 Task: Support: Simple Ticket Triage.
Action: Mouse moved to (259, 58)
Screenshot: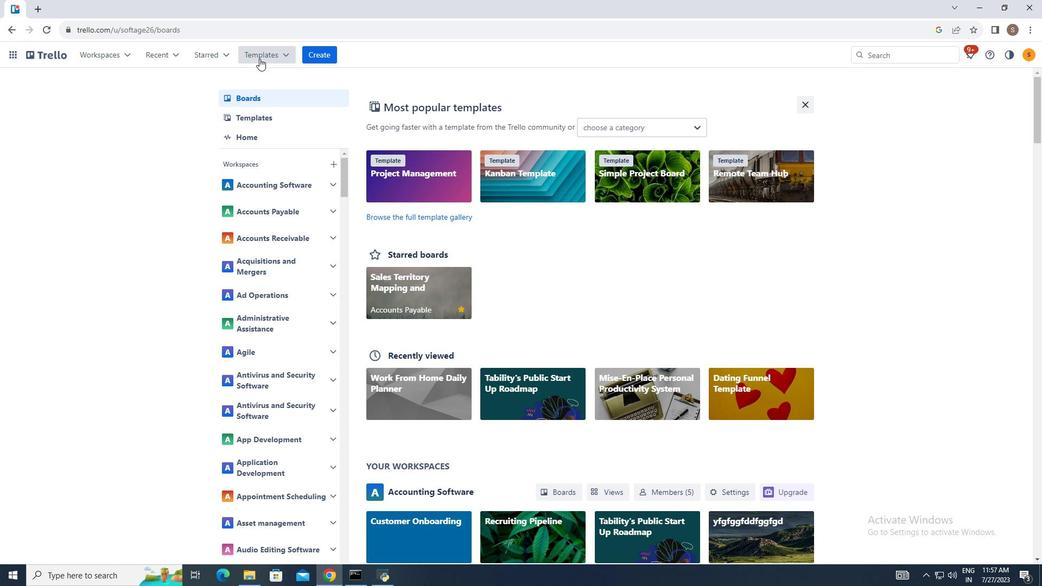 
Action: Mouse pressed left at (259, 58)
Screenshot: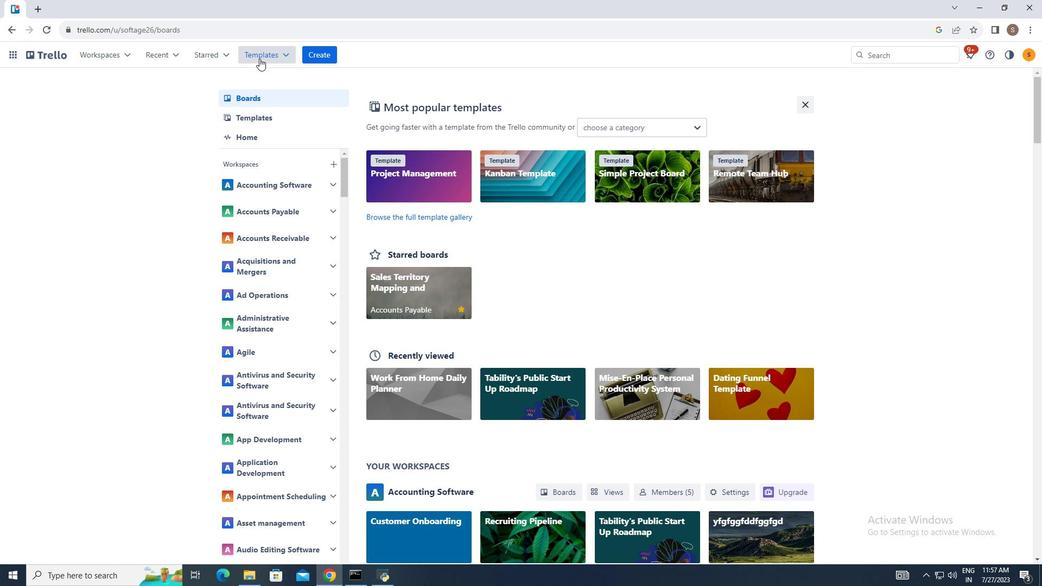 
Action: Mouse moved to (301, 375)
Screenshot: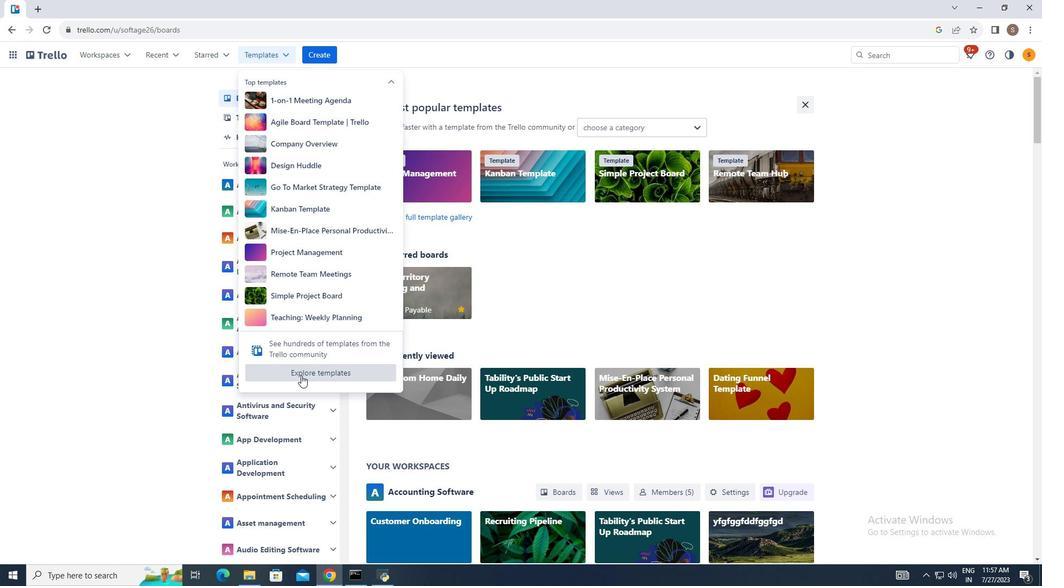 
Action: Mouse pressed left at (301, 375)
Screenshot: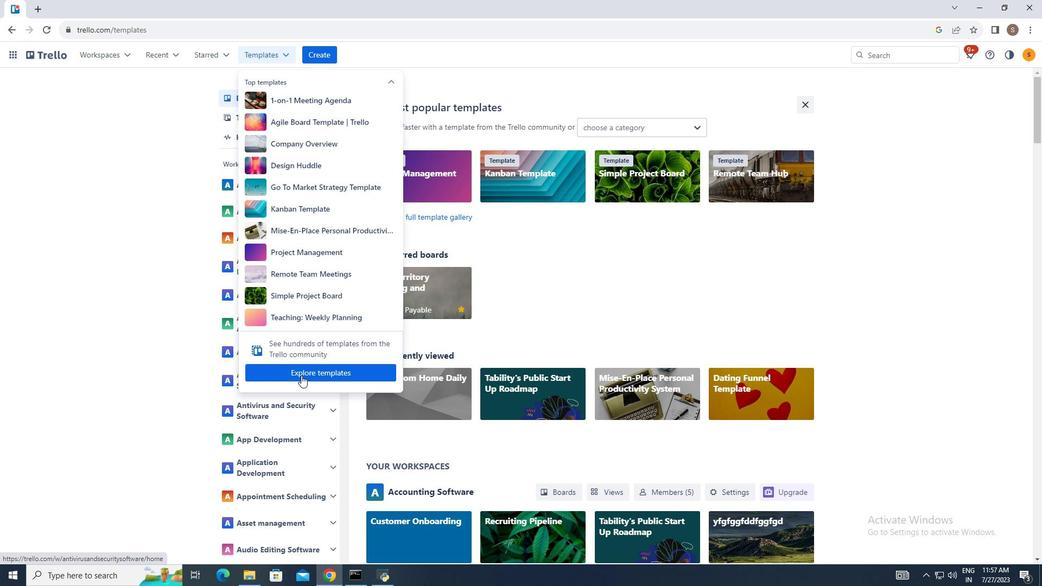 
Action: Mouse moved to (269, 396)
Screenshot: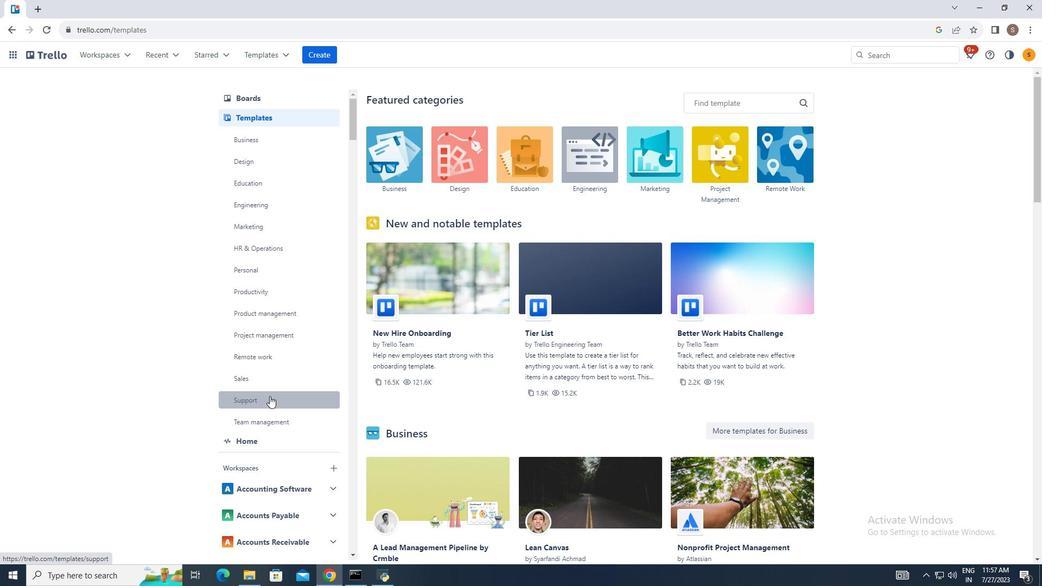 
Action: Mouse pressed left at (269, 396)
Screenshot: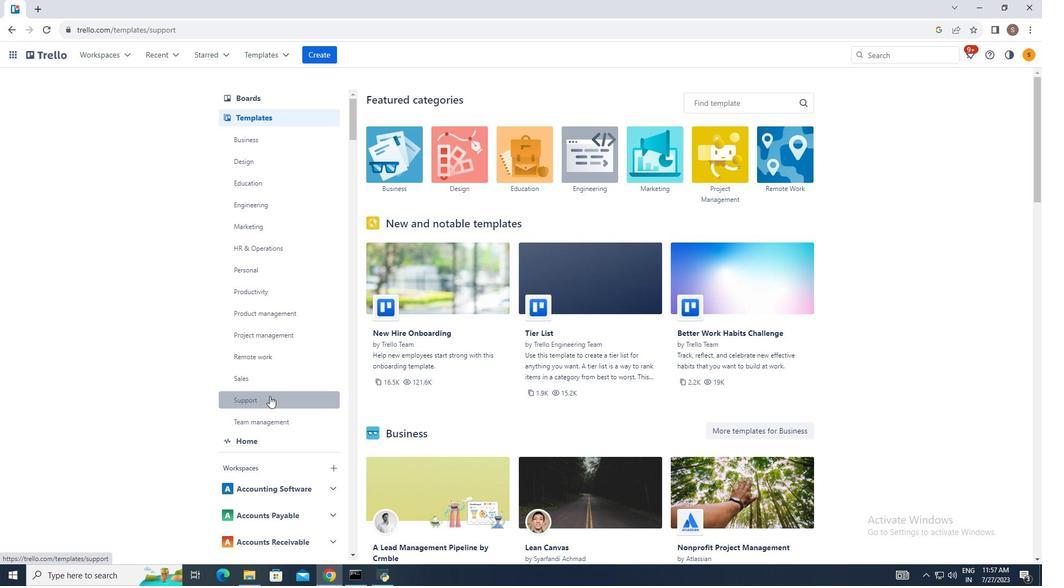 
Action: Mouse moved to (424, 216)
Screenshot: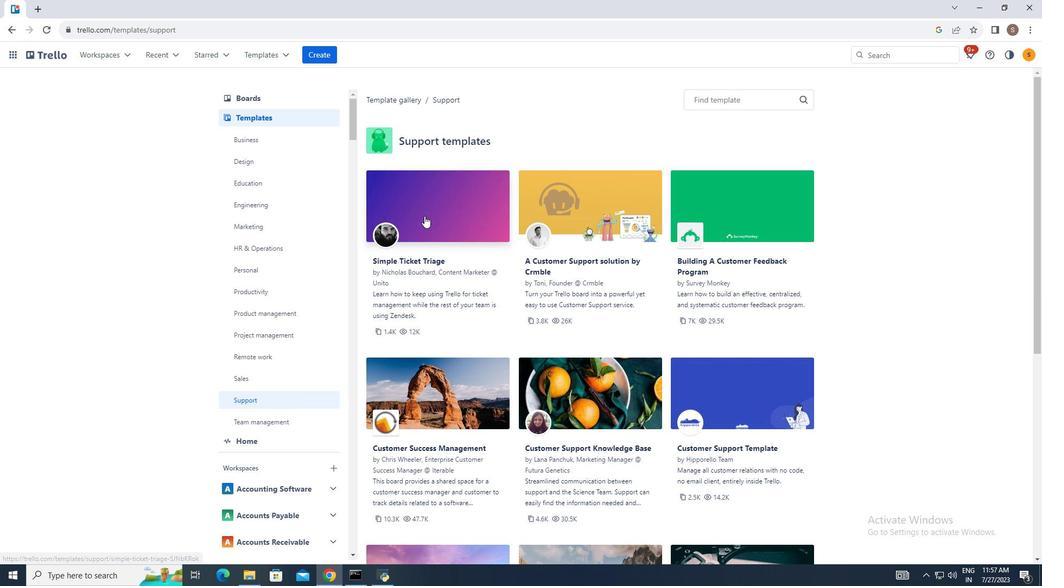 
Action: Mouse pressed left at (424, 216)
Screenshot: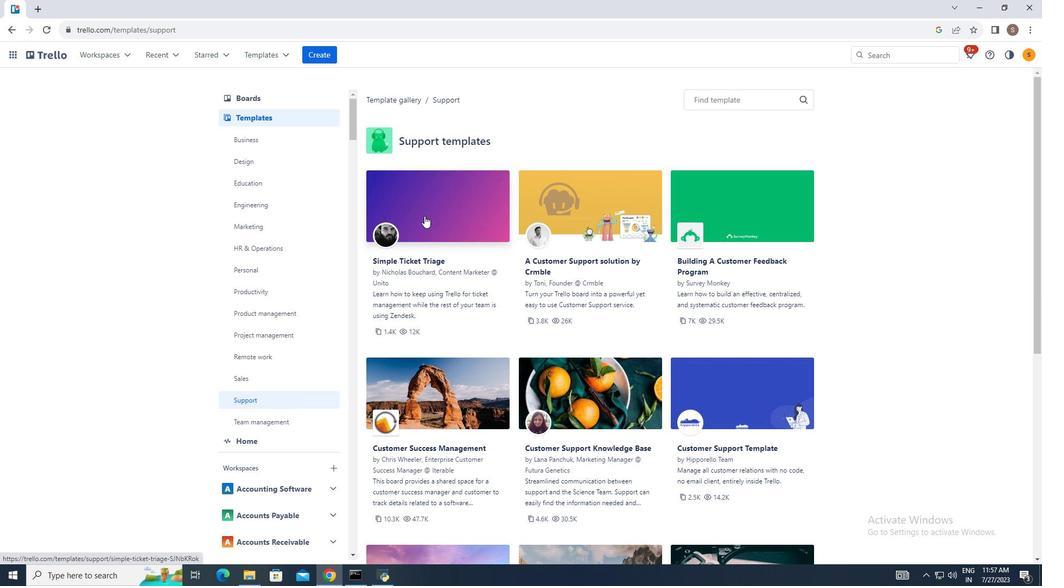 
Action: Mouse moved to (777, 137)
Screenshot: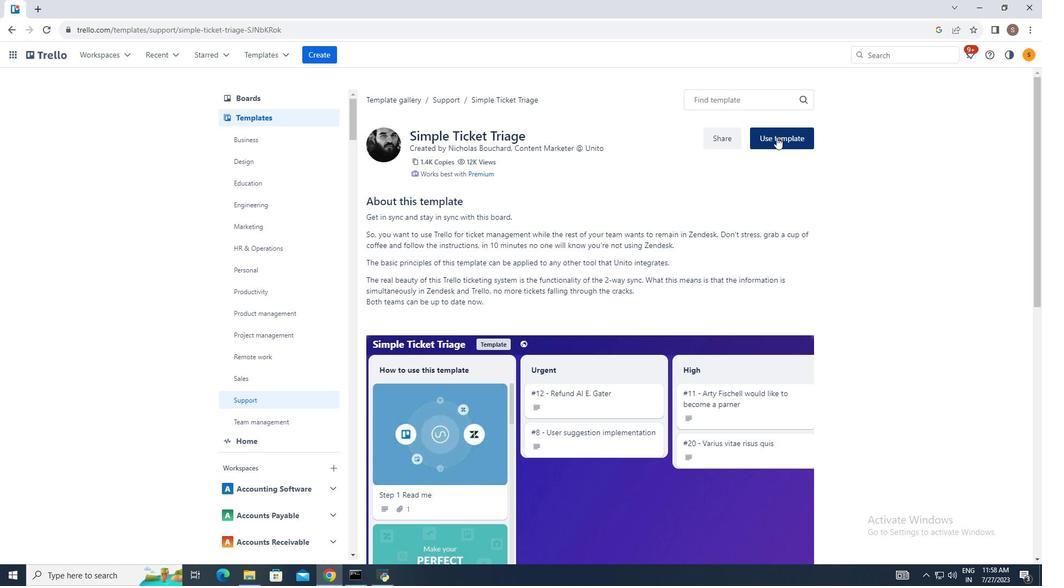 
Action: Mouse pressed left at (777, 137)
Screenshot: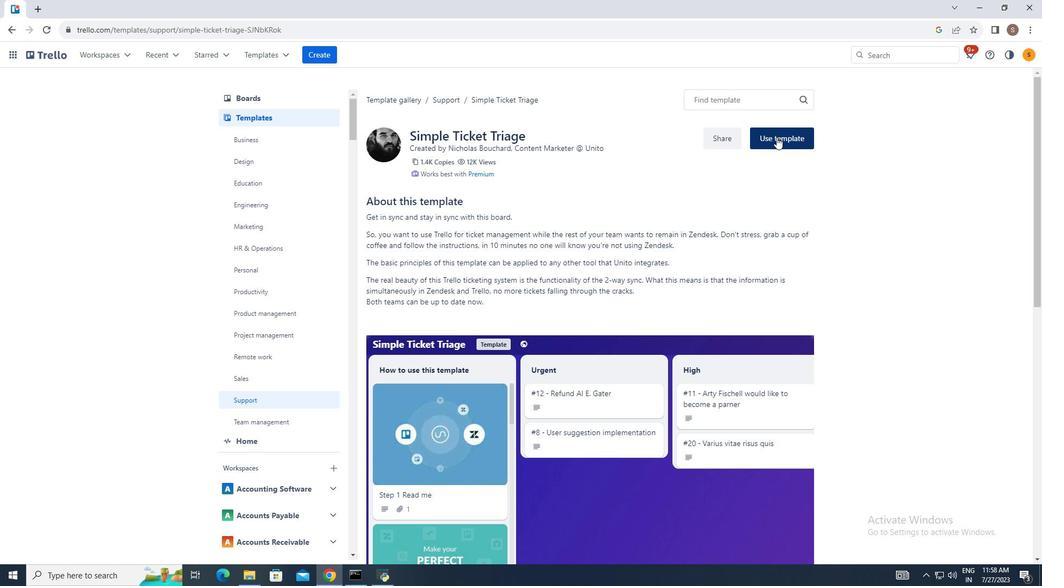 
Action: Mouse moved to (850, 234)
Screenshot: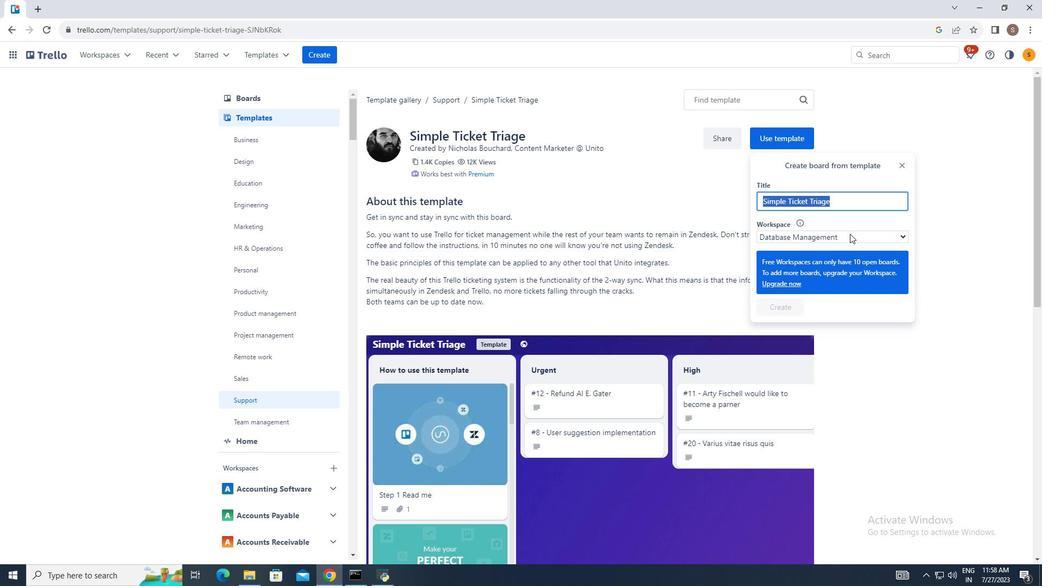 
Action: Mouse pressed left at (850, 234)
Screenshot: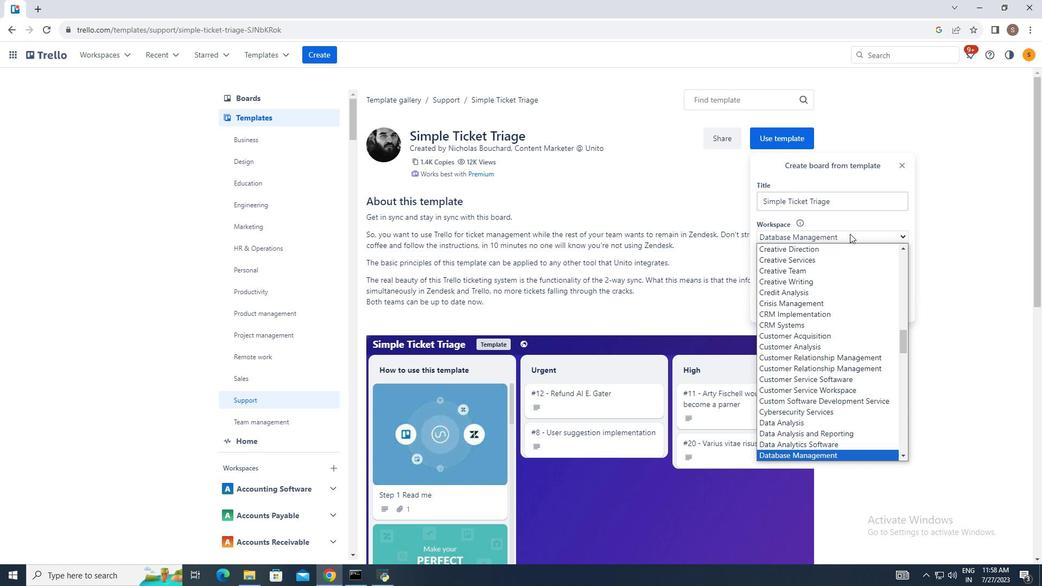 
Action: Mouse moved to (814, 282)
Screenshot: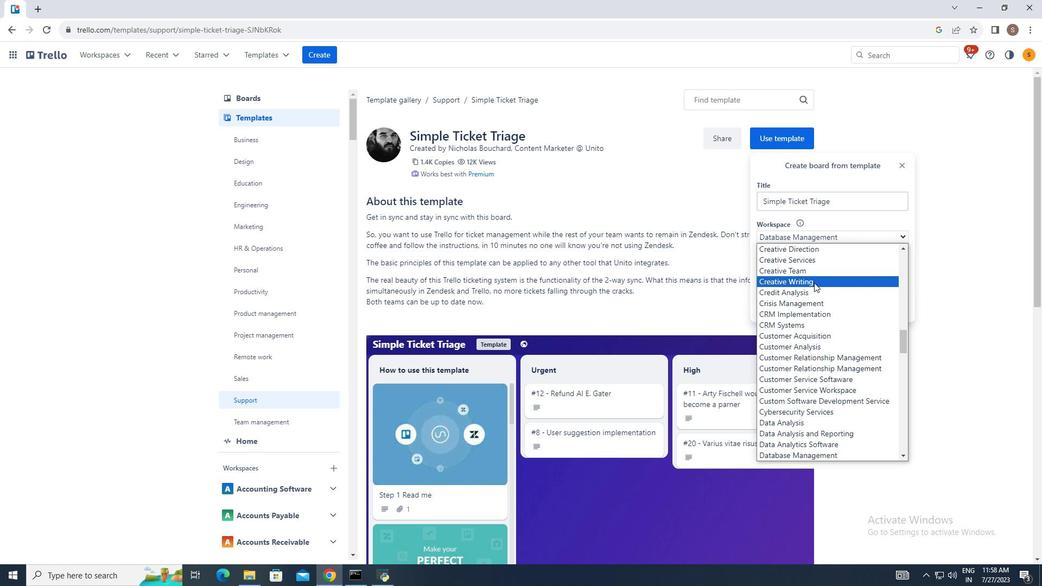 
Action: Mouse pressed left at (814, 282)
Screenshot: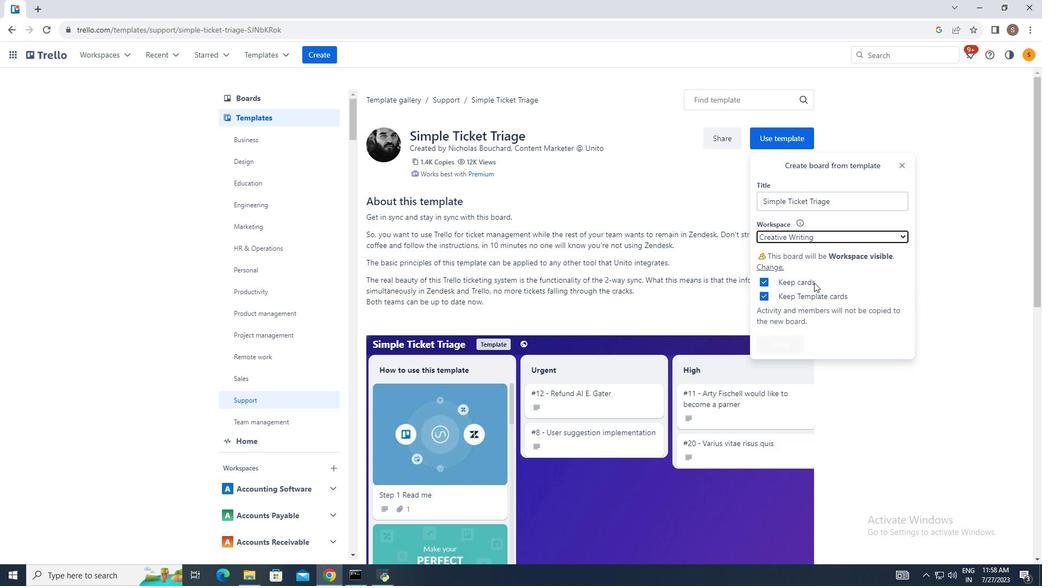 
Action: Mouse moved to (782, 346)
Screenshot: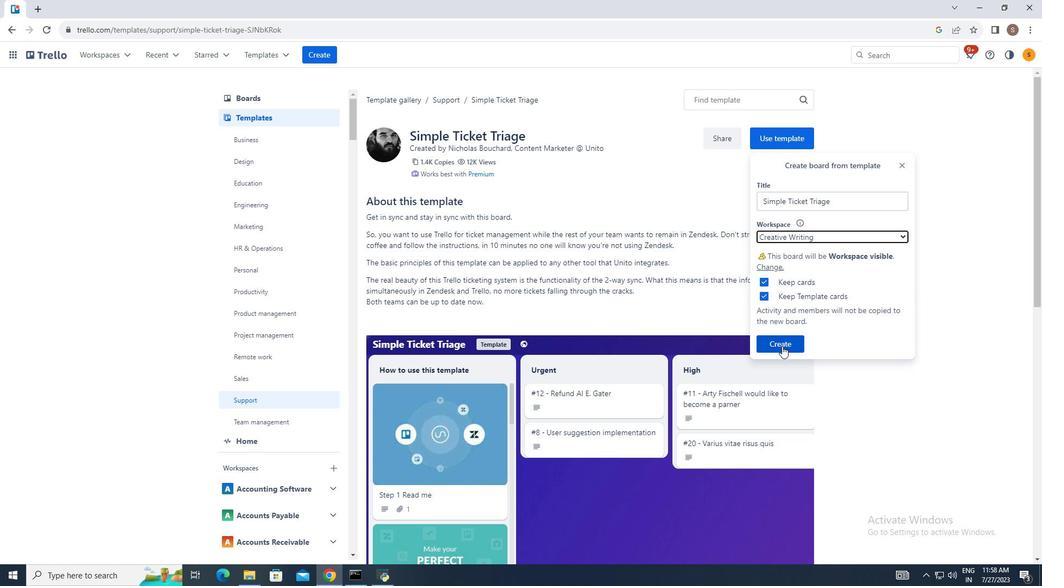 
Action: Mouse pressed left at (782, 346)
Screenshot: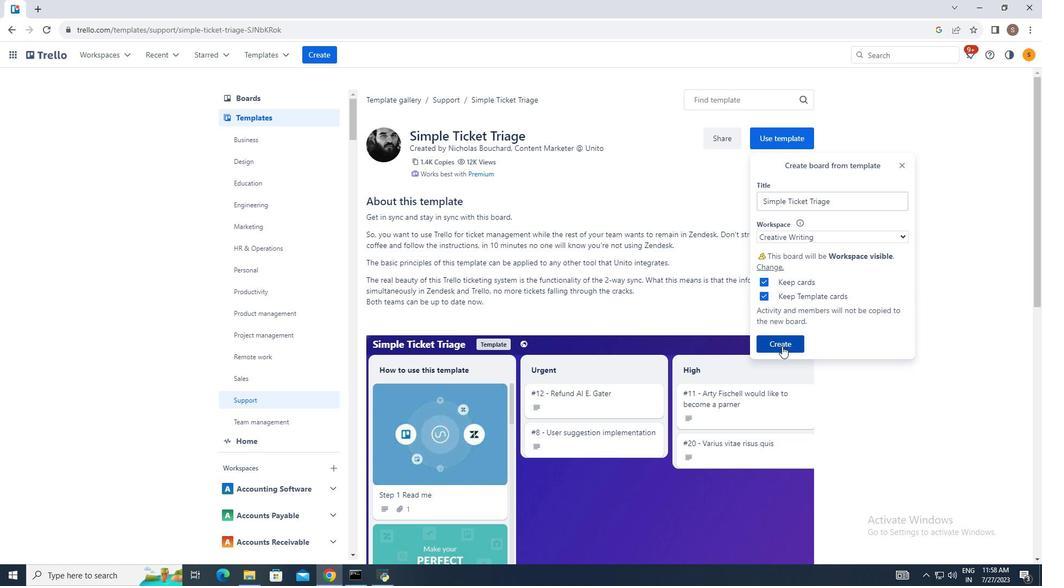 
Action: Mouse moved to (541, 353)
Screenshot: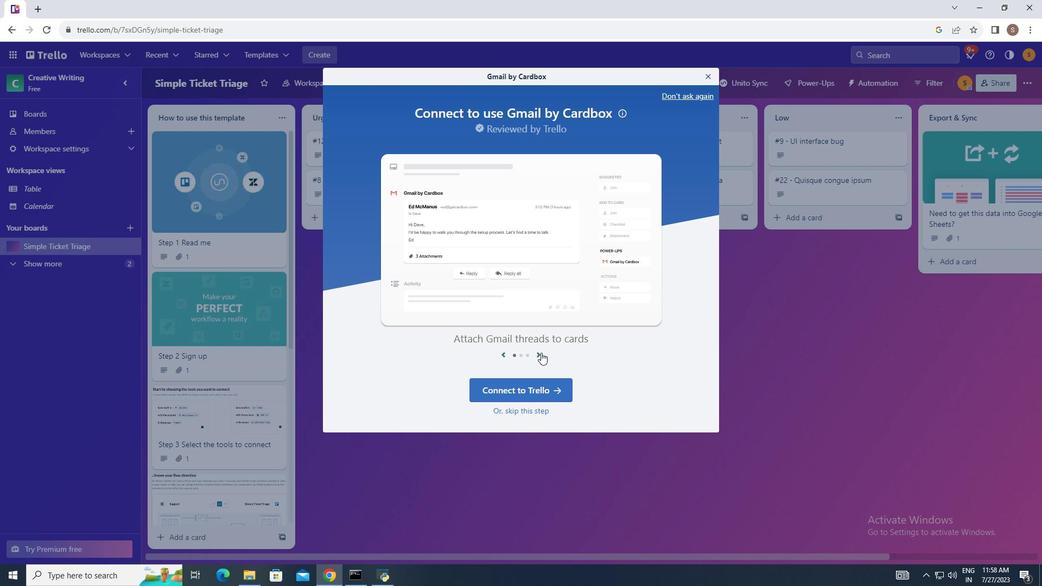 
Action: Mouse pressed left at (541, 353)
Screenshot: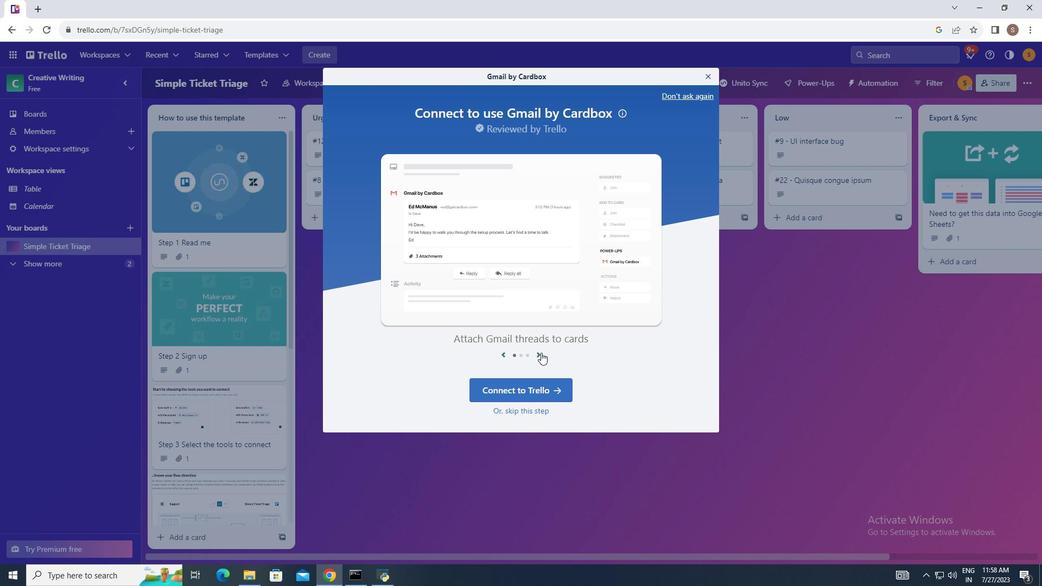 
Action: Mouse pressed left at (541, 353)
Screenshot: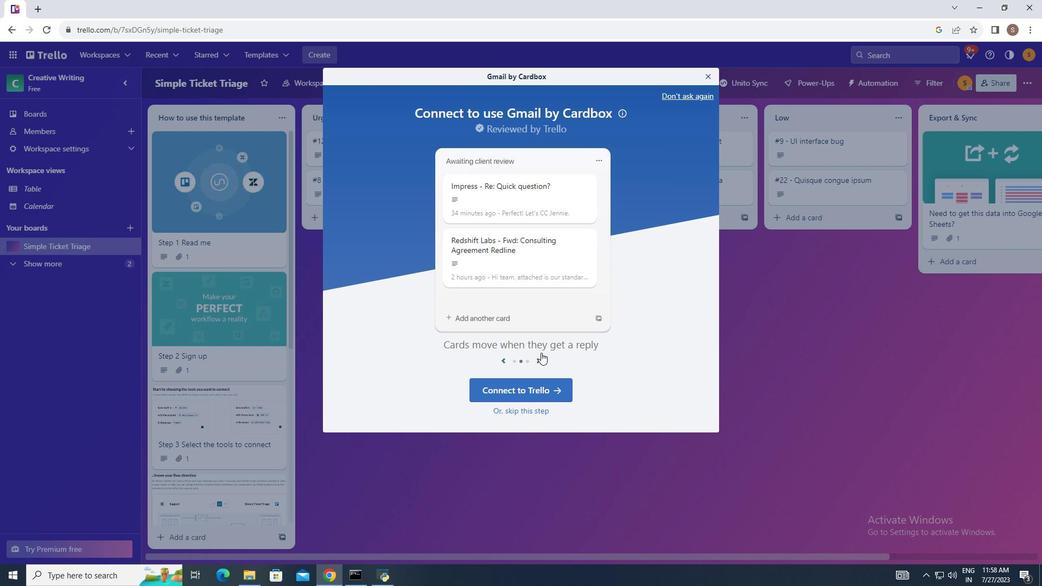 
Action: Mouse pressed left at (541, 353)
Screenshot: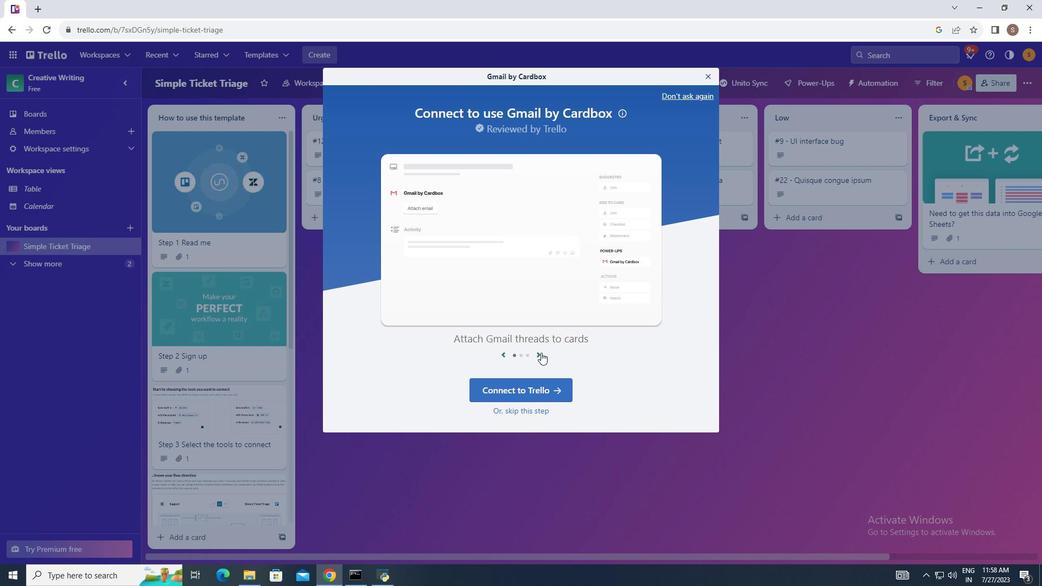 
Action: Mouse pressed left at (541, 353)
Screenshot: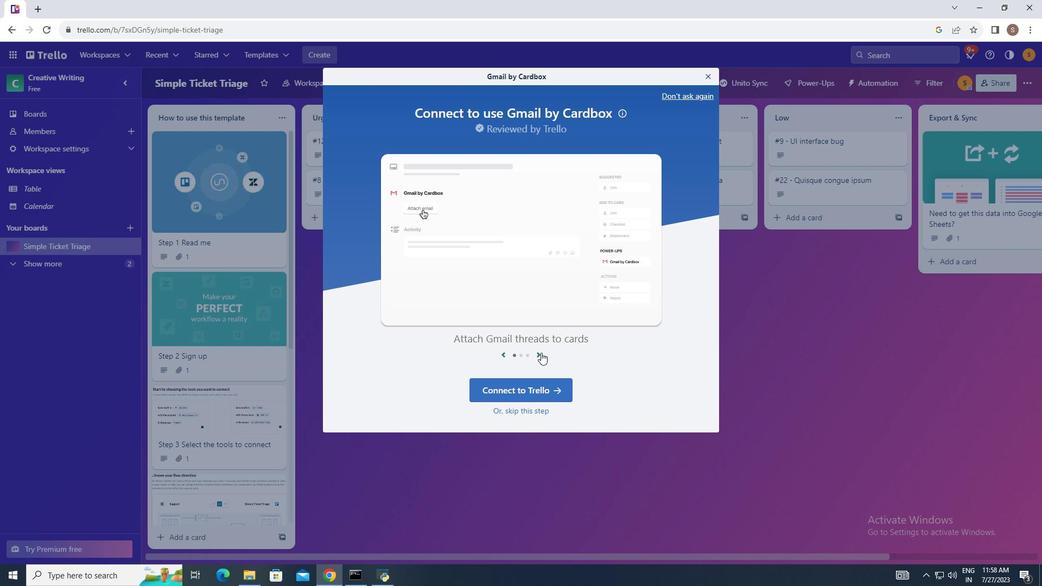
Action: Mouse moved to (707, 72)
Screenshot: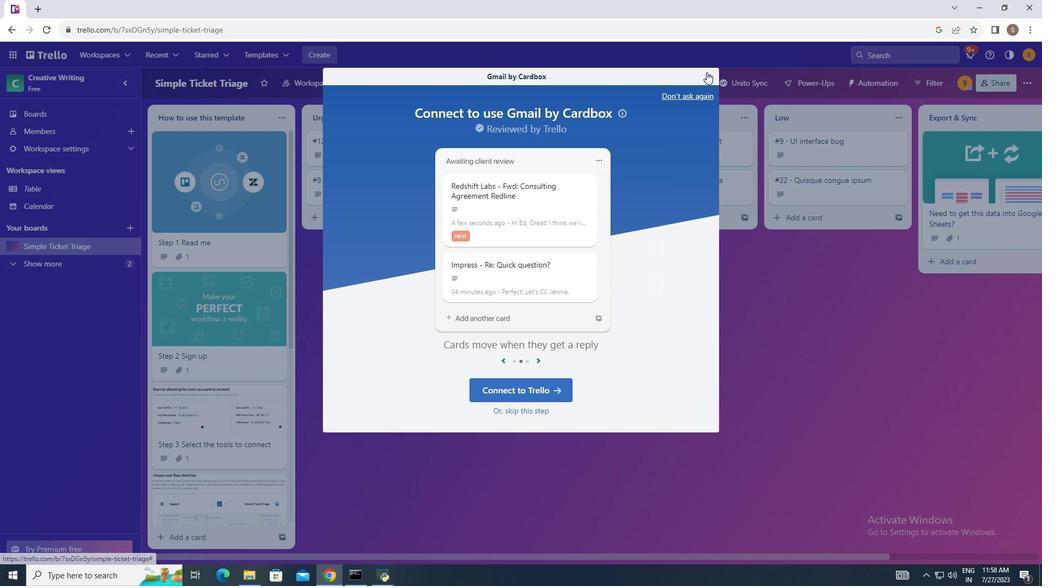 
Action: Mouse pressed left at (707, 72)
Screenshot: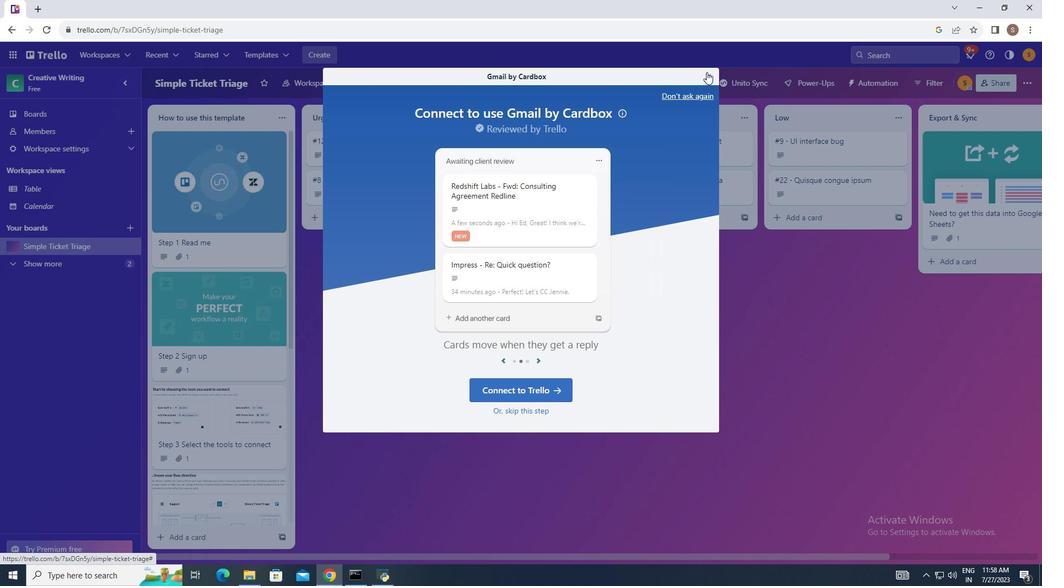 
Action: Mouse moved to (1025, 77)
Screenshot: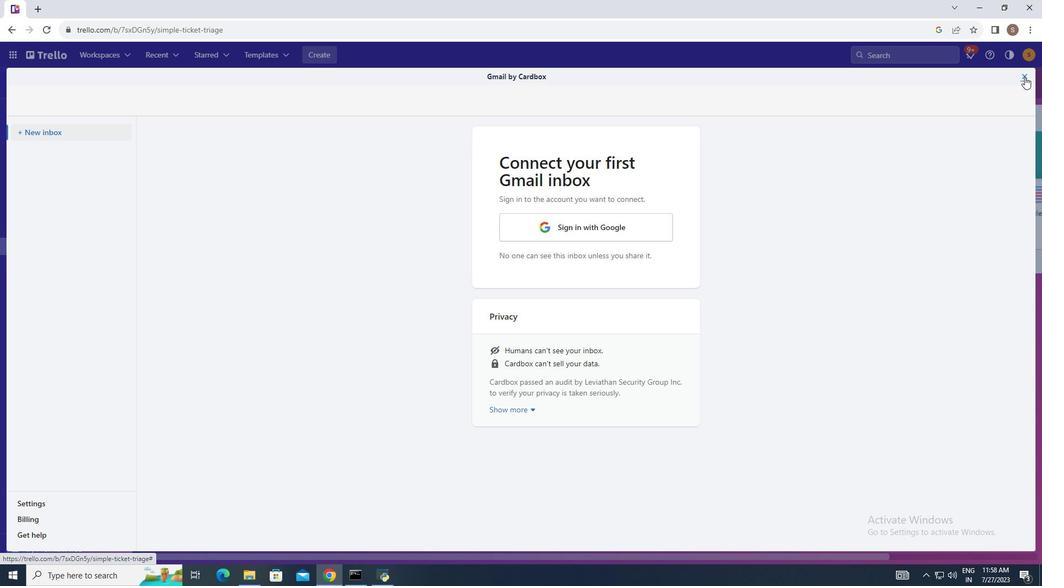 
Action: Mouse pressed left at (1025, 77)
Screenshot: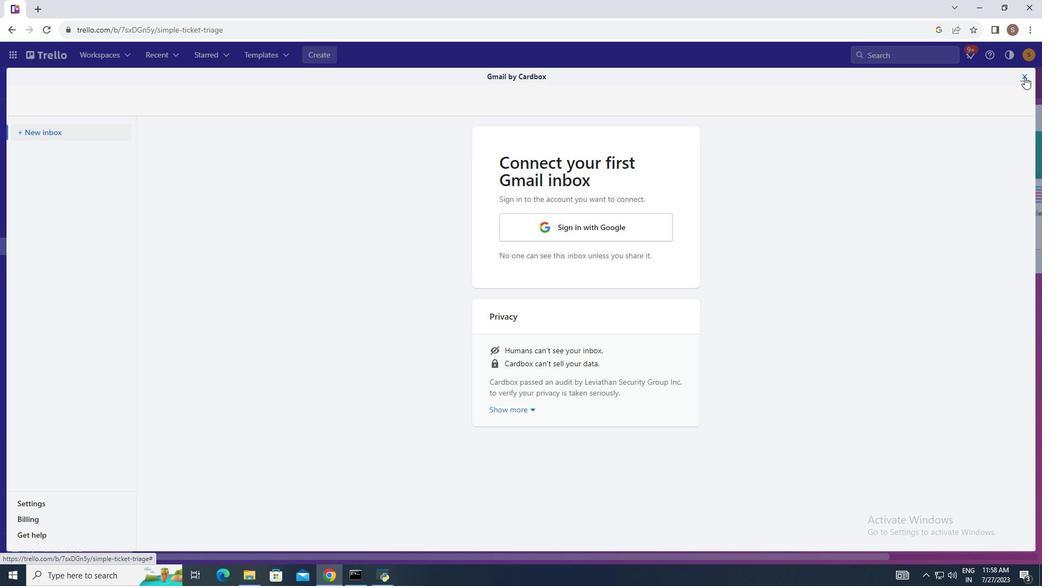 
Action: Mouse moved to (232, 202)
Screenshot: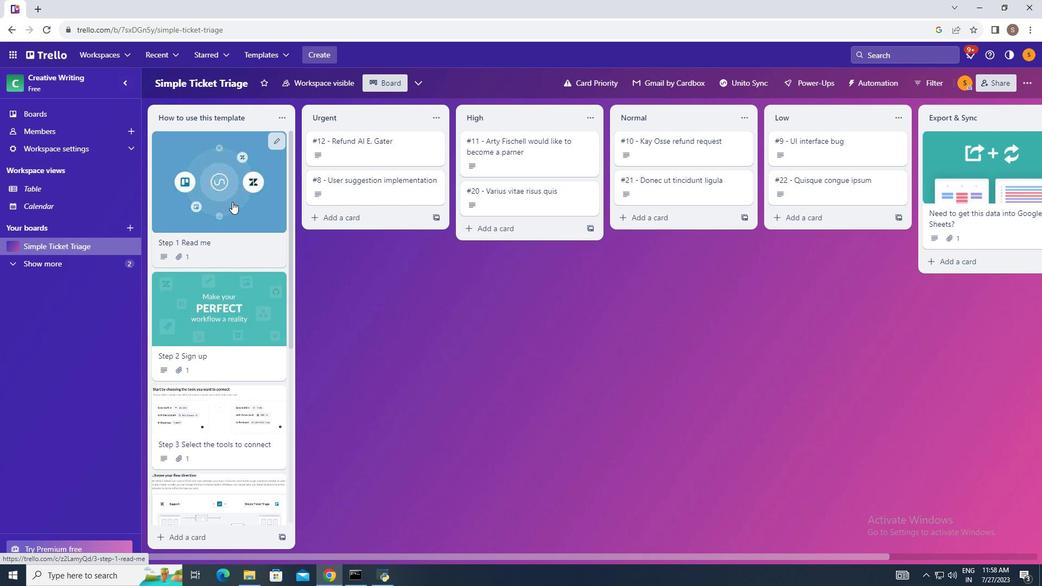 
Action: Mouse pressed left at (232, 202)
Screenshot: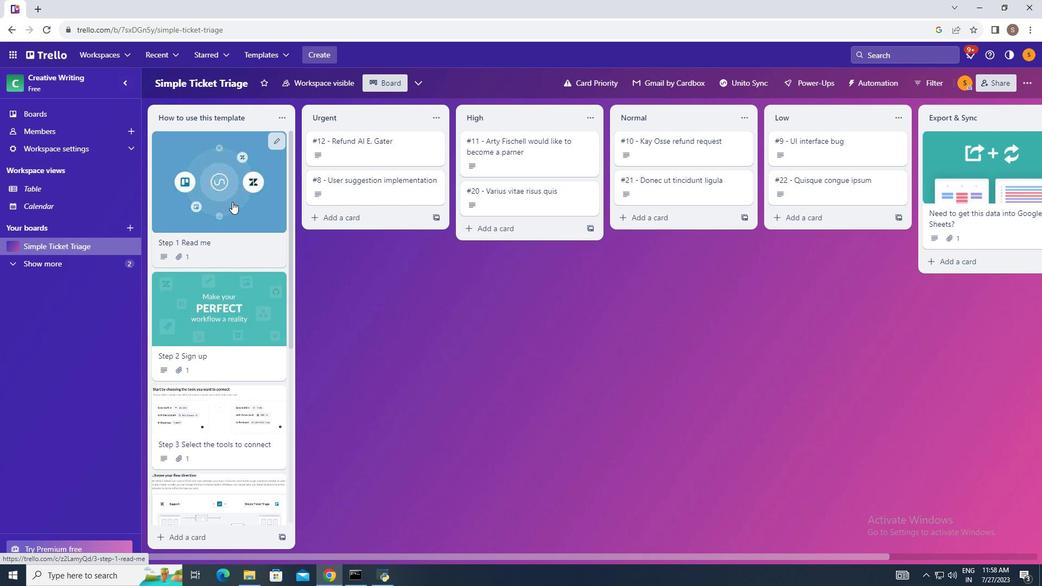
Action: Mouse moved to (424, 259)
Screenshot: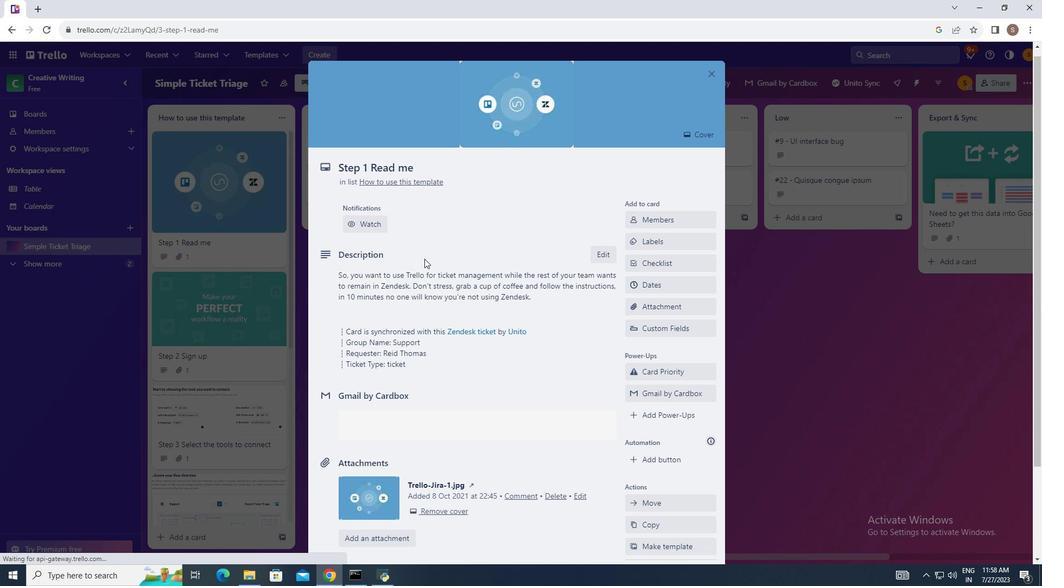 
Action: Mouse scrolled (424, 258) with delta (0, 0)
Screenshot: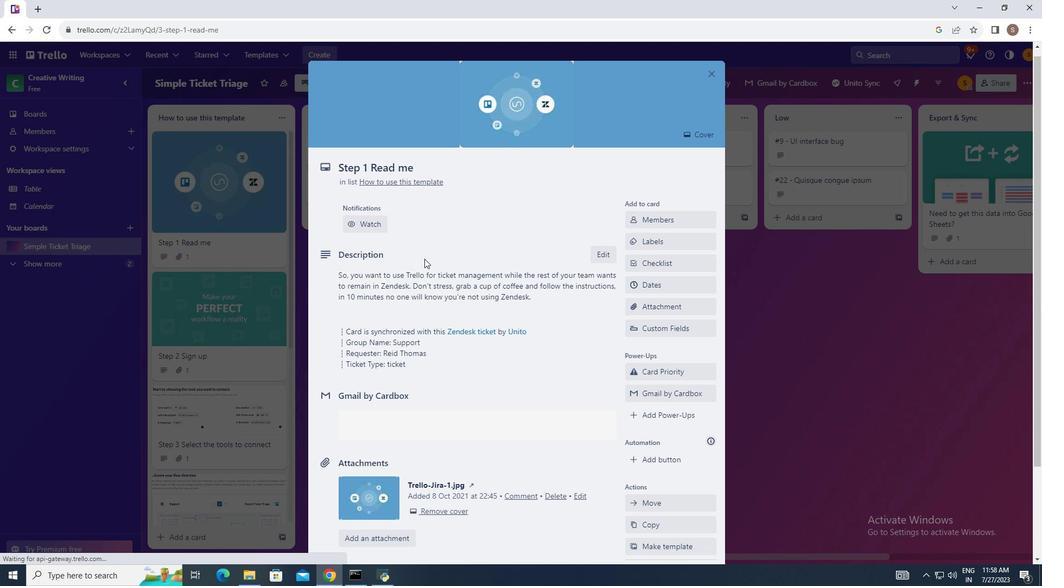 
Action: Mouse moved to (663, 173)
Screenshot: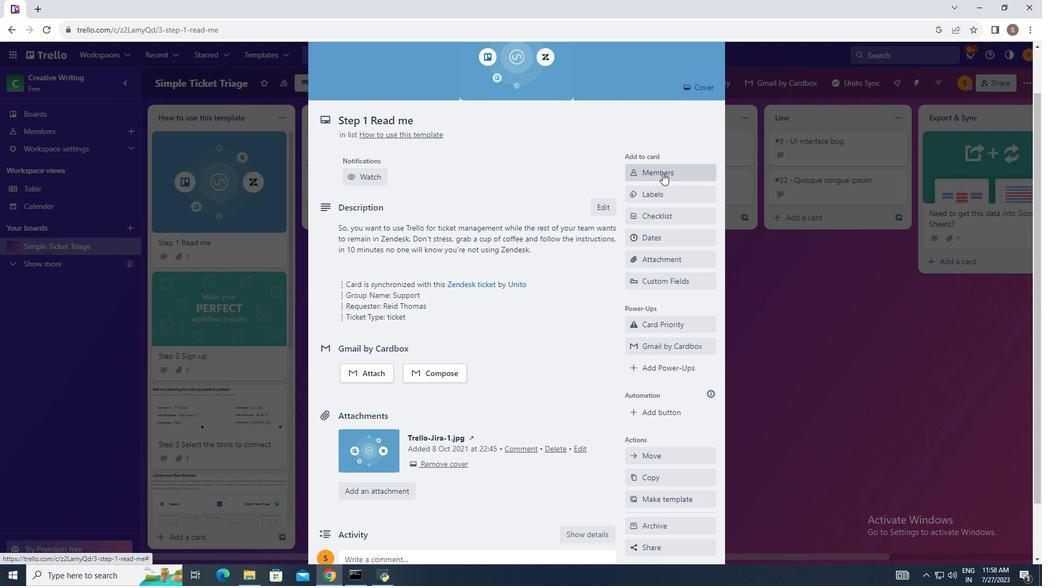 
Action: Mouse pressed left at (663, 173)
Screenshot: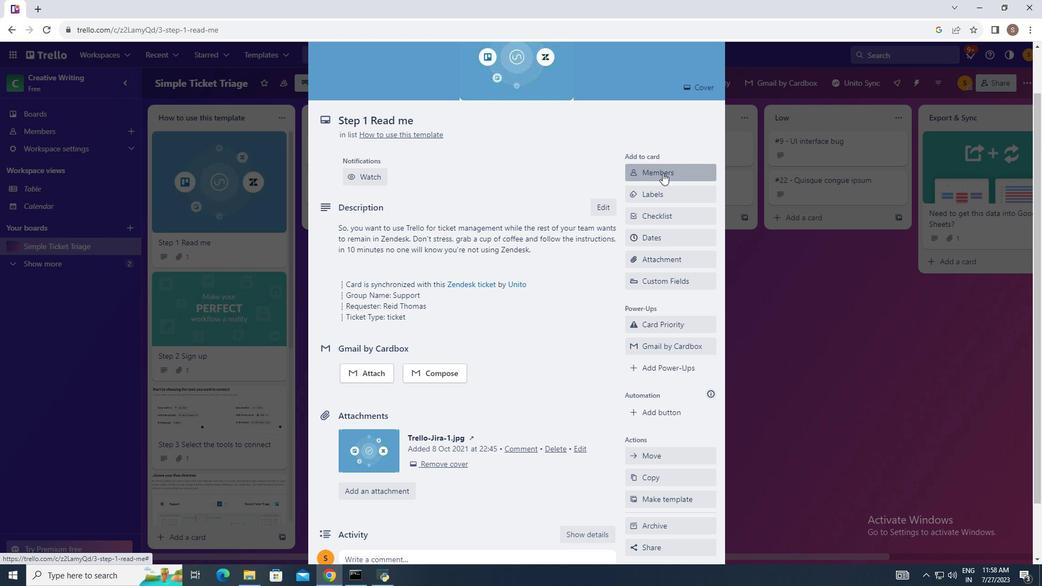 
Action: Mouse moved to (670, 224)
Screenshot: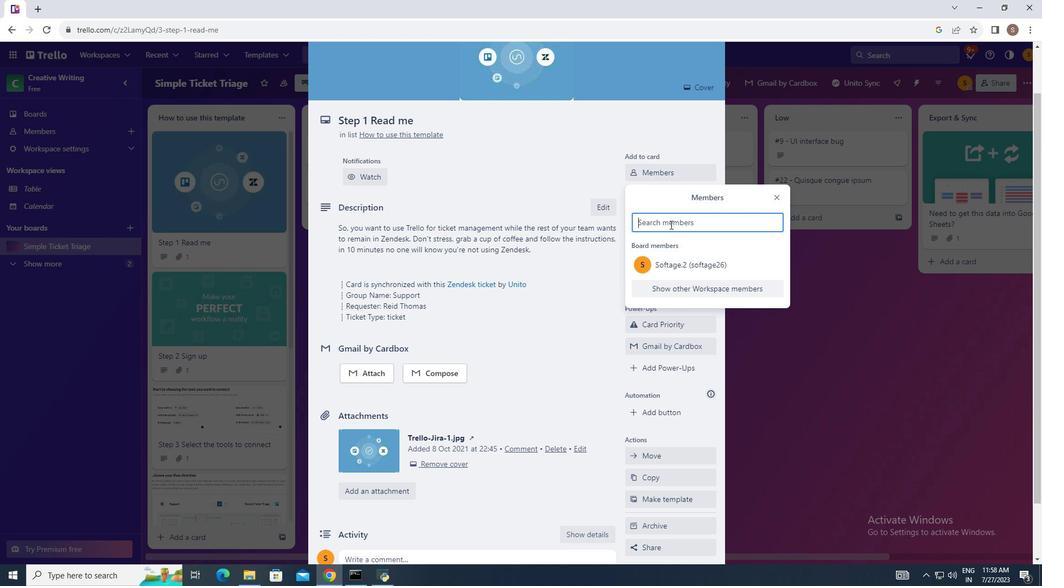 
Action: Mouse pressed left at (670, 224)
Screenshot: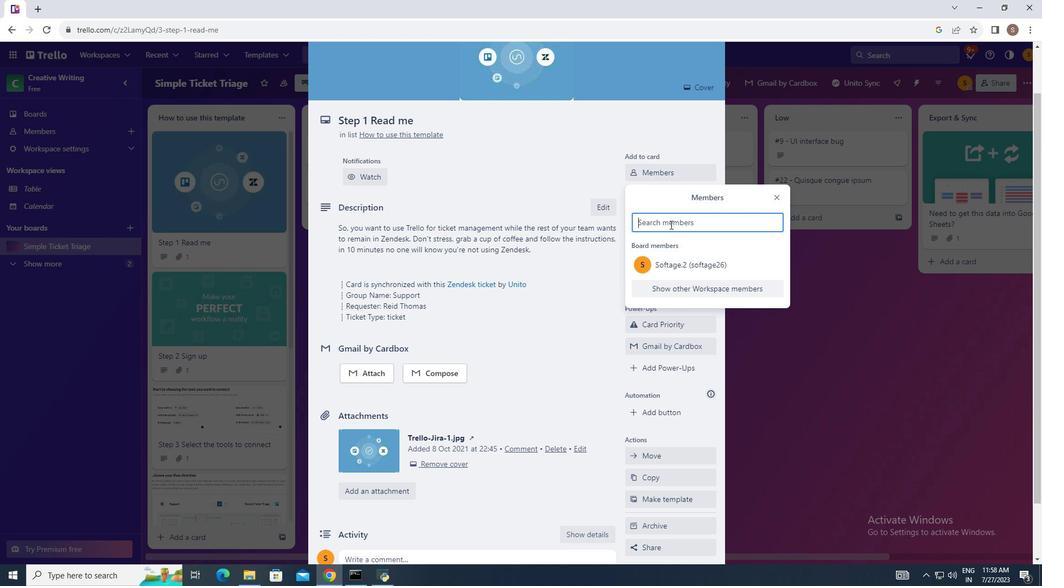 
Action: Key pressed softage.1<Key.shift>@softage.net<Key.enter>o<Key.backspace>softage.2<Key.shift>@softage.net
Screenshot: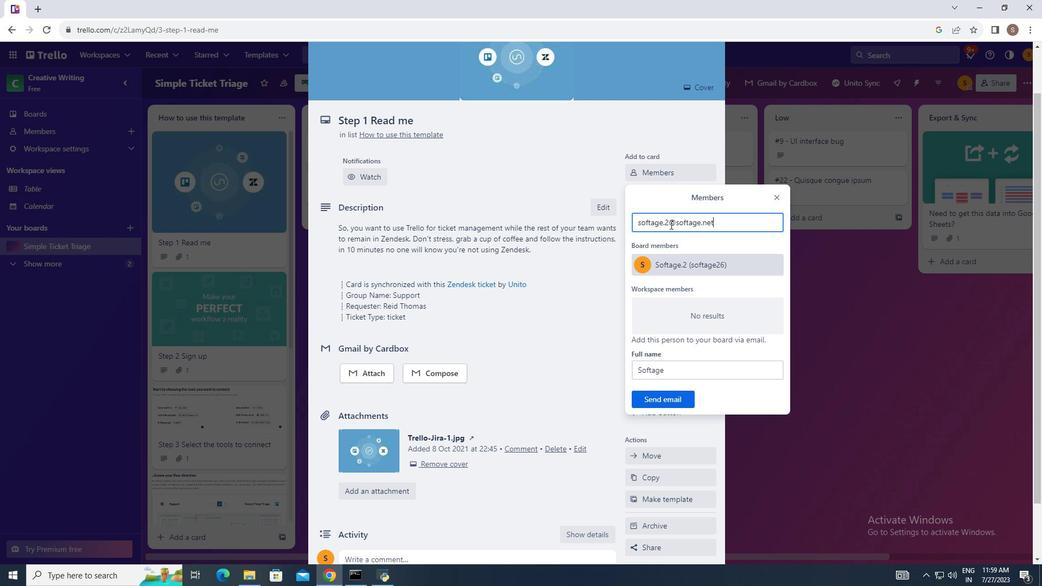 
Action: Mouse moved to (689, 261)
Screenshot: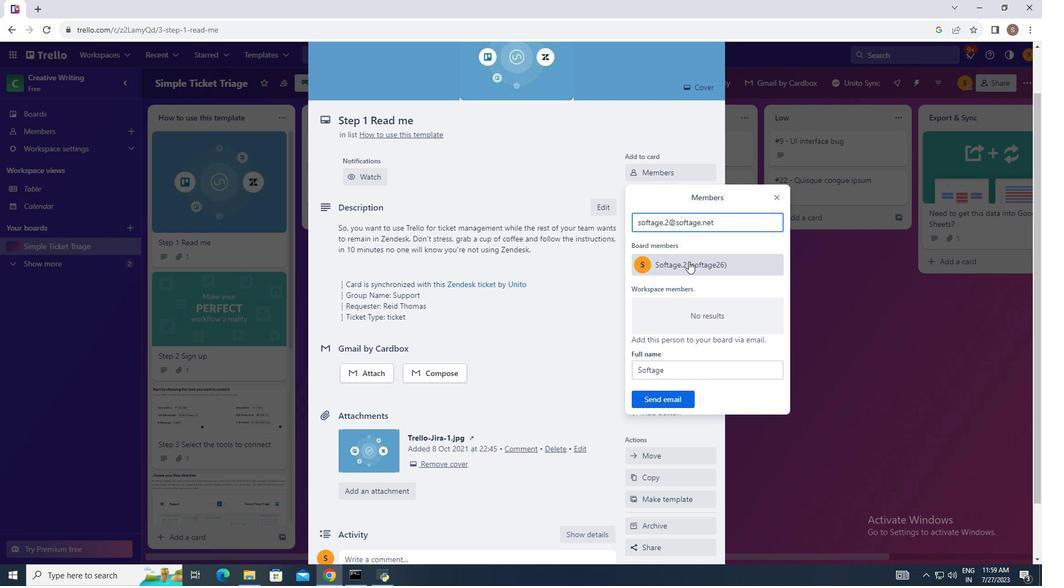 
Action: Mouse pressed left at (689, 261)
Screenshot: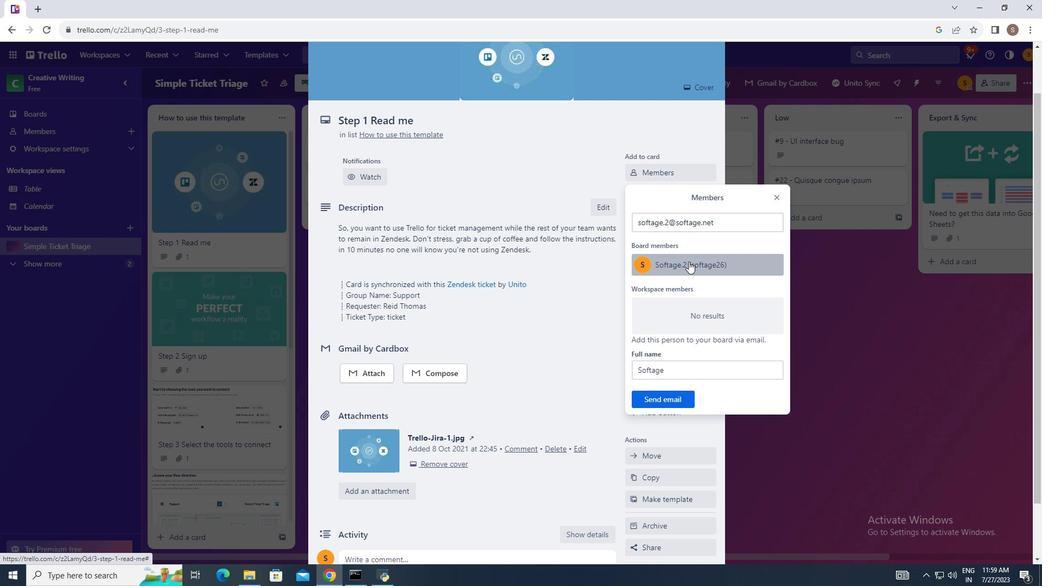 
Action: Mouse moved to (665, 403)
Screenshot: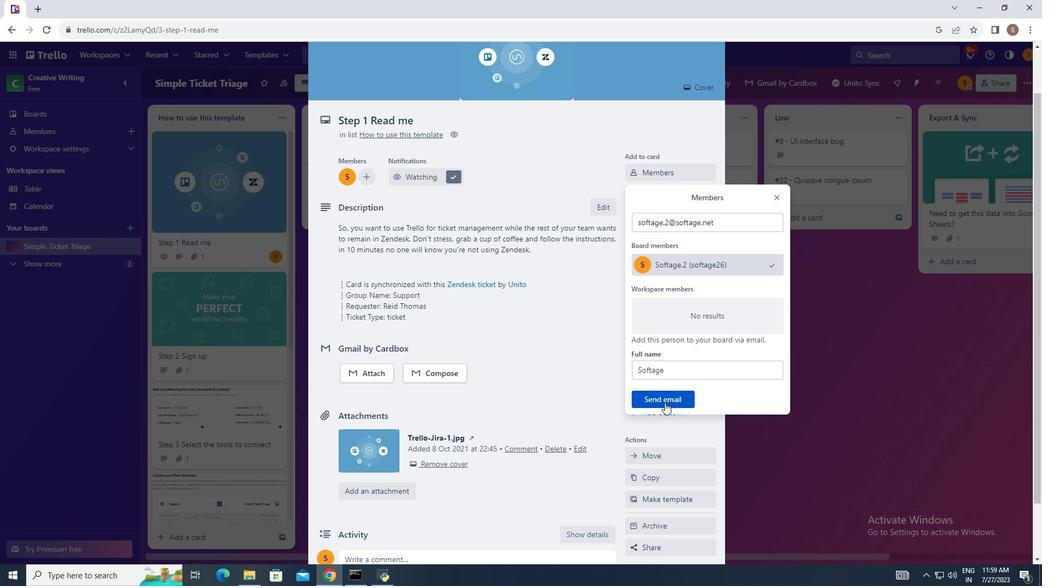 
Action: Mouse pressed left at (665, 403)
Screenshot: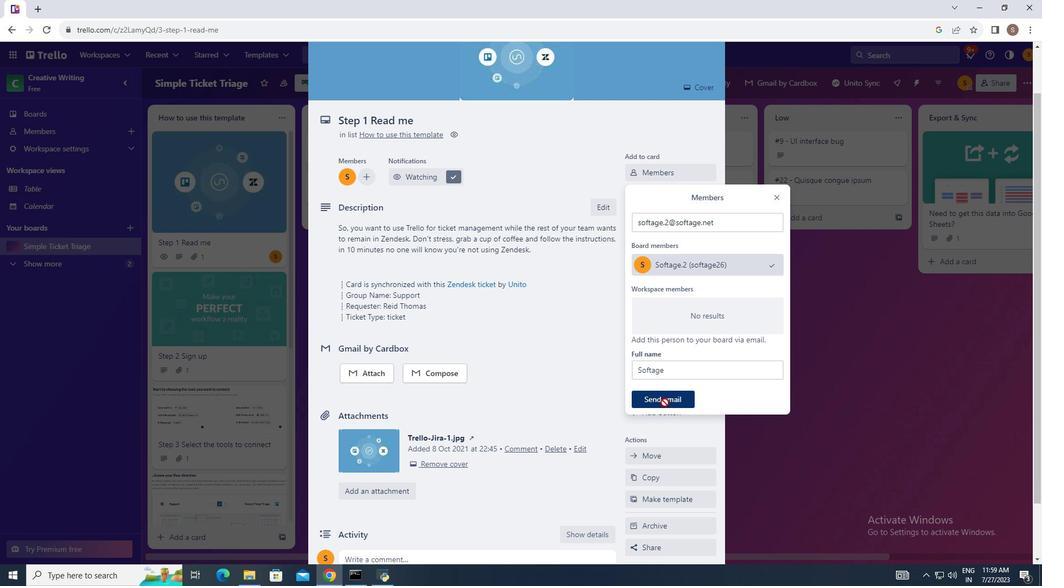 
Action: Mouse moved to (663, 192)
Screenshot: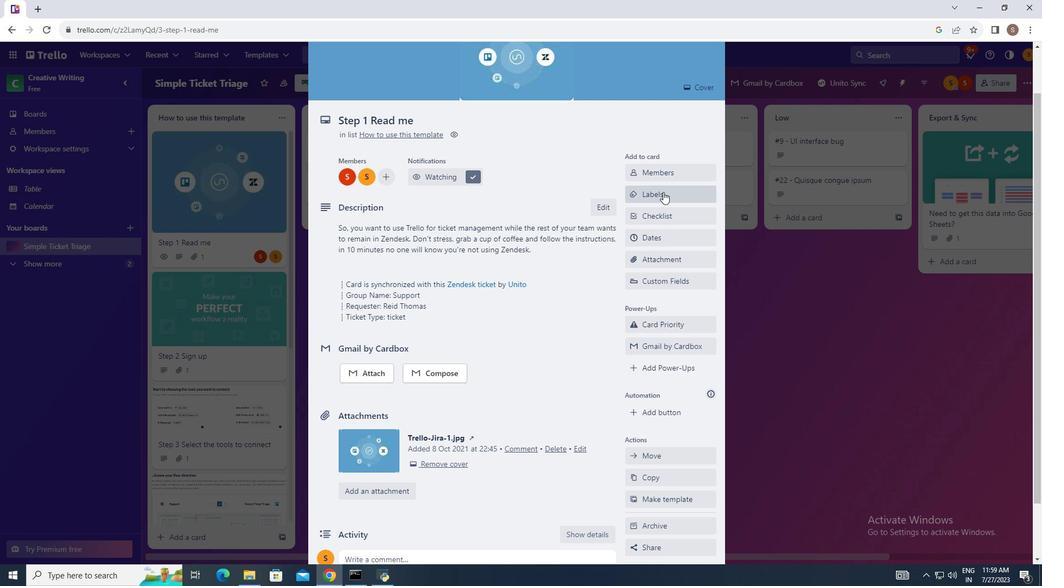 
Action: Mouse pressed left at (663, 192)
Screenshot: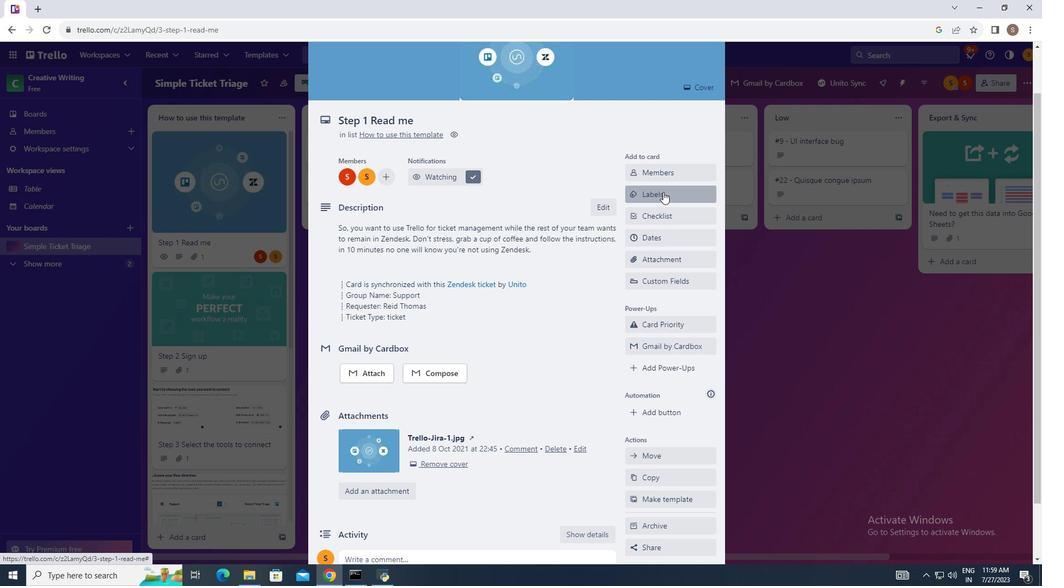 
Action: Mouse moved to (637, 341)
Screenshot: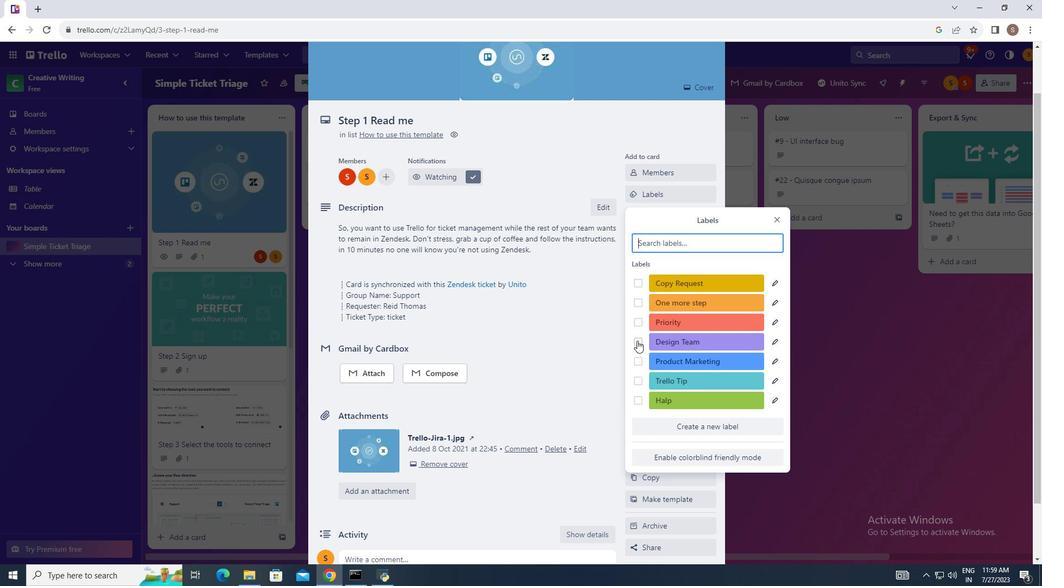 
Action: Mouse pressed left at (637, 341)
Screenshot: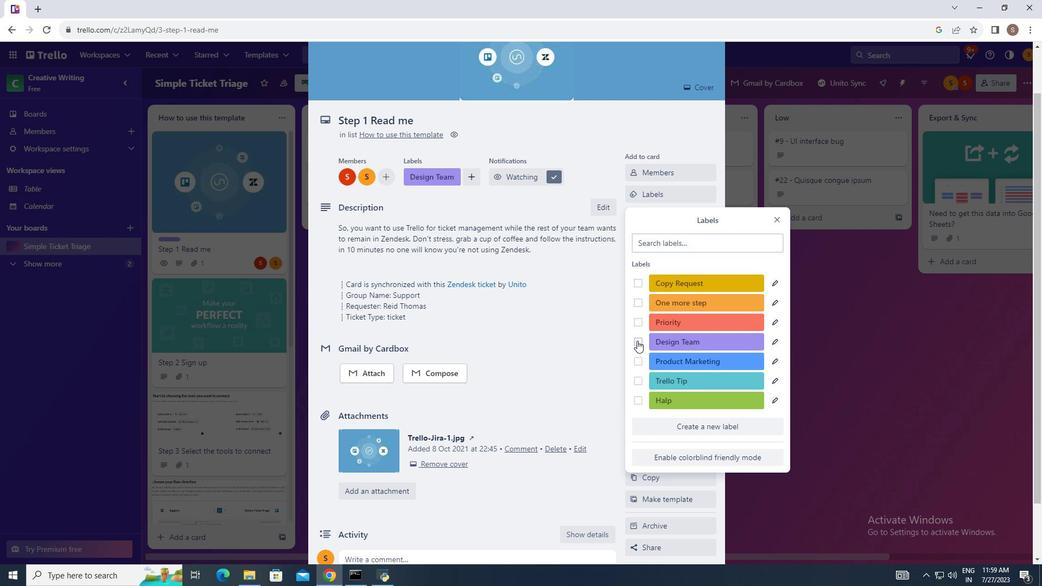 
Action: Mouse moved to (638, 381)
Screenshot: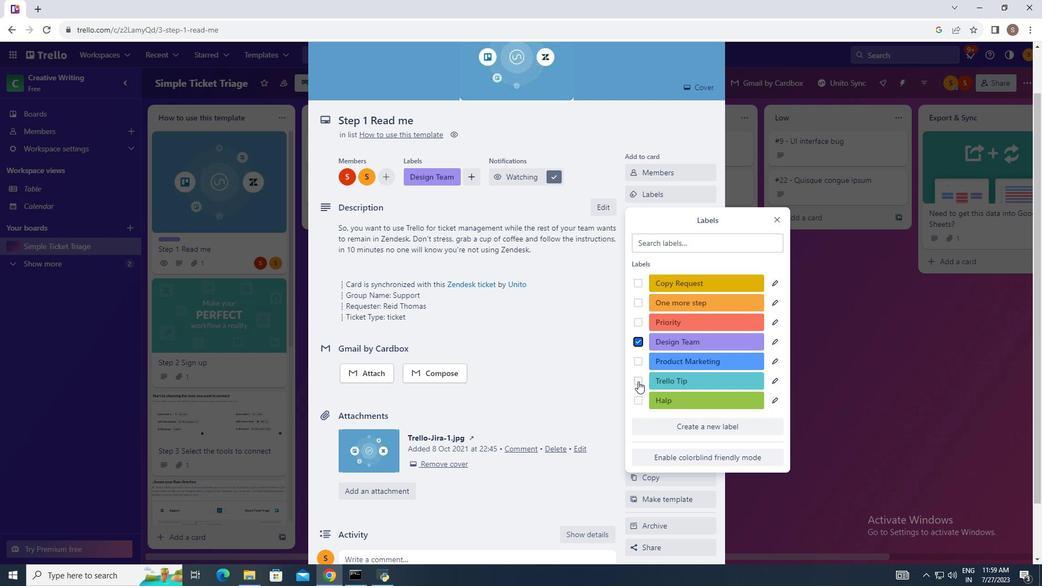 
Action: Mouse pressed left at (638, 381)
Screenshot: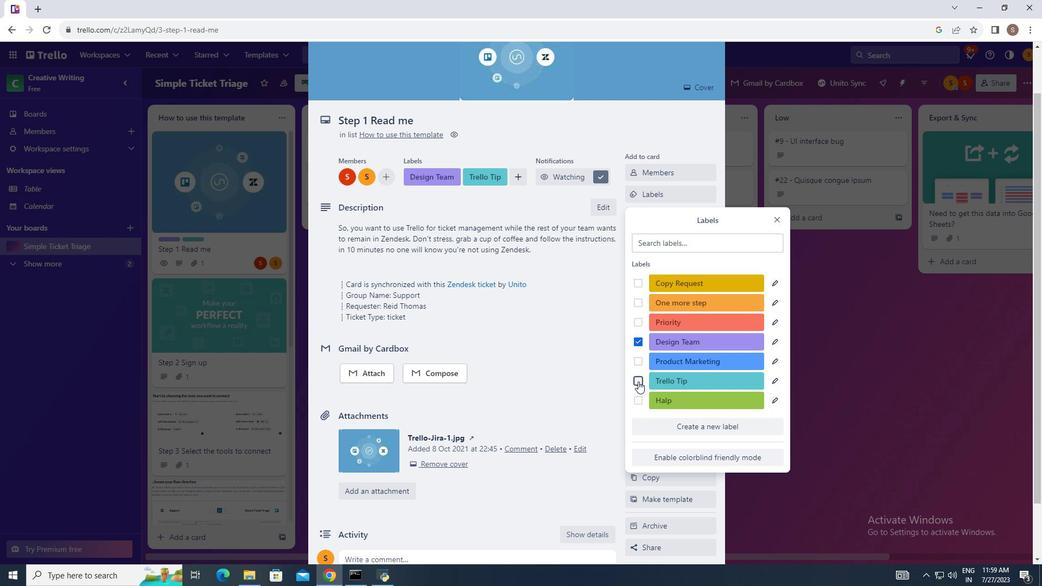 
Action: Mouse moved to (777, 222)
Screenshot: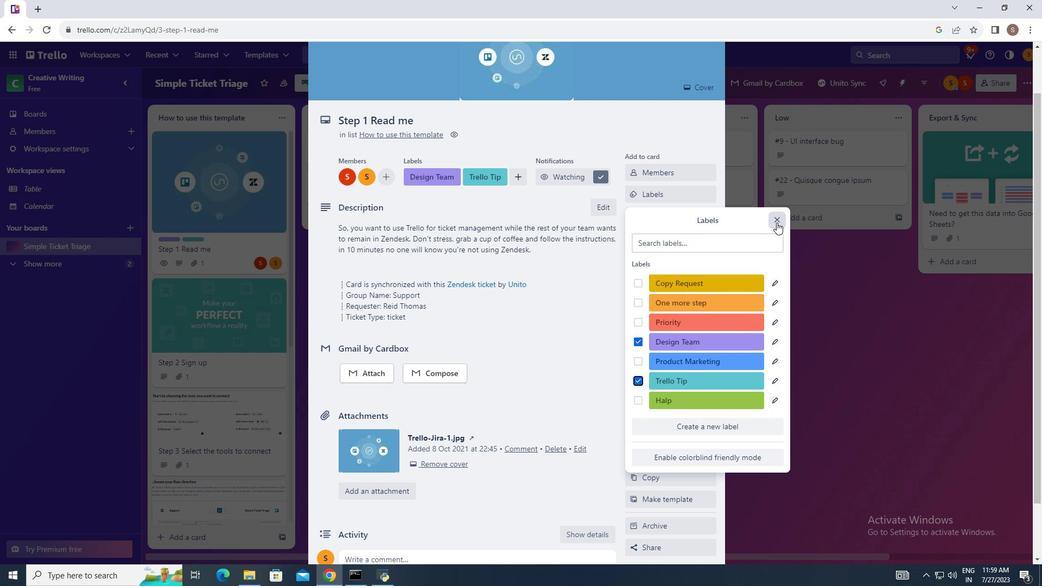 
Action: Mouse pressed left at (777, 222)
Screenshot: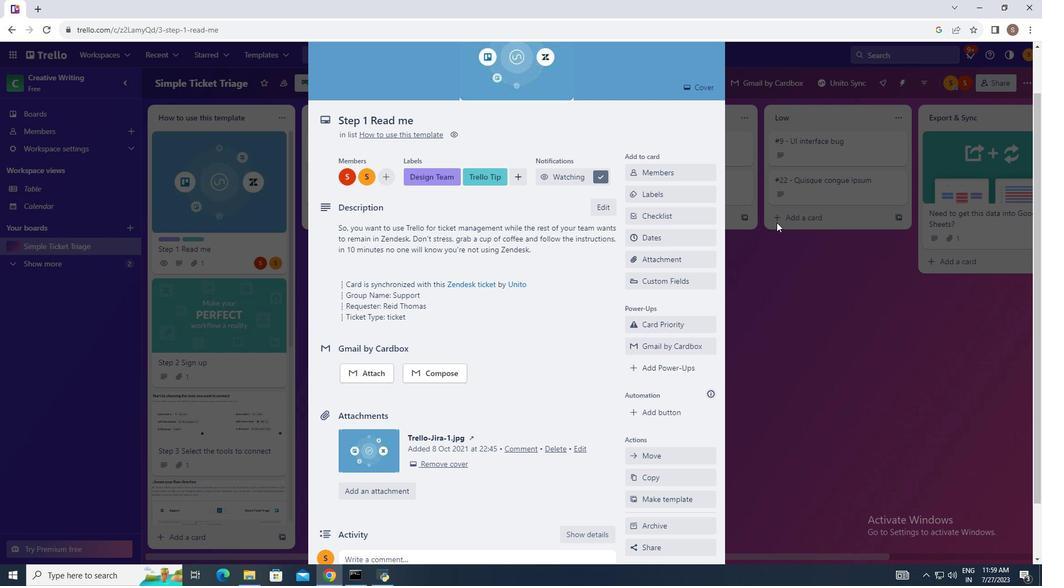 
Action: Mouse moved to (668, 238)
Screenshot: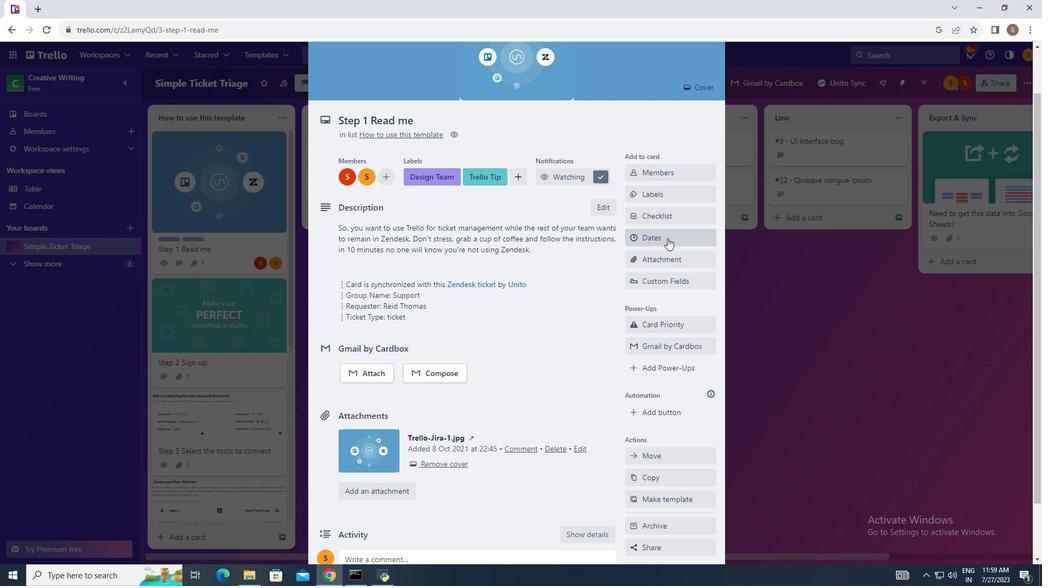
Action: Mouse pressed left at (668, 238)
Screenshot: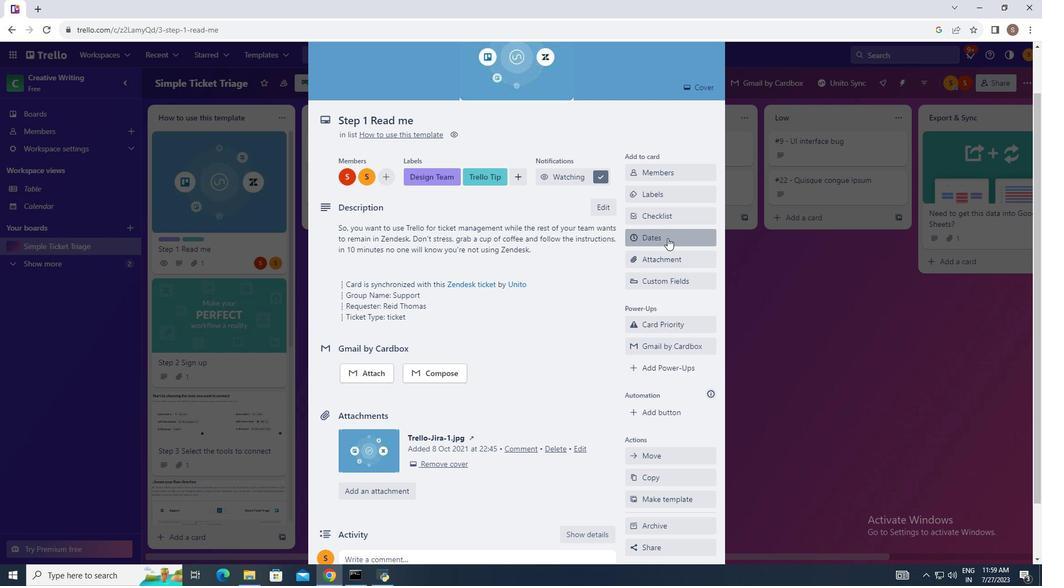 
Action: Mouse moved to (734, 221)
Screenshot: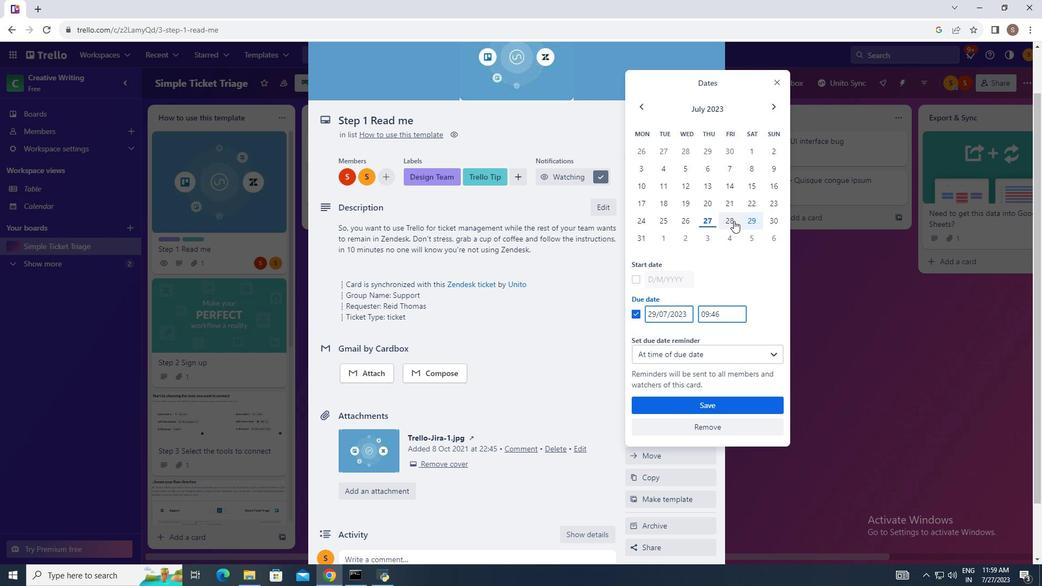 
Action: Mouse pressed left at (734, 221)
Screenshot: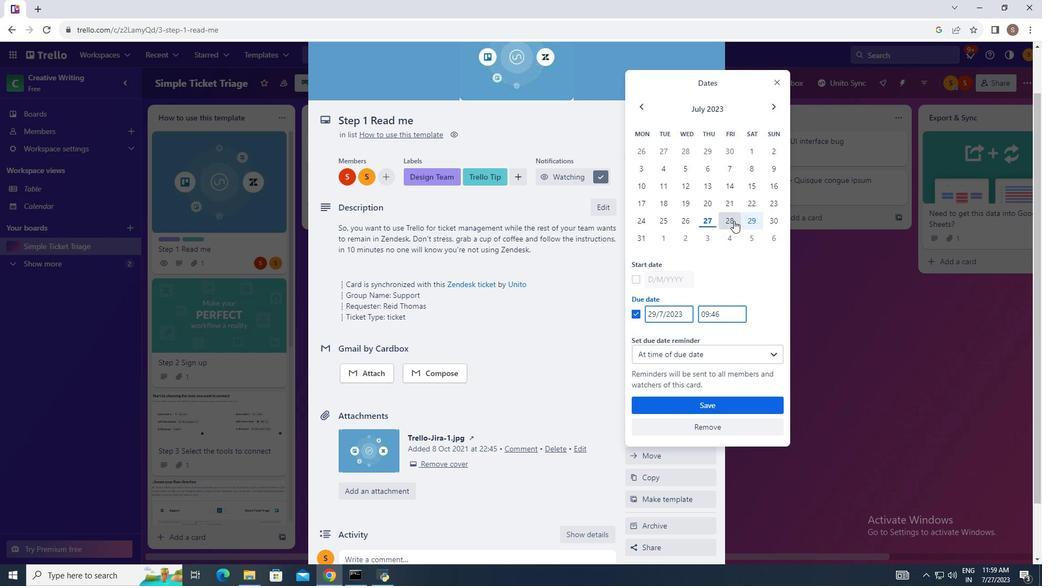 
Action: Mouse moved to (730, 353)
Screenshot: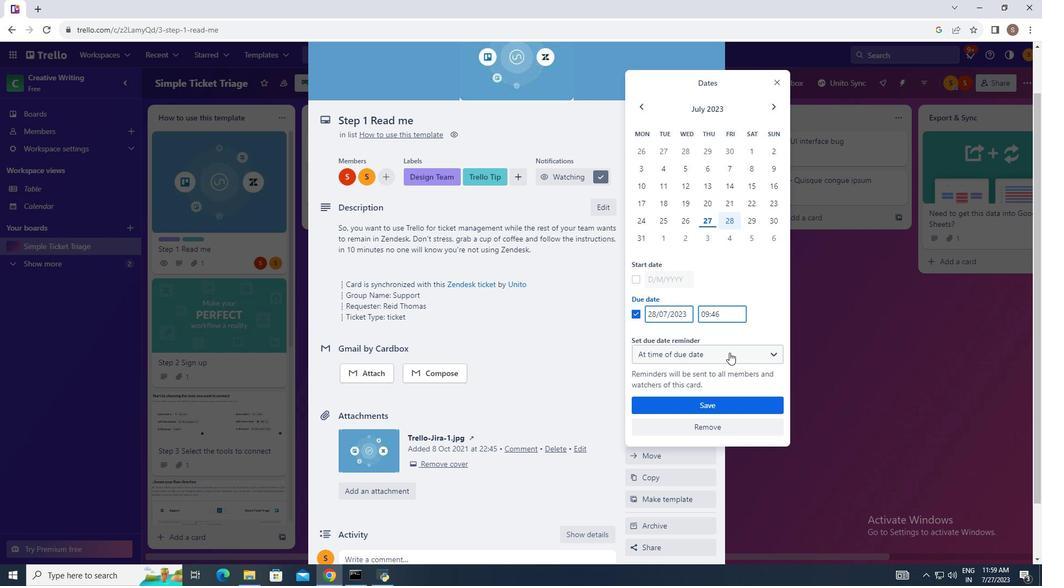 
Action: Mouse pressed left at (730, 353)
Screenshot: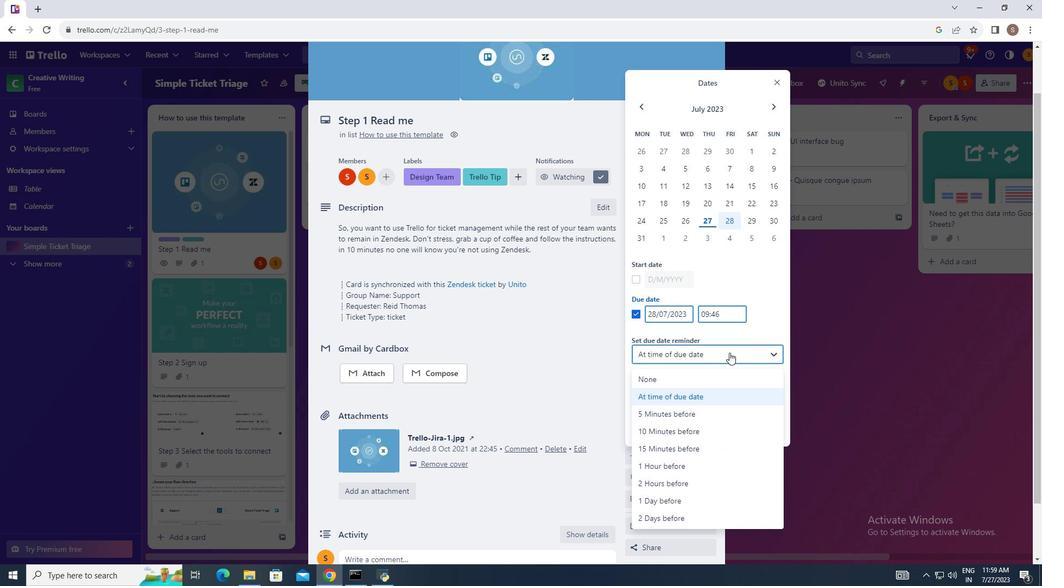 
Action: Mouse moved to (695, 412)
Screenshot: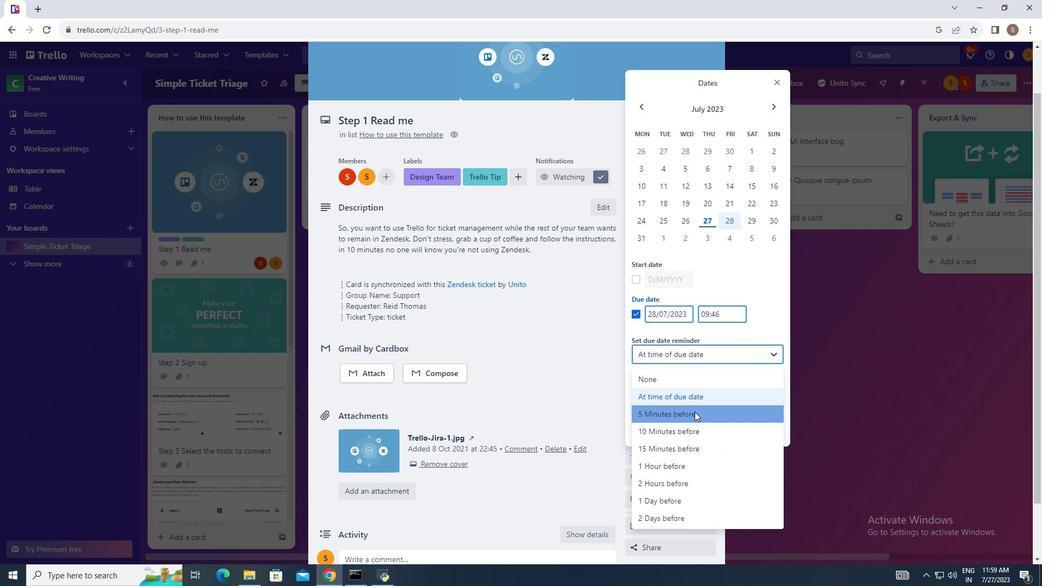 
Action: Mouse pressed left at (695, 412)
Screenshot: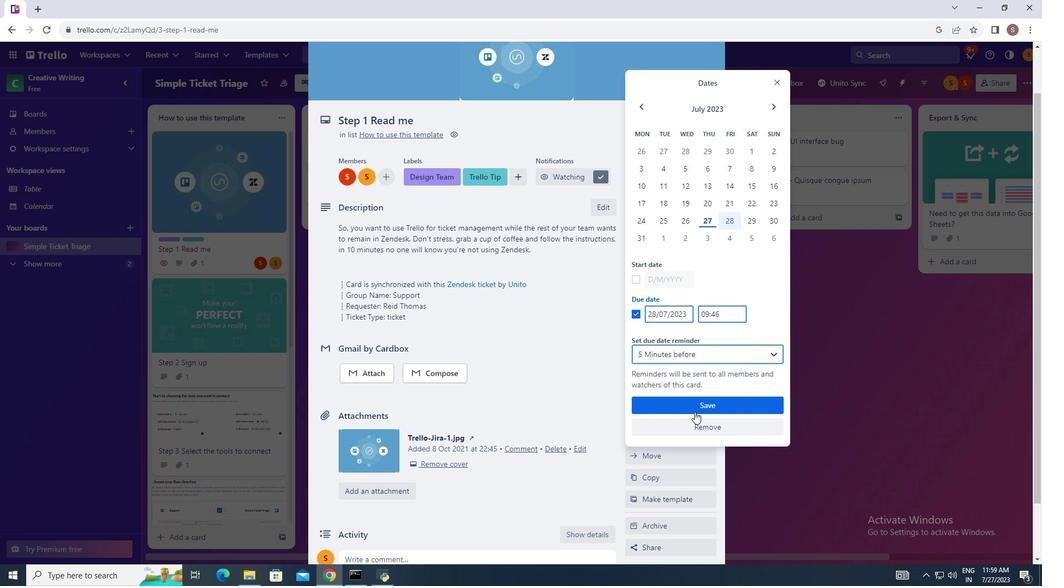
Action: Mouse moved to (706, 400)
Screenshot: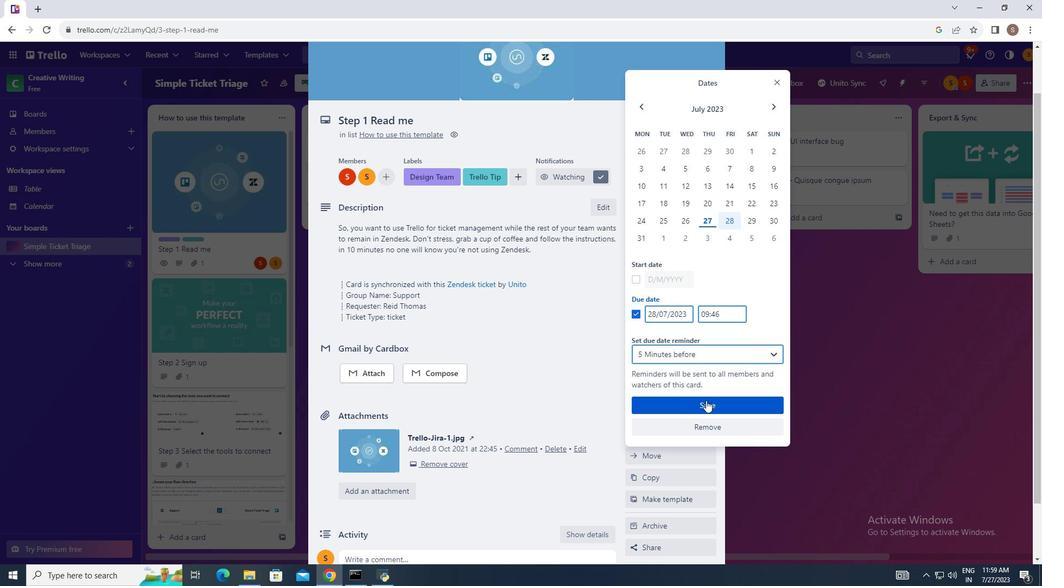 
Action: Mouse pressed left at (706, 400)
Screenshot: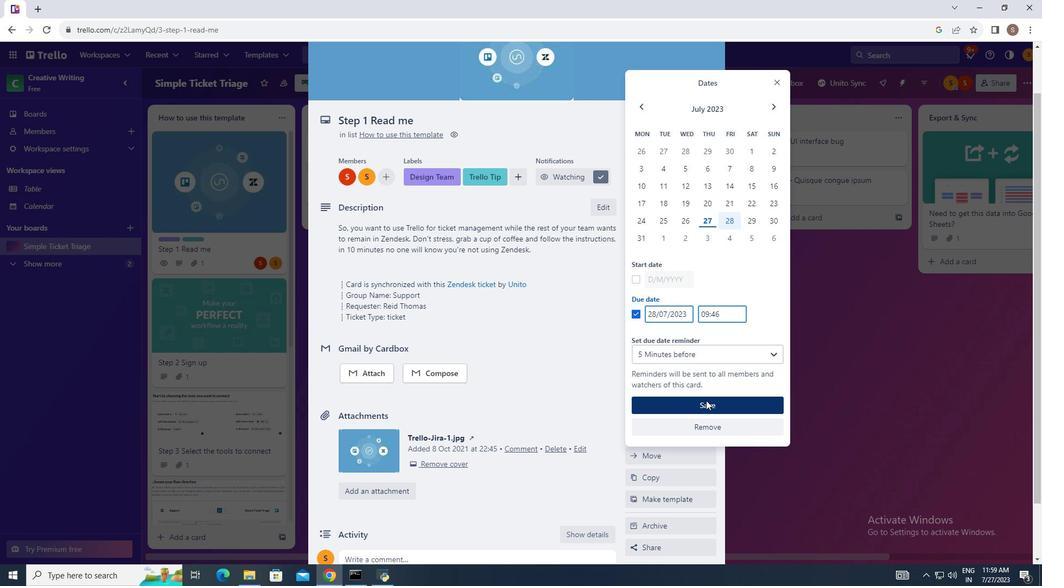 
Action: Mouse moved to (669, 261)
Screenshot: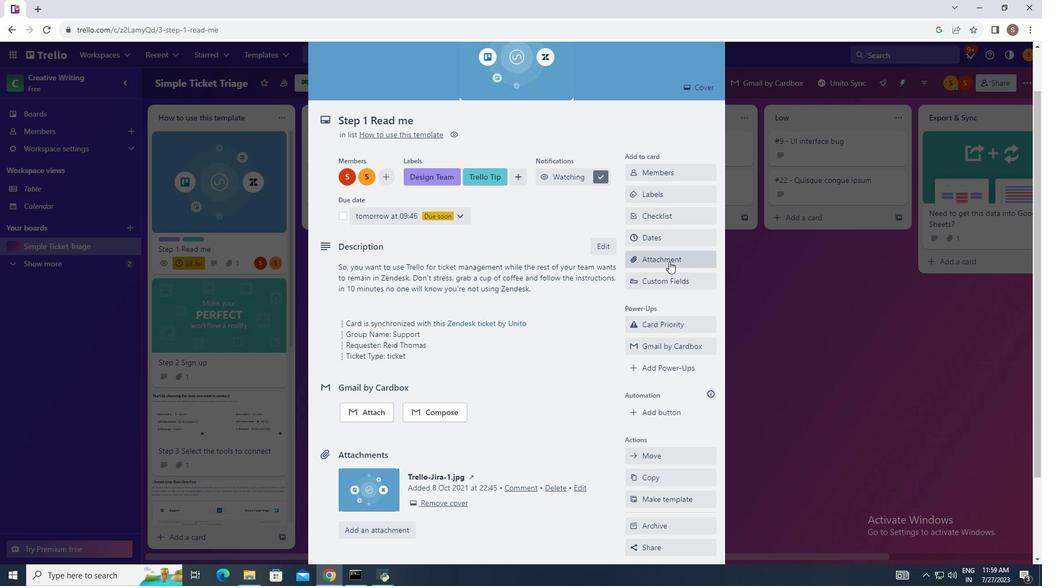 
Action: Mouse pressed left at (669, 261)
Screenshot: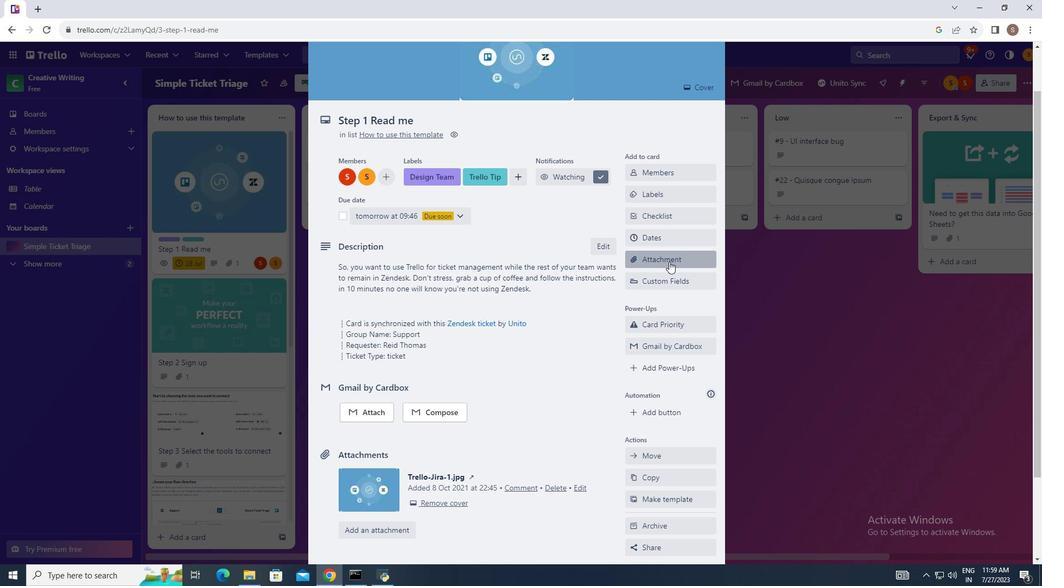 
Action: Mouse moved to (688, 350)
Screenshot: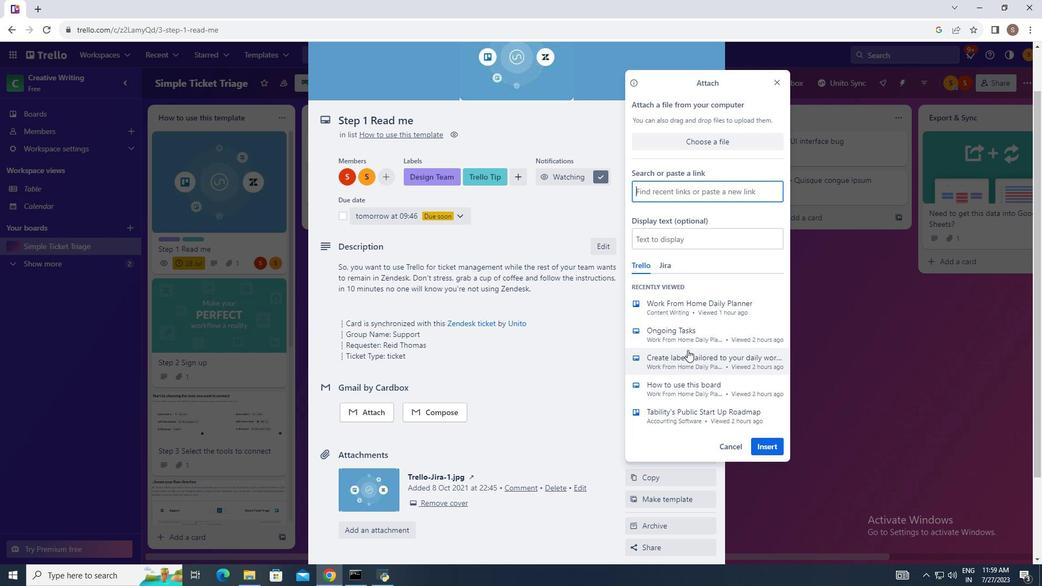
Action: Mouse scrolled (688, 351) with delta (0, 0)
Screenshot: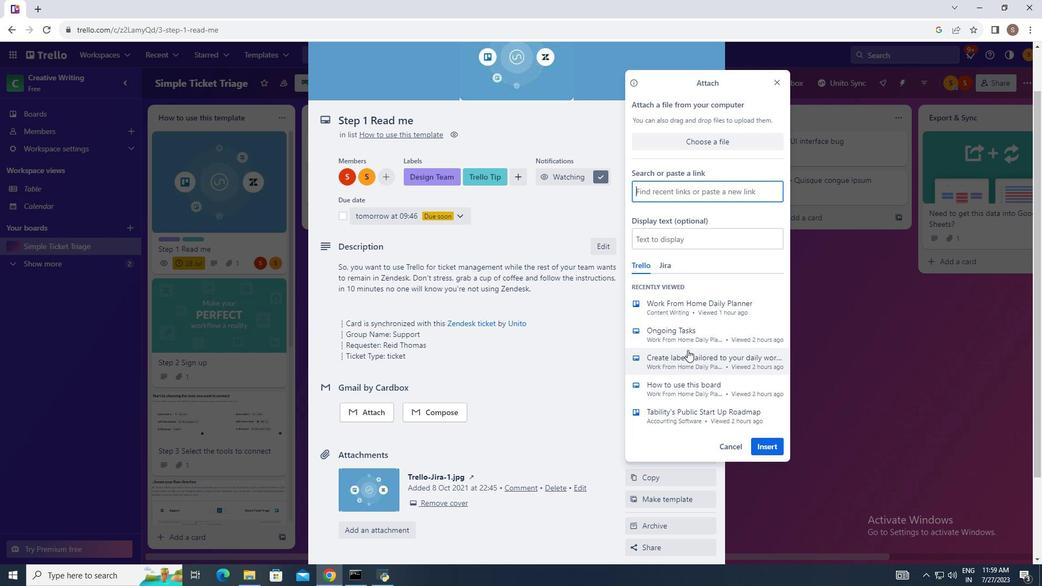 
Action: Mouse moved to (688, 350)
Screenshot: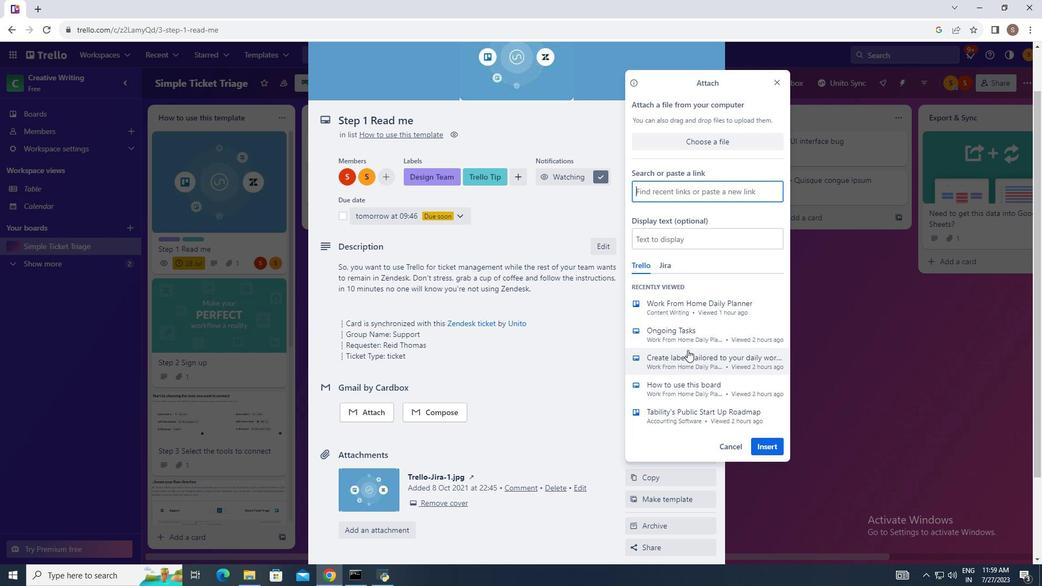 
Action: Mouse scrolled (688, 350) with delta (0, 0)
Screenshot: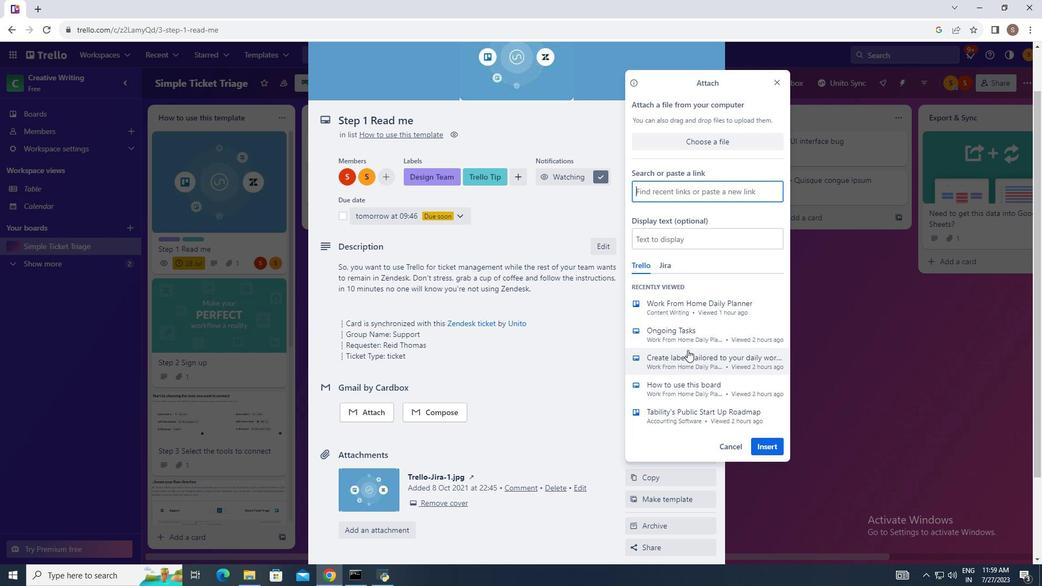 
Action: Mouse moved to (684, 329)
Screenshot: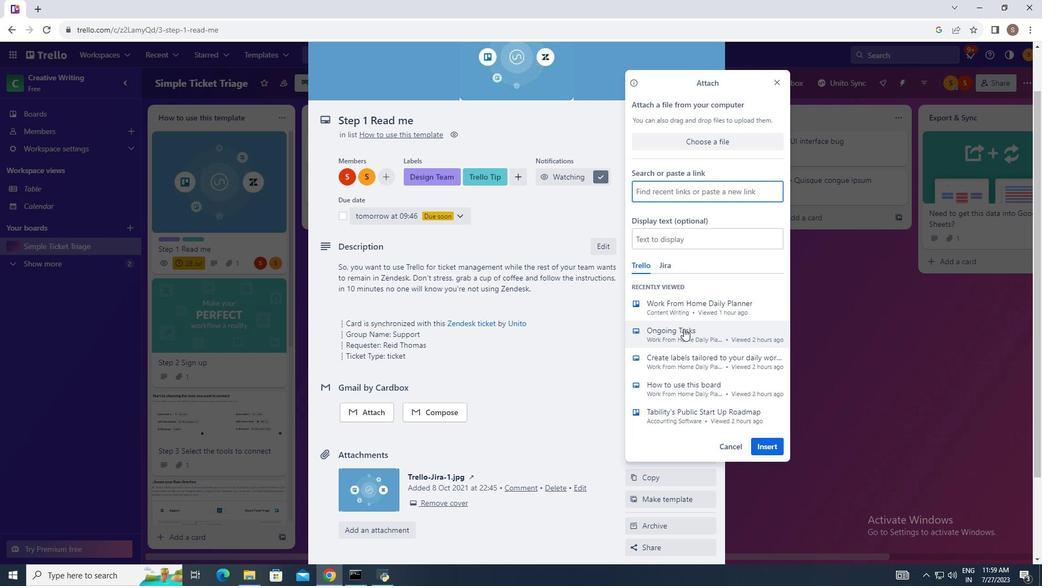 
Action: Mouse pressed left at (684, 329)
Screenshot: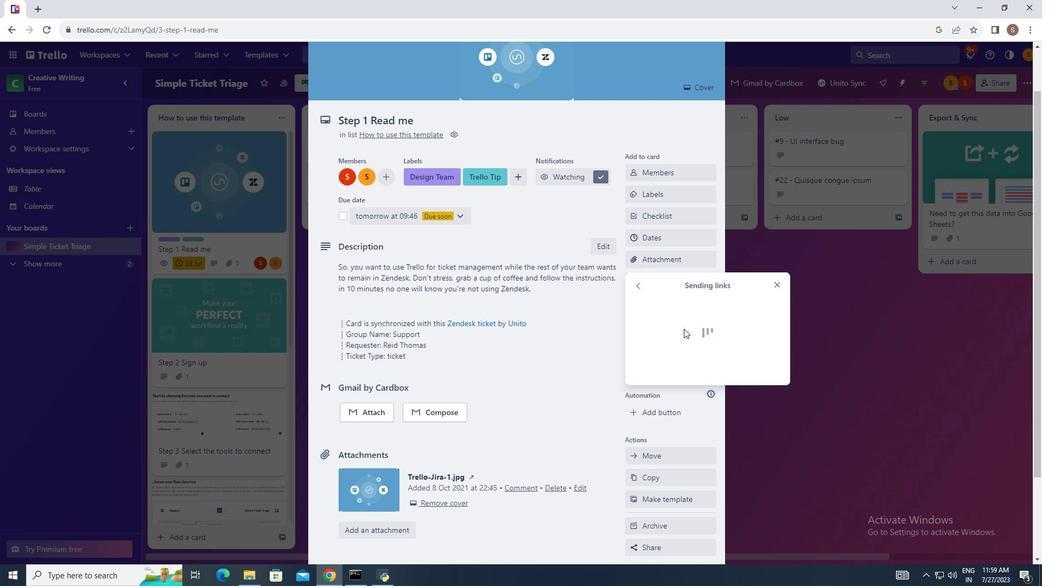 
Action: Mouse moved to (680, 378)
Screenshot: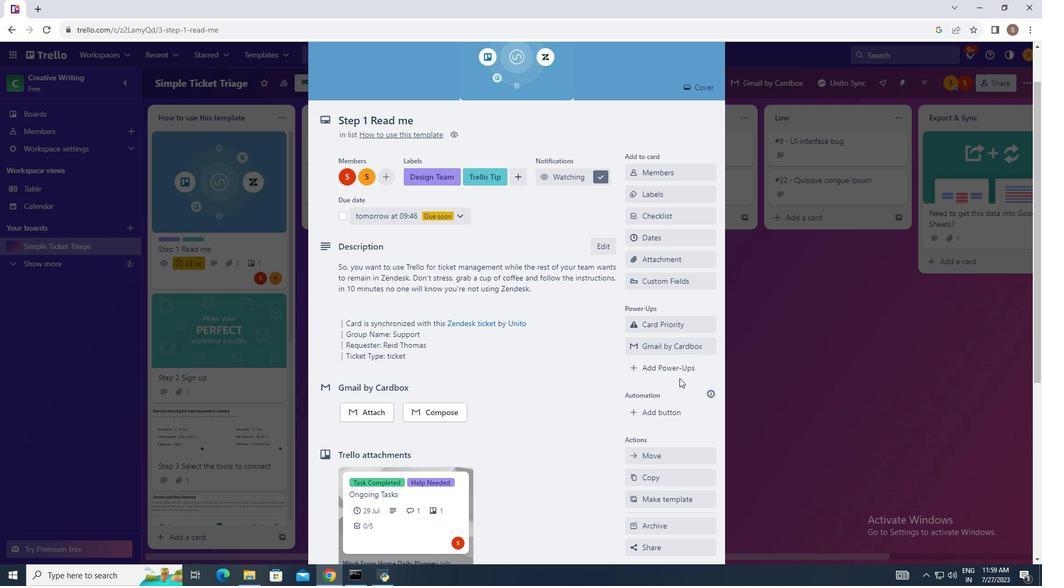 
Action: Mouse scrolled (680, 378) with delta (0, 0)
Screenshot: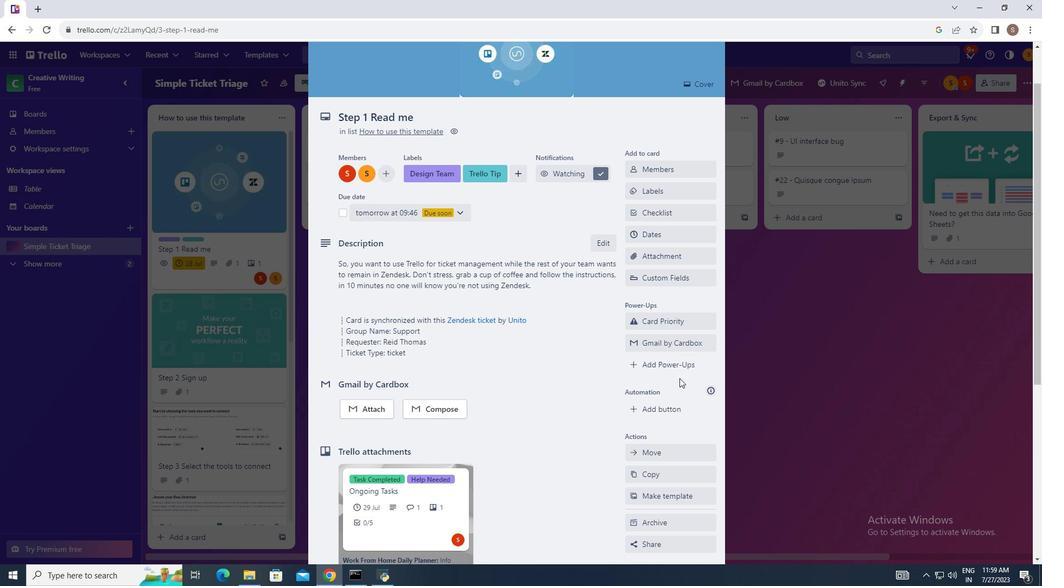 
Action: Mouse scrolled (680, 378) with delta (0, 0)
Screenshot: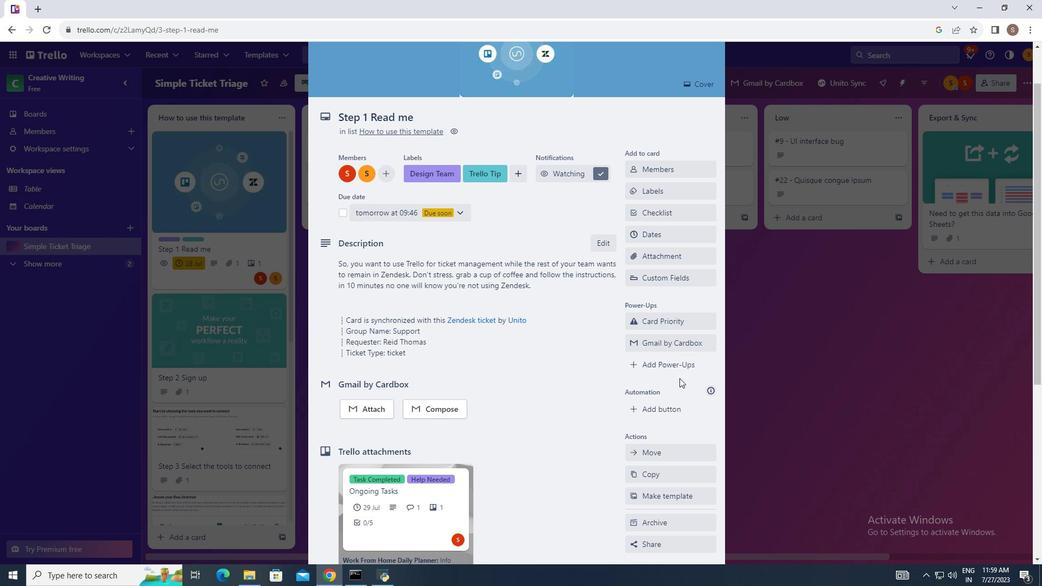 
Action: Mouse moved to (442, 372)
Screenshot: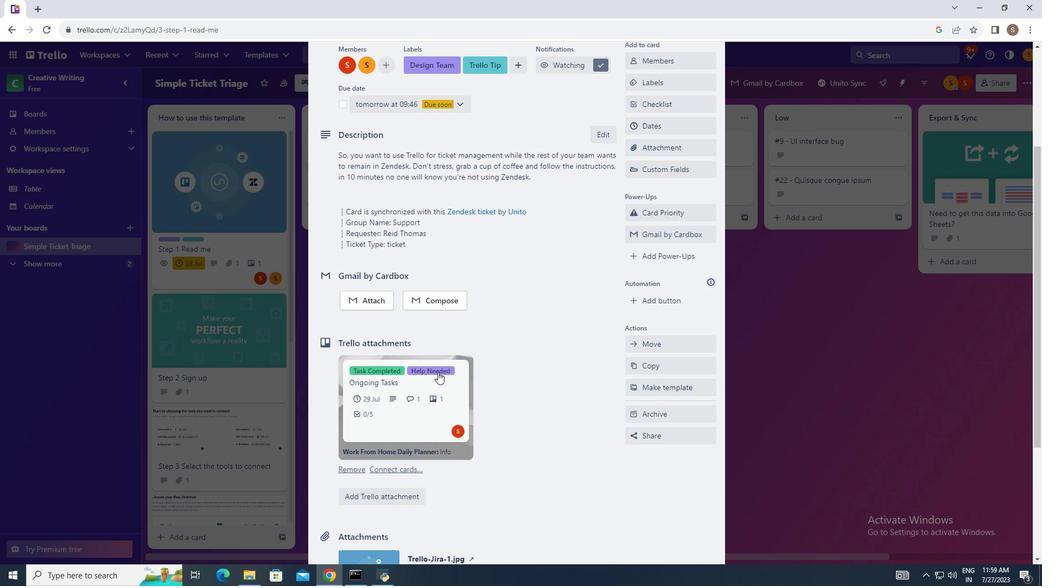
Action: Mouse scrolled (442, 371) with delta (0, 0)
Screenshot: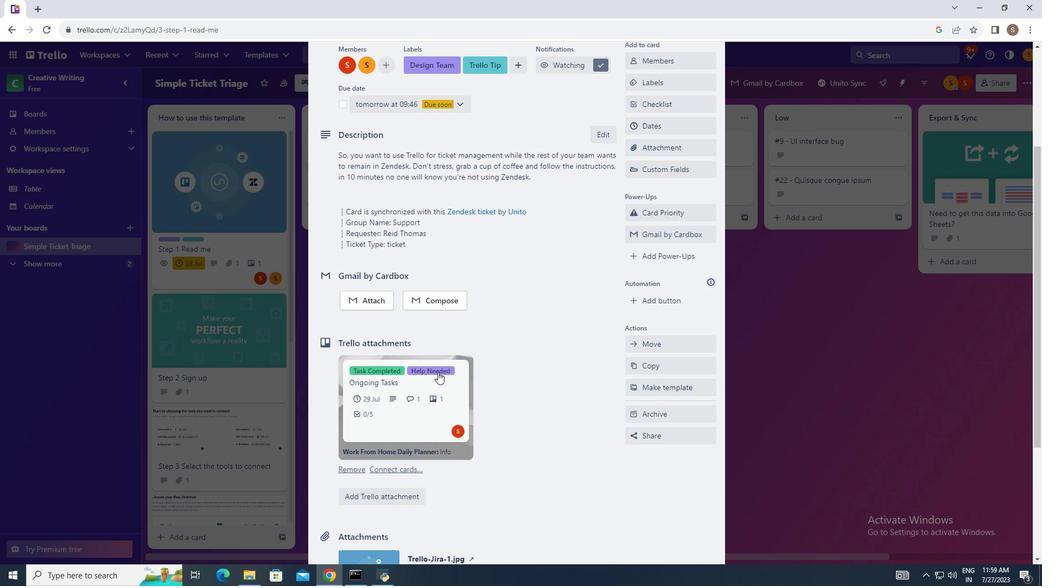 
Action: Mouse moved to (439, 372)
Screenshot: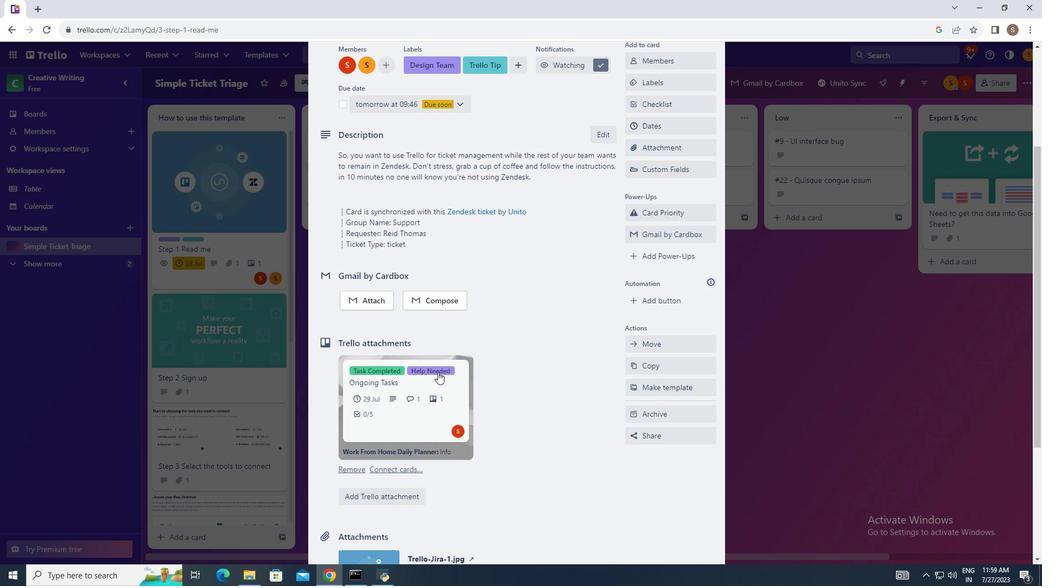 
Action: Mouse scrolled (439, 371) with delta (0, 0)
Screenshot: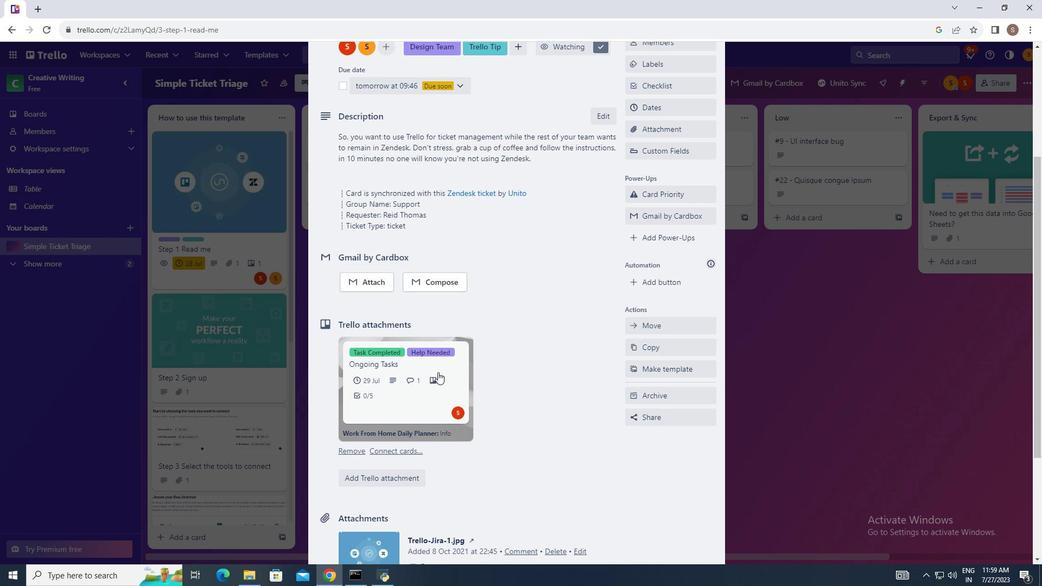 
Action: Mouse moved to (436, 370)
Screenshot: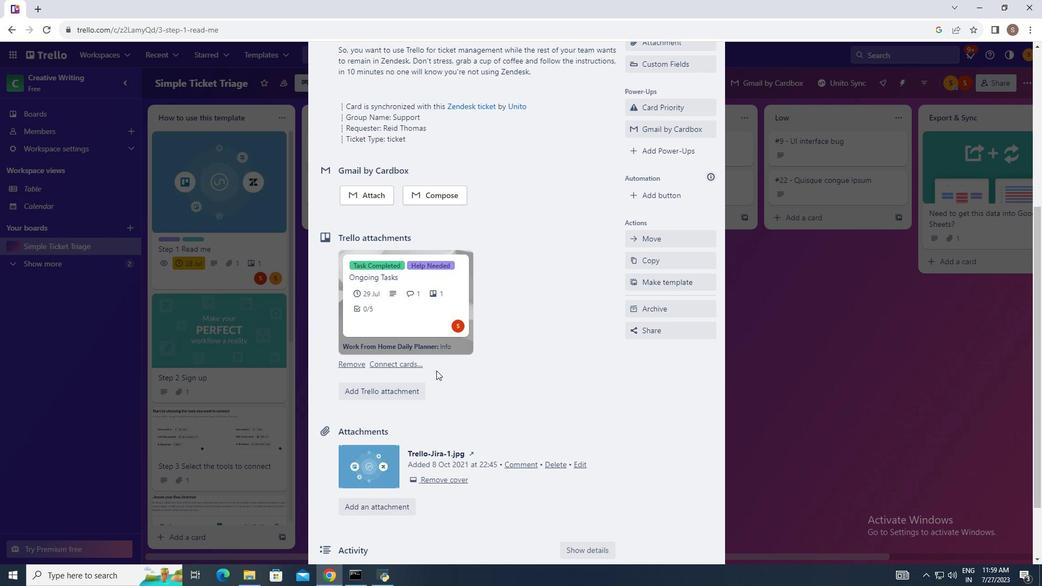 
Action: Mouse scrolled (436, 370) with delta (0, 0)
Screenshot: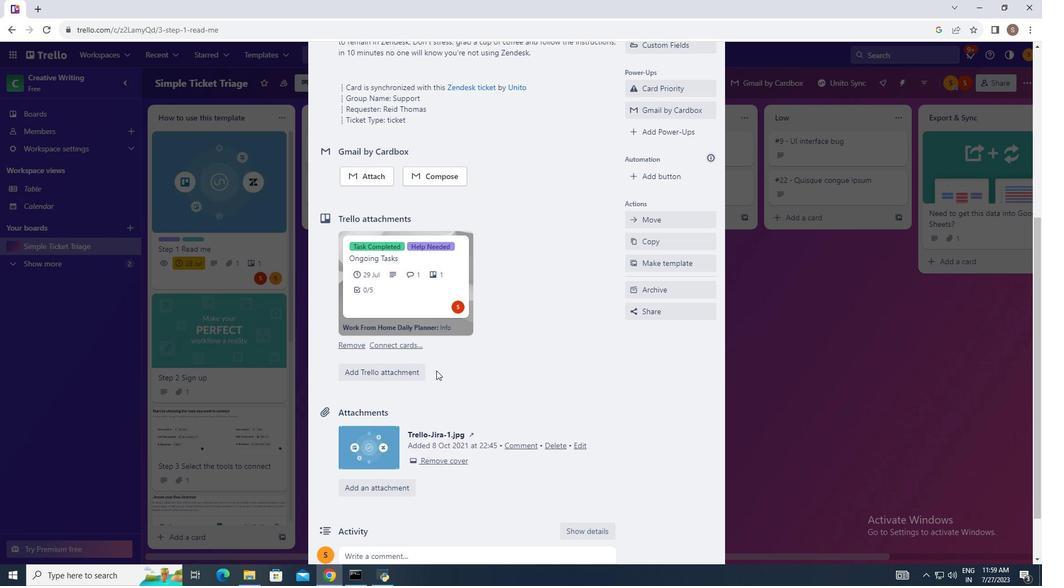 
Action: Mouse scrolled (436, 370) with delta (0, 0)
Screenshot: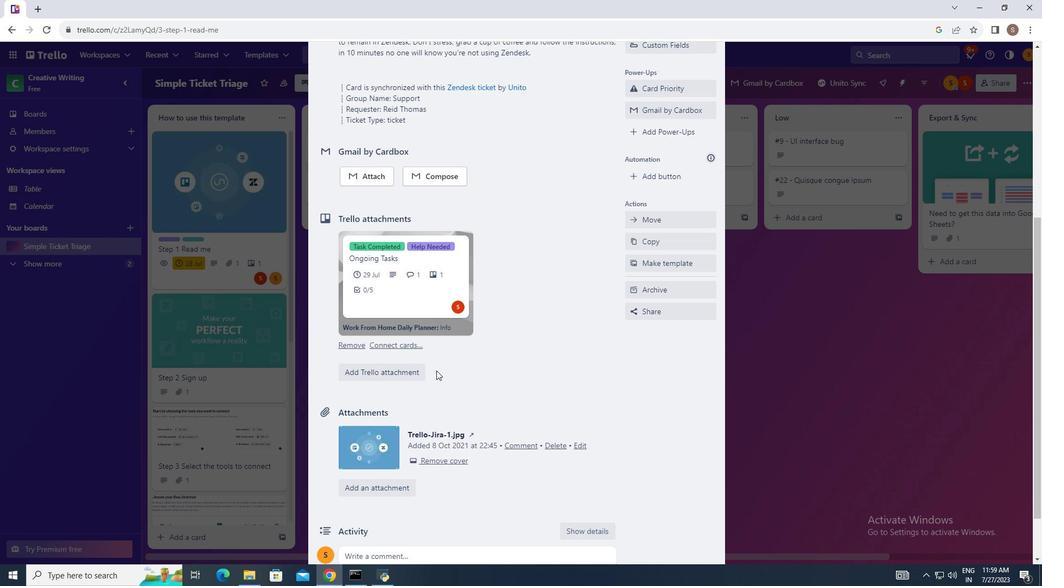 
Action: Mouse scrolled (436, 370) with delta (0, 0)
Screenshot: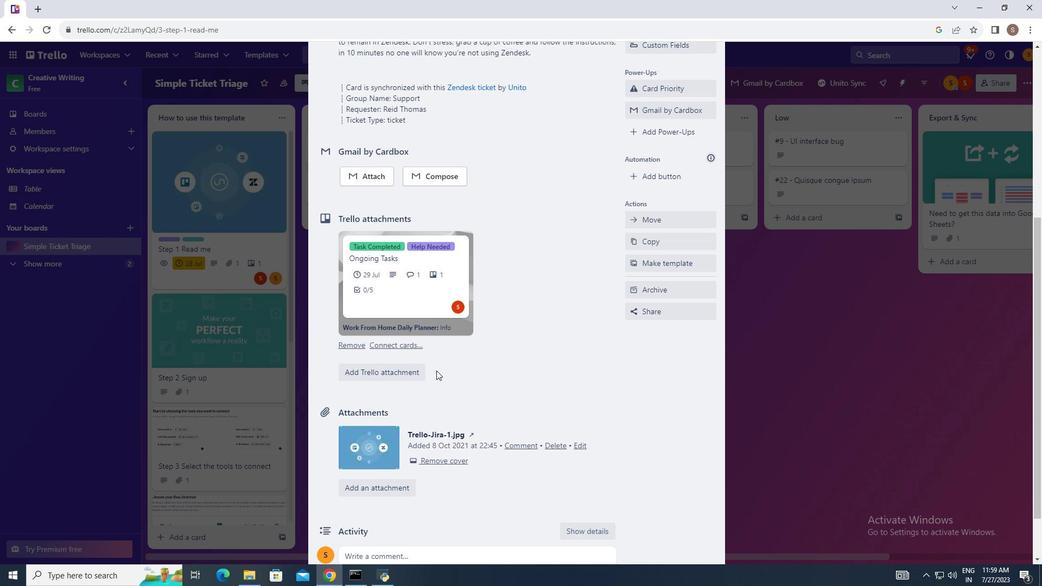 
Action: Mouse scrolled (436, 370) with delta (0, 0)
Screenshot: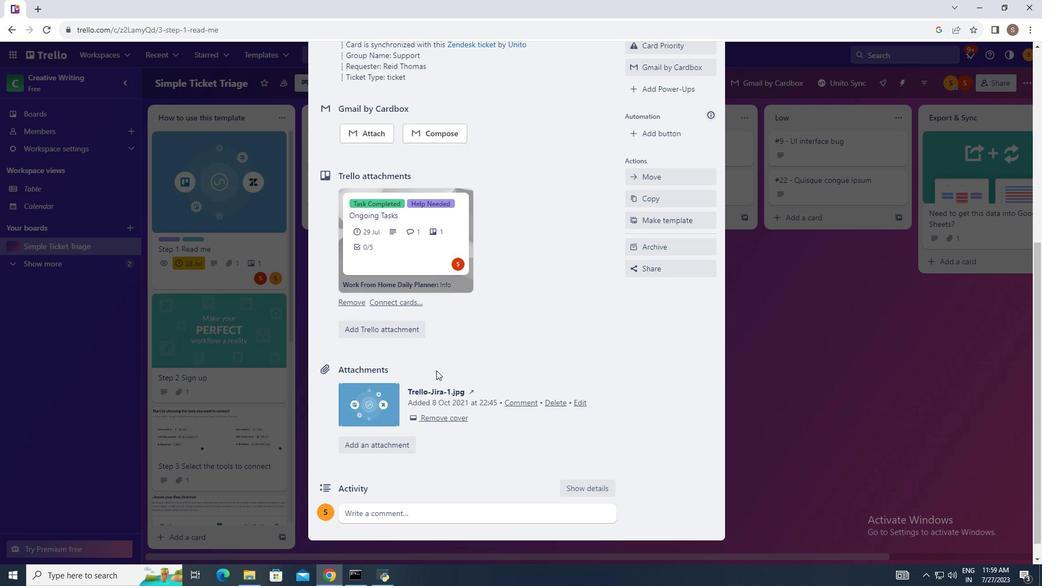 
Action: Mouse scrolled (436, 370) with delta (0, 0)
Screenshot: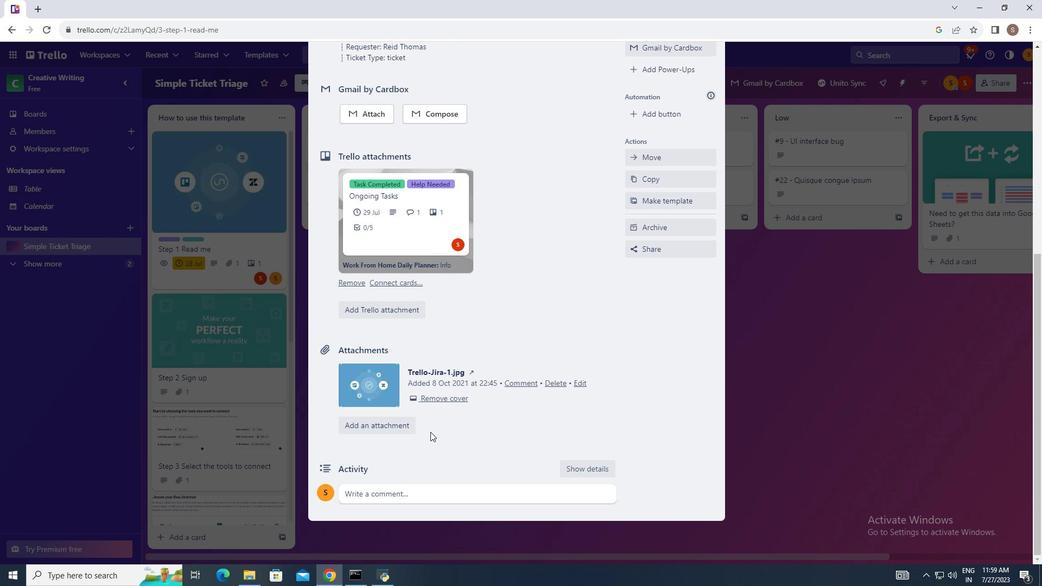 
Action: Mouse moved to (436, 372)
Screenshot: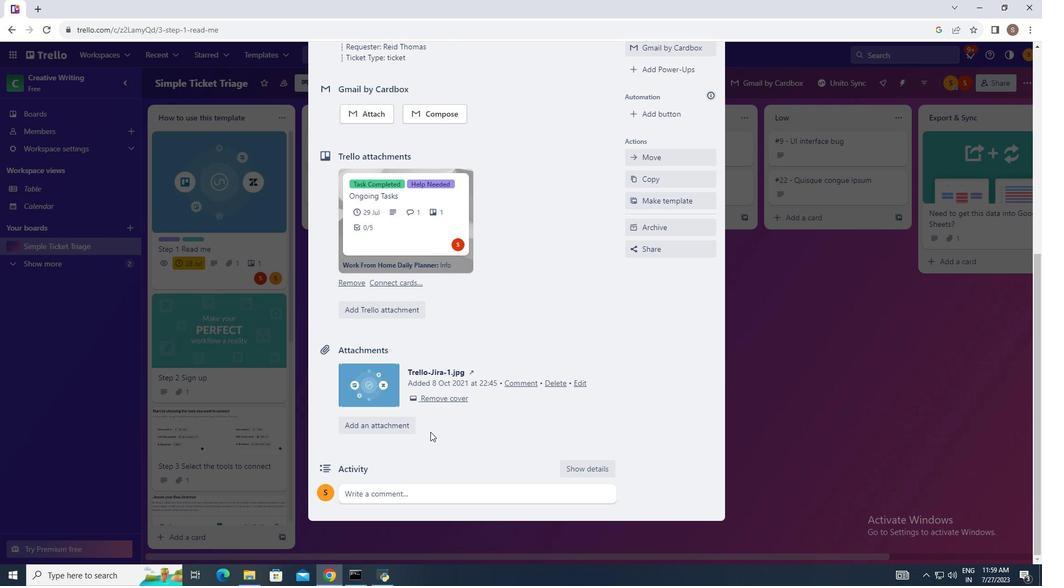 
Action: Mouse scrolled (436, 371) with delta (0, 0)
Screenshot: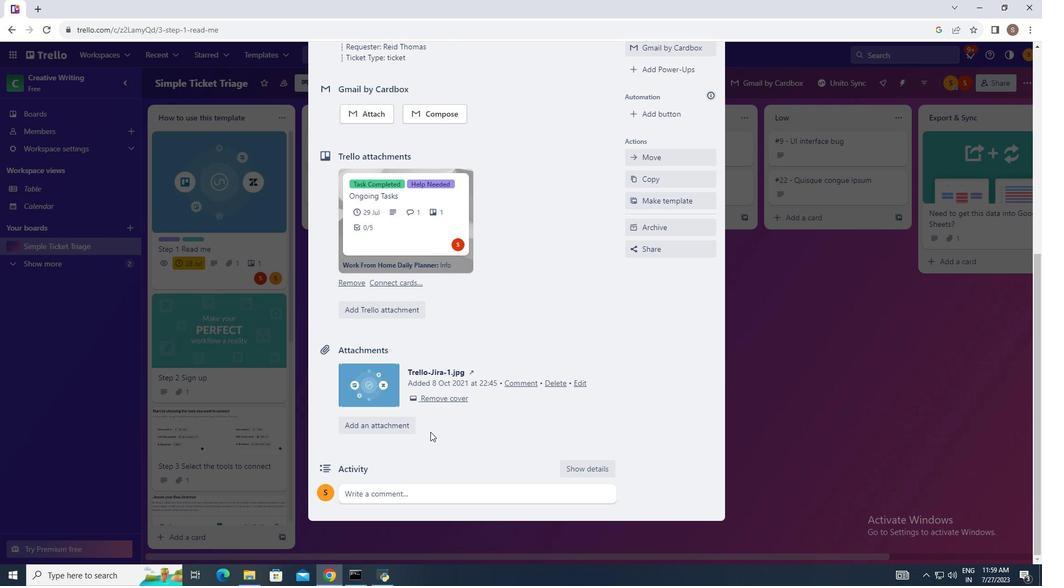
Action: Mouse moved to (437, 397)
Screenshot: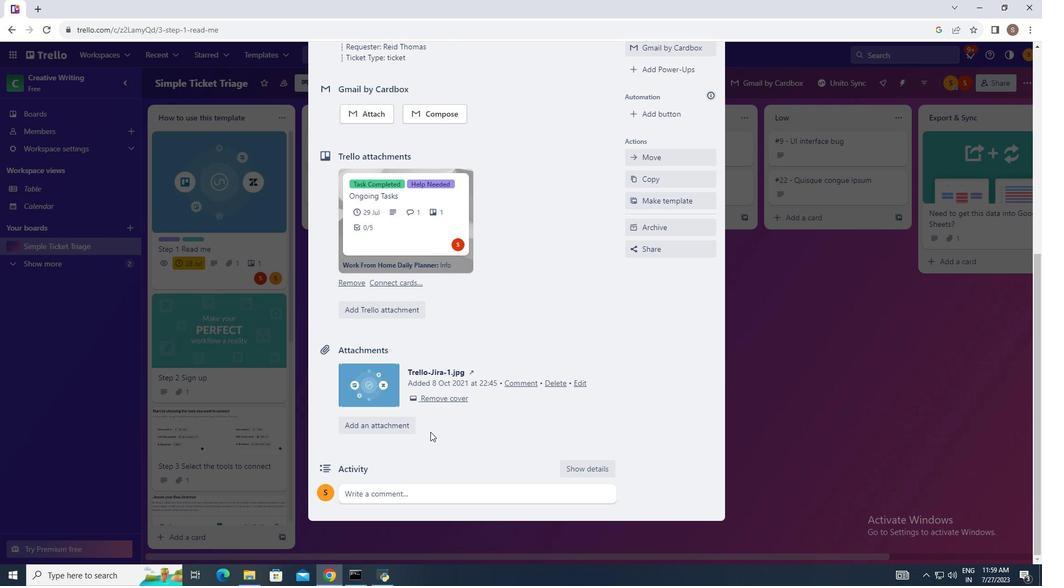 
Action: Mouse scrolled (437, 397) with delta (0, 0)
Screenshot: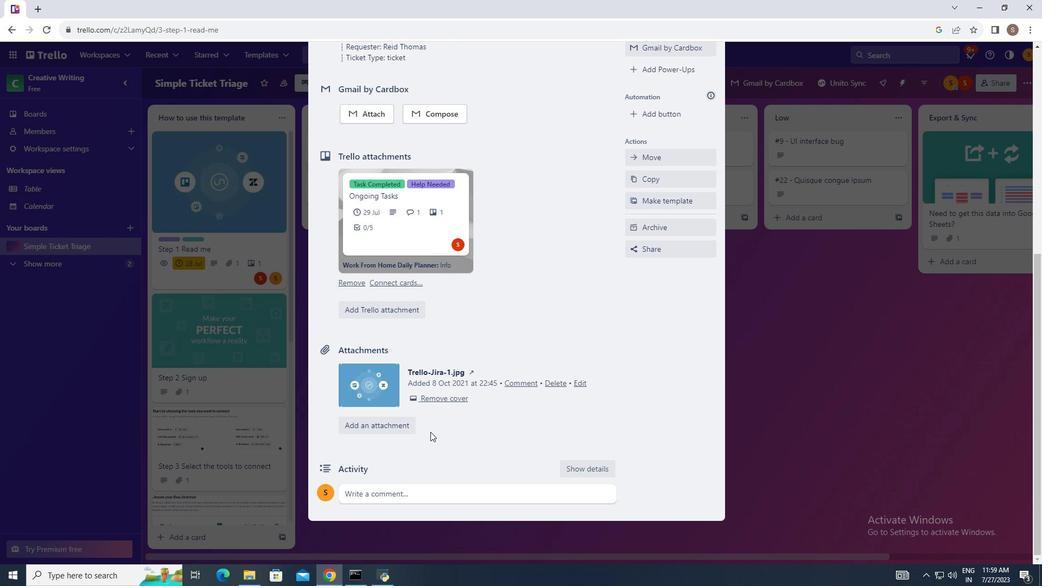 
Action: Mouse moved to (410, 494)
Screenshot: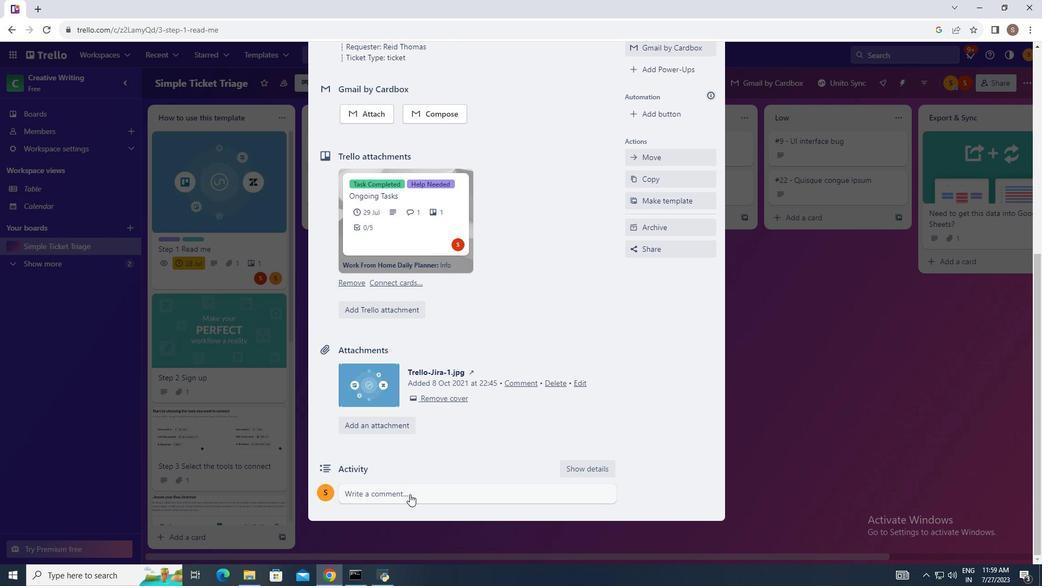 
Action: Mouse pressed left at (410, 494)
Screenshot: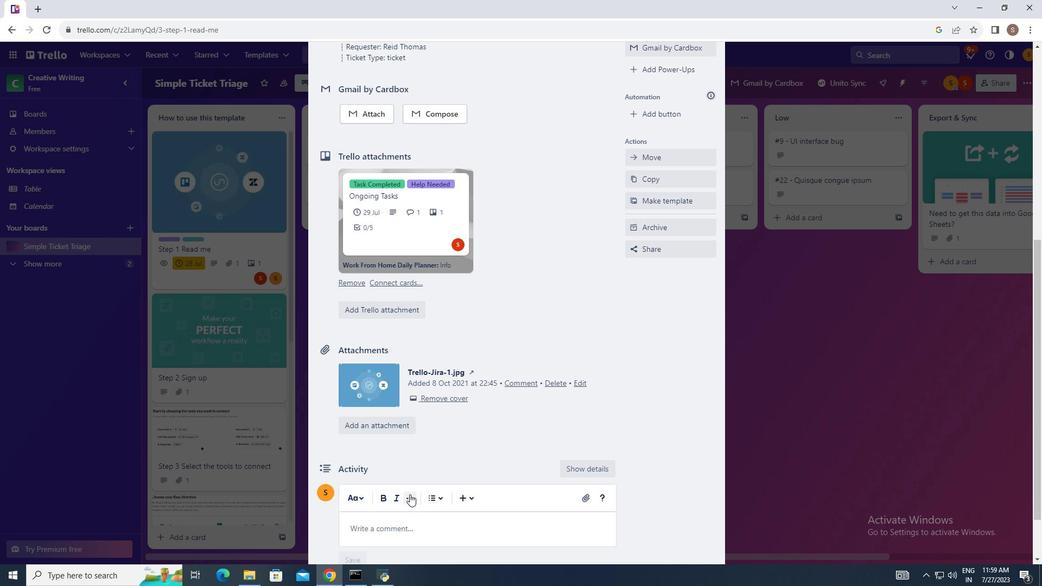 
Action: Mouse moved to (419, 493)
Screenshot: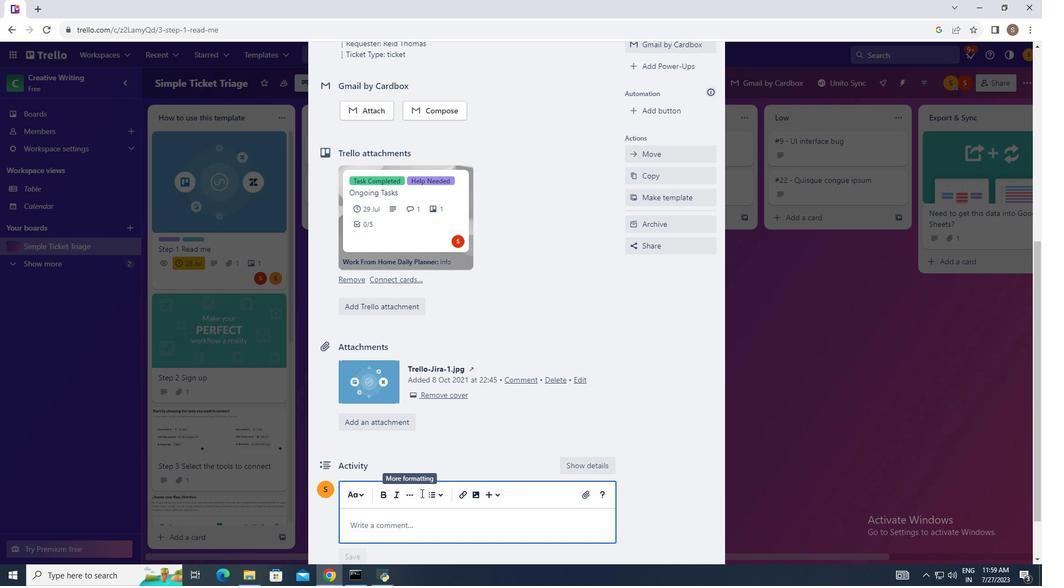 
Action: Mouse scrolled (419, 493) with delta (0, 0)
Screenshot: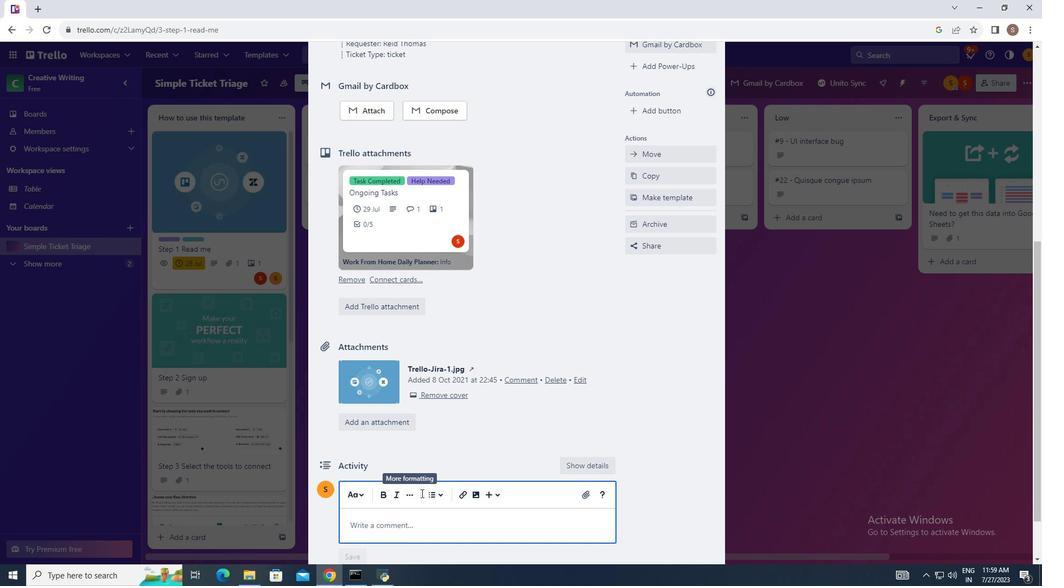 
Action: Mouse scrolled (419, 493) with delta (0, 0)
Screenshot: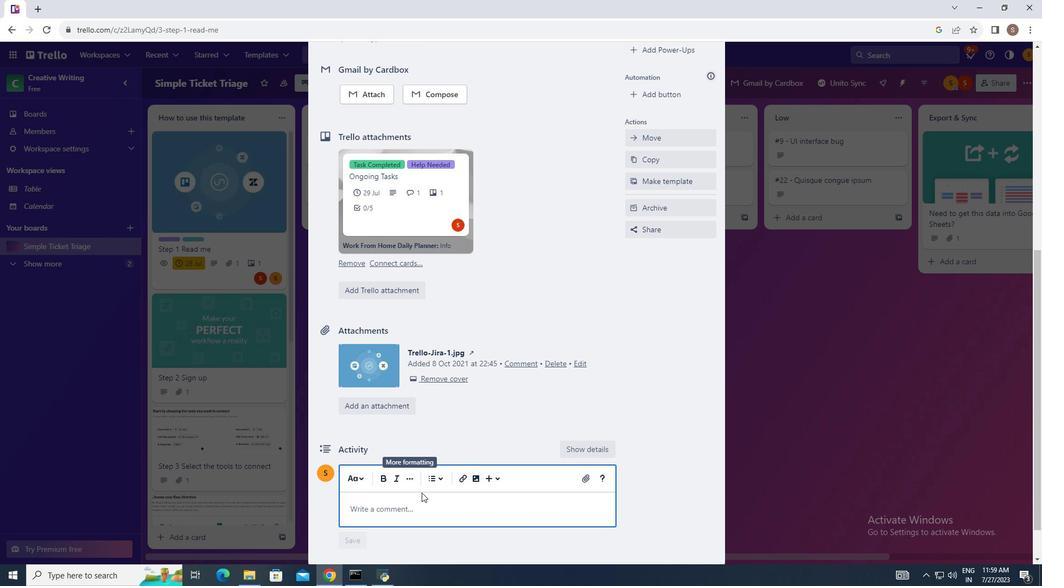 
Action: Mouse moved to (420, 493)
Screenshot: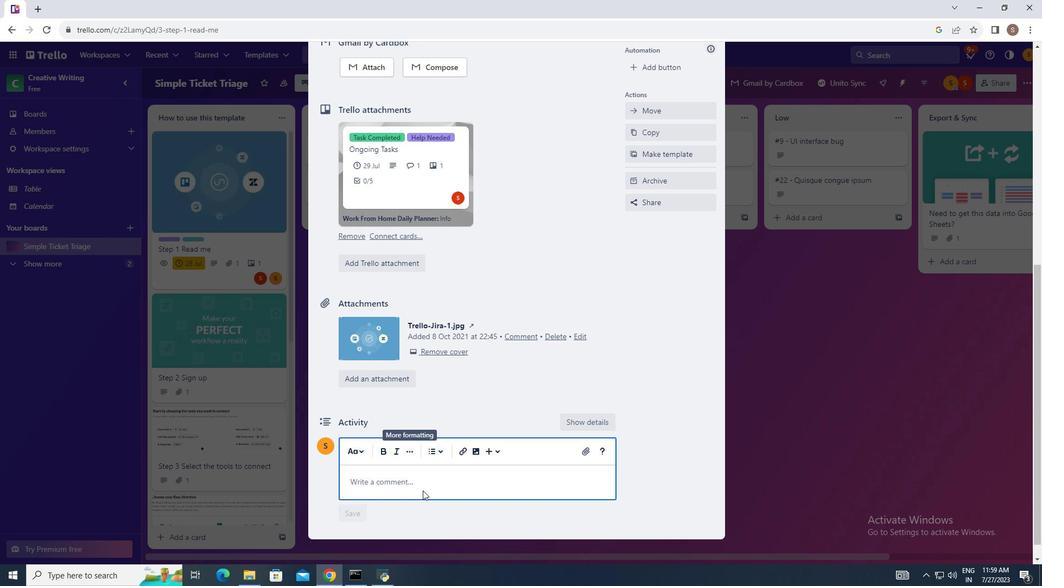 
Action: Mouse scrolled (420, 493) with delta (0, 0)
Screenshot: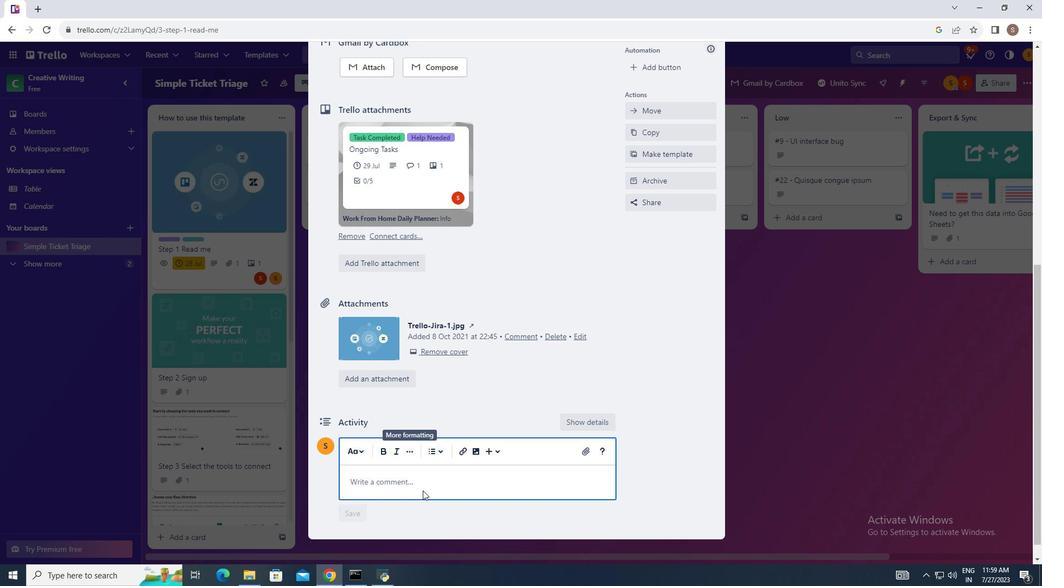 
Action: Mouse moved to (422, 493)
Screenshot: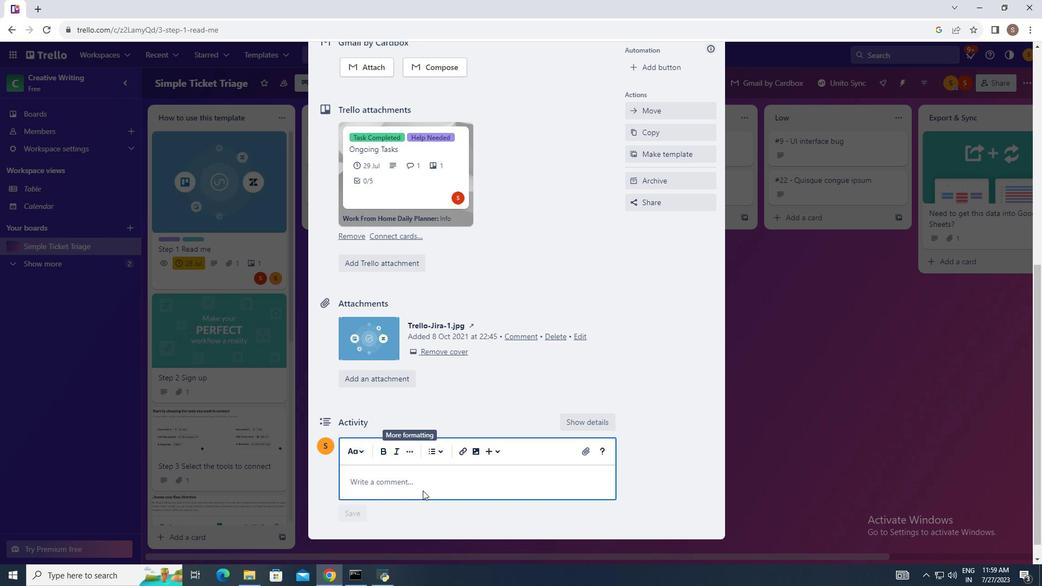 
Action: Mouse scrolled (422, 492) with delta (0, 0)
Screenshot: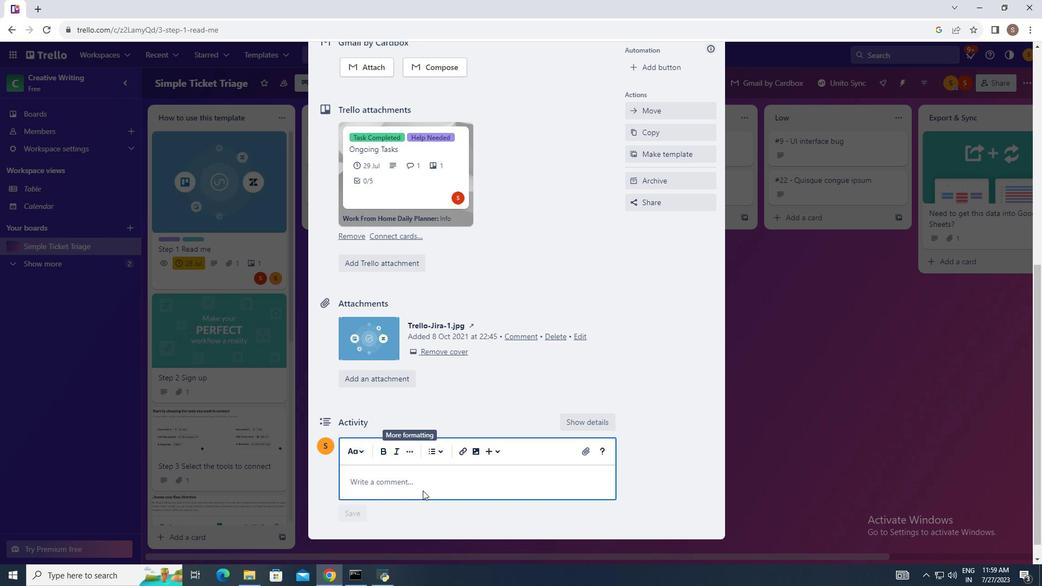 
Action: Mouse moved to (380, 456)
Screenshot: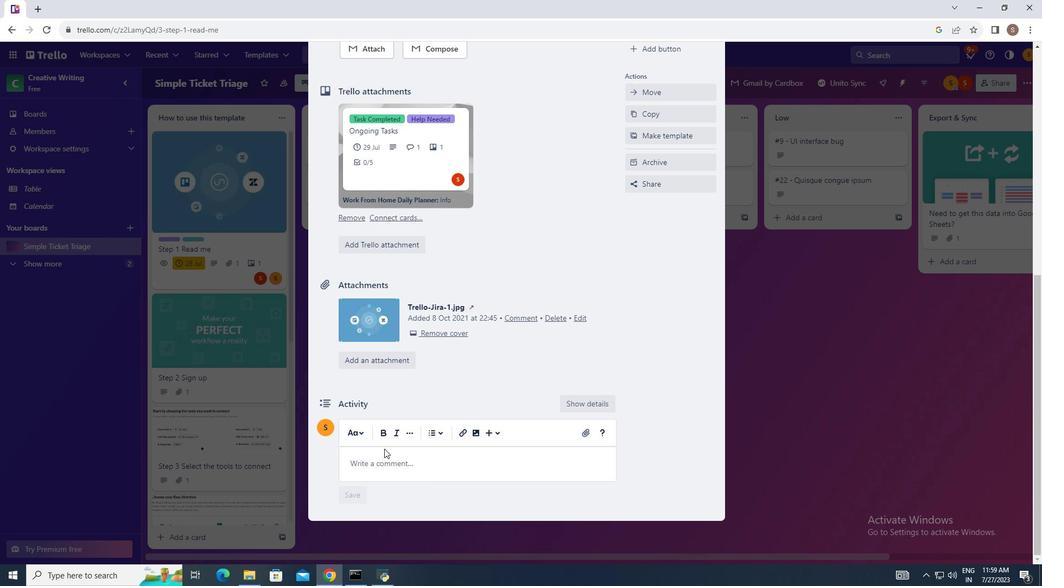 
Action: Mouse pressed left at (380, 456)
Screenshot: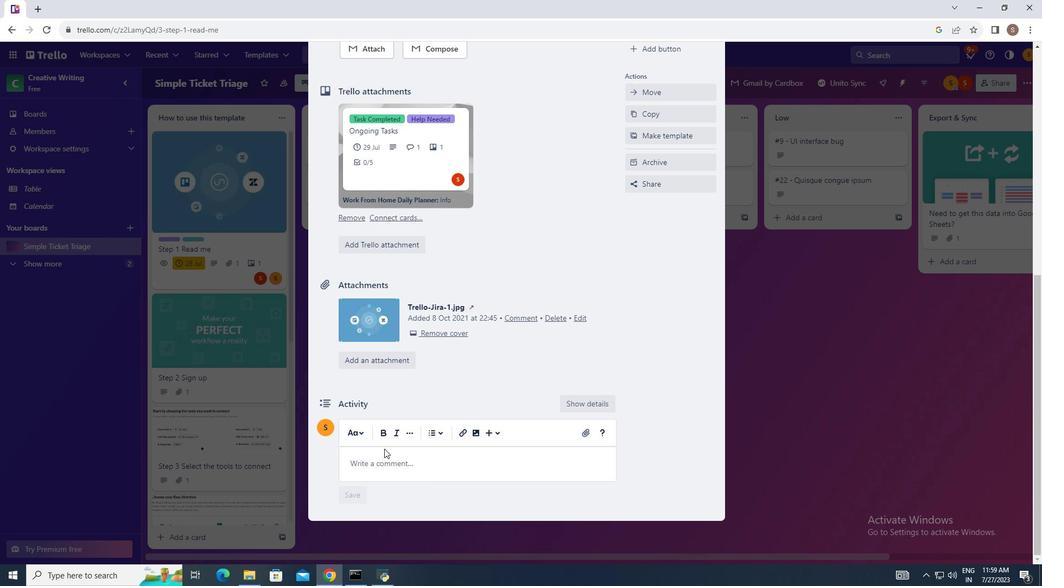 
Action: Mouse moved to (369, 461)
Screenshot: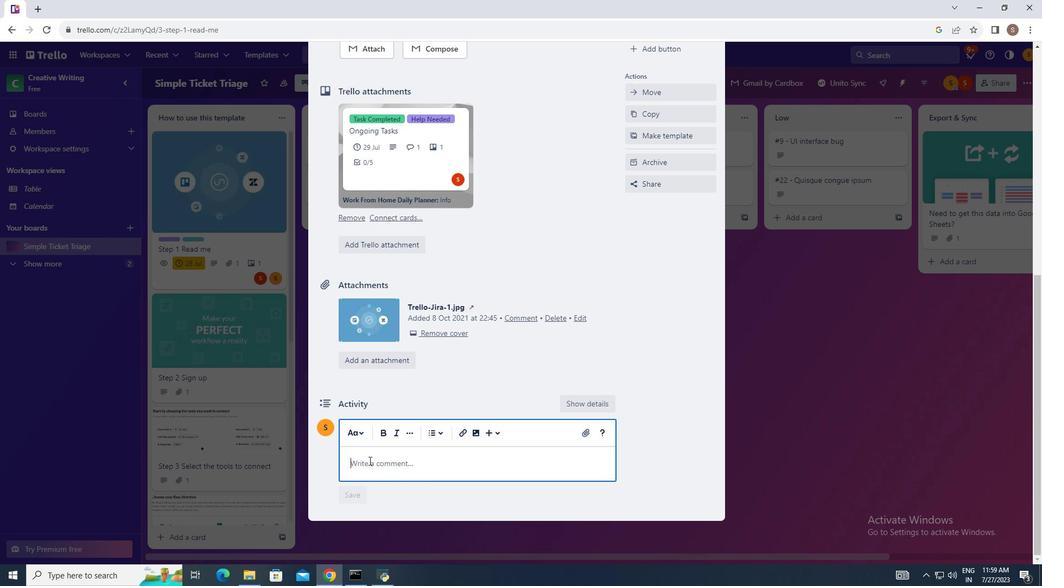 
Action: Mouse pressed left at (369, 461)
Screenshot: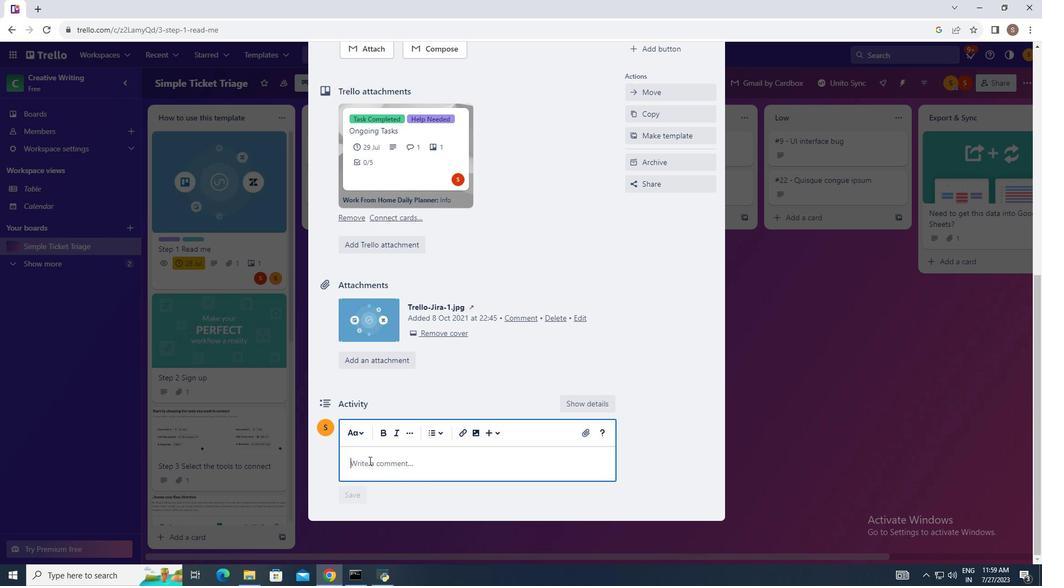 
Action: Mouse moved to (499, 394)
Screenshot: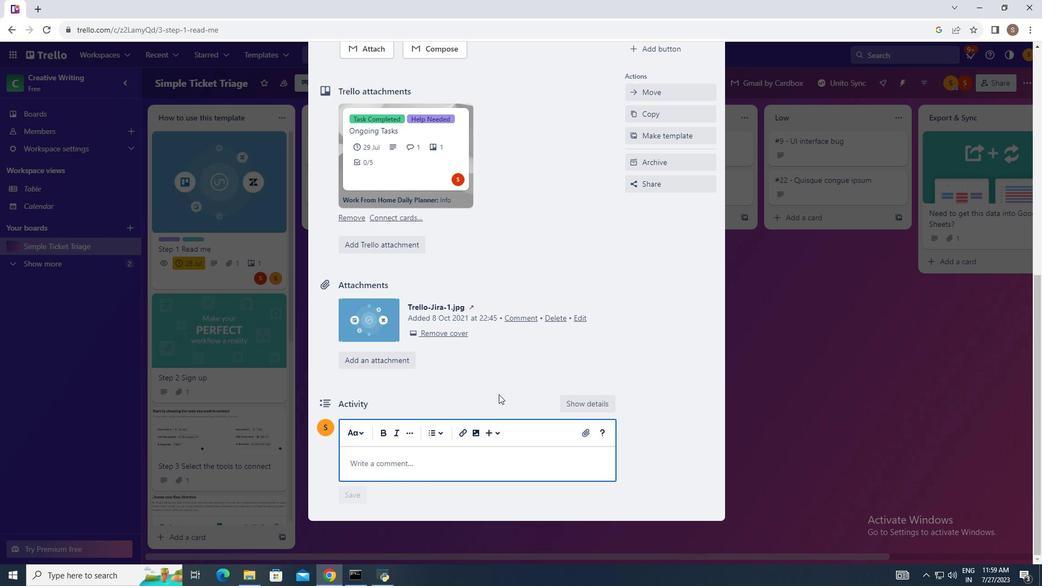 
Action: Key pressed s<Key.backspace><Key.backspace><Key.shift_r>Simple<Key.space><Key.space><Key.backspace><Key.shift_r>Ticket<Key.space><Key.shift_r>Triage<Key.space>is<Key.space>an<Key.space>efficient<Key.space>and<Key.space>streamlined<Key.space>approach<Key.space>to<Key.space>managing<Key.space>incoming<Key.space>tickets<Key.space>or<Key.space>support<Key.space>requests<Key.space>in<Key.space>a<Key.space>systematic<Key.space>manner.<Key.space><Key.shift_r>This<Key.space><Key.backspace><Key.backspace>s<Key.space>process<Key.space>involves<Key.space>quickly<Key.space>assessing,<Key.space>categorizing,<Key.space>and<Key.space>prioritizing<Key.space>each<Key.space>ticket<Key.space>to<Key.space>ensure<Key.space>a<Key.space>timely<Key.space>and<Key.space>appropriate<Key.space>response.<Key.space><Key.shift_r>By<Key.space>employing<Key.space><Key.shift_r>Simple<Key.space><Key.shift_r>Ticket<Key.space><Key.shift_r>Triage,<Key.space>organizations<Key.space>can<Key.space>improve<Key.space>their<Key.space>customer<Key.space>support<Key.space>efficiency<Key.space>and<Key.space>enhance<Key.space>overall<Key.space>service<Key.space>quality.
Screenshot: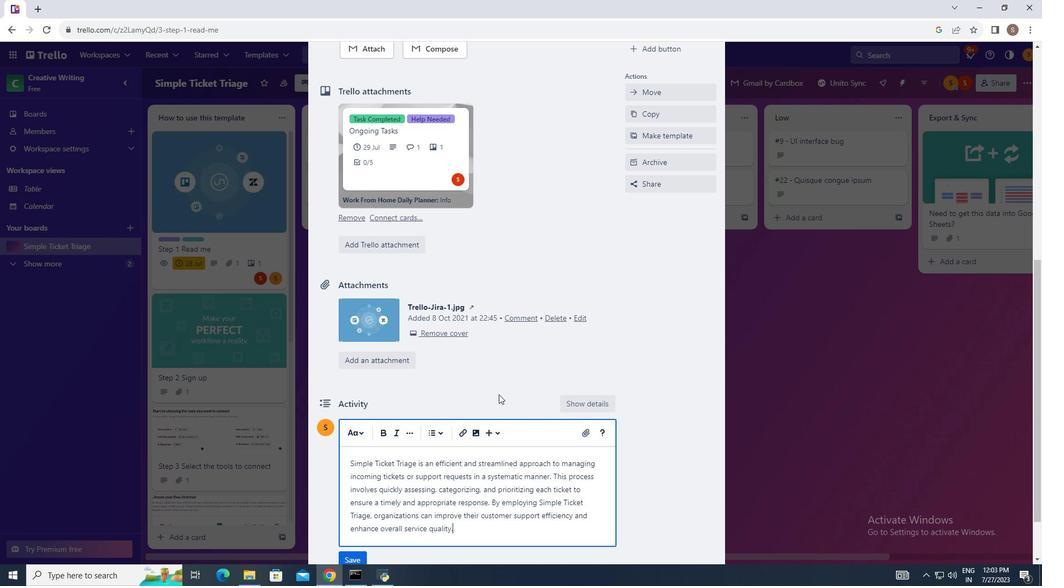 
Action: Mouse moved to (475, 464)
Screenshot: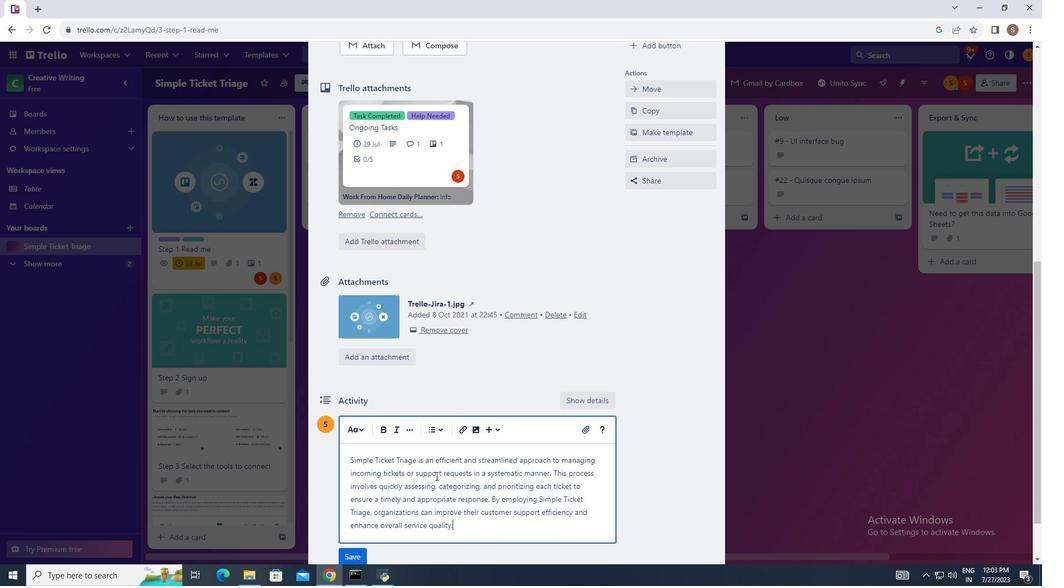 
Action: Mouse scrolled (475, 464) with delta (0, 0)
Screenshot: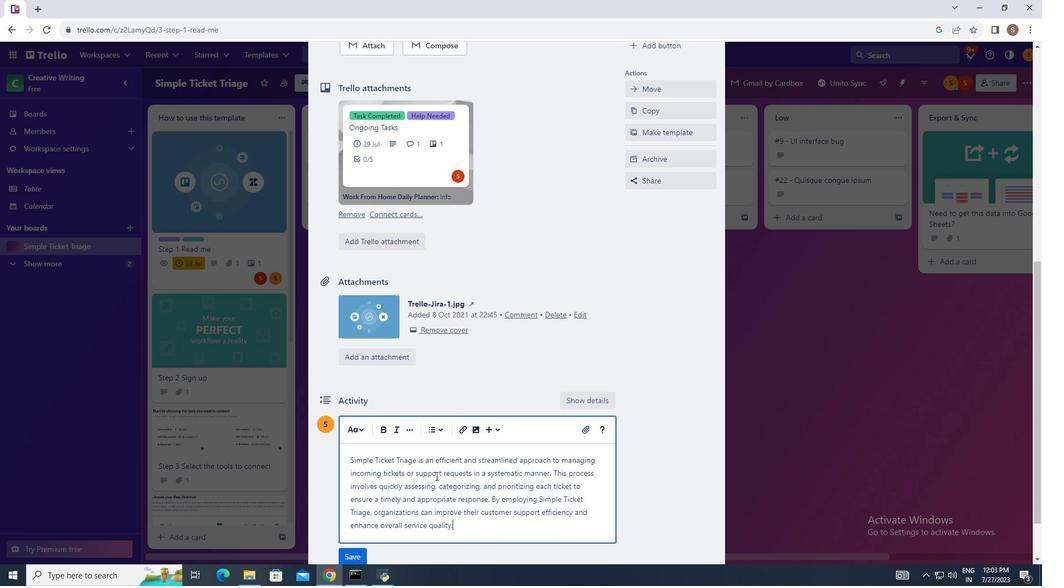 
Action: Mouse moved to (436, 476)
Screenshot: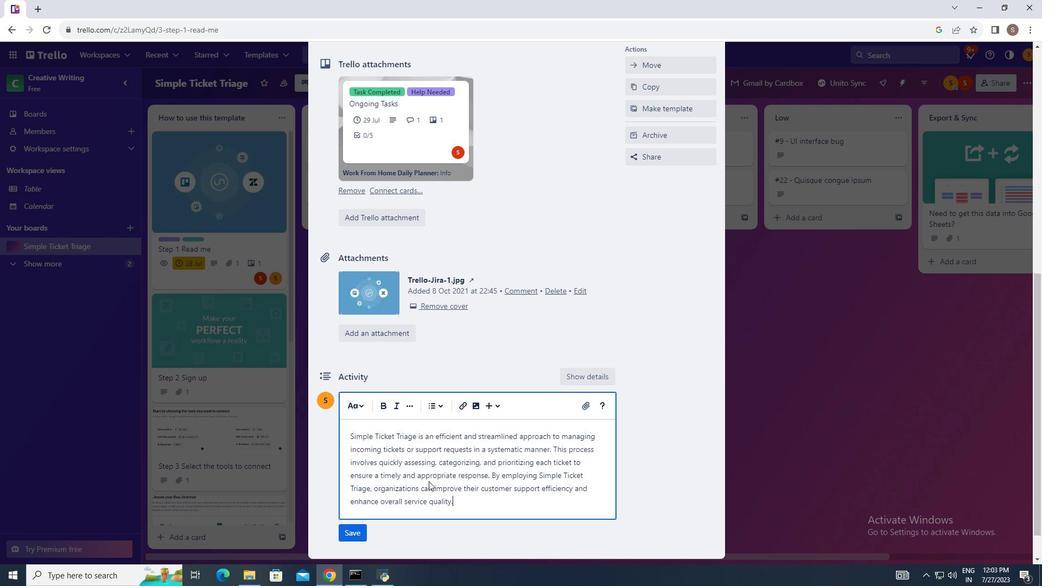 
Action: Mouse scrolled (437, 475) with delta (0, 0)
Screenshot: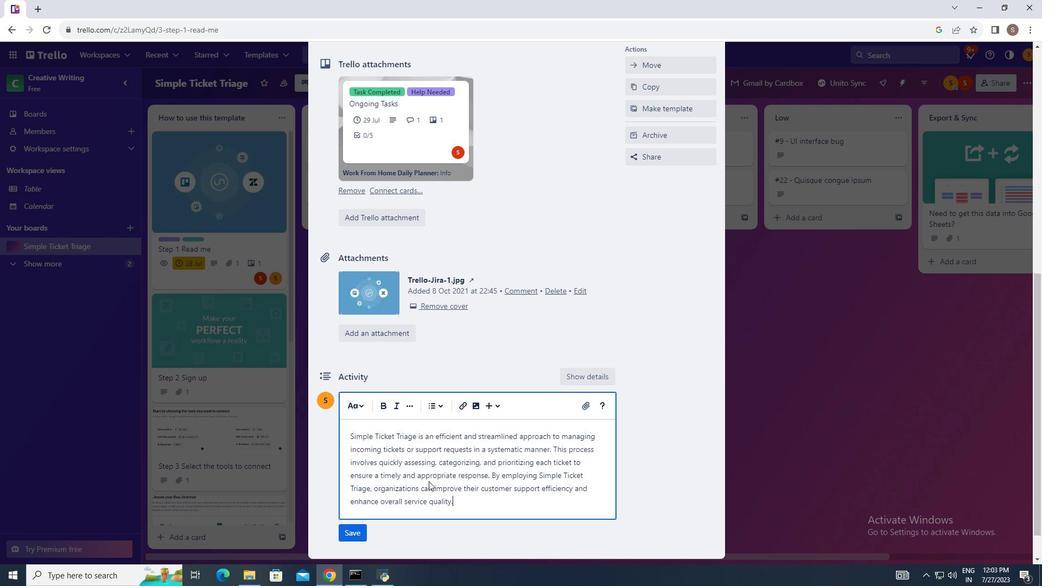 
Action: Mouse moved to (350, 494)
Screenshot: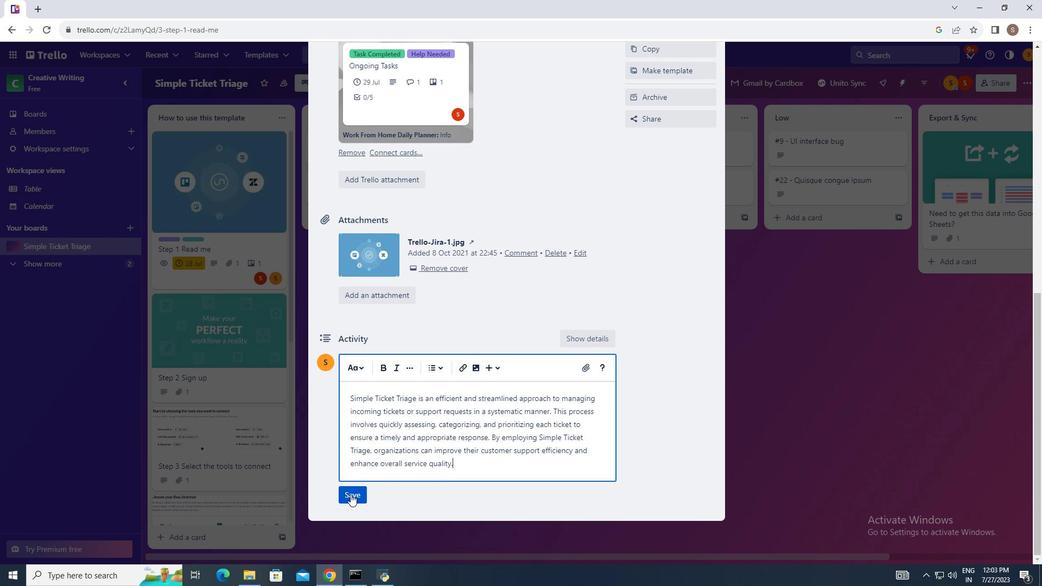 
Action: Mouse pressed left at (350, 494)
Screenshot: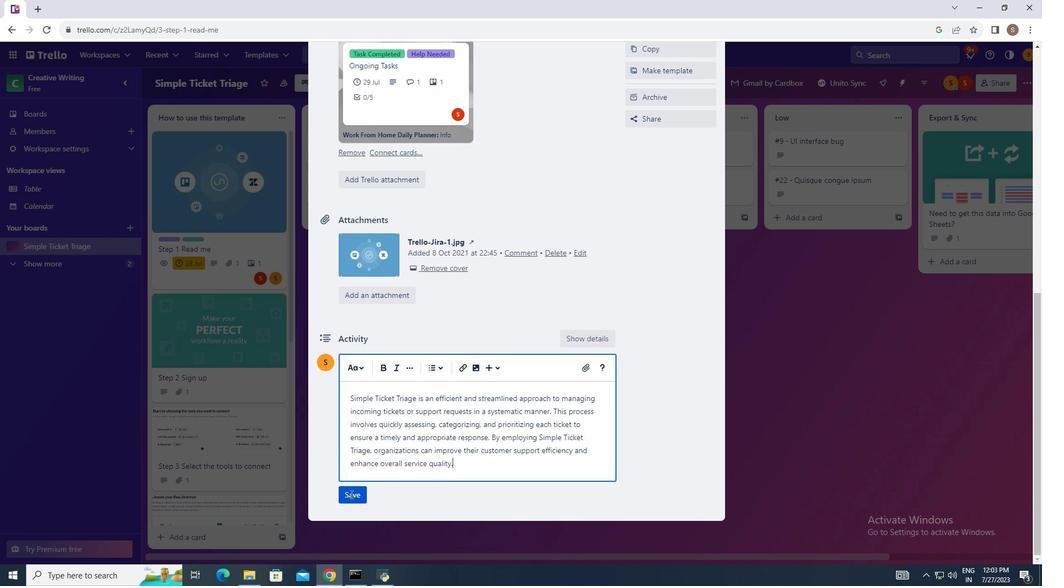 
Action: Mouse moved to (525, 338)
Screenshot: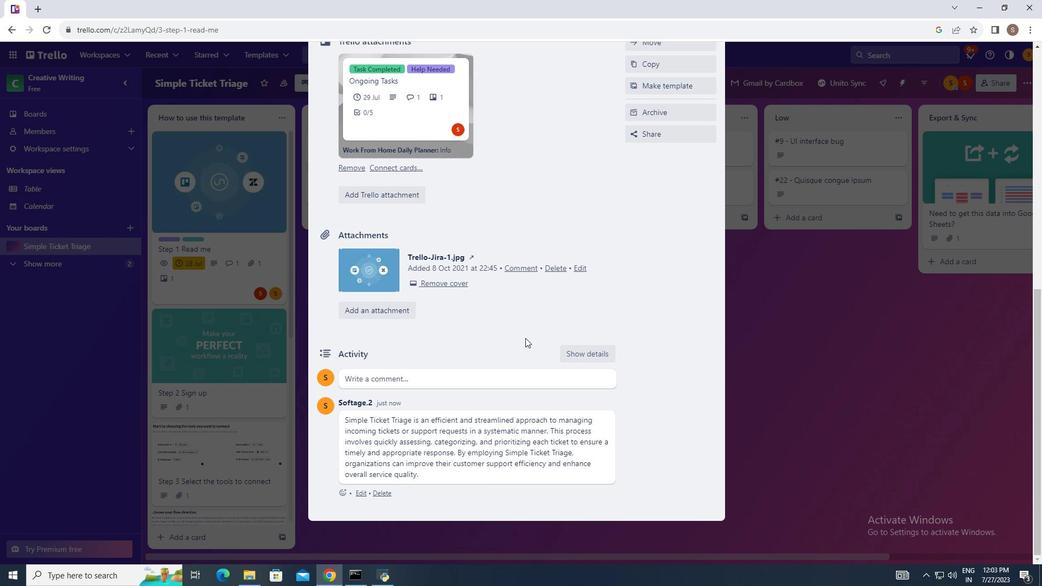 
Action: Mouse scrolled (525, 338) with delta (0, 0)
Screenshot: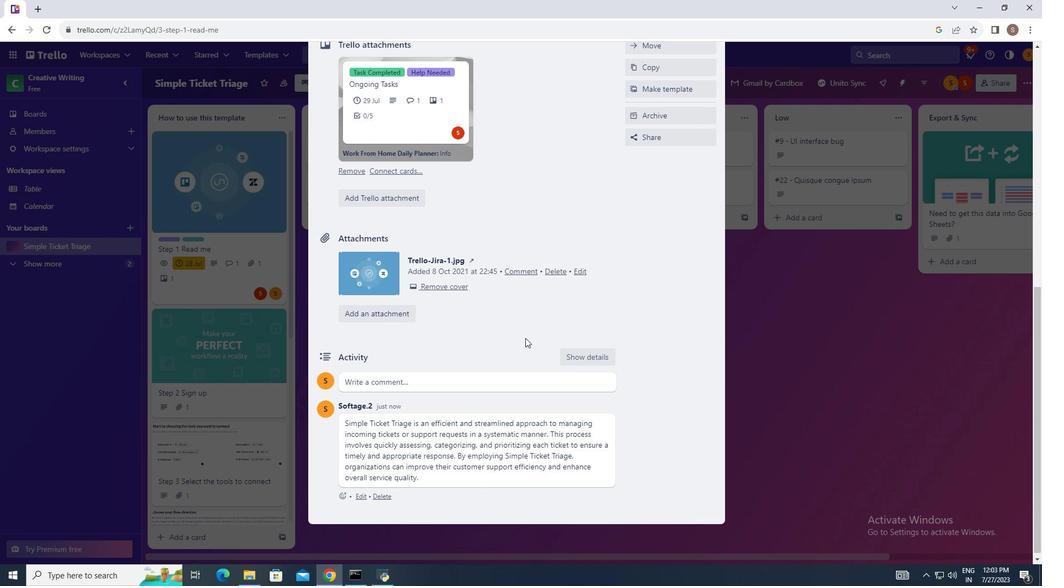 
Action: Mouse scrolled (525, 338) with delta (0, 0)
Screenshot: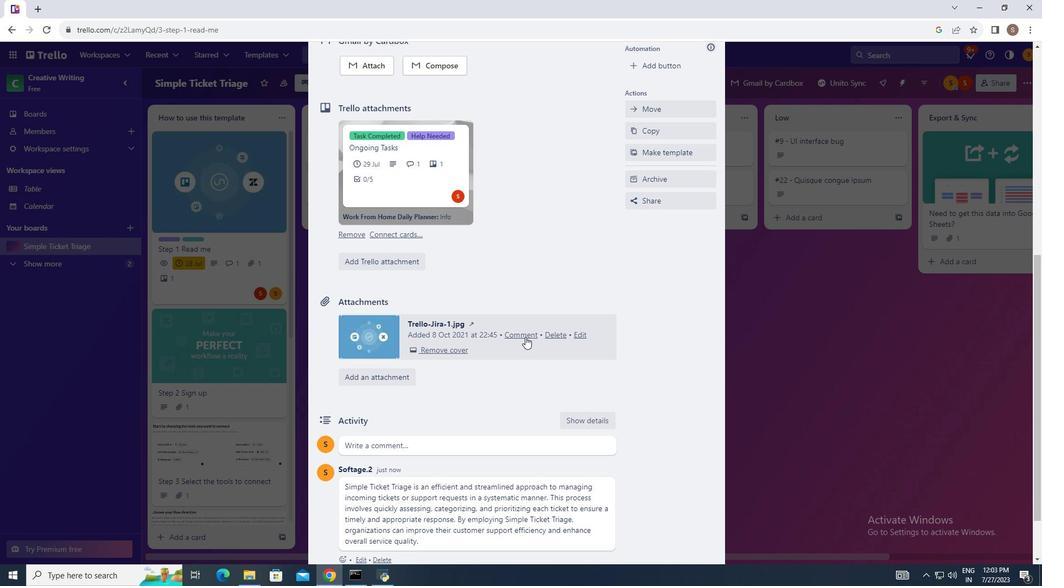 
Action: Mouse moved to (525, 337)
Screenshot: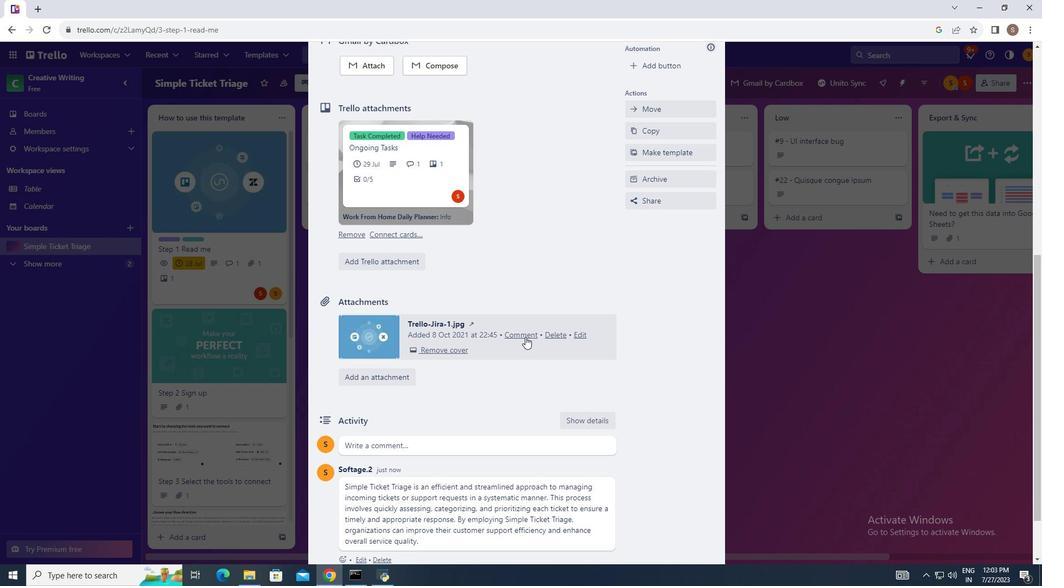 
Action: Mouse scrolled (525, 337) with delta (0, 0)
Screenshot: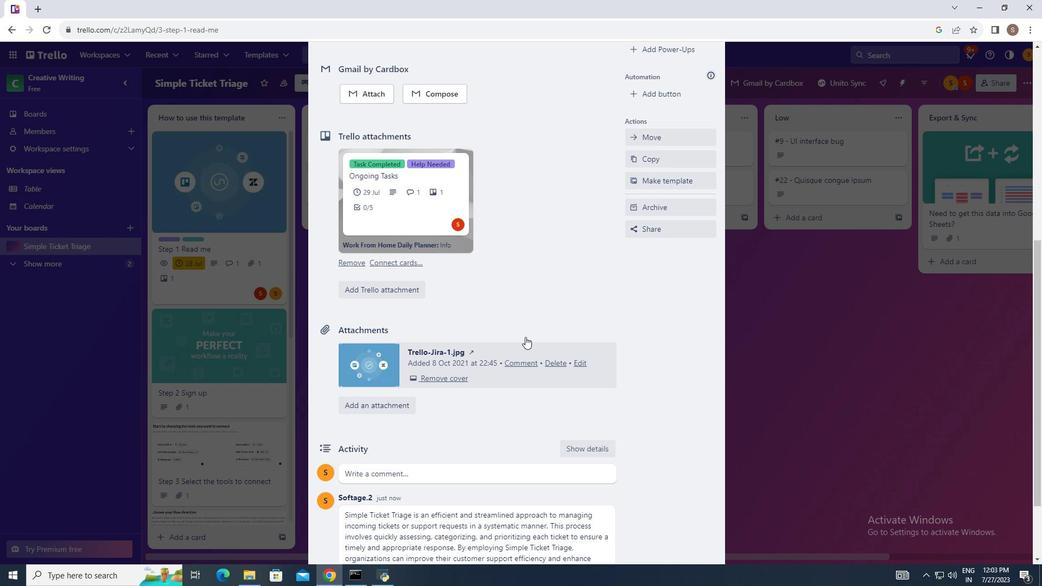 
Action: Mouse scrolled (525, 336) with delta (0, 0)
Screenshot: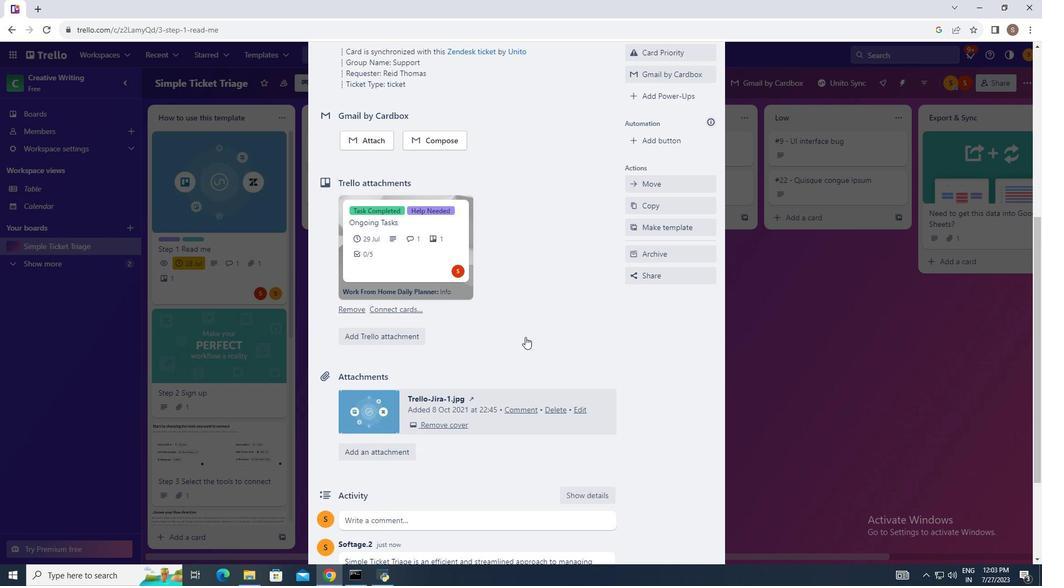 
Action: Mouse moved to (526, 336)
Screenshot: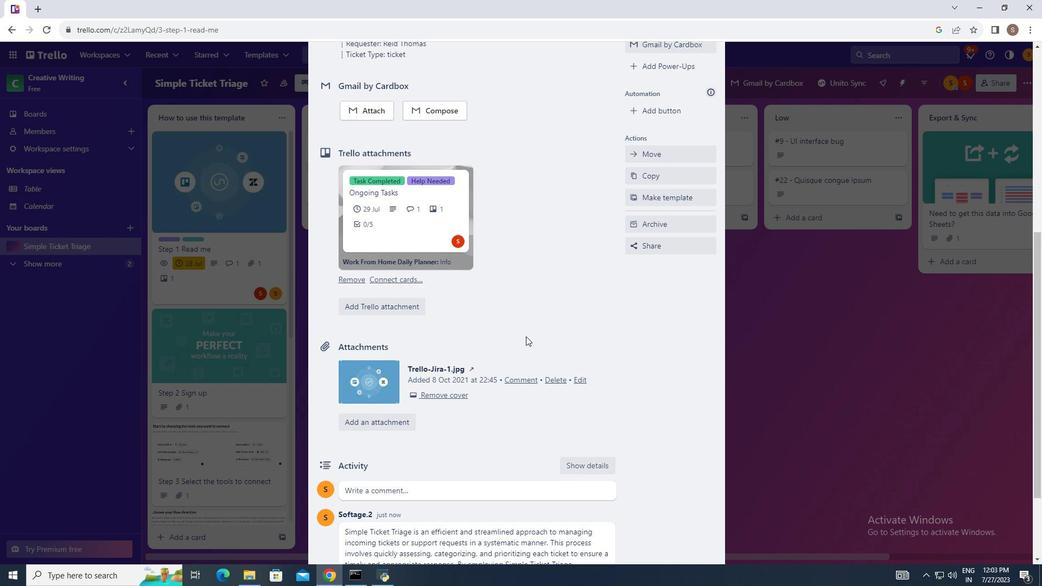 
Action: Mouse scrolled (526, 337) with delta (0, 0)
Screenshot: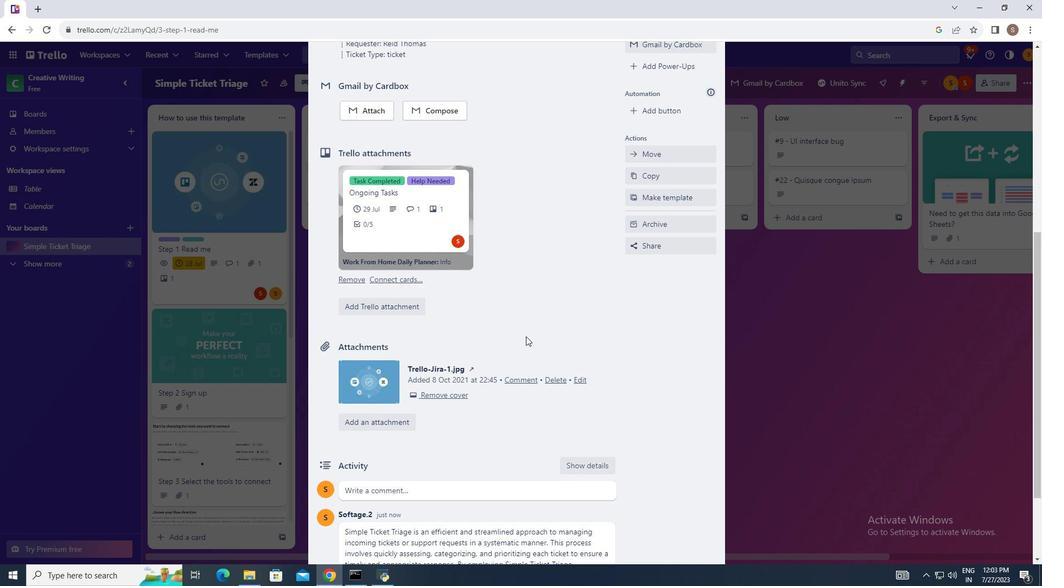 
Action: Mouse scrolled (526, 337) with delta (0, 0)
Screenshot: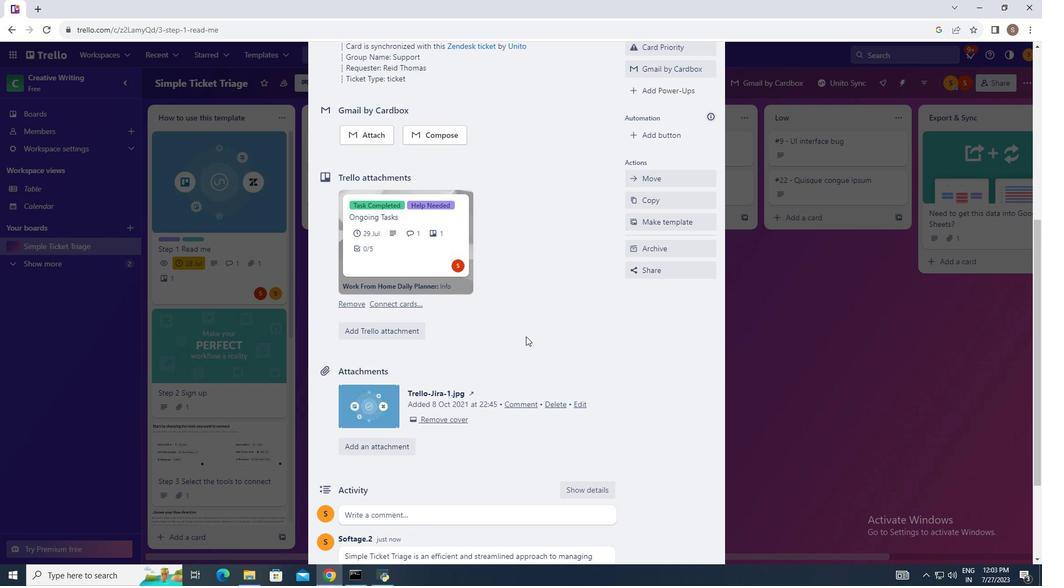 
Action: Mouse scrolled (526, 337) with delta (0, 0)
Screenshot: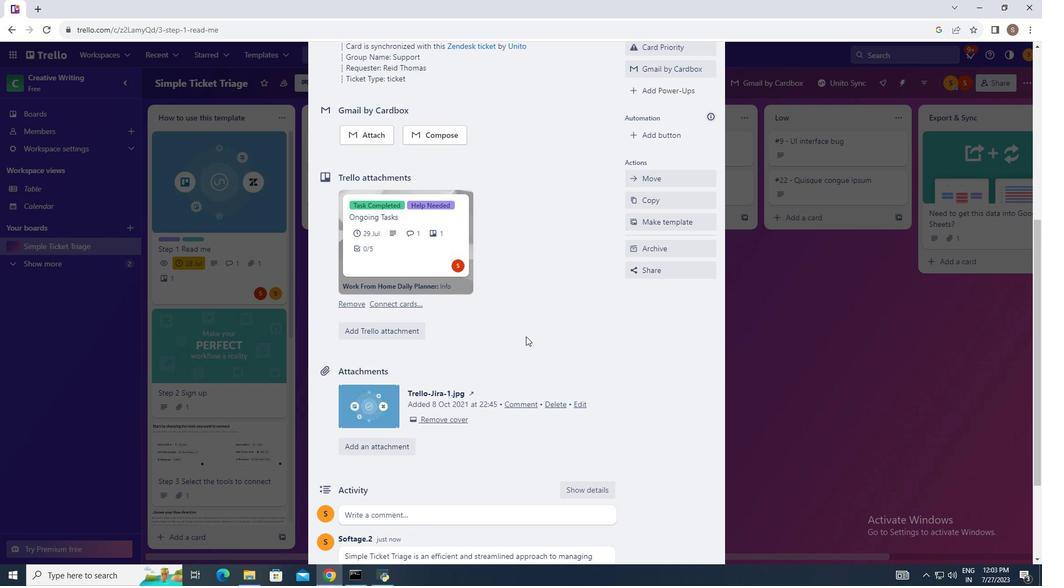 
Action: Mouse scrolled (526, 337) with delta (0, 0)
Screenshot: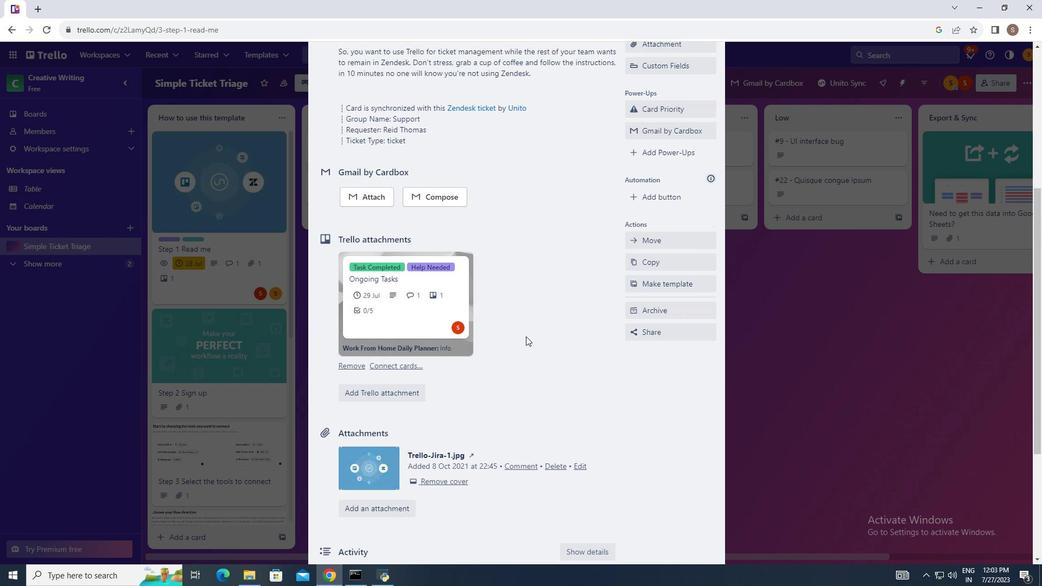 
Action: Mouse scrolled (526, 337) with delta (0, 0)
Screenshot: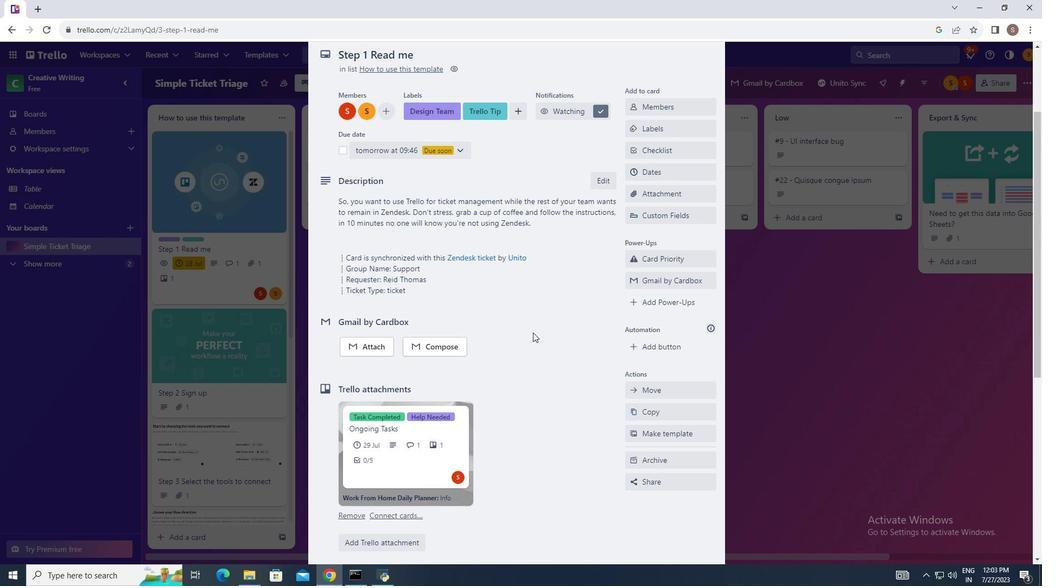 
Action: Mouse moved to (533, 331)
Screenshot: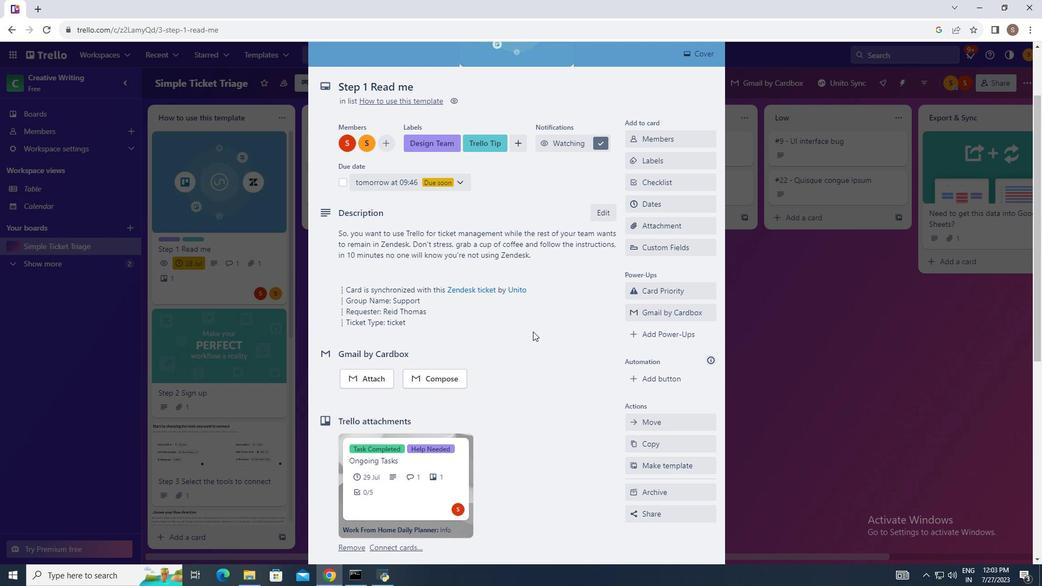 
Action: Mouse scrolled (533, 332) with delta (0, 0)
Screenshot: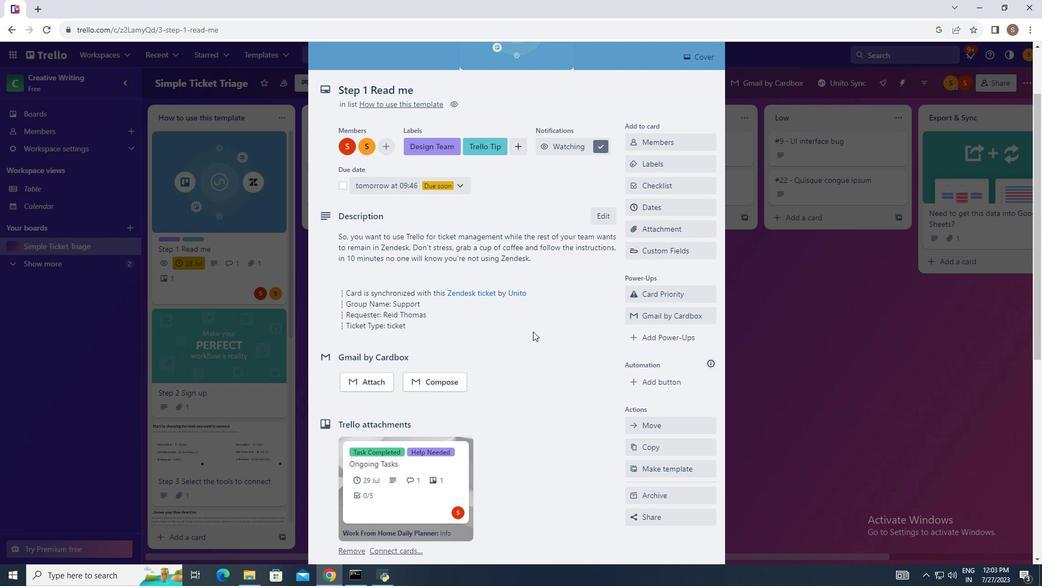 
Action: Mouse scrolled (533, 332) with delta (0, 0)
Screenshot: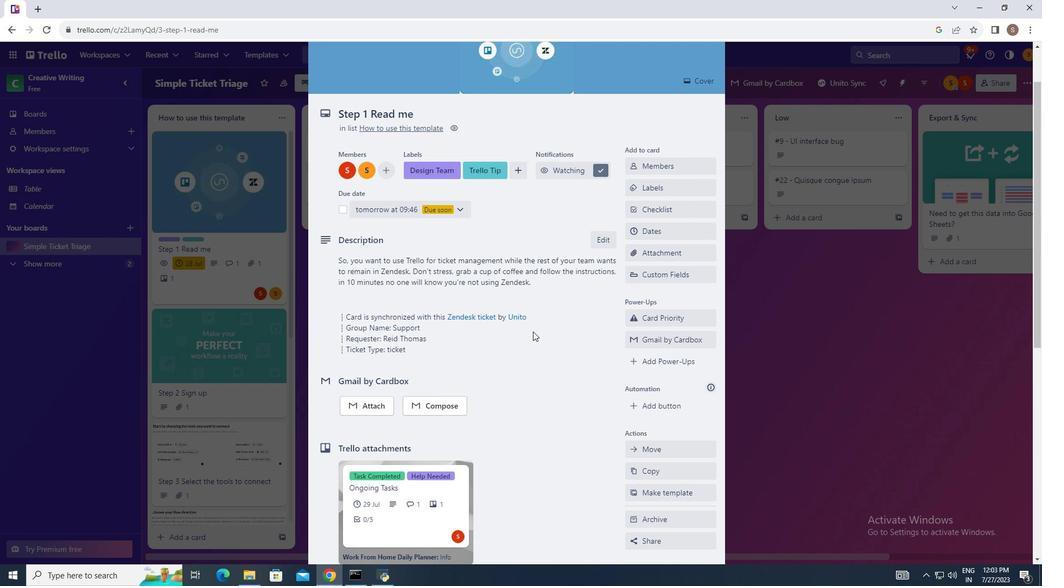 
Action: Mouse scrolled (533, 331) with delta (0, 0)
Screenshot: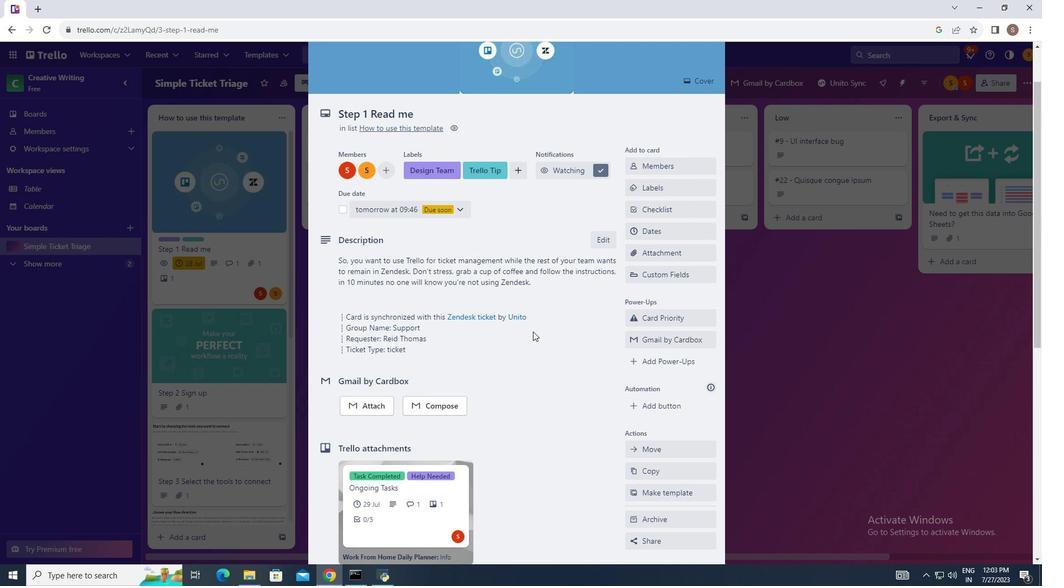 
Action: Mouse scrolled (533, 332) with delta (0, 0)
Screenshot: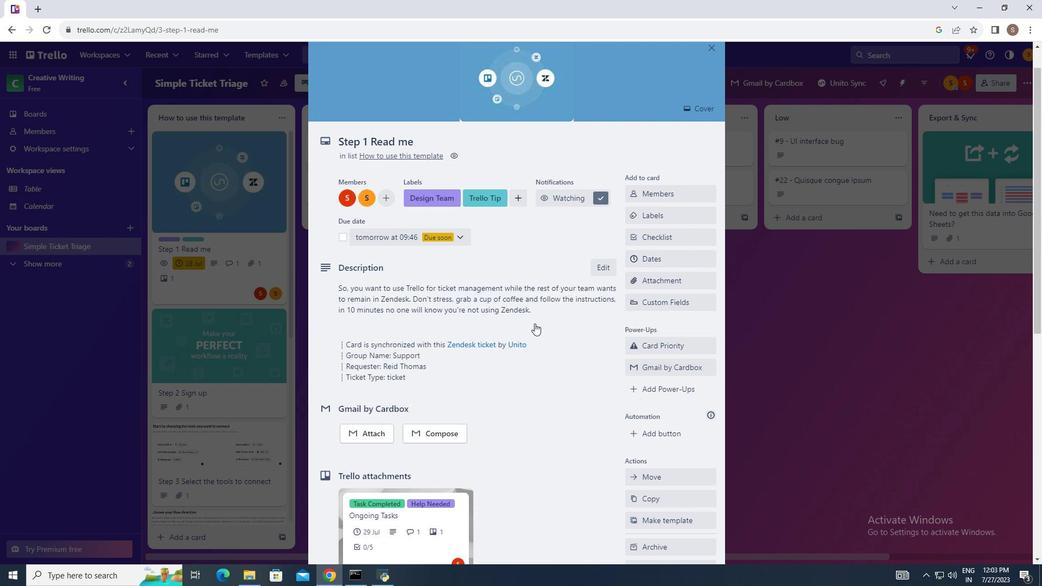 
Action: Mouse moved to (548, 324)
Screenshot: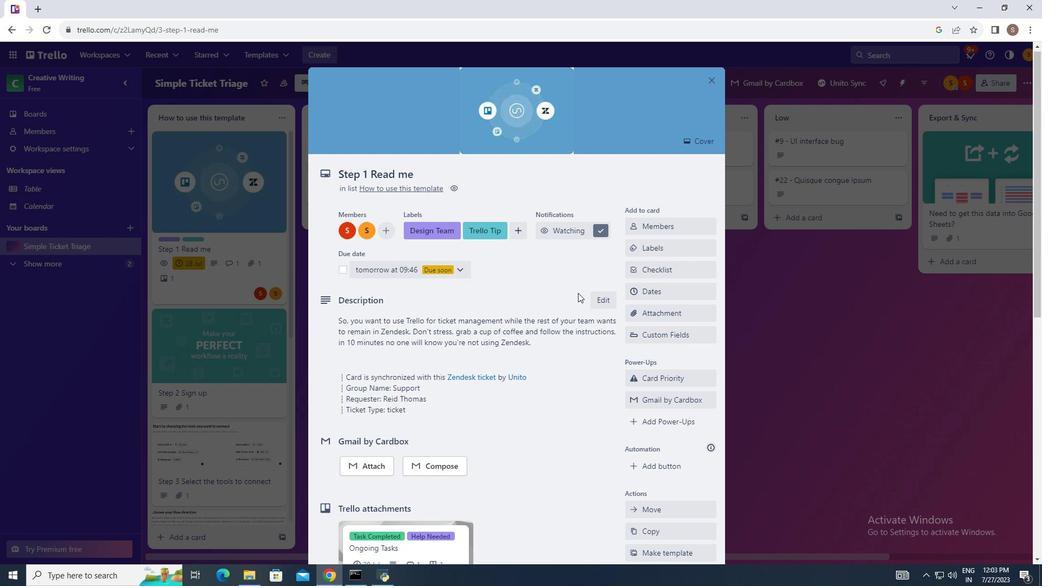 
Action: Mouse scrolled (548, 325) with delta (0, 0)
Screenshot: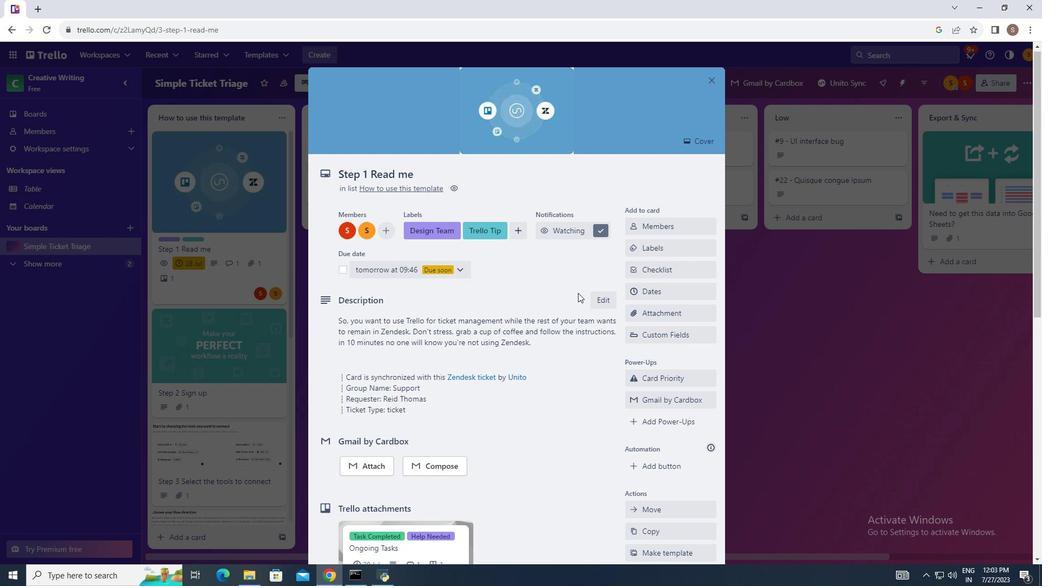
Action: Mouse moved to (554, 319)
Screenshot: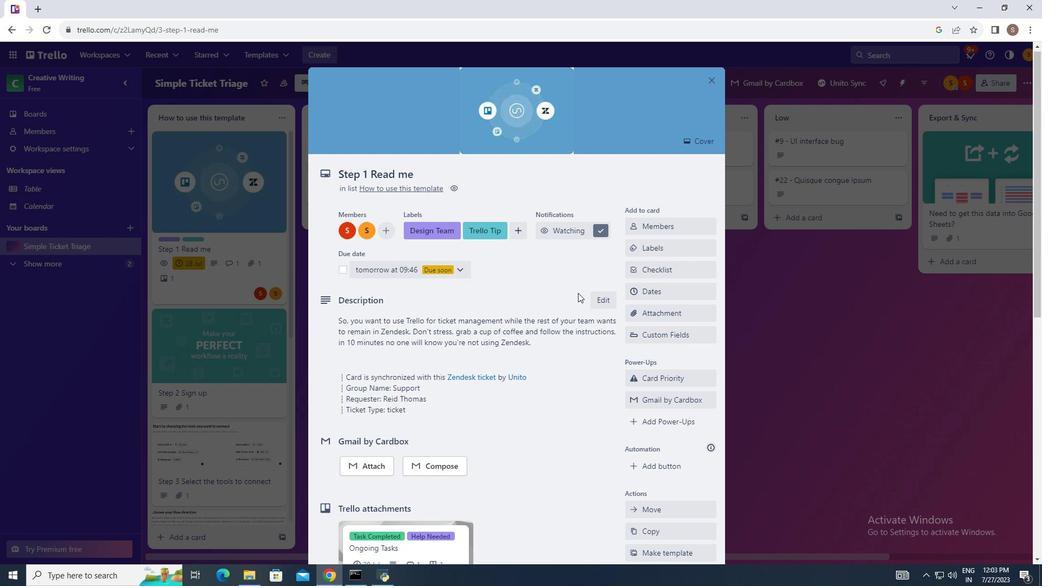 
Action: Mouse scrolled (554, 320) with delta (0, 0)
Screenshot: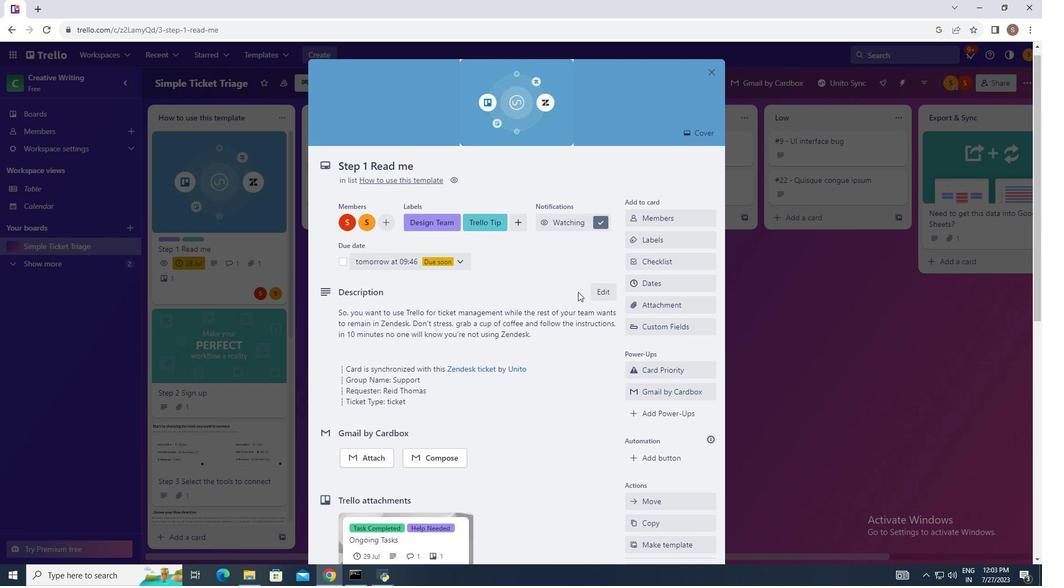 
Action: Mouse moved to (561, 313)
Screenshot: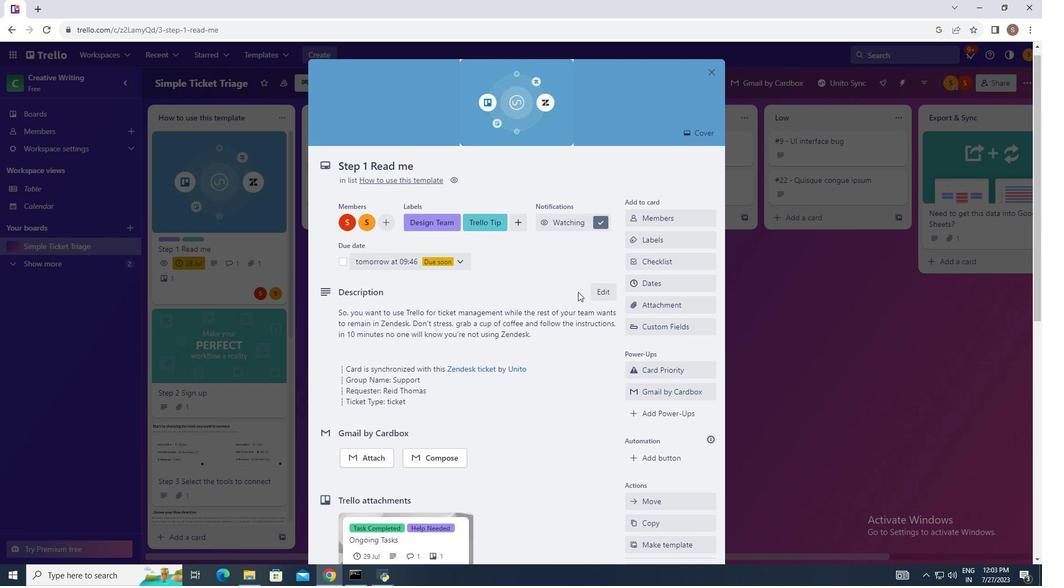 
Action: Mouse scrolled (561, 313) with delta (0, 0)
Screenshot: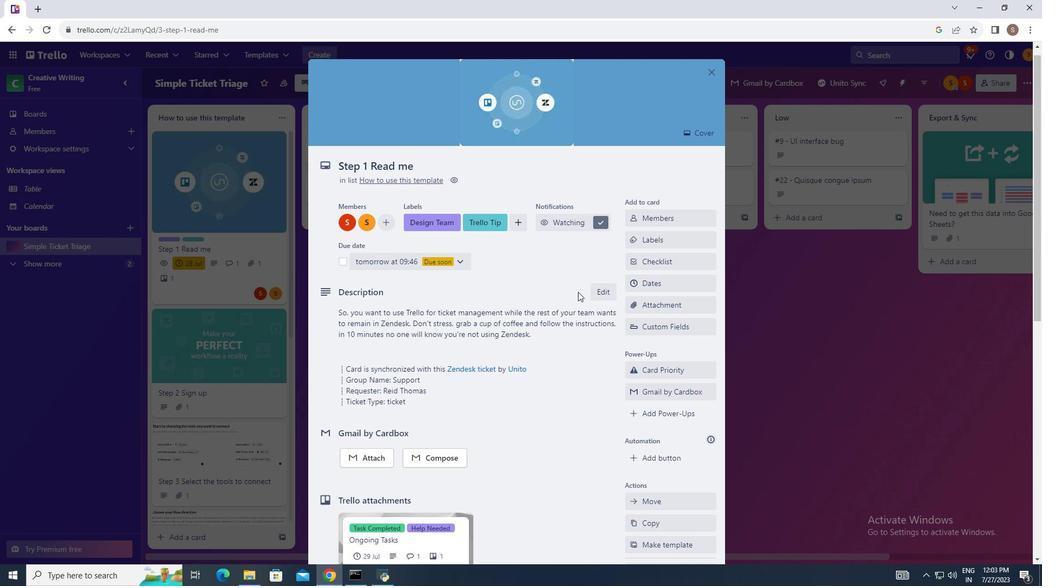 
Action: Mouse moved to (567, 306)
Screenshot: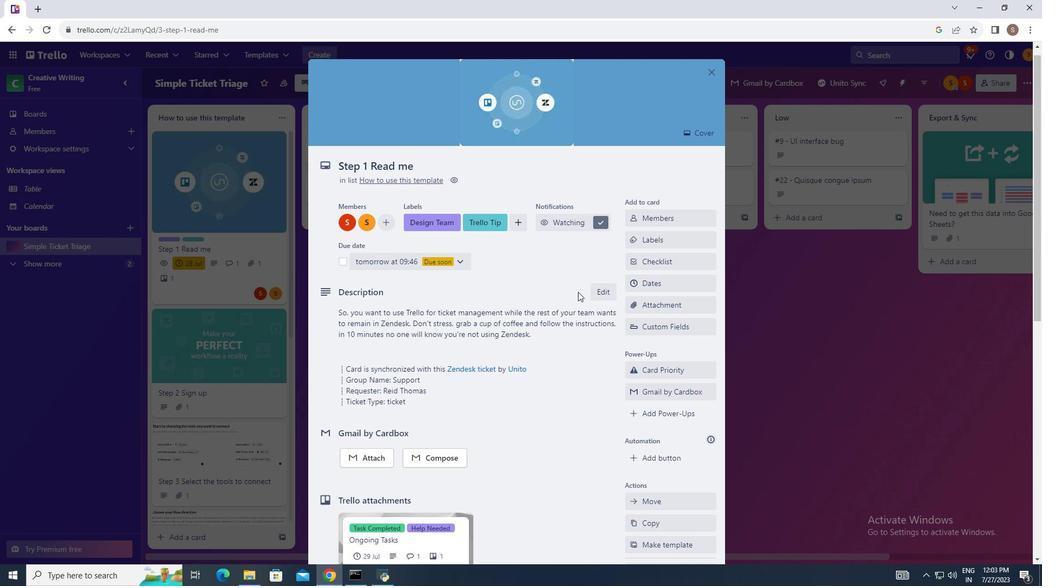 
Action: Mouse scrolled (567, 307) with delta (0, 0)
Screenshot: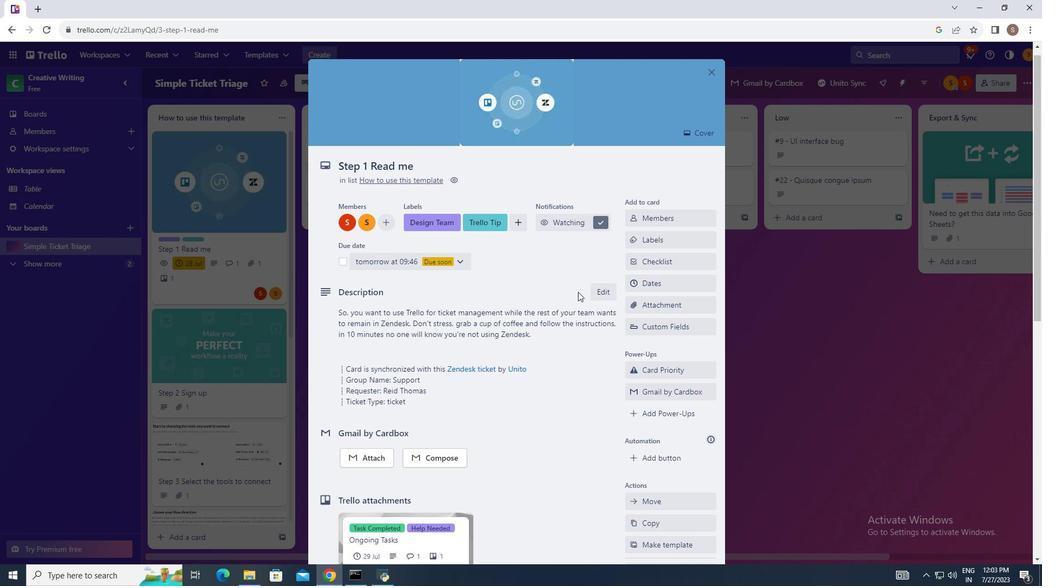 
Action: Mouse moved to (700, 143)
Screenshot: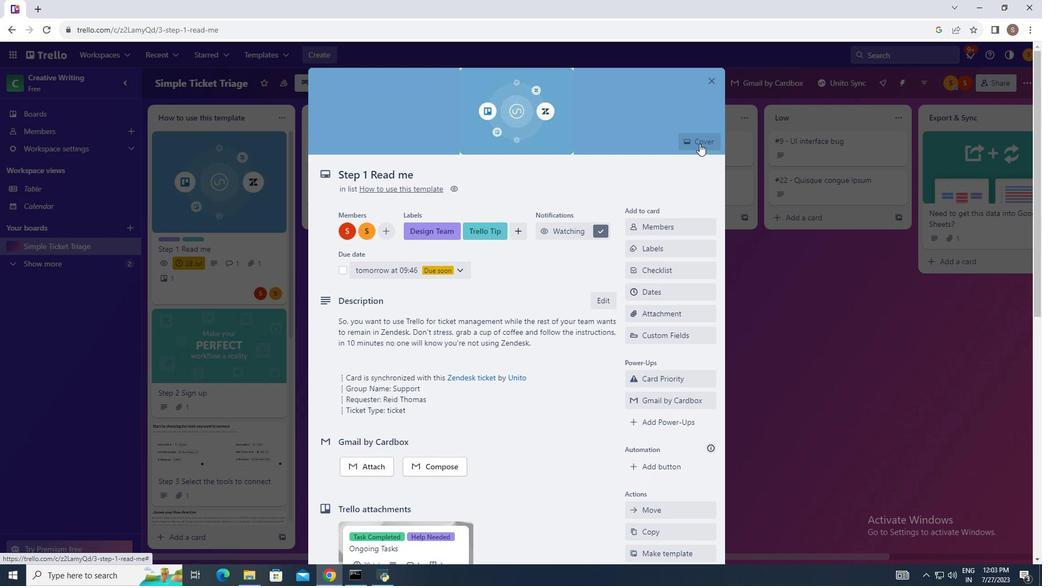 
Action: Mouse pressed left at (700, 143)
Screenshot: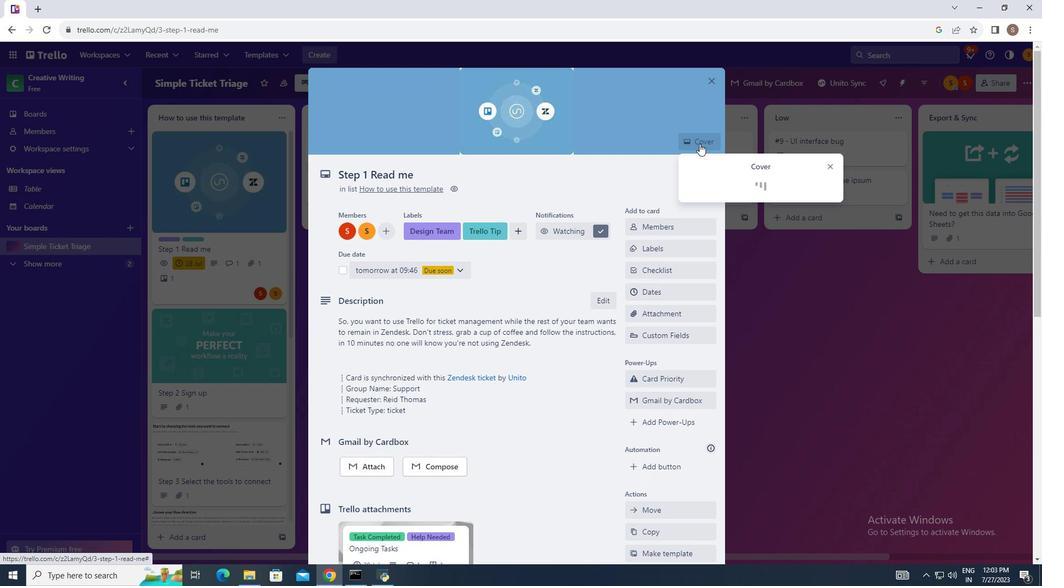 
Action: Mouse moved to (702, 464)
Screenshot: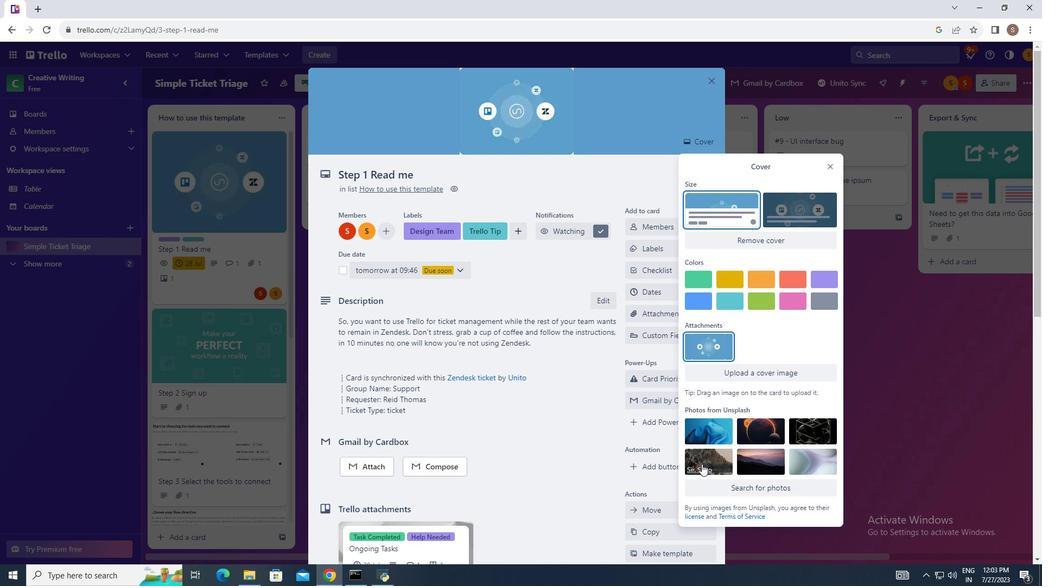 
Action: Mouse pressed left at (702, 464)
Screenshot: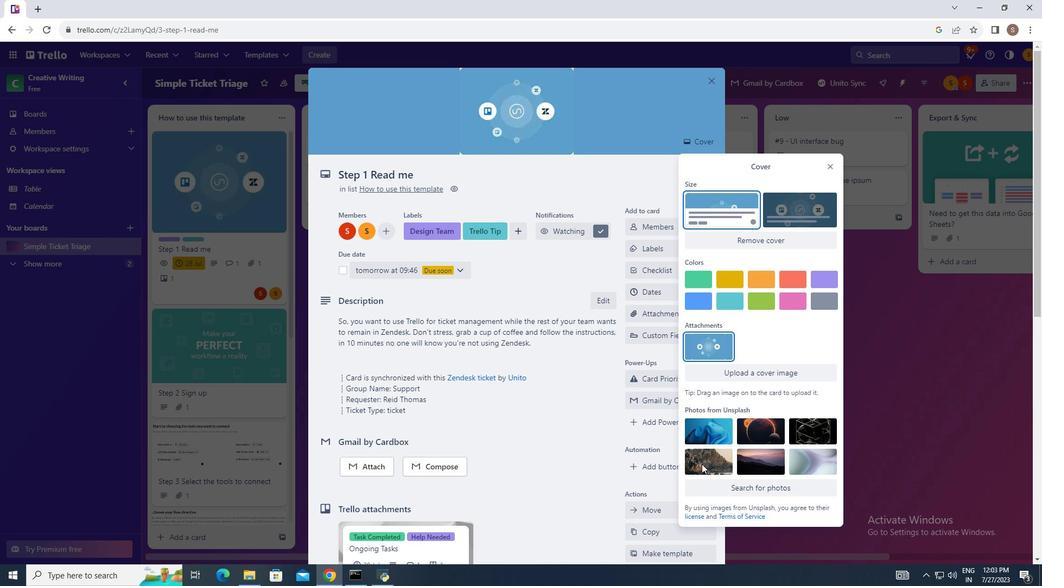 
Action: Mouse moved to (144, 9)
Screenshot: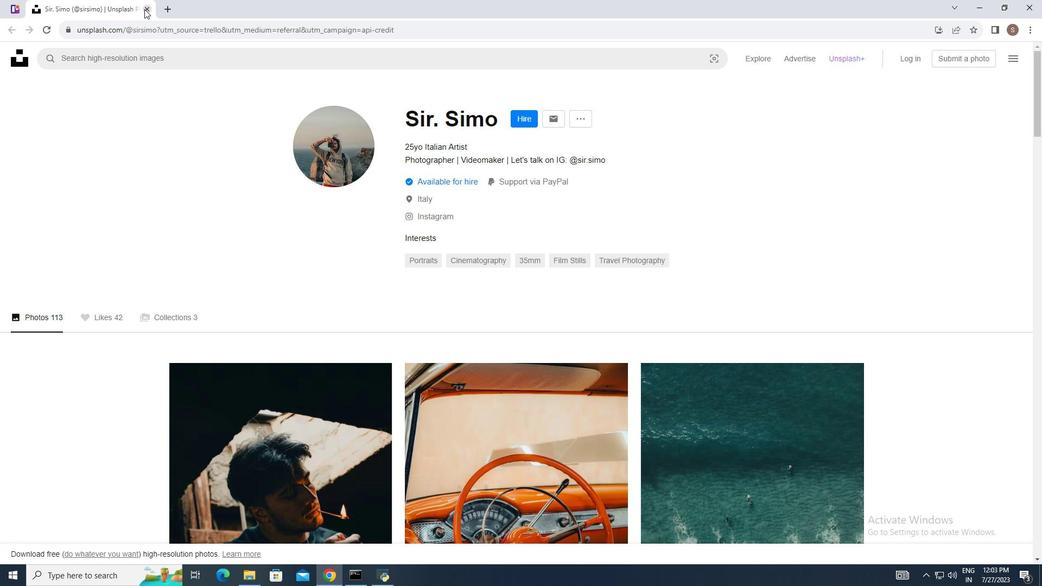 
Action: Mouse pressed left at (144, 9)
Screenshot: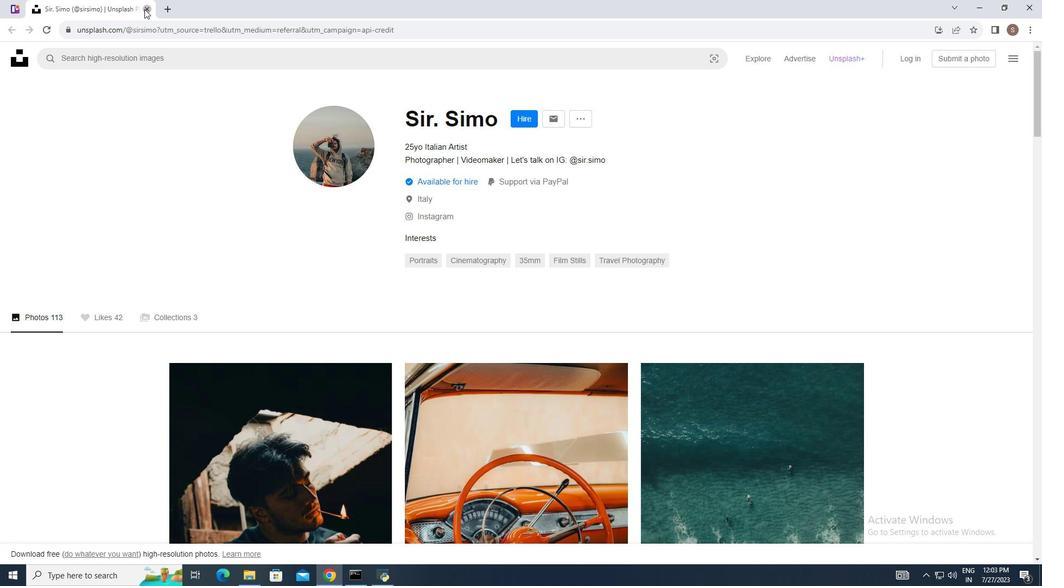 
Action: Mouse moved to (712, 452)
Screenshot: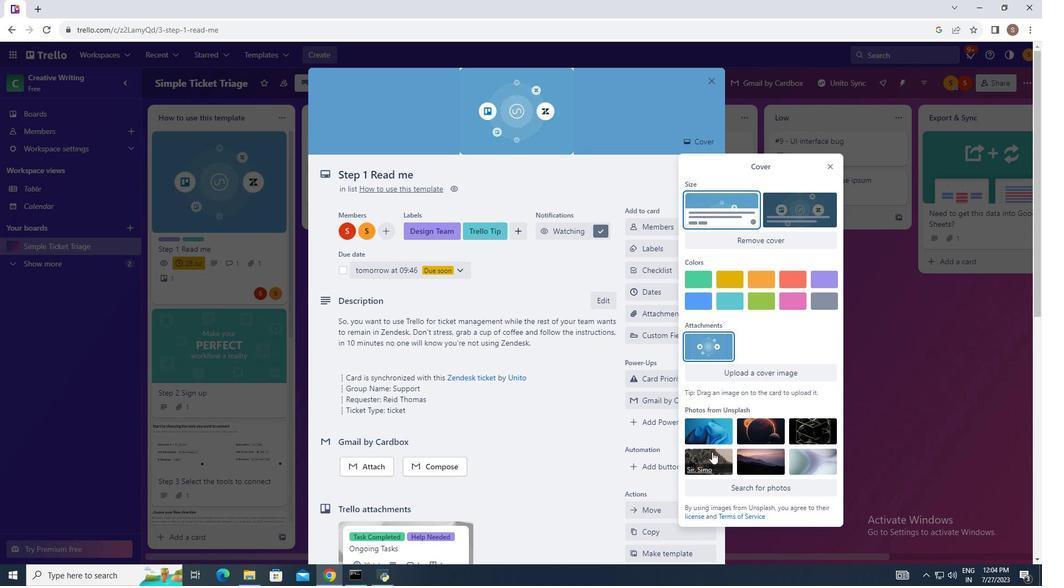 
Action: Mouse pressed left at (712, 452)
Screenshot: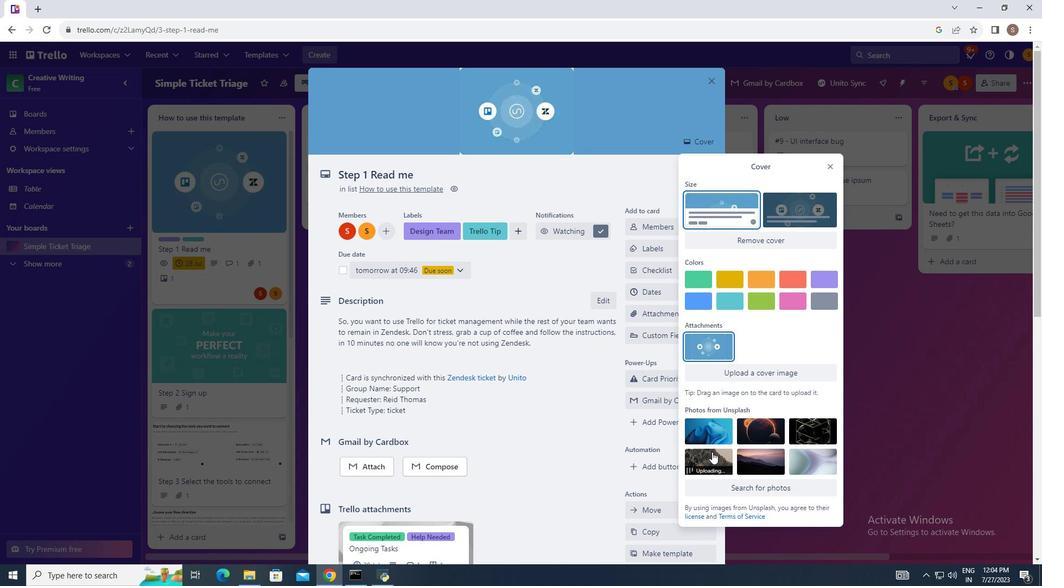 
Action: Mouse moved to (829, 165)
Screenshot: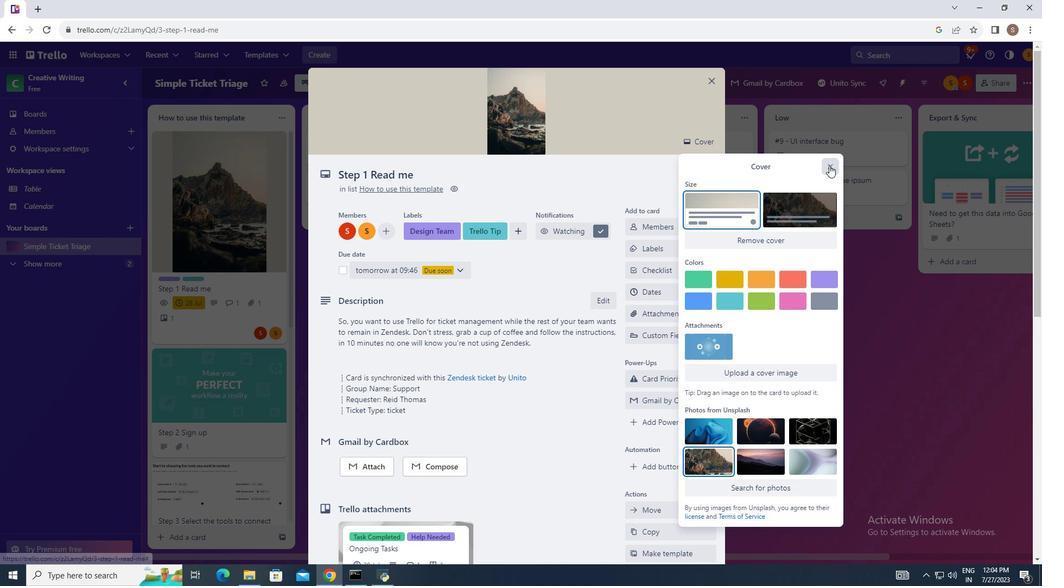 
Action: Mouse pressed left at (829, 165)
Screenshot: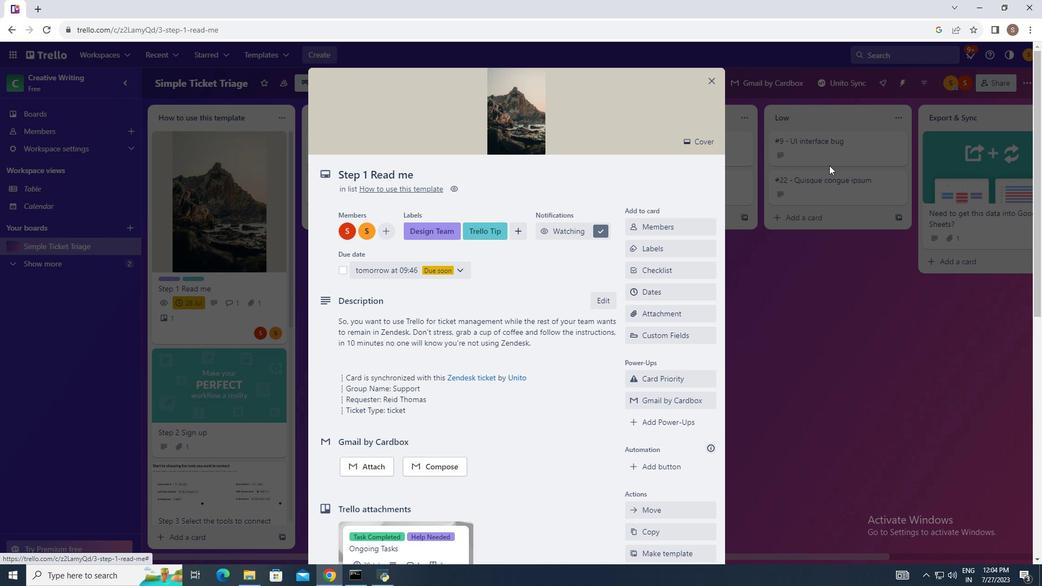
Action: Mouse moved to (715, 85)
Screenshot: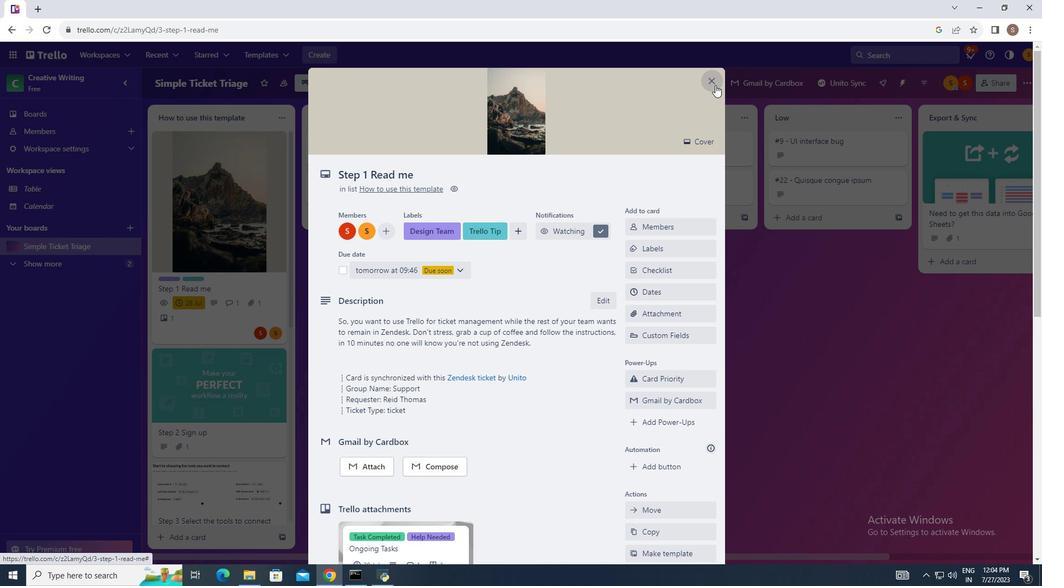 
Action: Mouse pressed left at (715, 85)
Screenshot: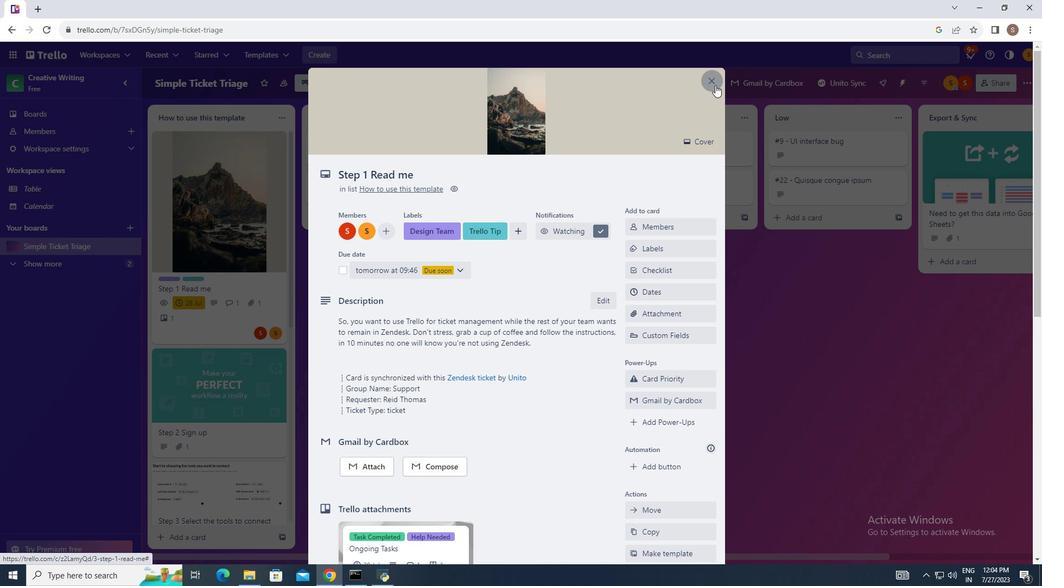 
Action: Mouse moved to (191, 319)
Screenshot: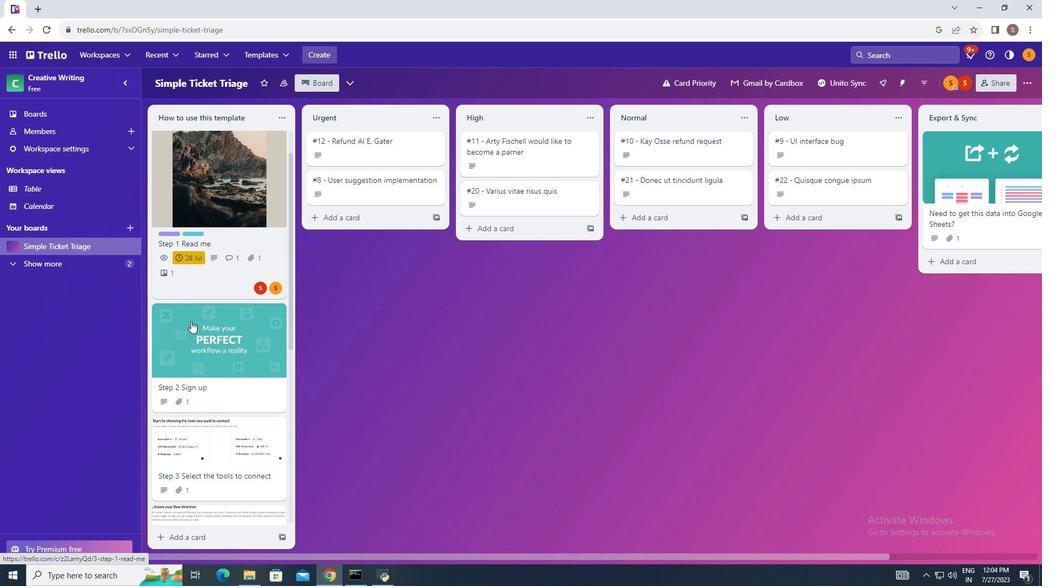 
Action: Mouse scrolled (191, 319) with delta (0, 0)
Screenshot: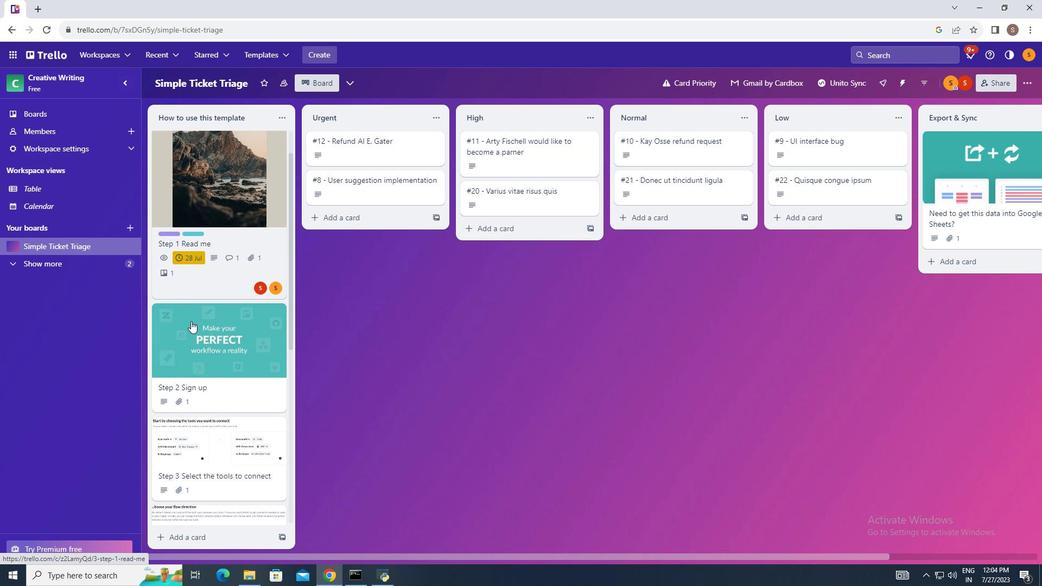 
Action: Mouse moved to (191, 321)
Screenshot: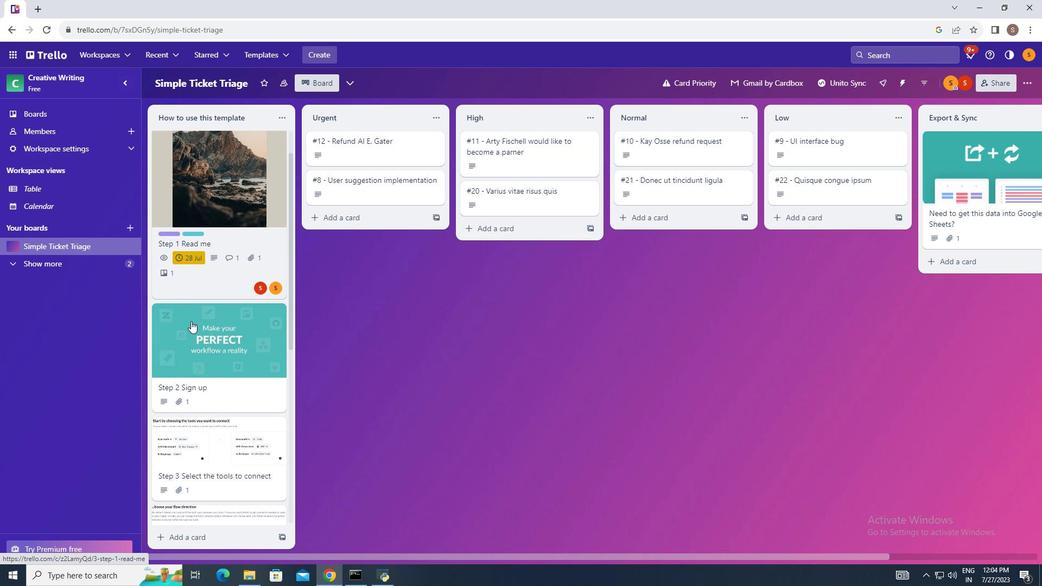 
Action: Mouse scrolled (191, 321) with delta (0, 0)
Screenshot: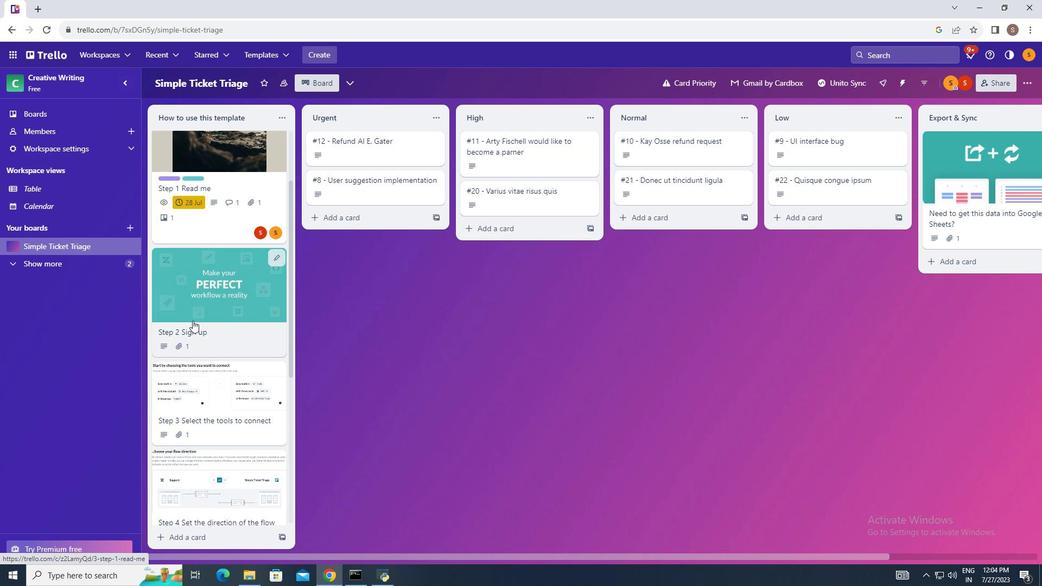 
Action: Mouse moved to (217, 297)
Screenshot: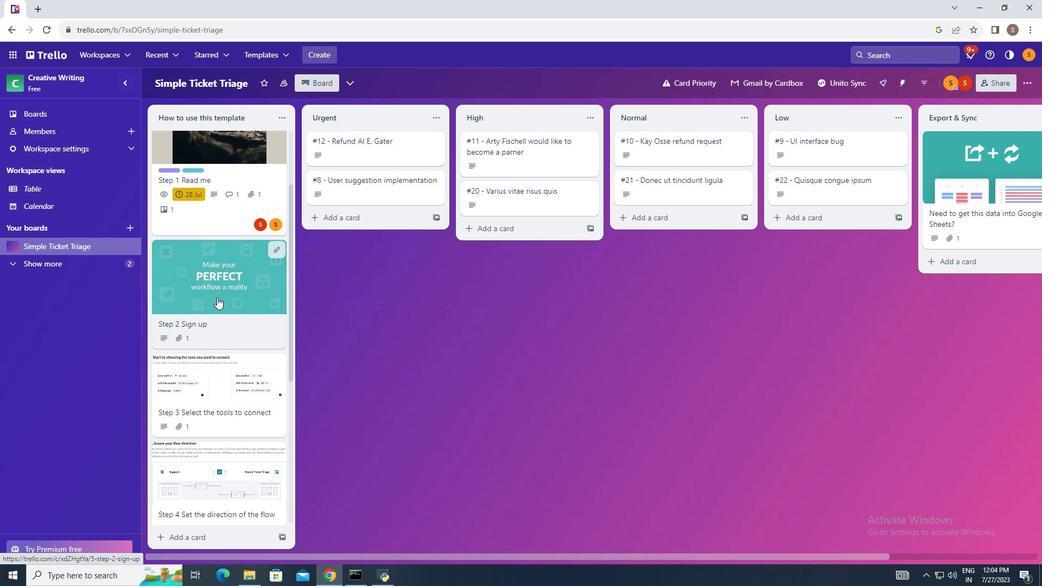 
Action: Mouse pressed left at (217, 297)
Screenshot: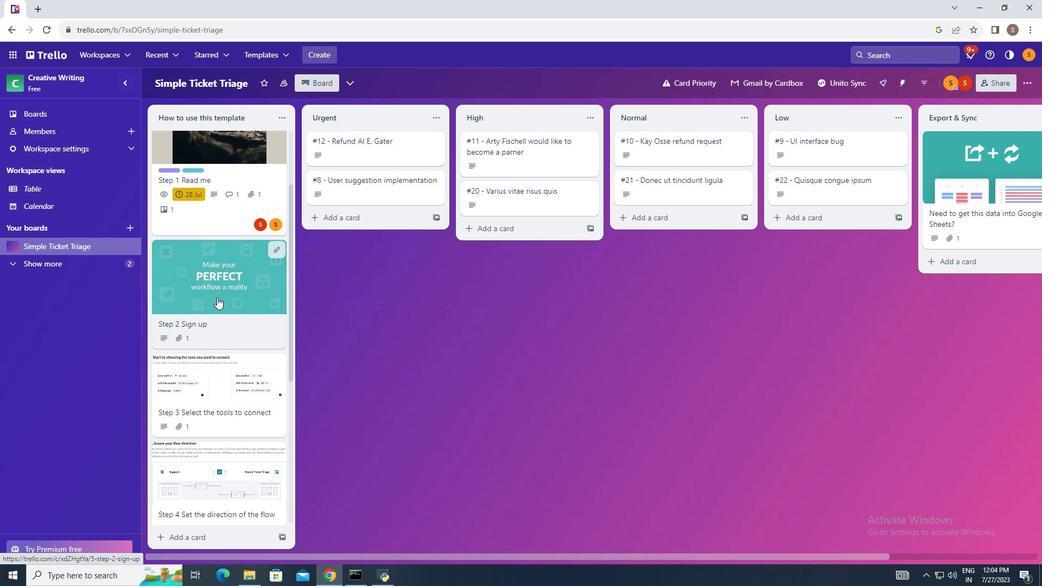 
Action: Mouse moved to (496, 303)
Screenshot: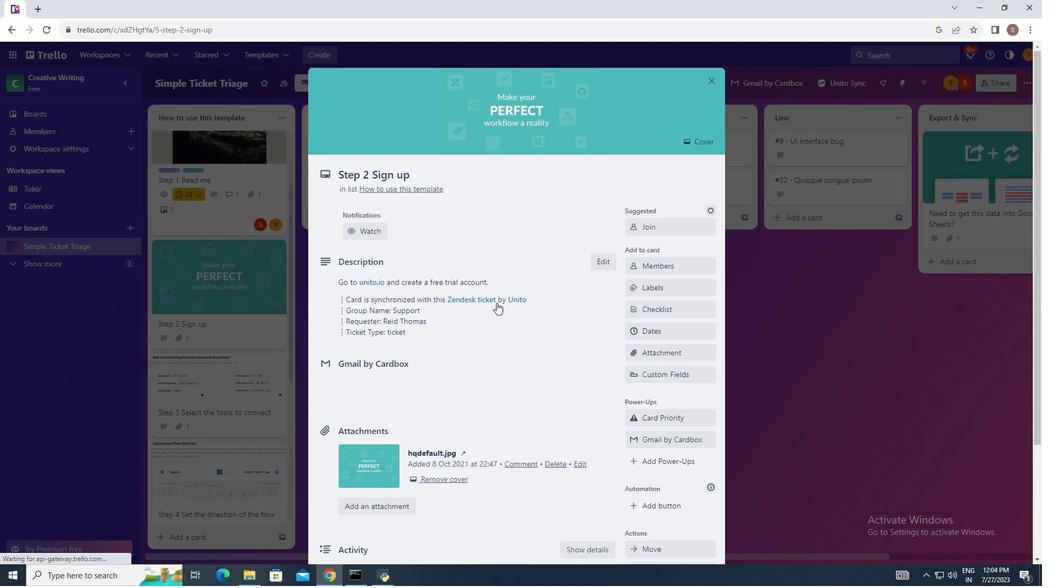 
Action: Mouse scrolled (496, 302) with delta (0, 0)
Screenshot: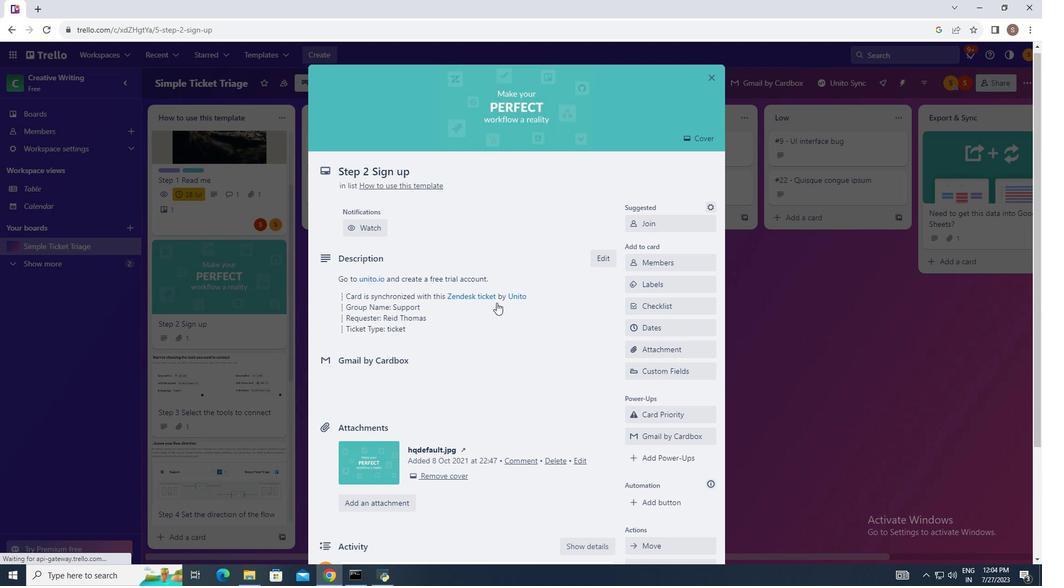
Action: Mouse moved to (670, 212)
Screenshot: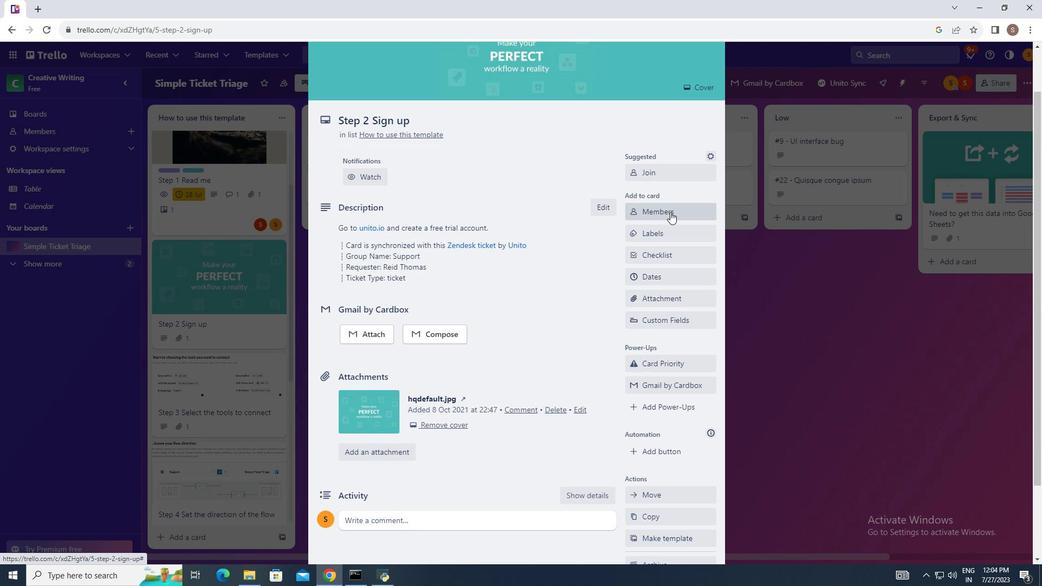 
Action: Mouse pressed left at (670, 212)
Screenshot: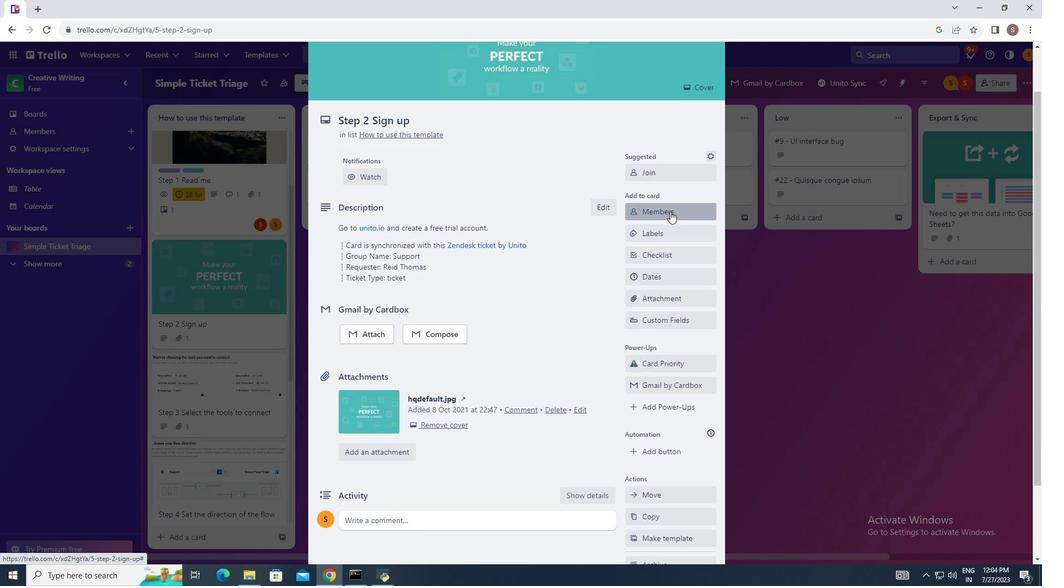 
Action: Mouse moved to (671, 259)
Screenshot: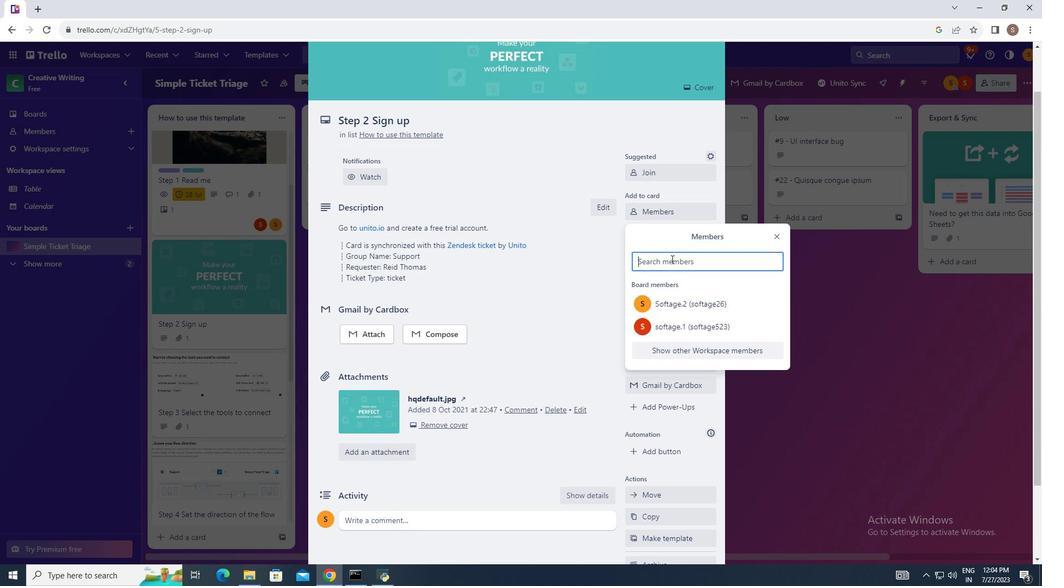 
Action: Mouse pressed left at (671, 259)
Screenshot: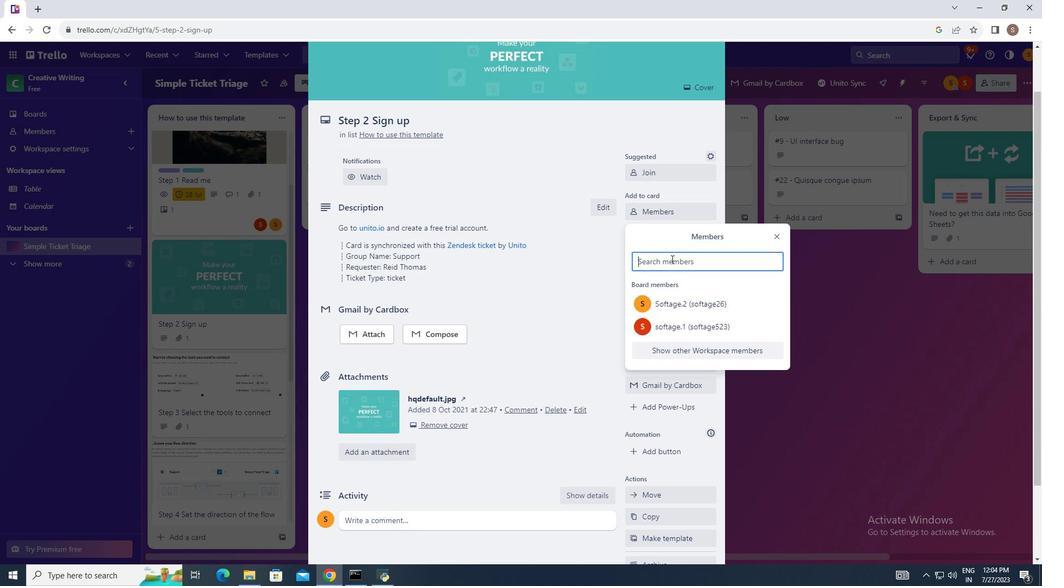 
Action: Mouse moved to (577, 279)
Screenshot: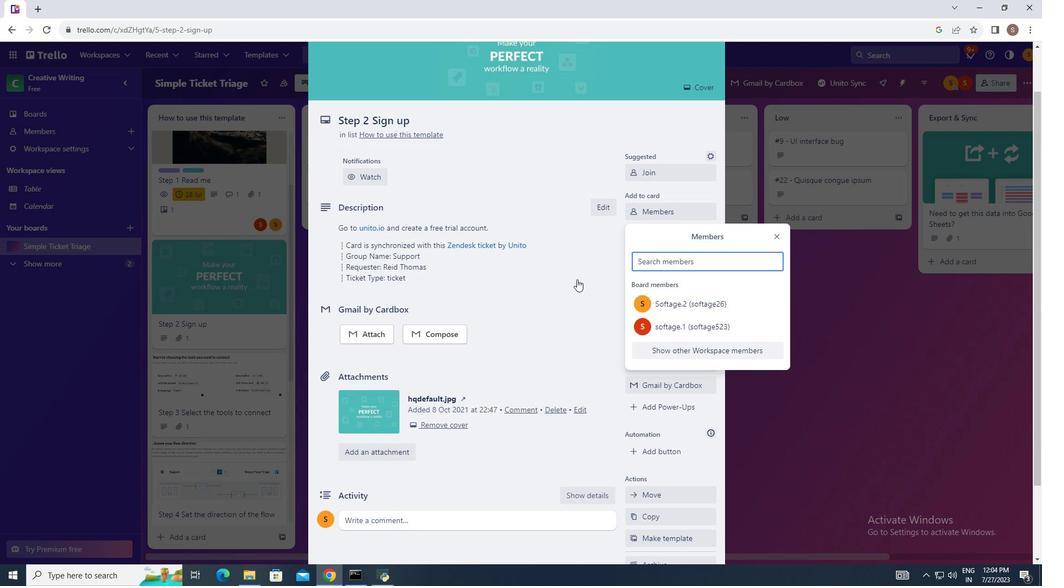 
Action: Key pressed softge.n<Key.backspace>1<Key.shift>@softage.net<Key.enter>softage.2<Key.shift>@softage.net
Screenshot: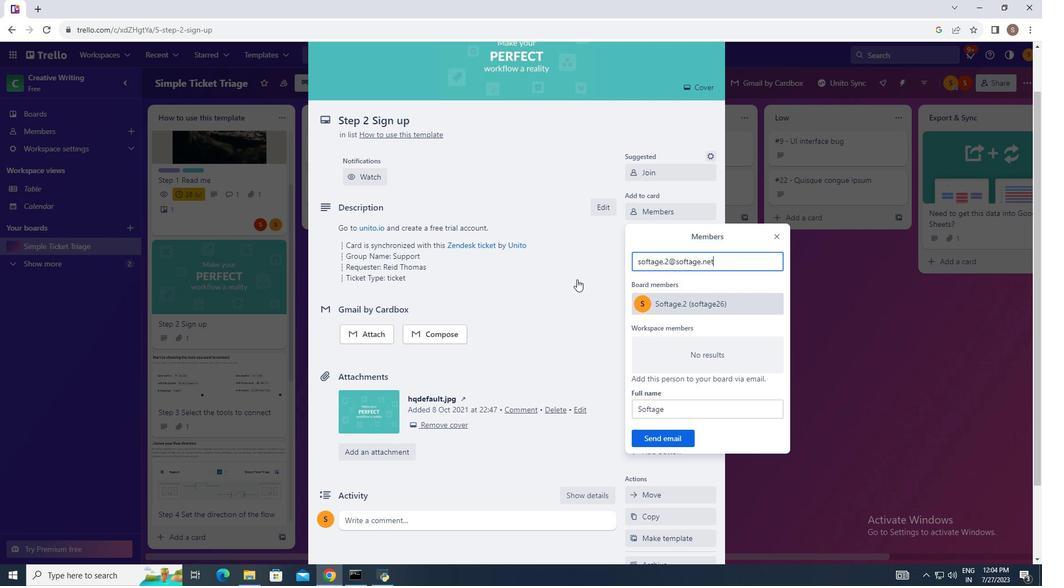 
Action: Mouse moved to (661, 436)
Screenshot: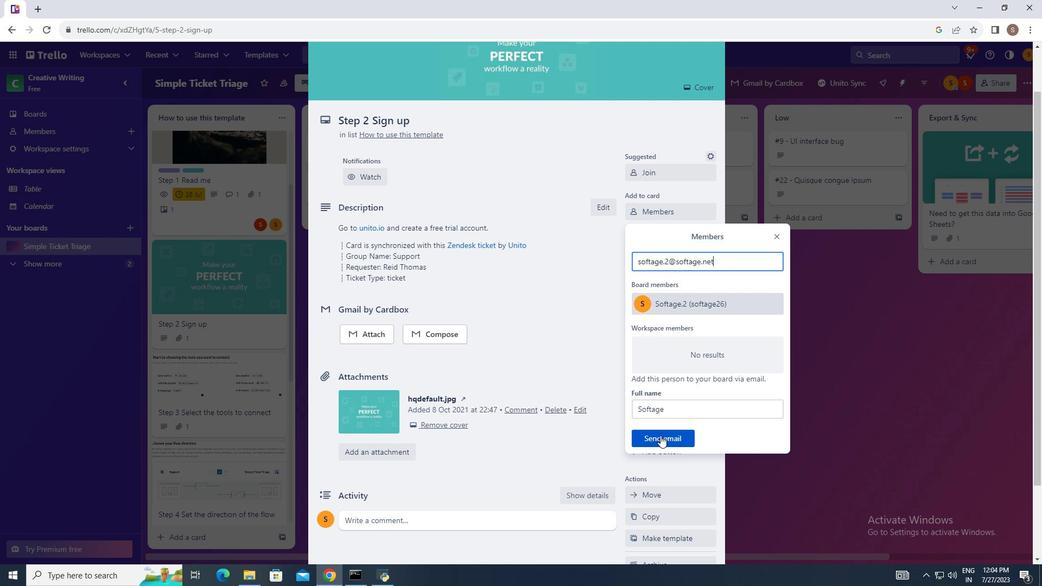 
Action: Mouse pressed left at (661, 436)
Screenshot: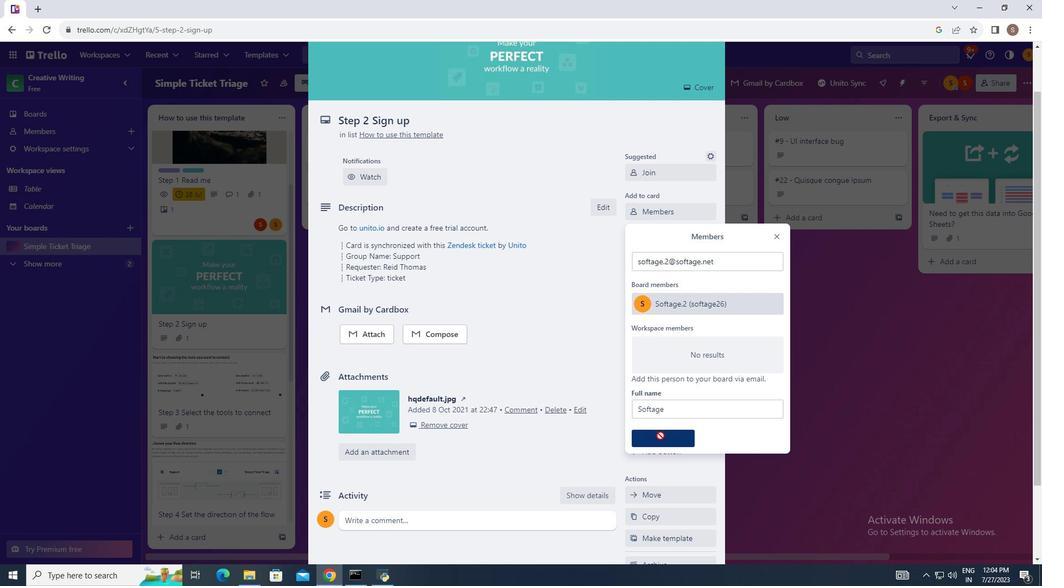 
Action: Mouse moved to (657, 292)
Screenshot: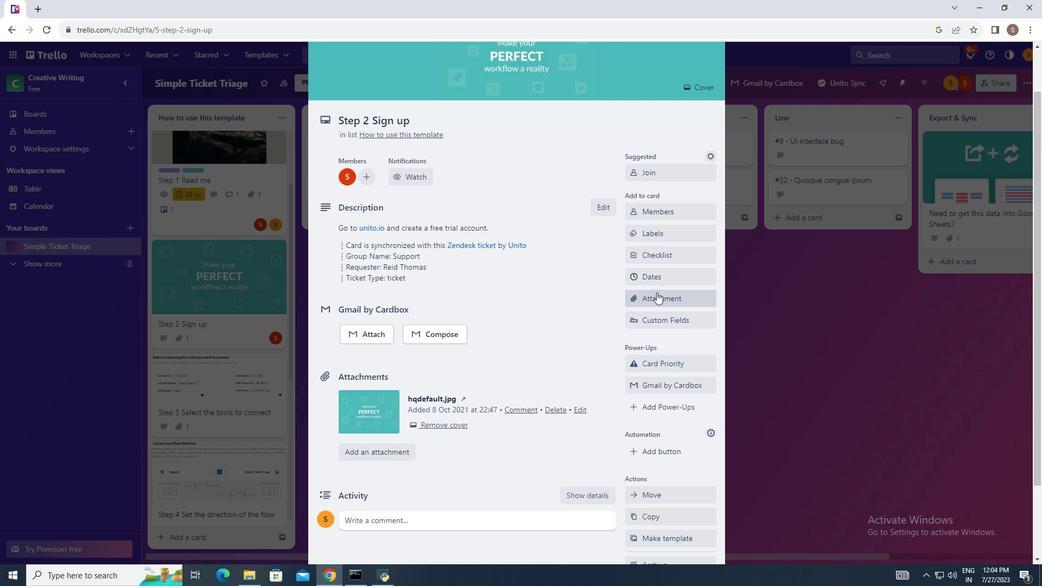 
Action: Mouse pressed left at (657, 292)
Screenshot: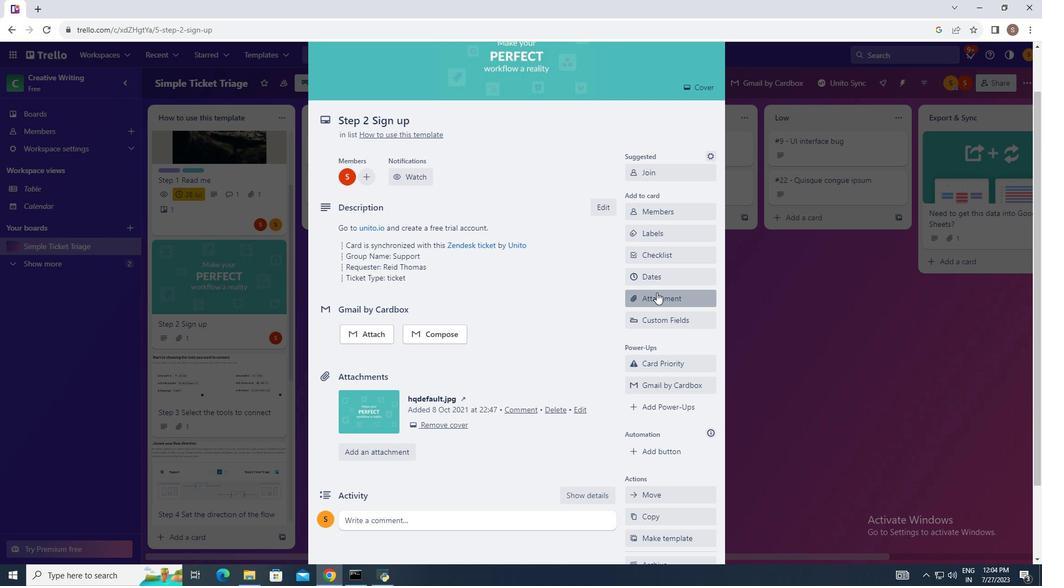 
Action: Mouse moved to (676, 342)
Screenshot: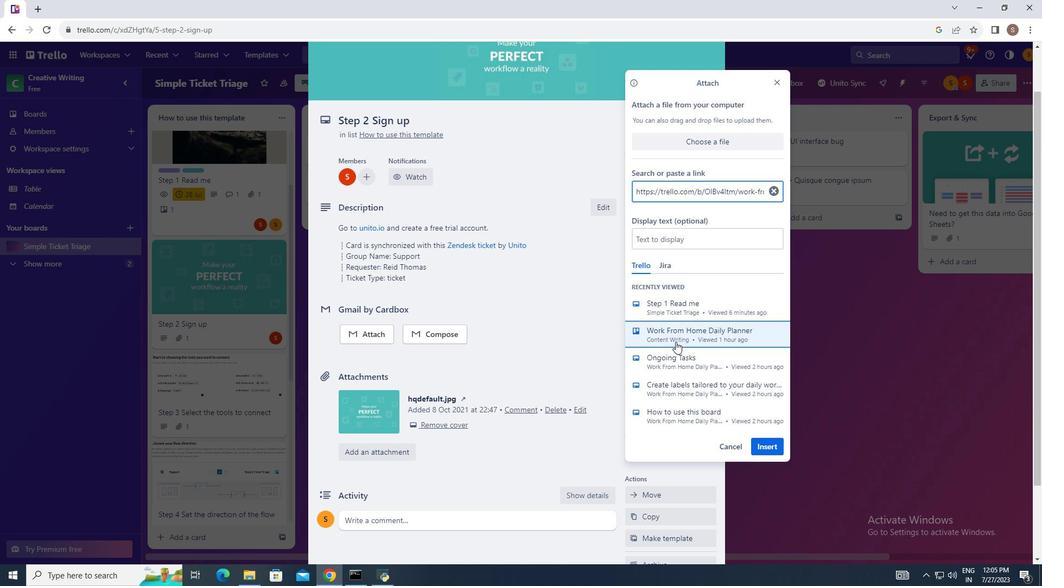 
Action: Mouse pressed left at (676, 342)
Screenshot: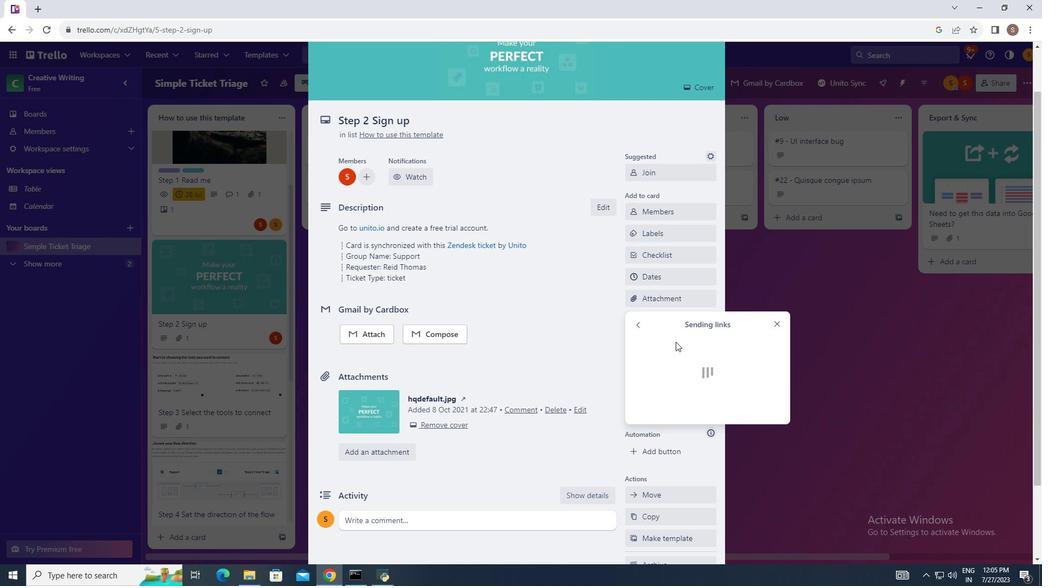 
Action: Mouse moved to (658, 278)
Screenshot: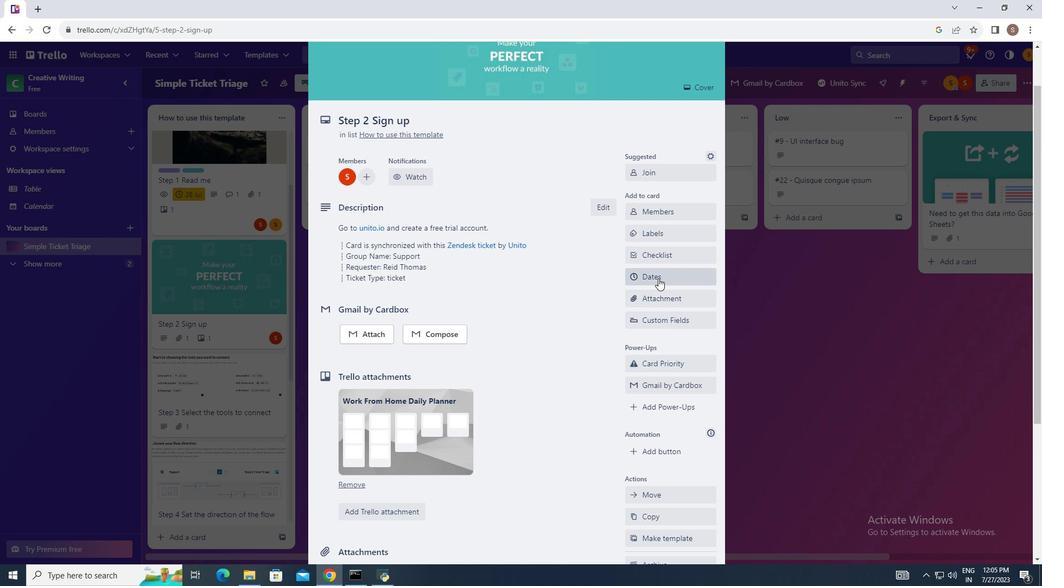 
Action: Mouse pressed left at (658, 278)
Screenshot: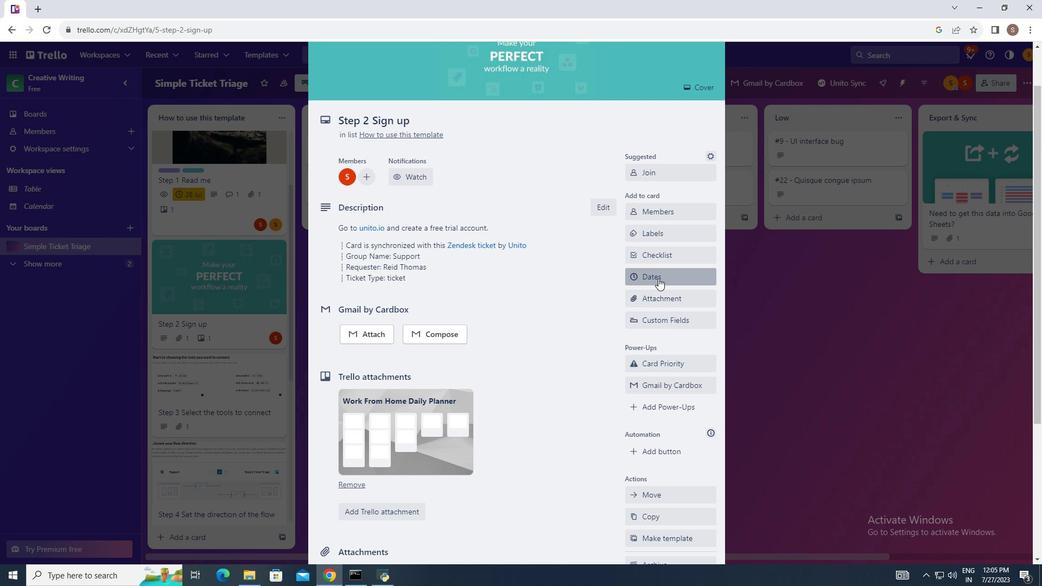 
Action: Mouse moved to (667, 221)
Screenshot: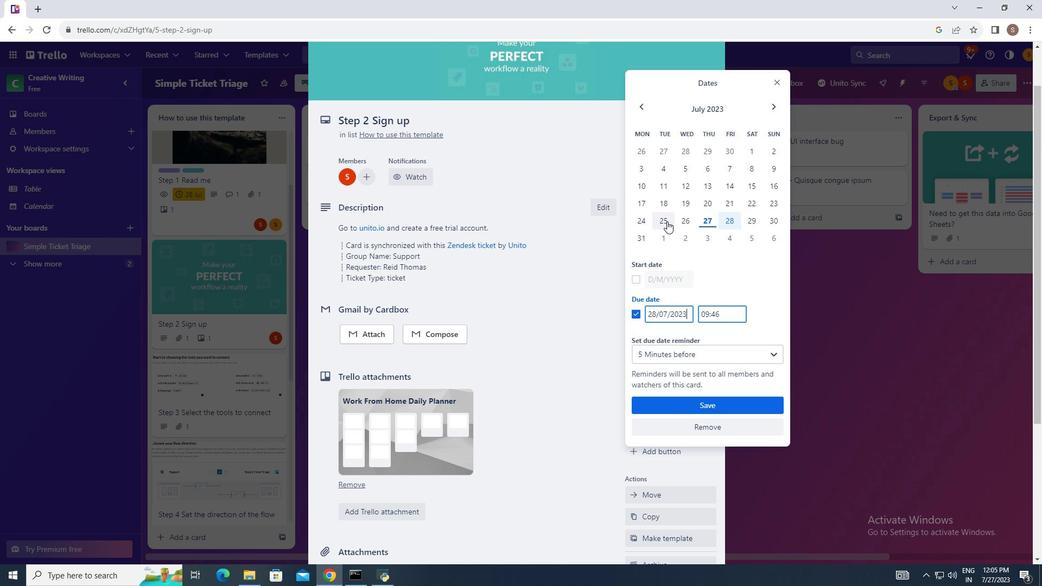 
Action: Mouse pressed left at (667, 221)
Screenshot: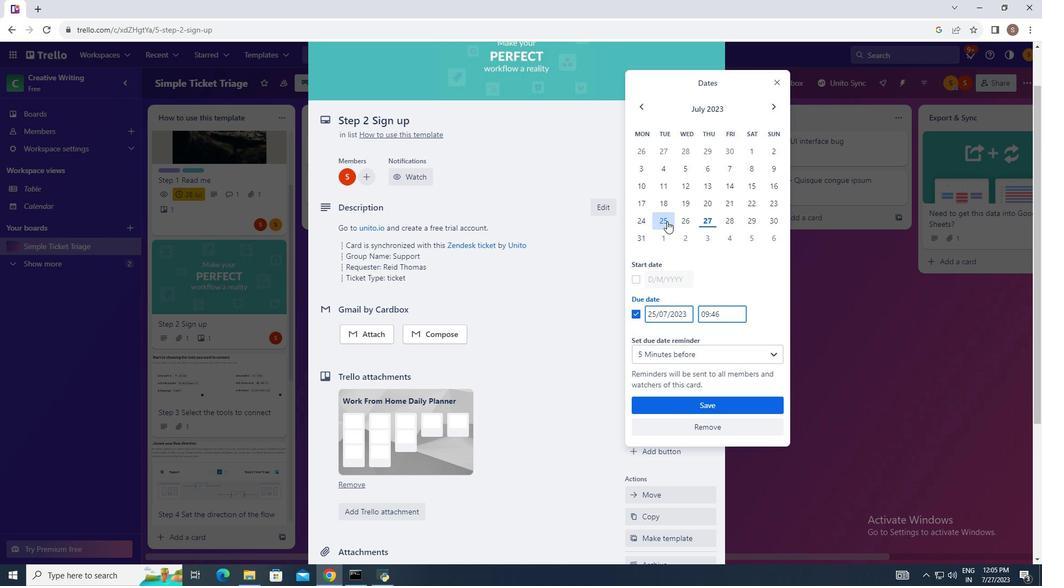 
Action: Mouse moved to (703, 402)
Screenshot: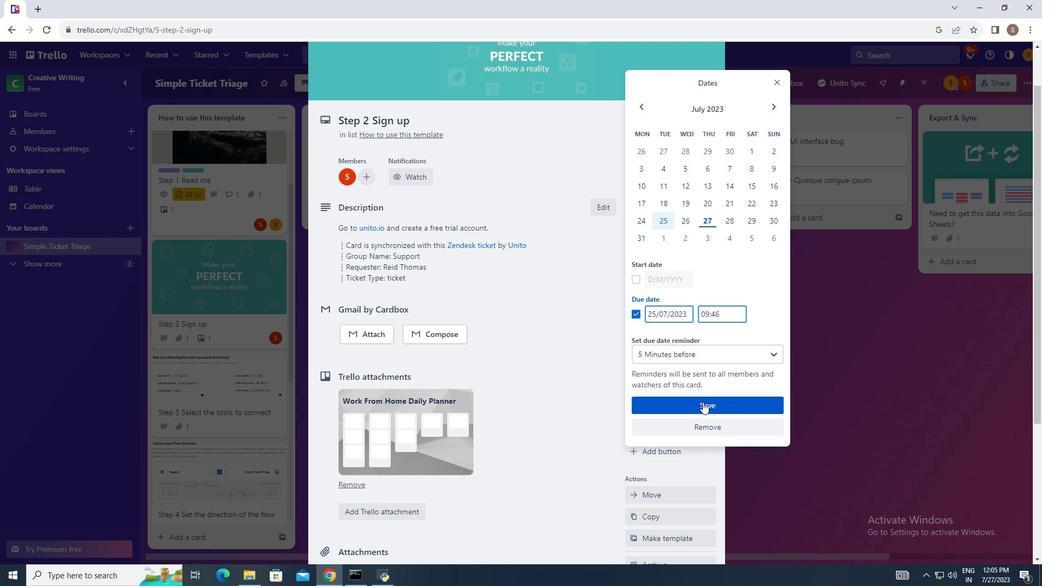 
Action: Mouse pressed left at (703, 402)
Screenshot: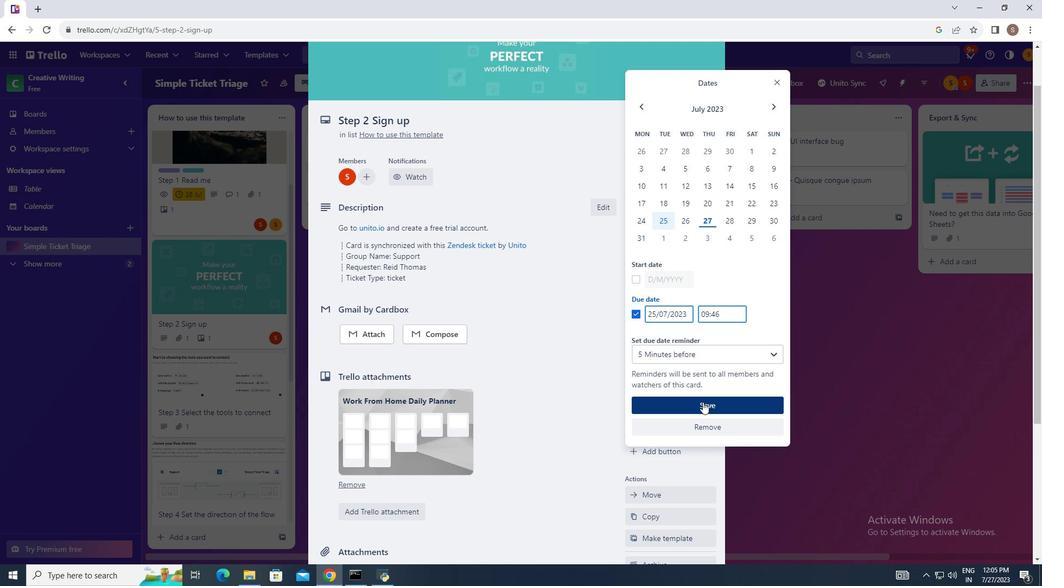 
Action: Mouse moved to (660, 337)
Screenshot: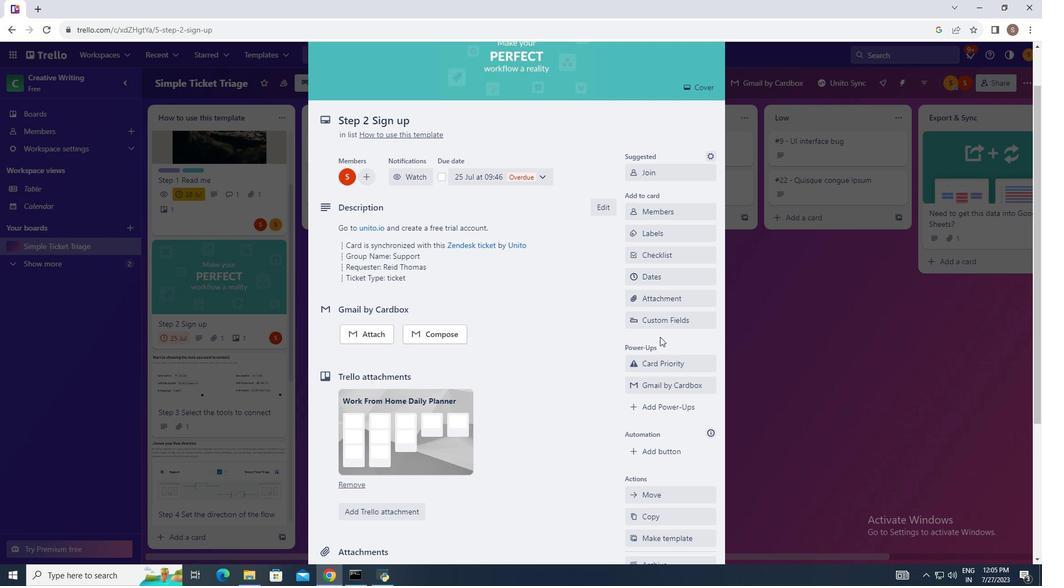 
Action: Mouse scrolled (660, 336) with delta (0, 0)
Screenshot: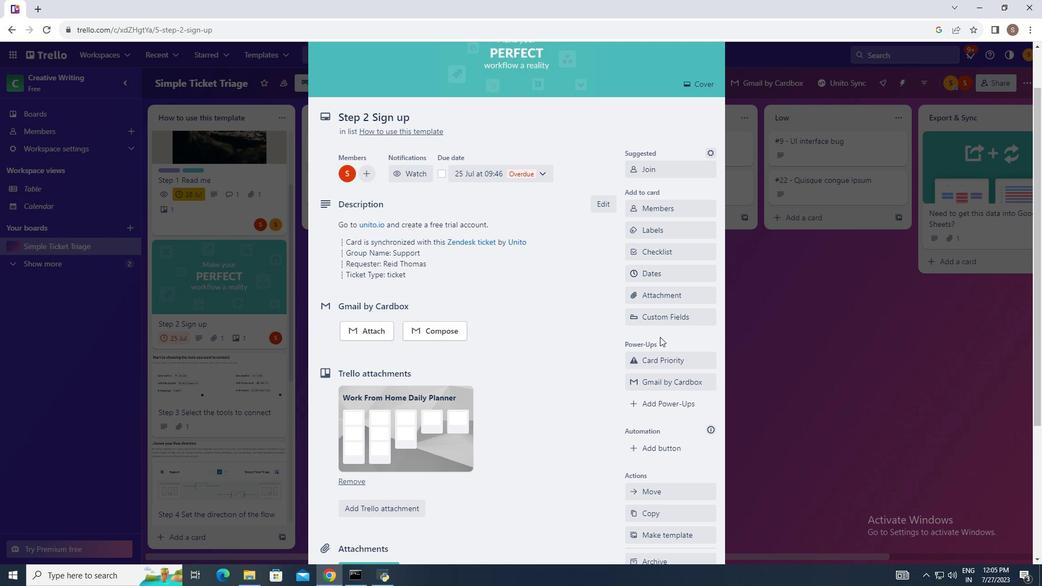 
Action: Mouse moved to (486, 336)
Screenshot: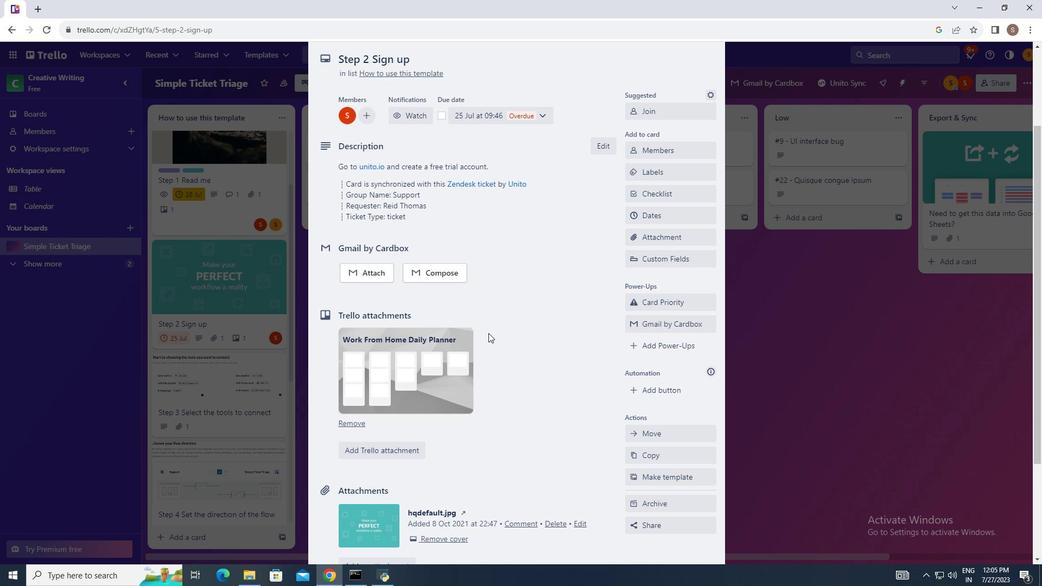 
Action: Mouse scrolled (486, 336) with delta (0, 0)
Screenshot: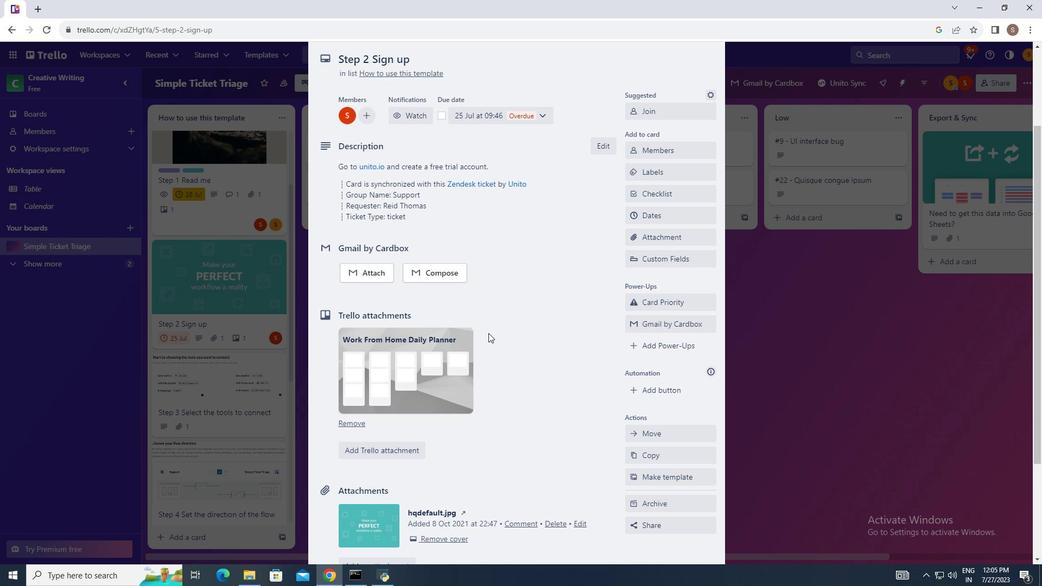 
Action: Mouse moved to (487, 336)
Screenshot: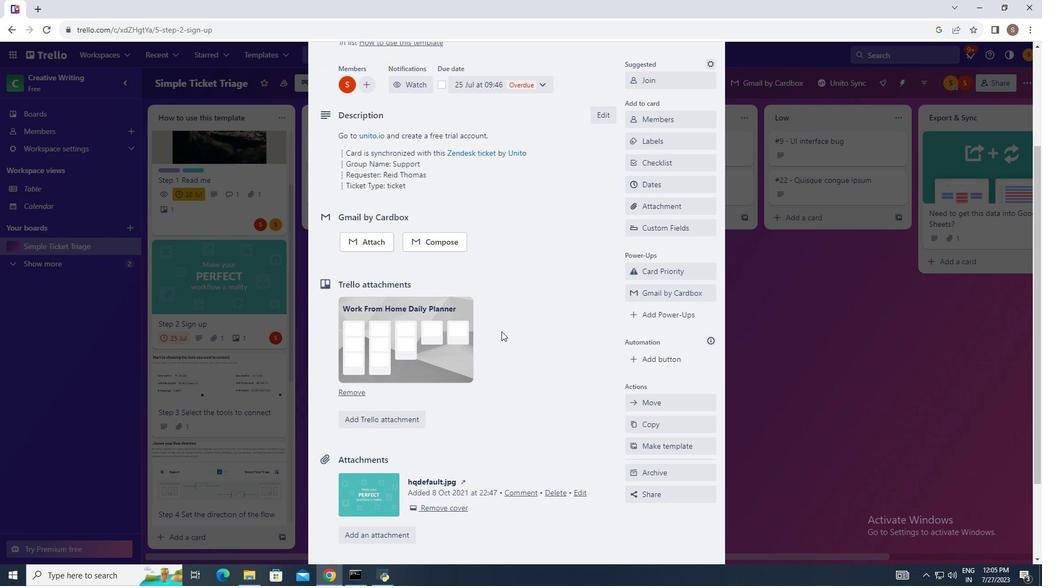 
Action: Mouse scrolled (487, 335) with delta (0, 0)
Screenshot: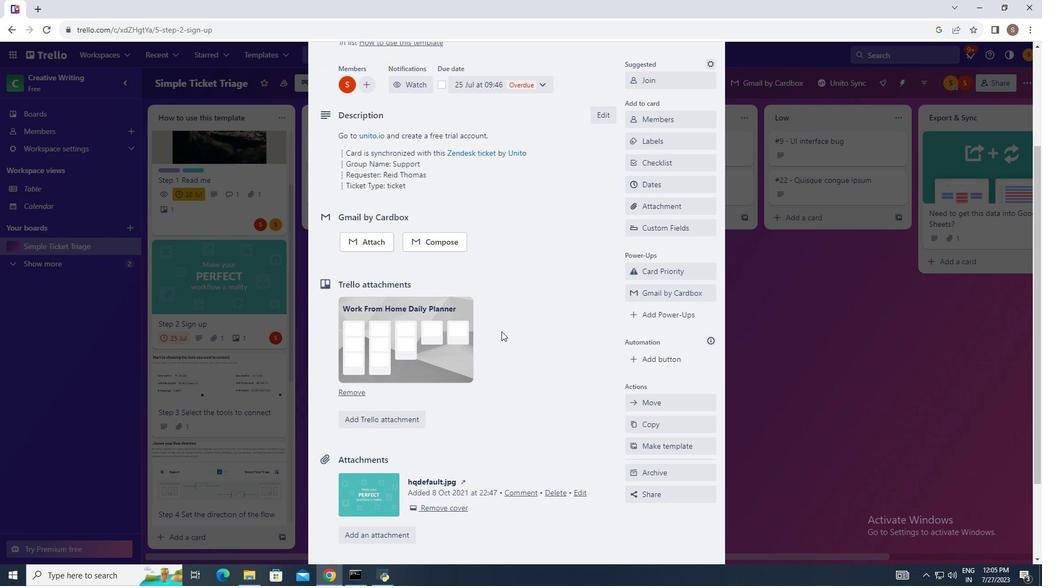 
Action: Mouse moved to (487, 334)
Screenshot: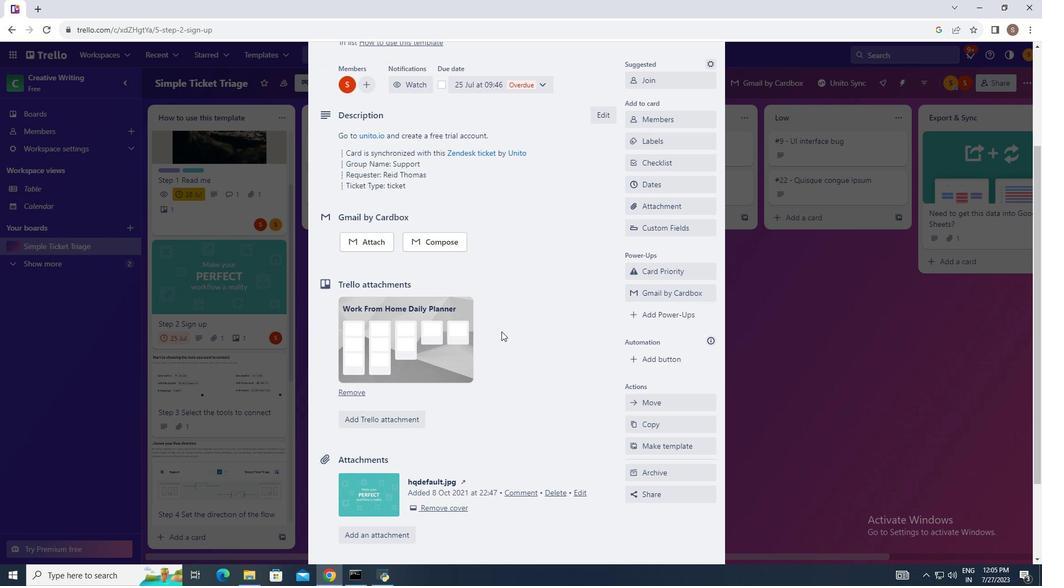 
Action: Mouse scrolled (487, 334) with delta (0, 0)
Screenshot: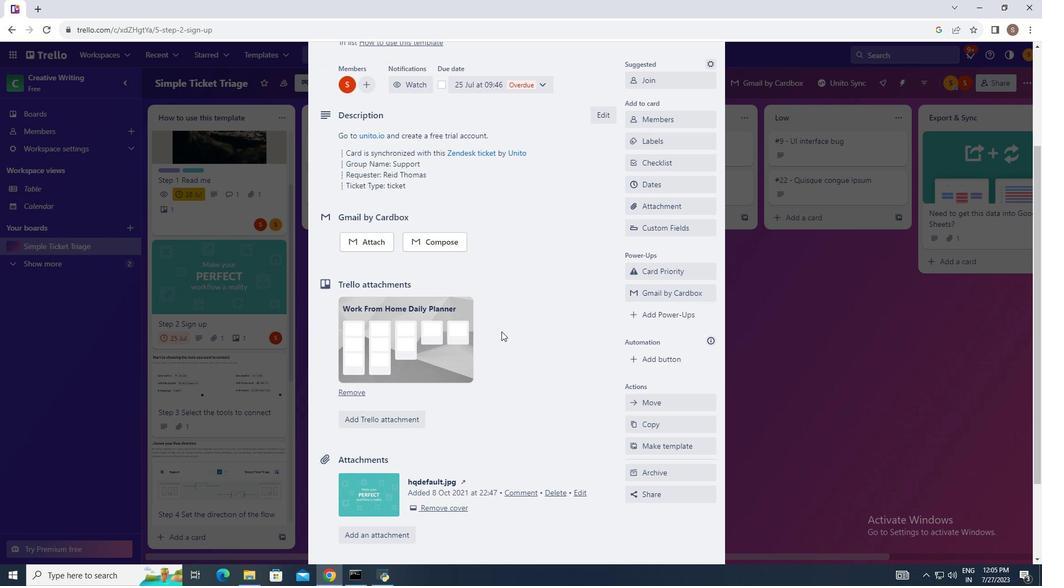 
Action: Mouse moved to (510, 332)
Screenshot: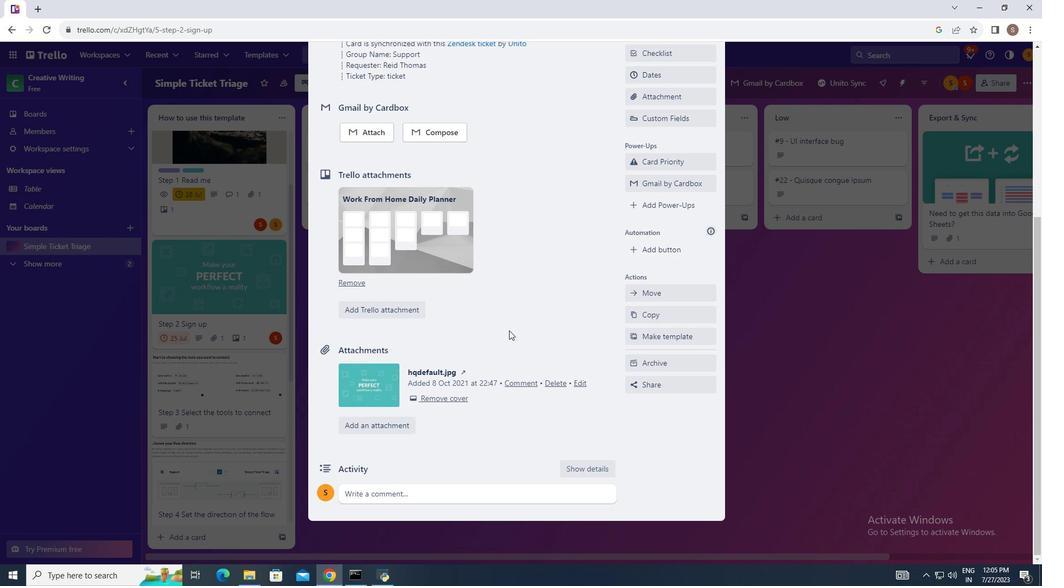 
Action: Mouse scrolled (510, 329) with delta (0, 0)
Screenshot: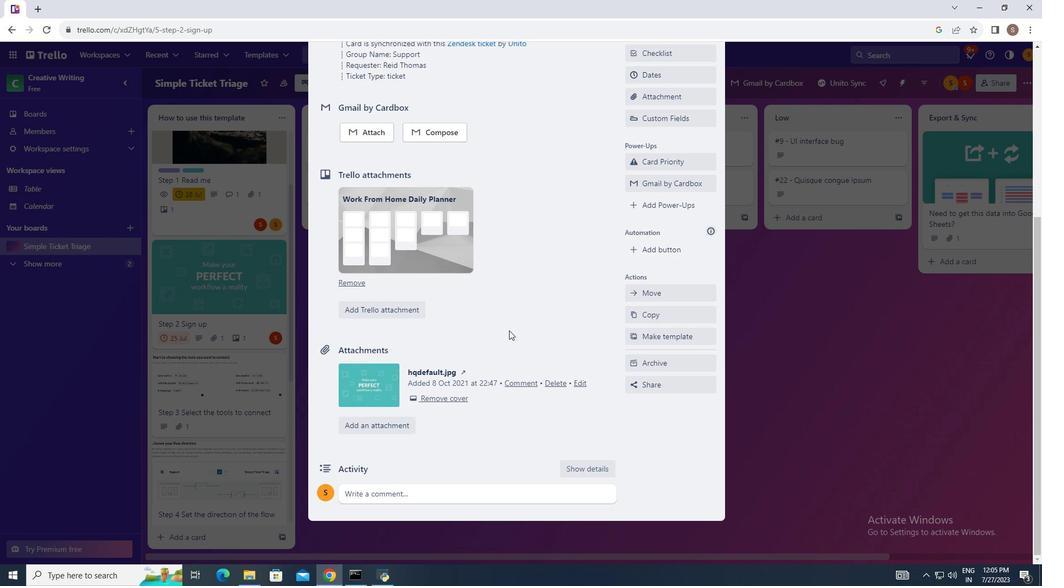 
Action: Mouse scrolled (510, 332) with delta (0, 0)
Screenshot: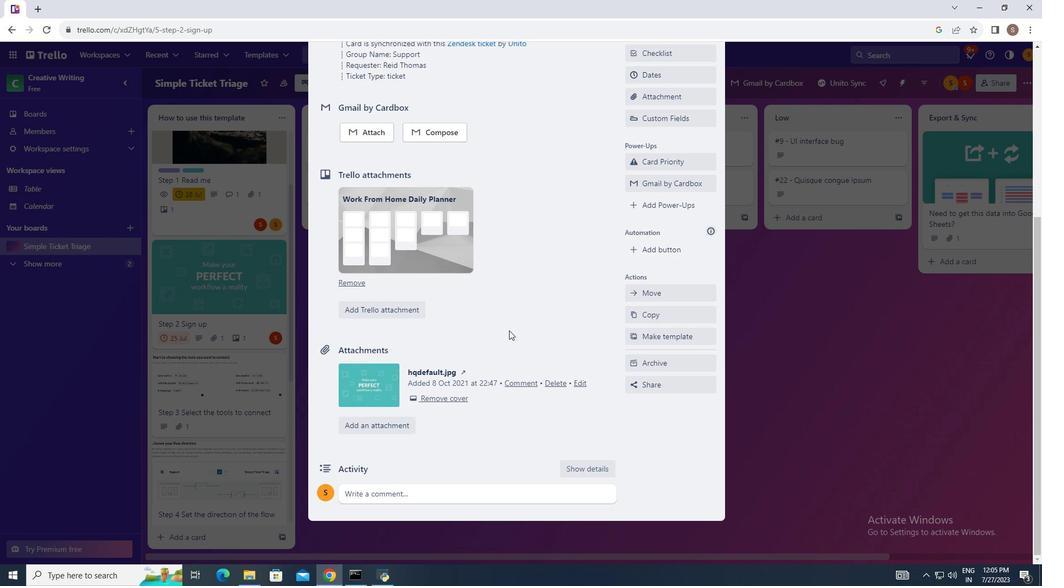 
Action: Mouse moved to (510, 333)
Screenshot: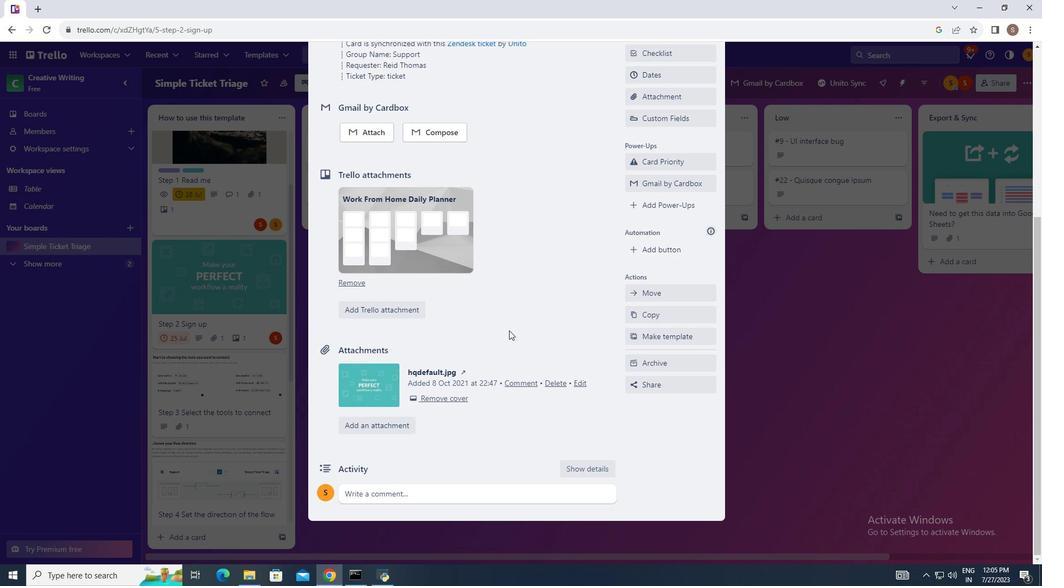 
Action: Mouse scrolled (510, 332) with delta (0, 0)
Screenshot: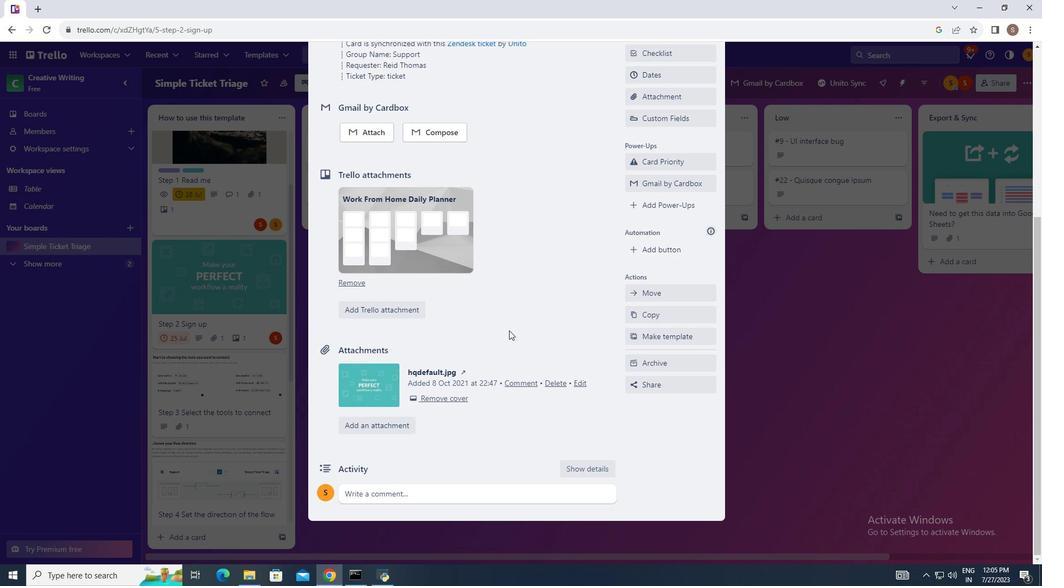 
Action: Mouse moved to (510, 333)
Screenshot: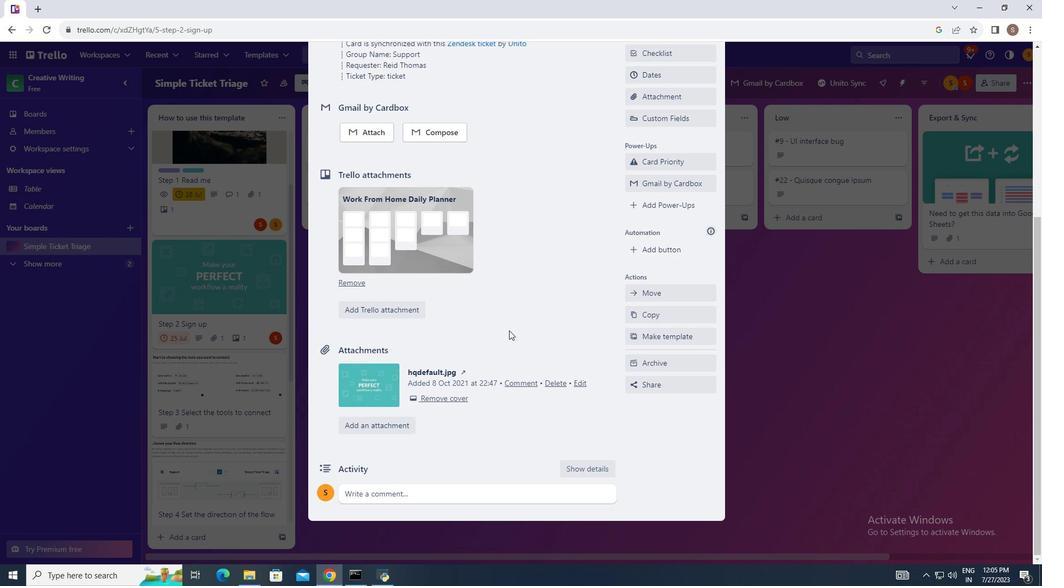 
Action: Mouse scrolled (510, 332) with delta (0, 0)
Screenshot: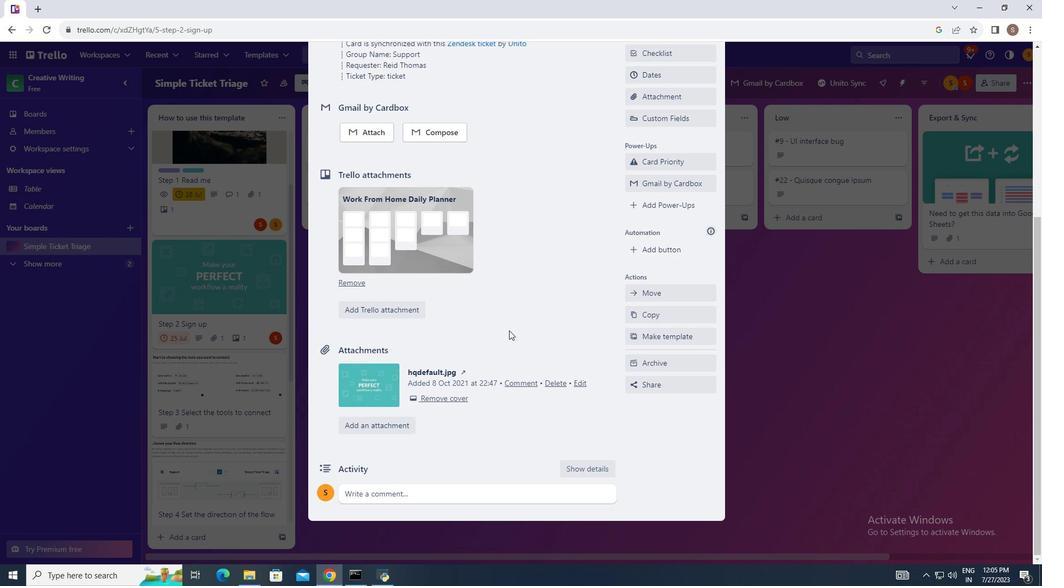 
Action: Mouse moved to (405, 492)
Screenshot: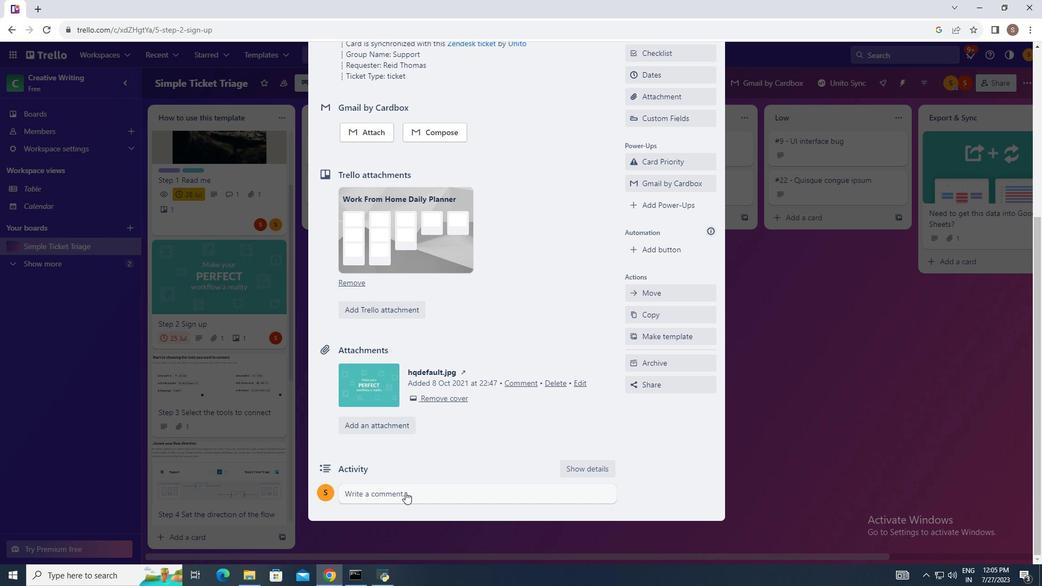 
Action: Mouse pressed left at (405, 492)
Screenshot: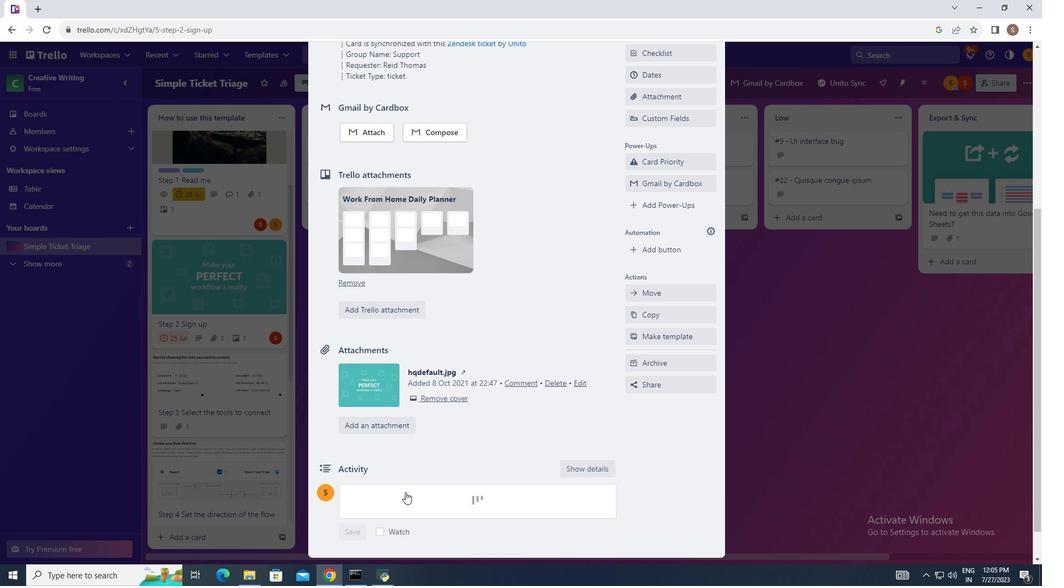 
Action: Mouse moved to (471, 449)
Screenshot: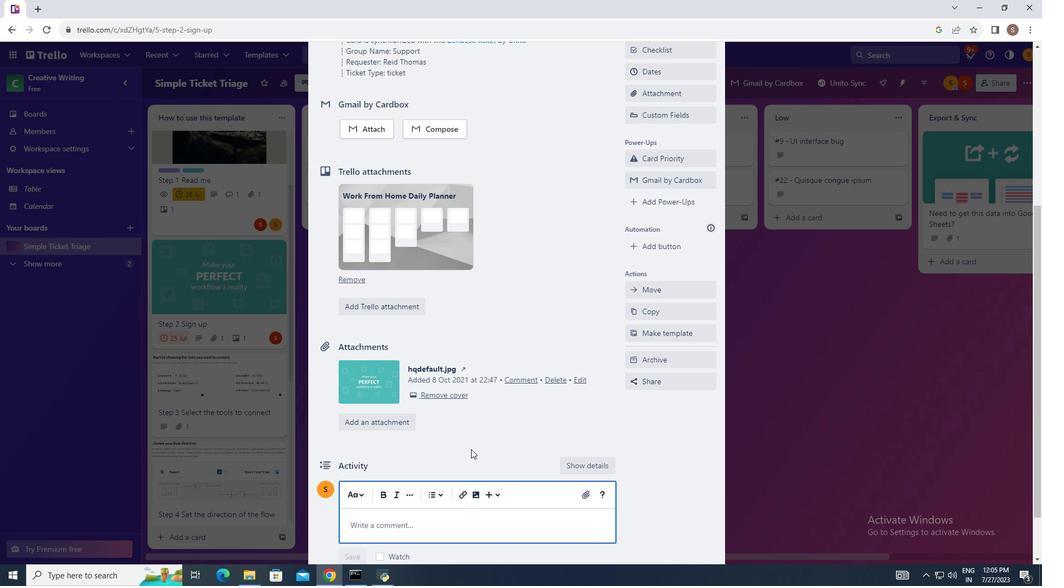 
Action: Mouse scrolled (471, 449) with delta (0, 0)
Screenshot: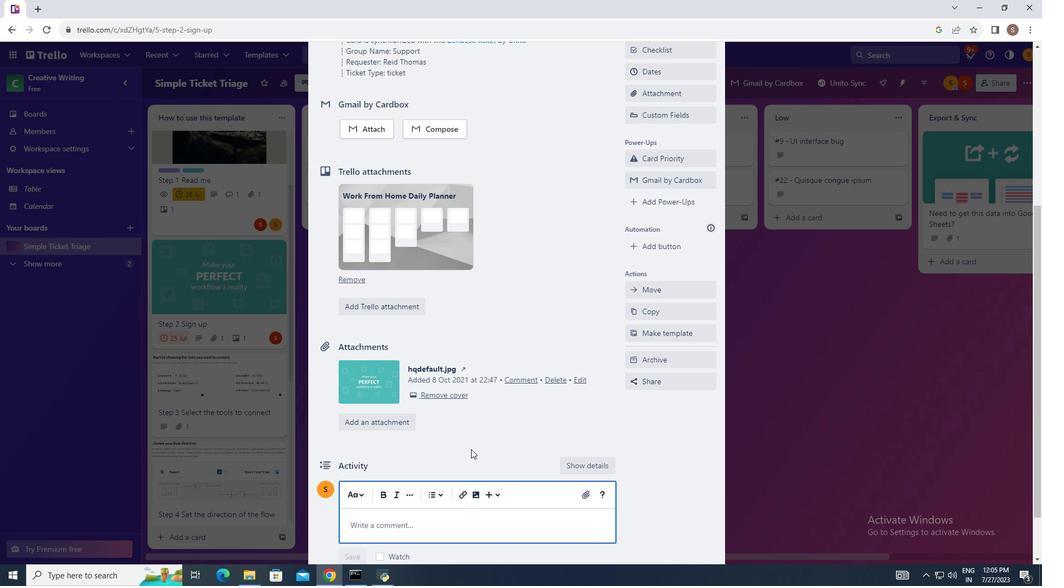 
Action: Mouse scrolled (471, 449) with delta (0, 0)
Screenshot: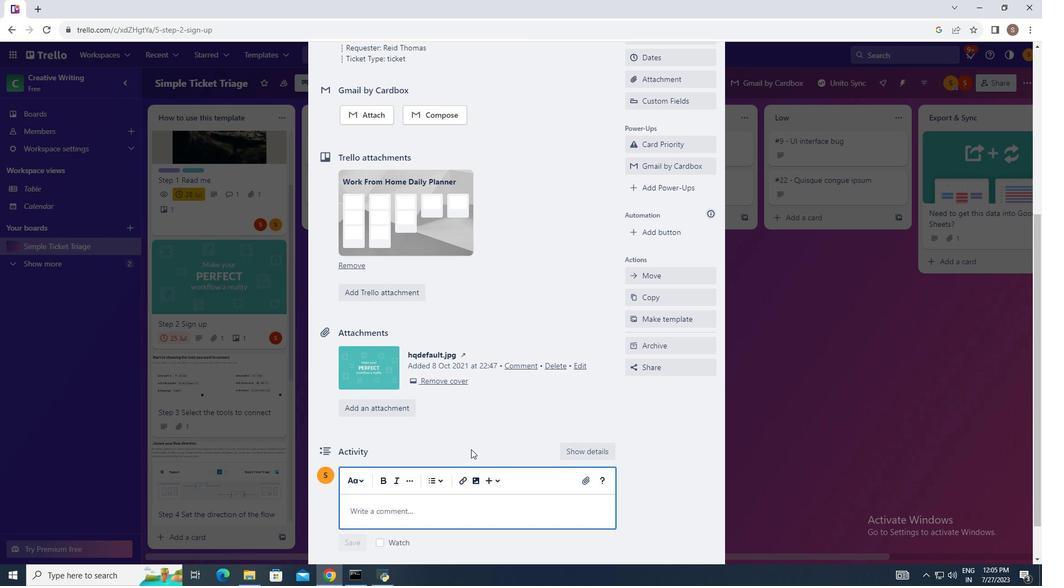 
Action: Mouse scrolled (471, 449) with delta (0, 0)
Screenshot: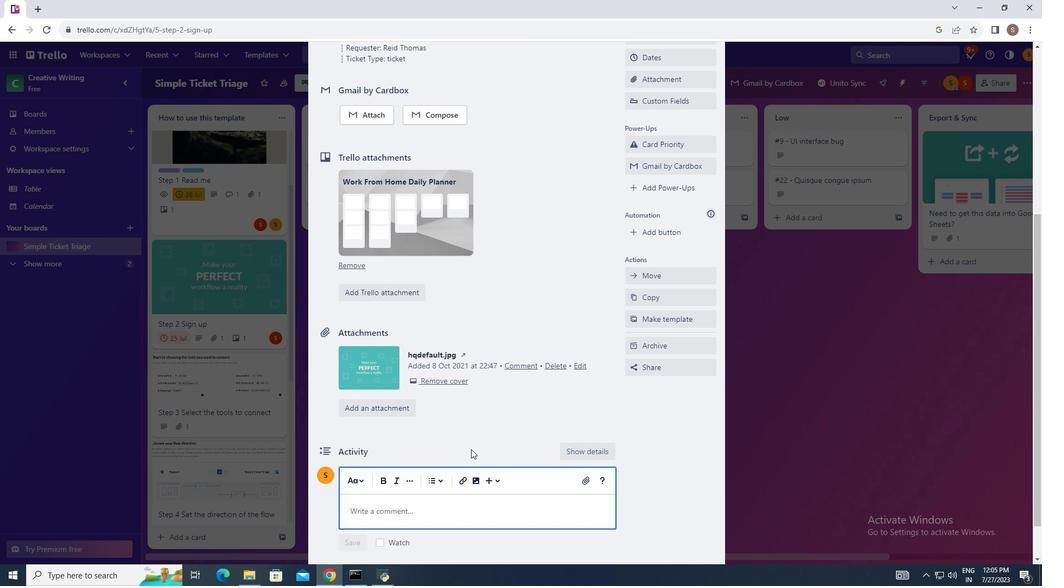 
Action: Mouse moved to (647, 397)
Screenshot: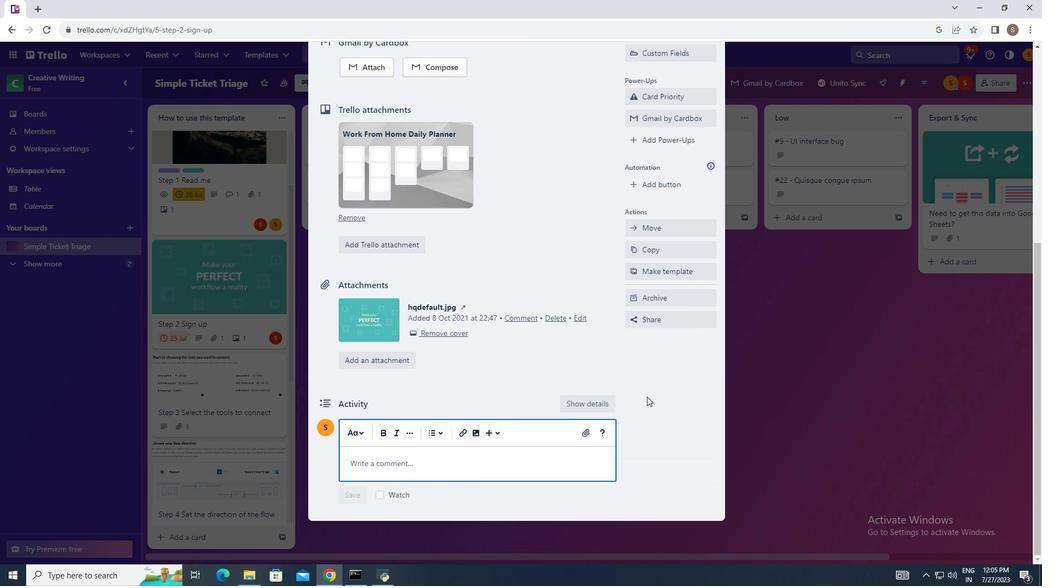 
Action: Key pressed <Key.shift_r>Rapid<Key.space><Key.shift_r>Assessment<Key.shift>:<Key.space><Key.shift_r>Tickets<Key.space>are<Key.space>promptly<Key.space>evaluated<Key.space>to<Key.space>determine<Key.space>their<Key.space>nature<Key.space>and<Key.space>urgency<Key.space><Key.backspace>,<Key.space>allowing<Key.space>support<Key.space>teams<Key.space>to<Key.space>address<Key.space>critical<Key.space>issues<Key.space>firsy<Key.backspace>t.<Key.enter><Key.shift_r>Categorization<Key.shift>:<Key.space><Key.shift_r>Each<Key.space>ticket<Key.space>is<Key.space>classified<Key.space>into<Key.space>relevant<Key.space>categories<Key.space>or<Key.space>departments,<Key.space>enabling<Key.space>teams<Key.space>to<Key.space>route<Key.space>them<Key.space>to<Key.space>the<Key.space>appropriate<Key.space>specialists.<Key.enter><Key.shift>Priority<Key.space><Key.shift_r>Assignment<Key.shift>:<Key.space><Key.shift_r>Tickets<Key.space>are<Key.space>prioritized<Key.space>based<Key.space>on<Key.space>their<Key.space>impact<Key.space>and<Key.space>urgency,<Key.space>ensuring<Key.space>that<Key.space>high-priority<Key.space>issues<Key.space>recieve<Key.space>immediate<Key.space>attention.
Screenshot: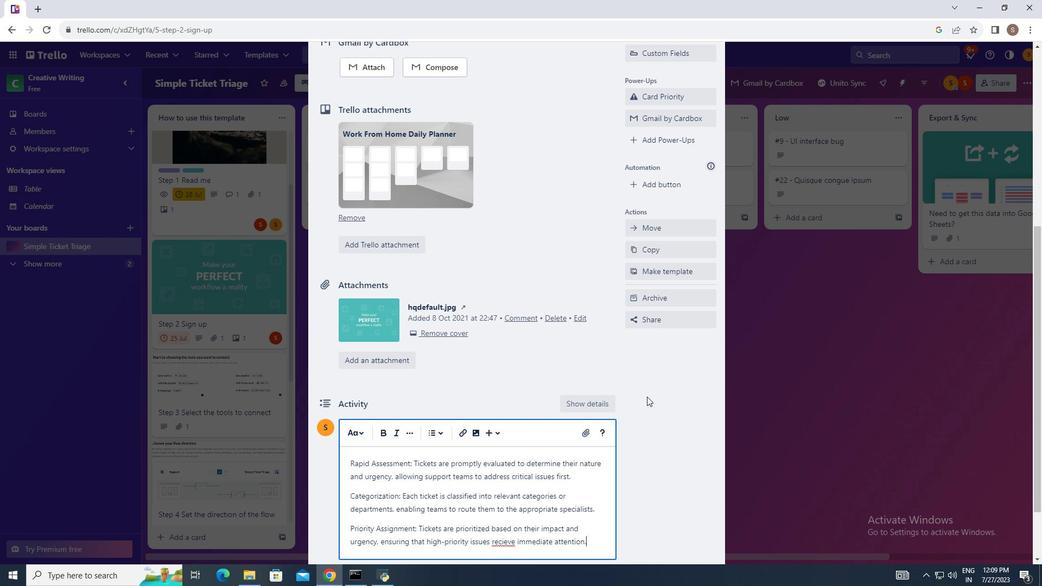 
Action: Mouse moved to (501, 543)
Screenshot: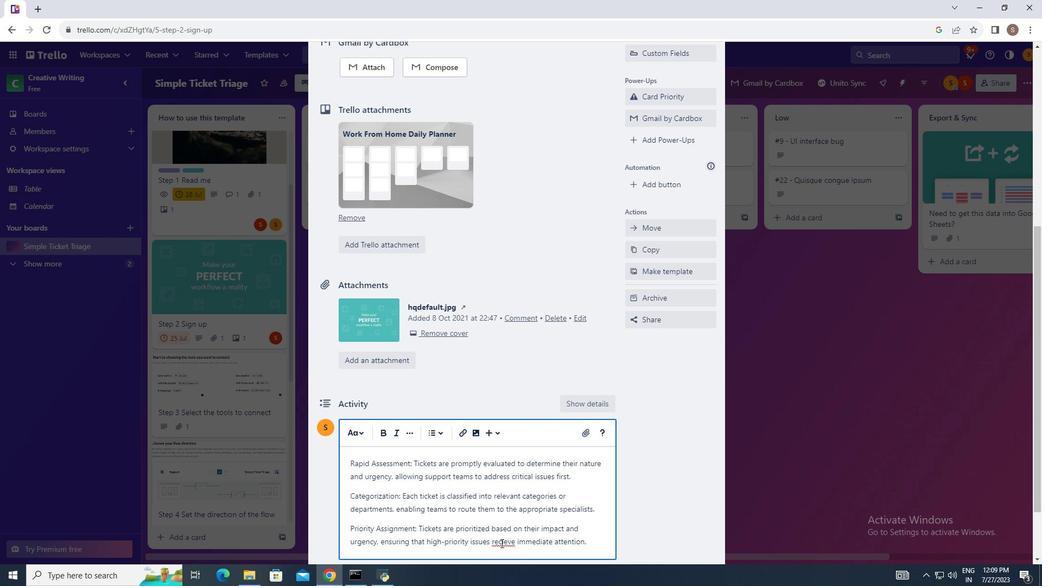 
Action: Mouse pressed left at (501, 543)
Screenshot: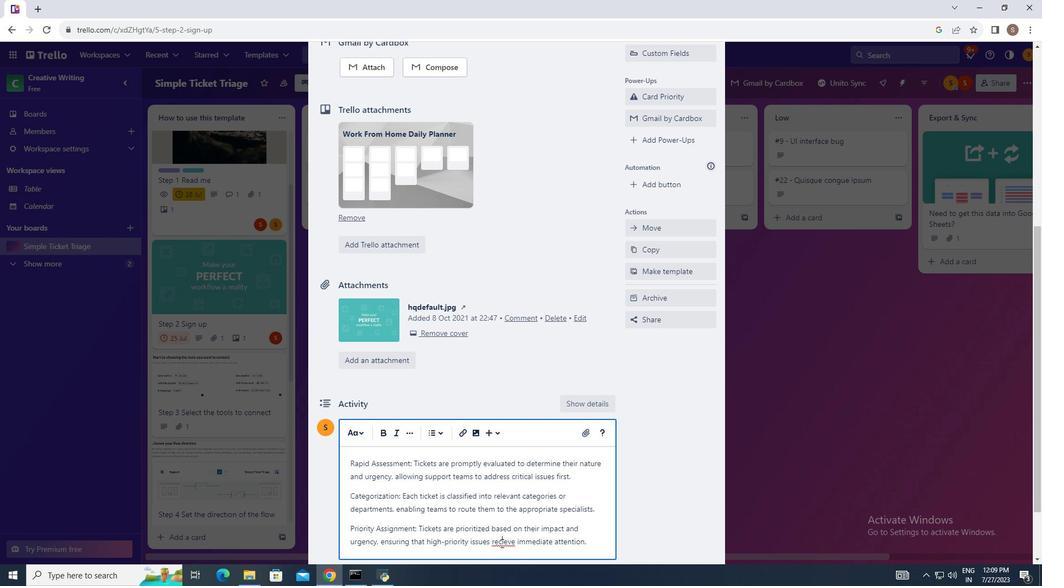 
Action: Mouse pressed left at (501, 543)
Screenshot: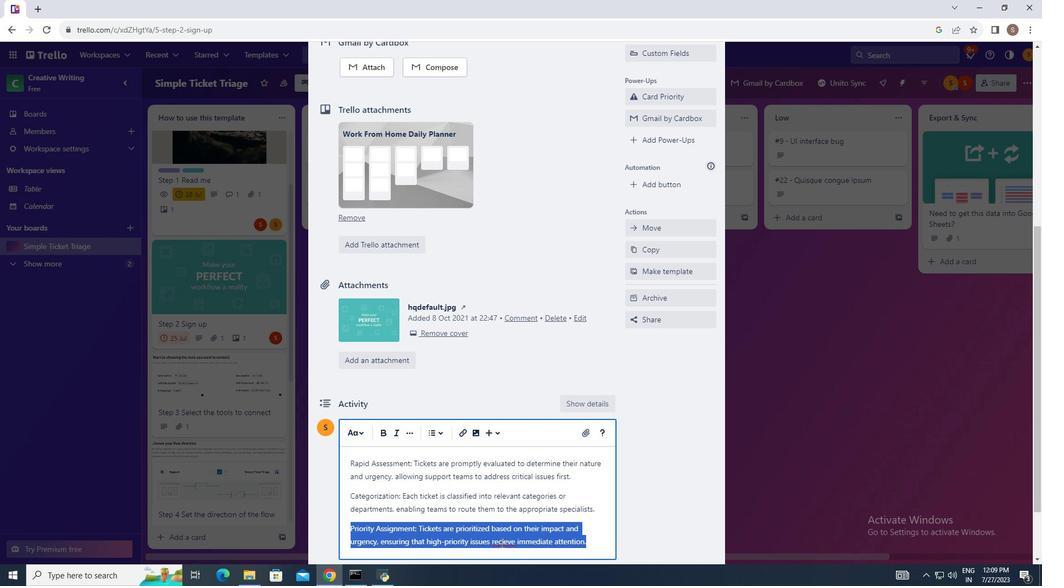 
Action: Mouse pressed left at (501, 543)
Screenshot: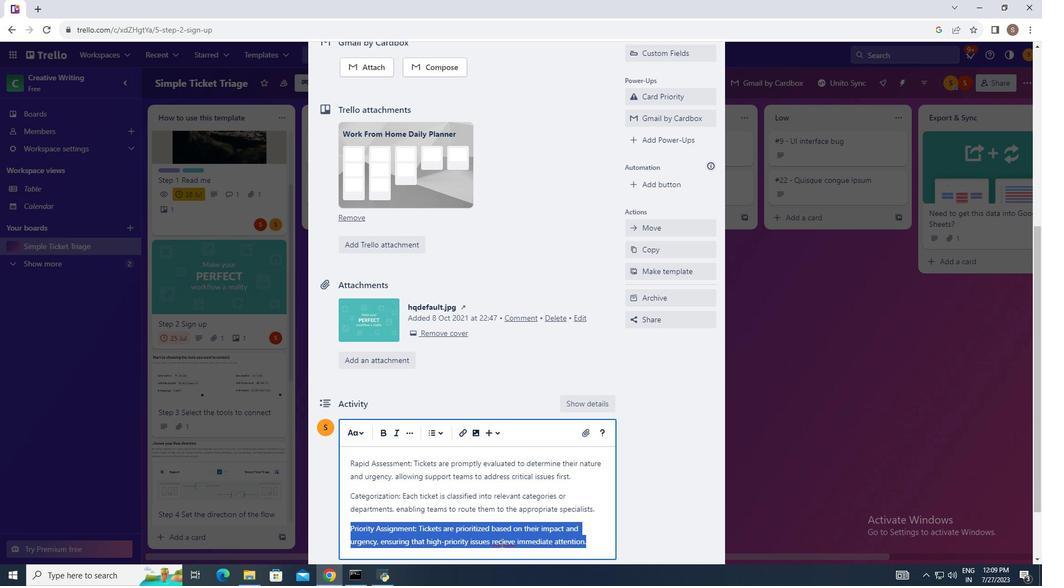 
Action: Mouse pressed right at (501, 543)
Screenshot: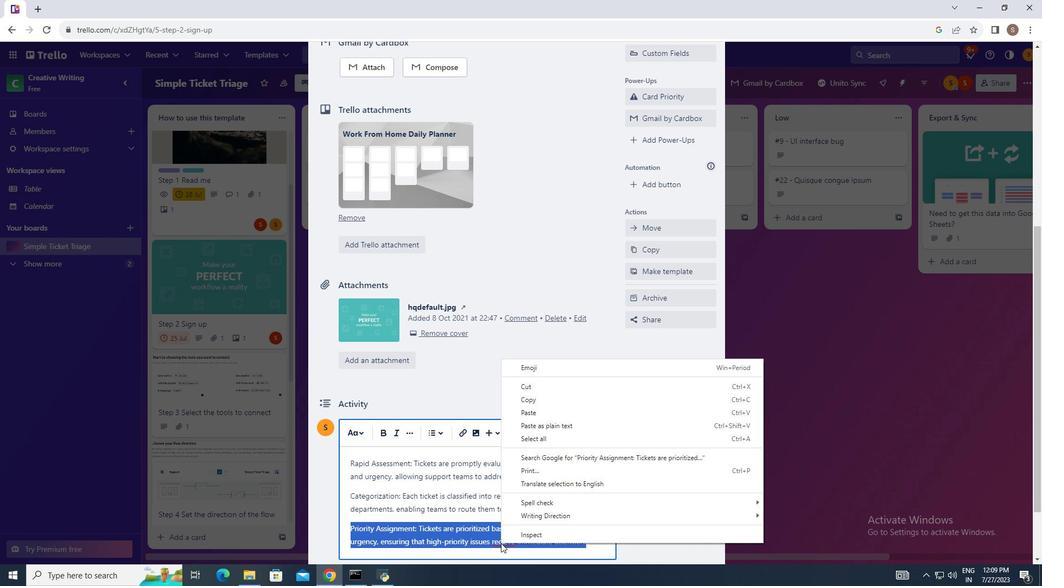 
Action: Mouse pressed left at (501, 543)
Screenshot: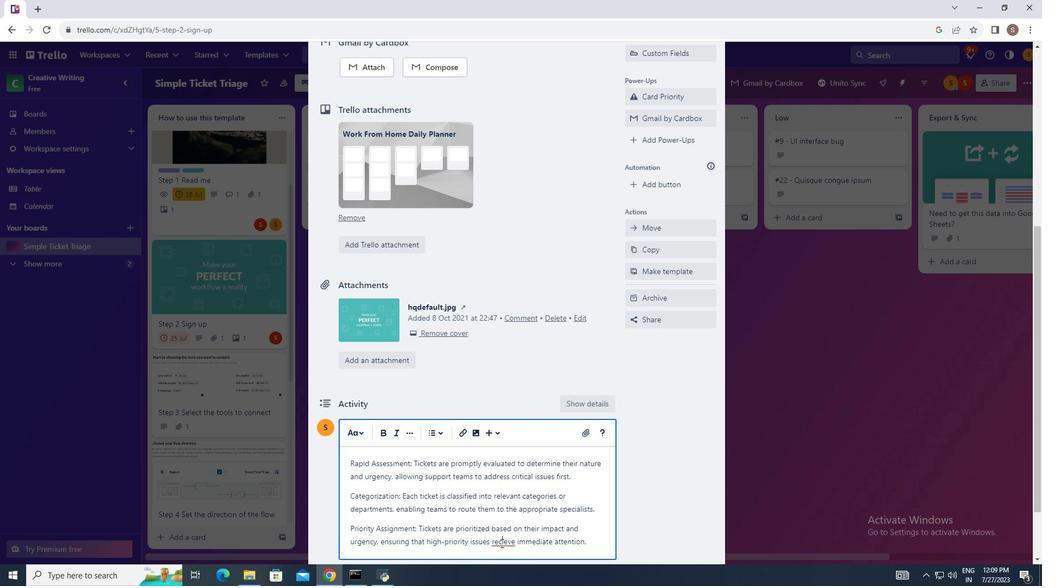 
Action: Mouse pressed left at (501, 543)
Screenshot: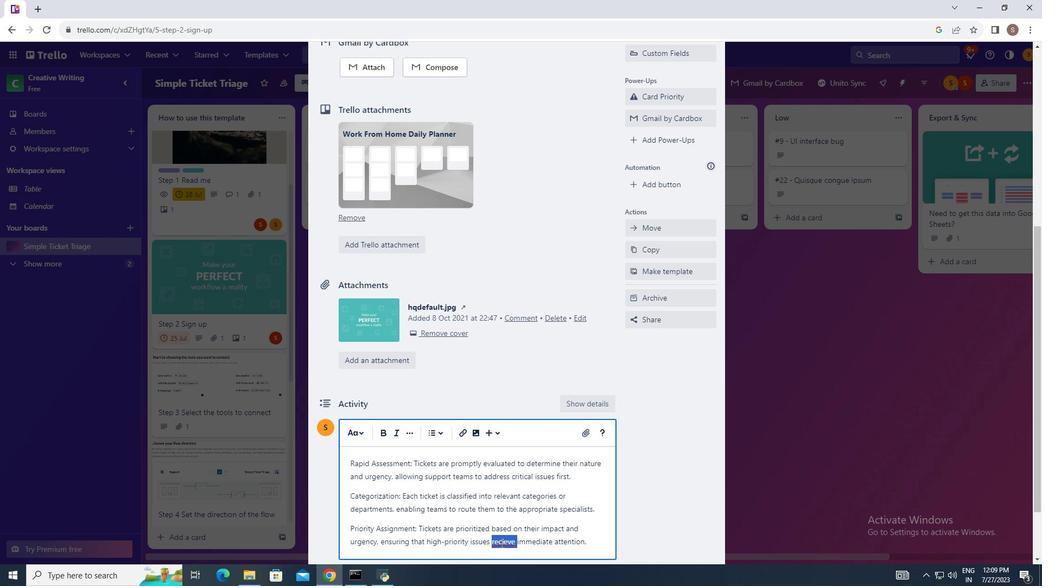 
Action: Mouse pressed right at (501, 543)
Screenshot: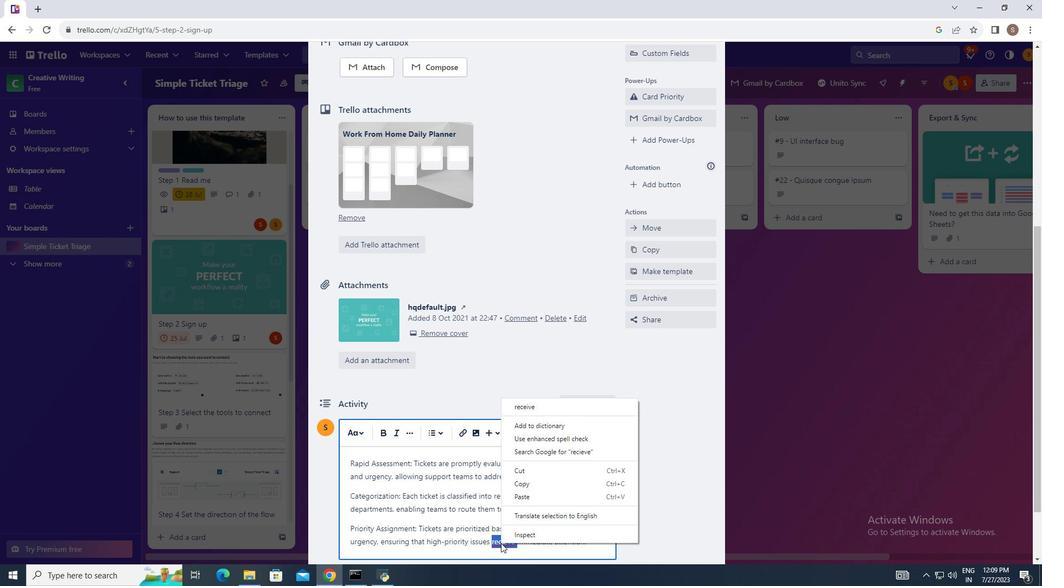 
Action: Mouse moved to (533, 410)
Screenshot: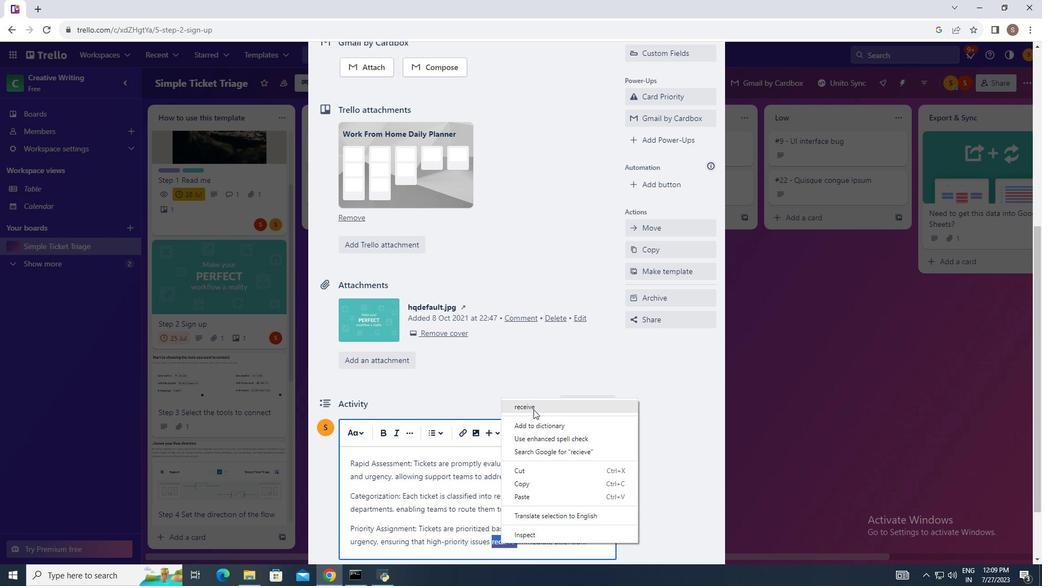 
Action: Mouse pressed left at (533, 410)
Screenshot: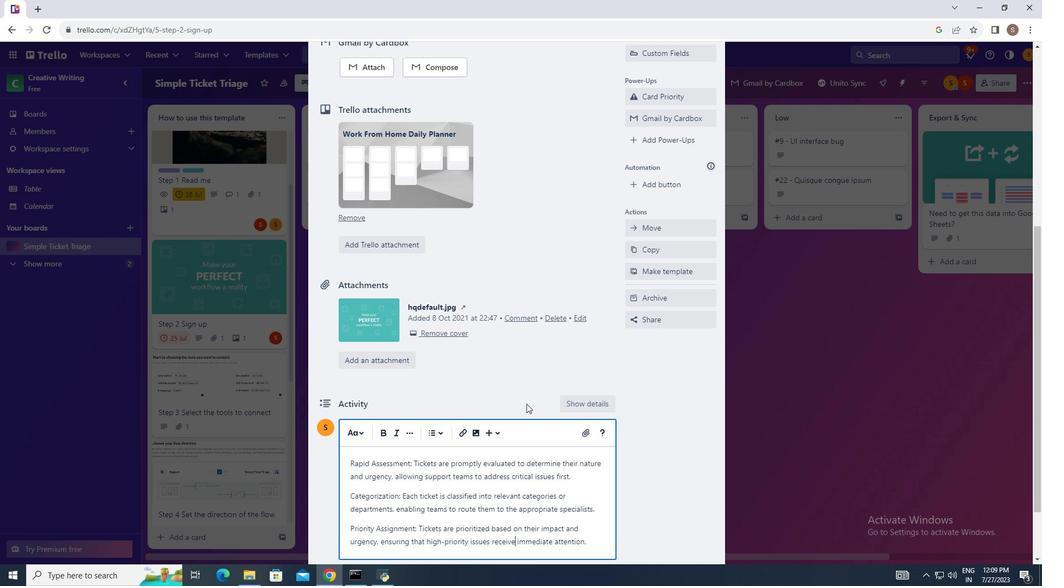
Action: Mouse moved to (588, 544)
Screenshot: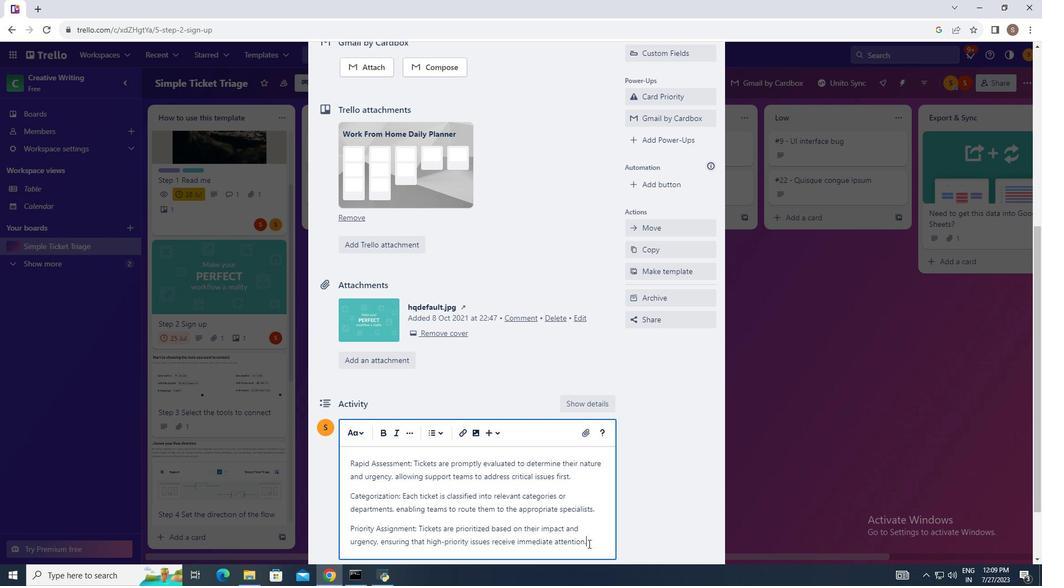 
Action: Mouse pressed left at (588, 544)
Screenshot: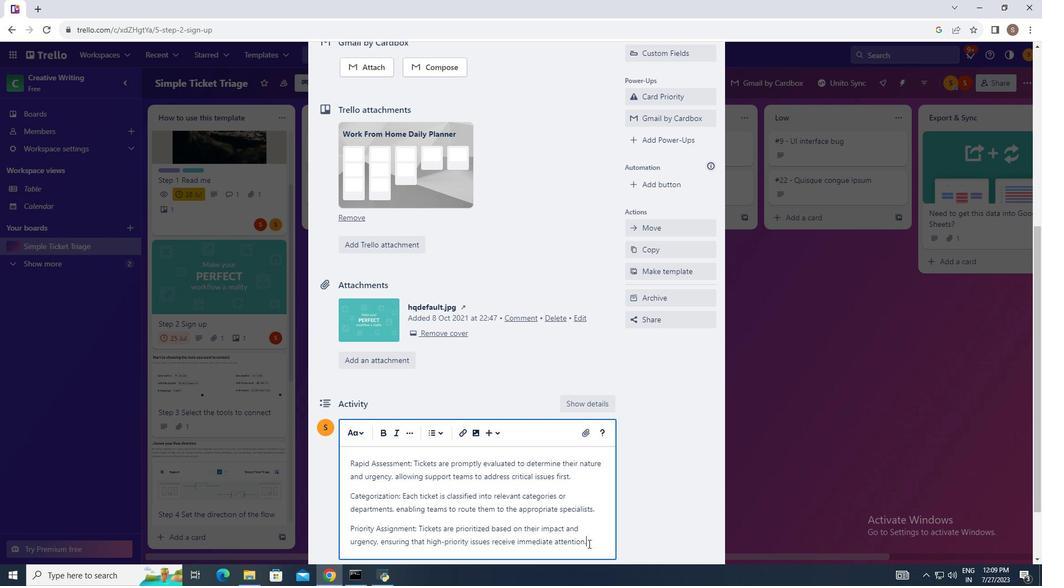 
Action: Mouse moved to (559, 267)
Screenshot: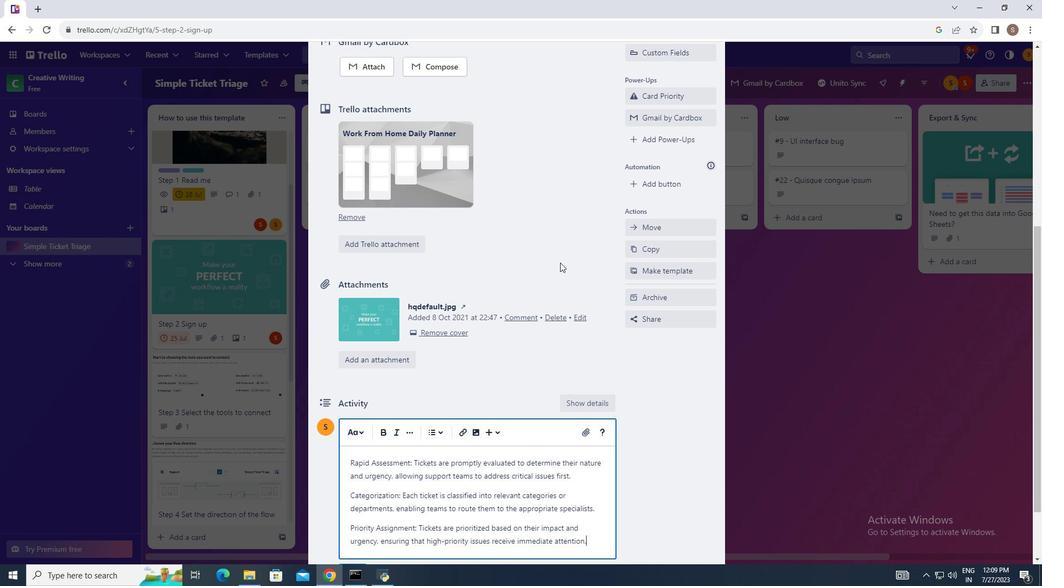 
Action: Mouse scrolled (559, 266) with delta (0, 0)
Screenshot: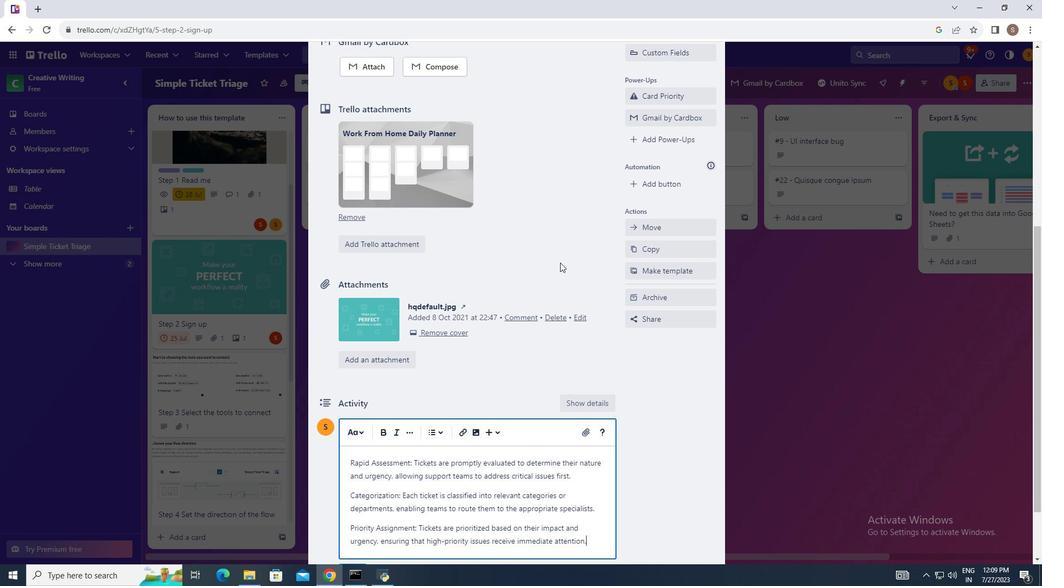 
Action: Mouse moved to (560, 263)
Screenshot: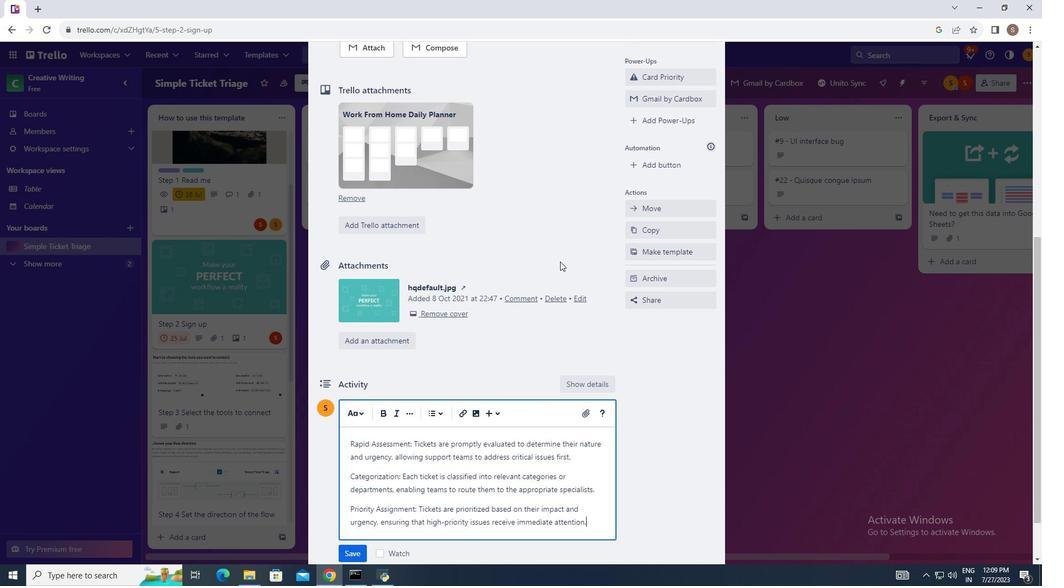 
Action: Mouse scrolled (560, 263) with delta (0, 0)
Screenshot: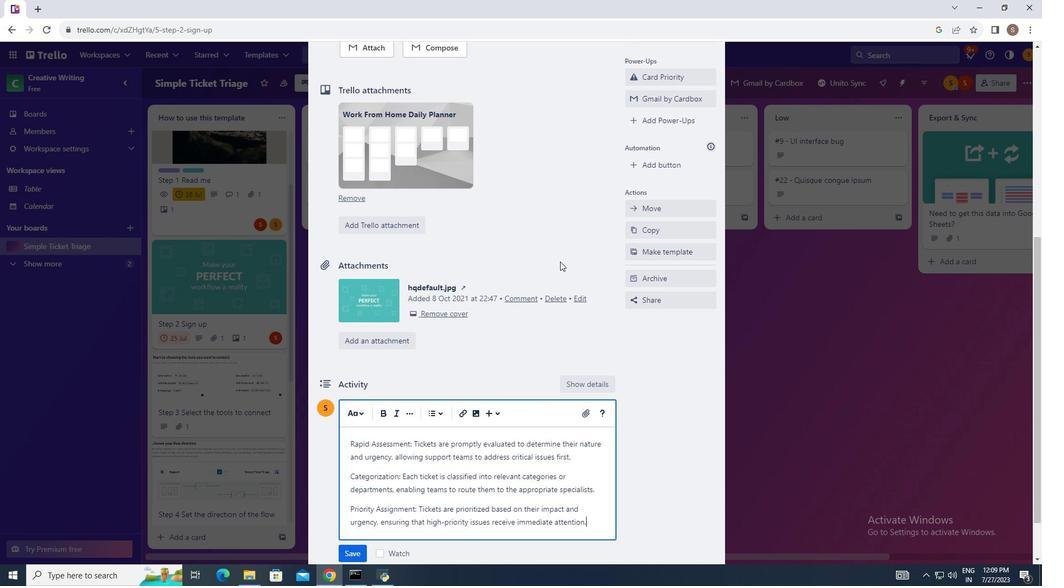 
Action: Mouse moved to (560, 261)
Screenshot: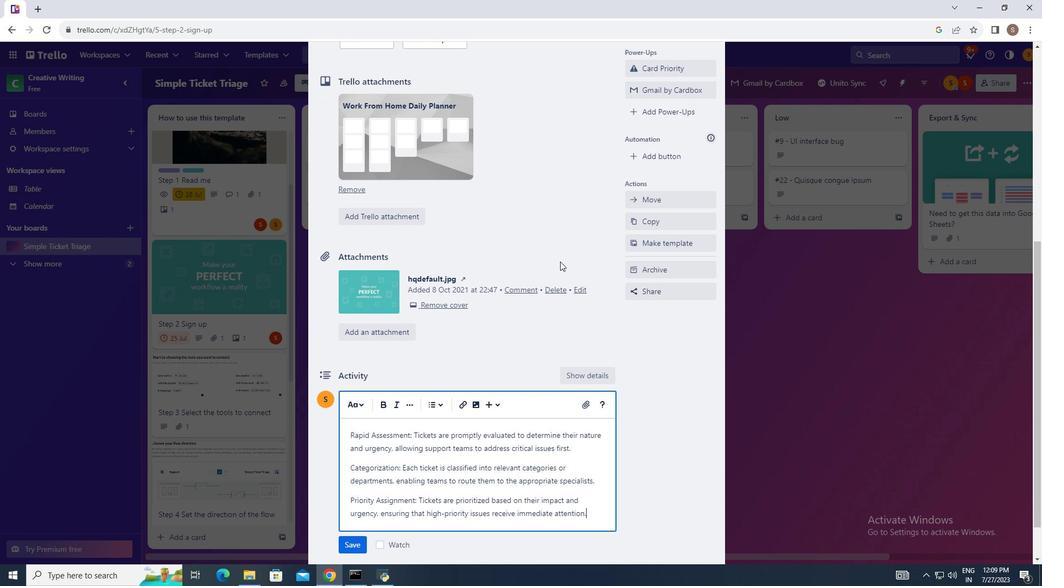 
Action: Mouse scrolled (560, 262) with delta (0, 0)
Screenshot: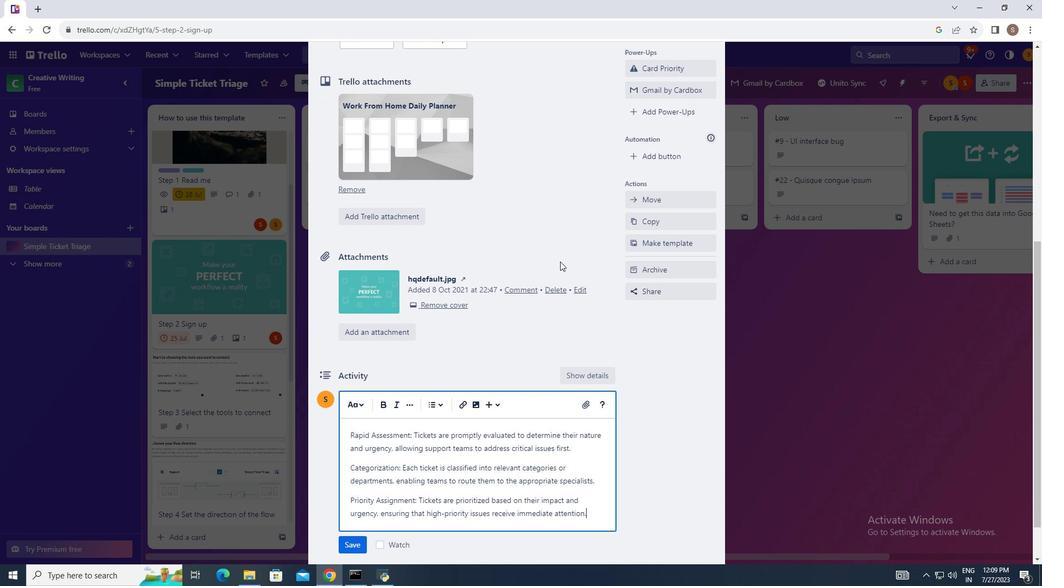 
Action: Mouse scrolled (560, 262) with delta (0, 0)
Screenshot: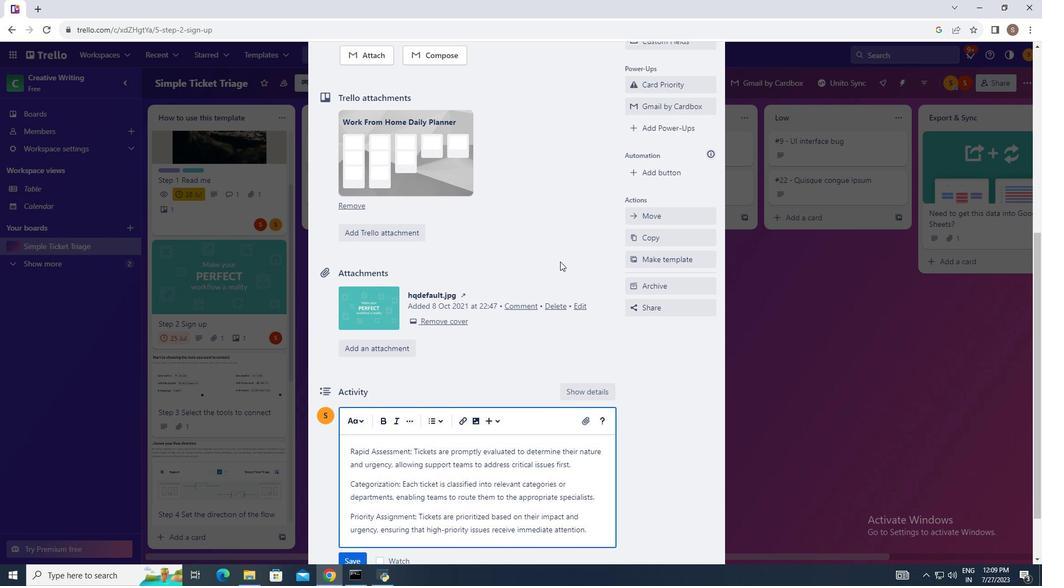 
Action: Mouse moved to (503, 331)
Screenshot: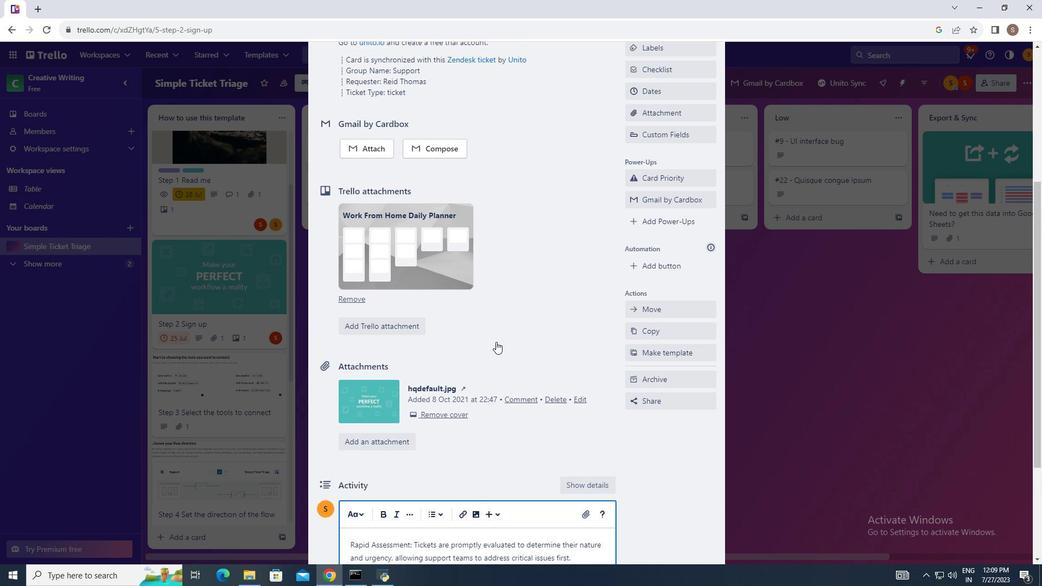 
Action: Mouse scrolled (503, 330) with delta (0, 0)
Screenshot: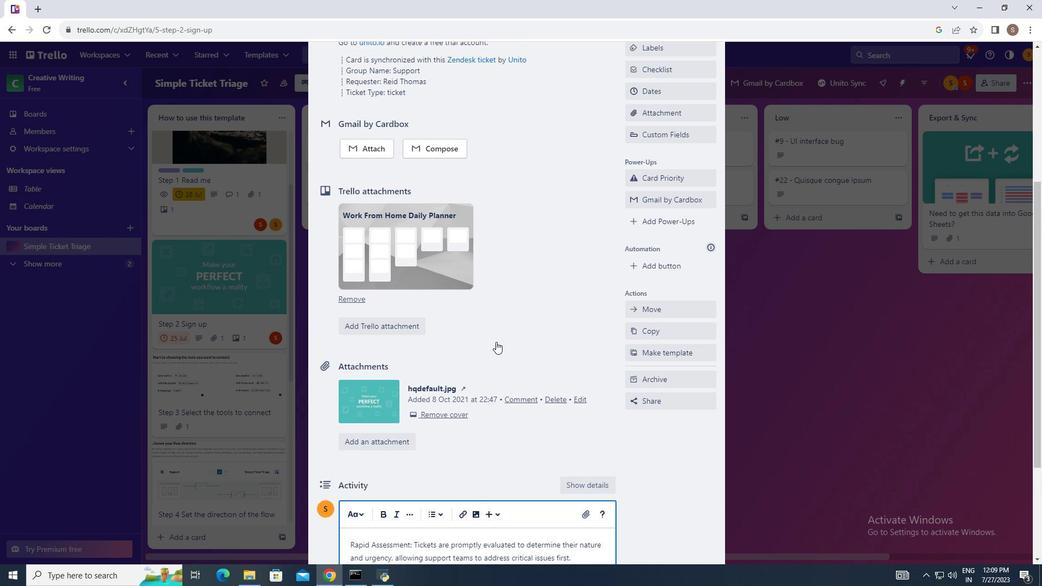 
Action: Mouse moved to (498, 340)
Screenshot: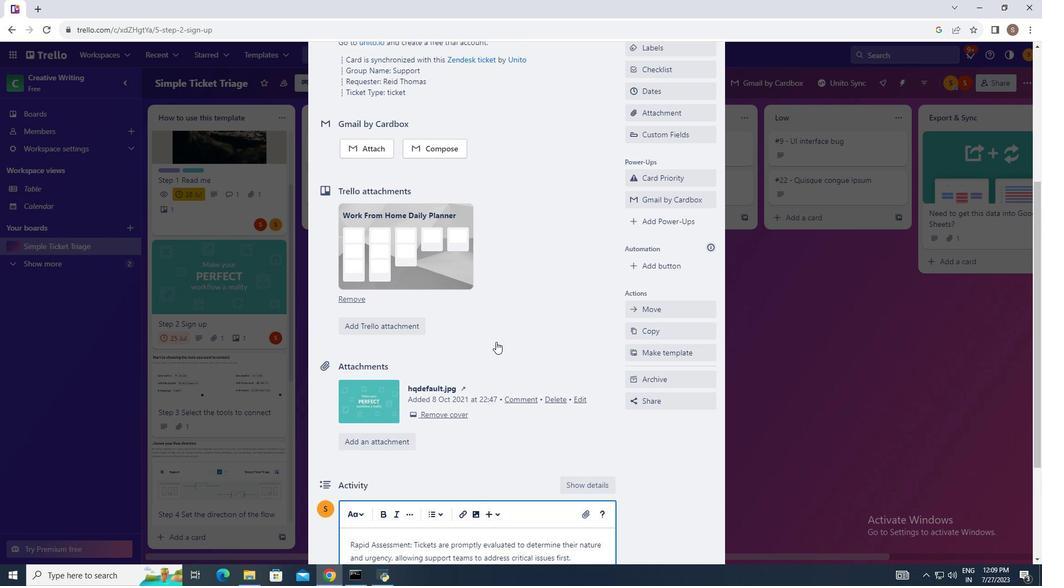 
Action: Mouse scrolled (498, 339) with delta (0, 0)
Screenshot: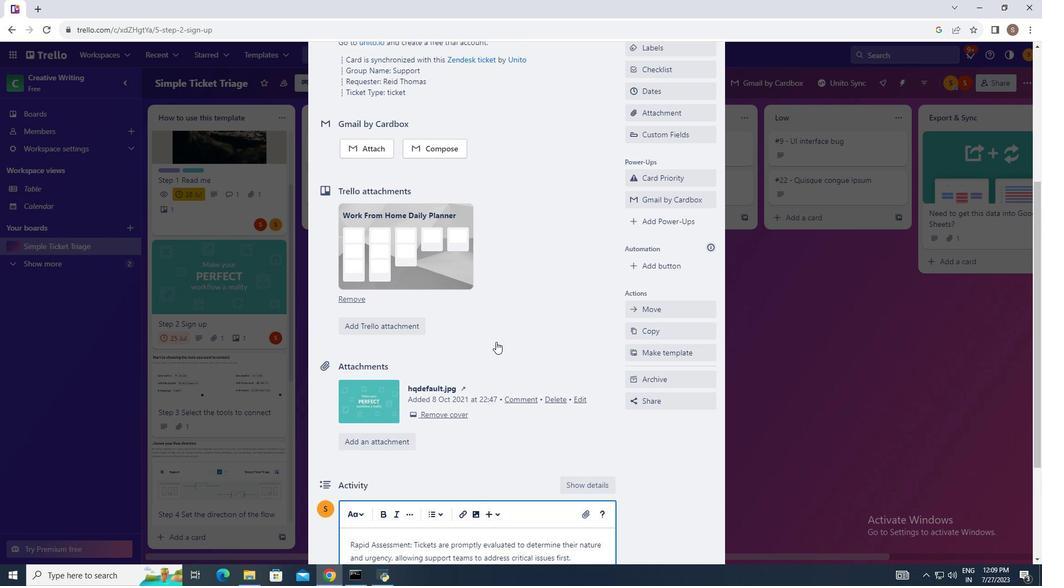 
Action: Mouse moved to (454, 409)
Screenshot: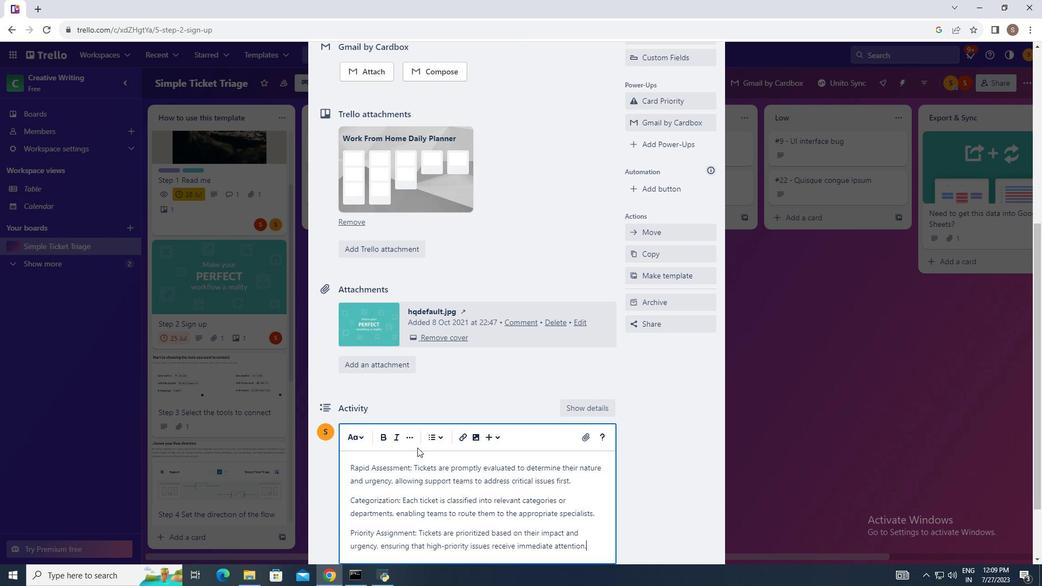
Action: Mouse scrolled (489, 353) with delta (0, 0)
Screenshot: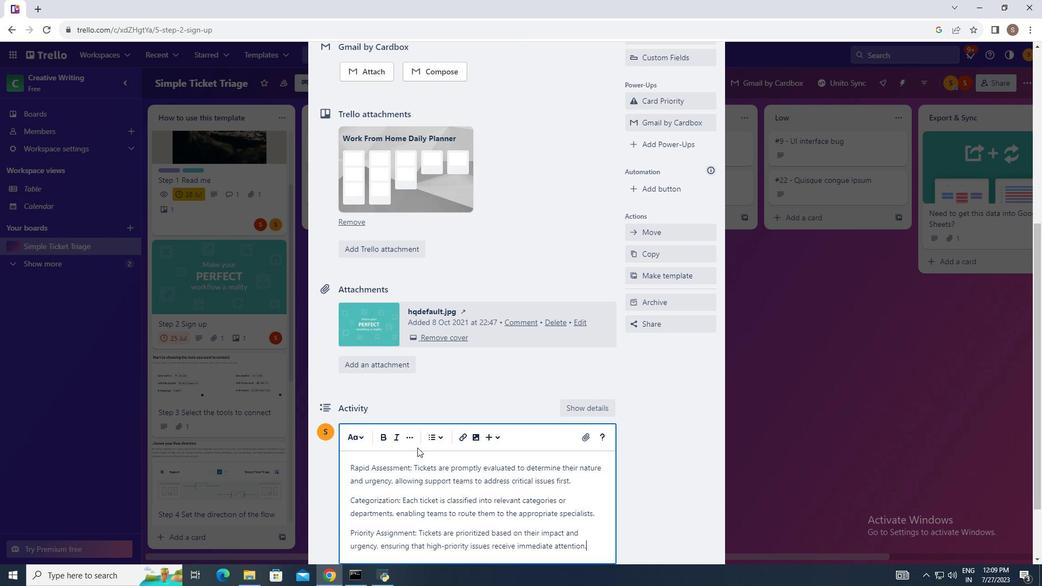 
Action: Mouse moved to (452, 411)
Screenshot: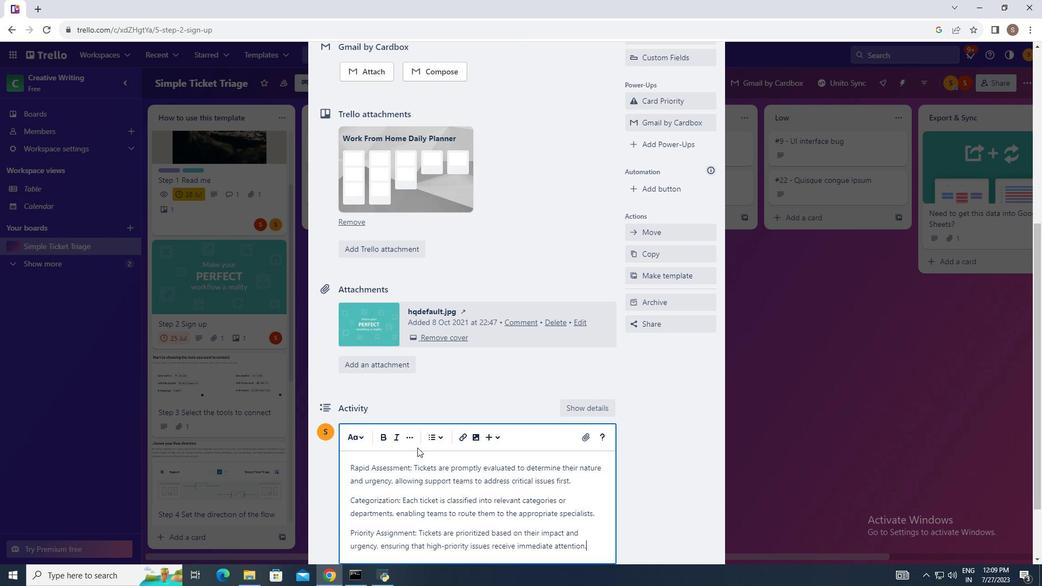 
Action: Mouse scrolled (482, 366) with delta (0, 0)
Screenshot: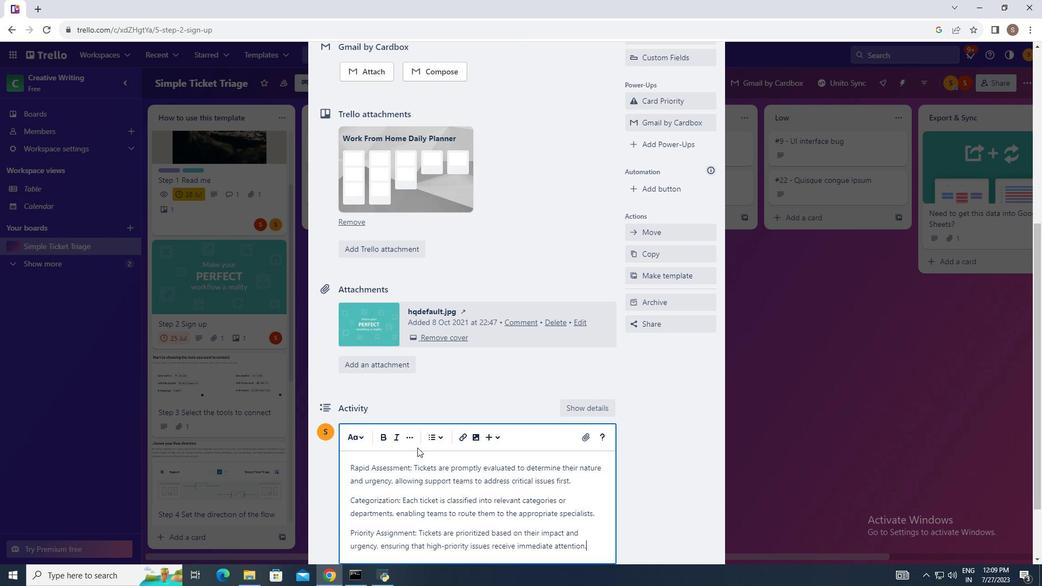 
Action: Mouse moved to (359, 480)
Screenshot: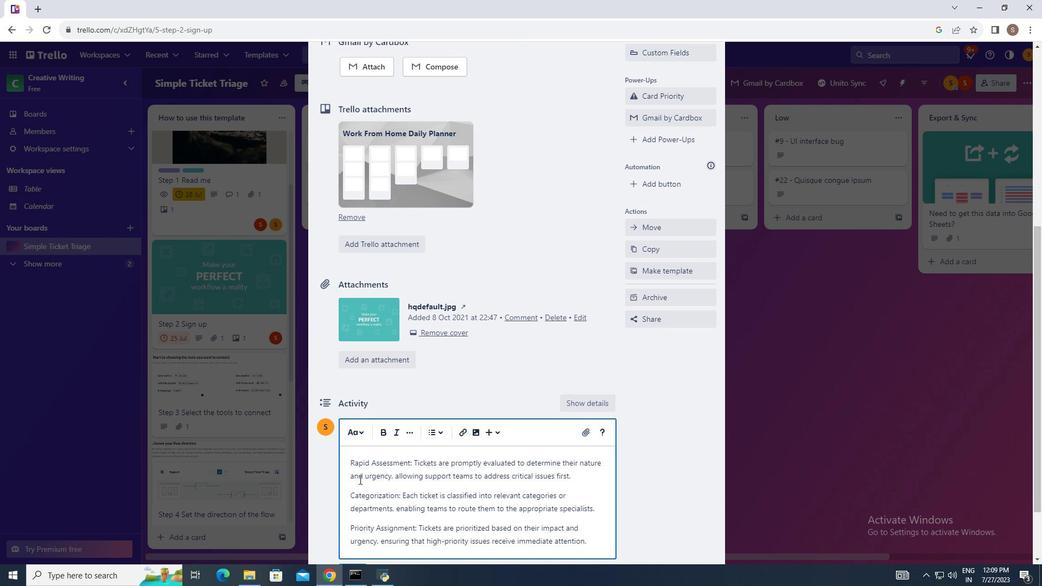 
Action: Mouse scrolled (359, 479) with delta (0, 0)
Screenshot: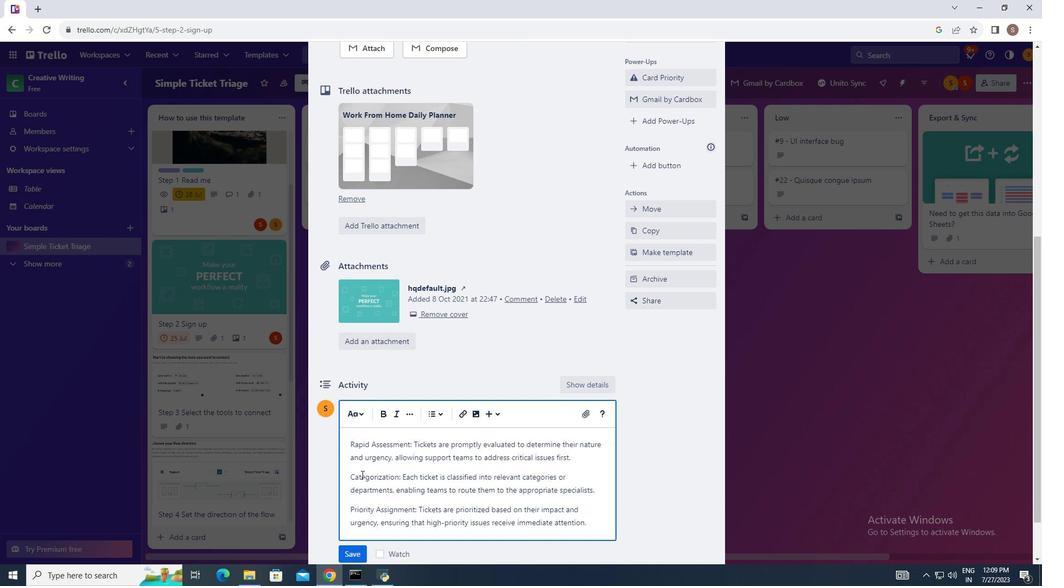 
Action: Mouse scrolled (359, 479) with delta (0, 0)
Screenshot: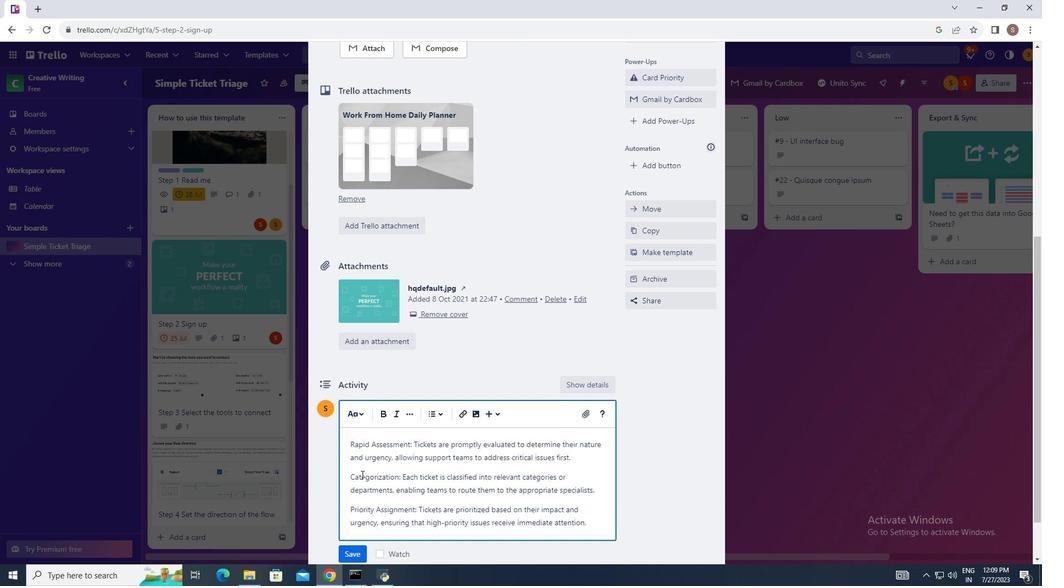 
Action: Mouse scrolled (359, 479) with delta (0, 0)
Screenshot: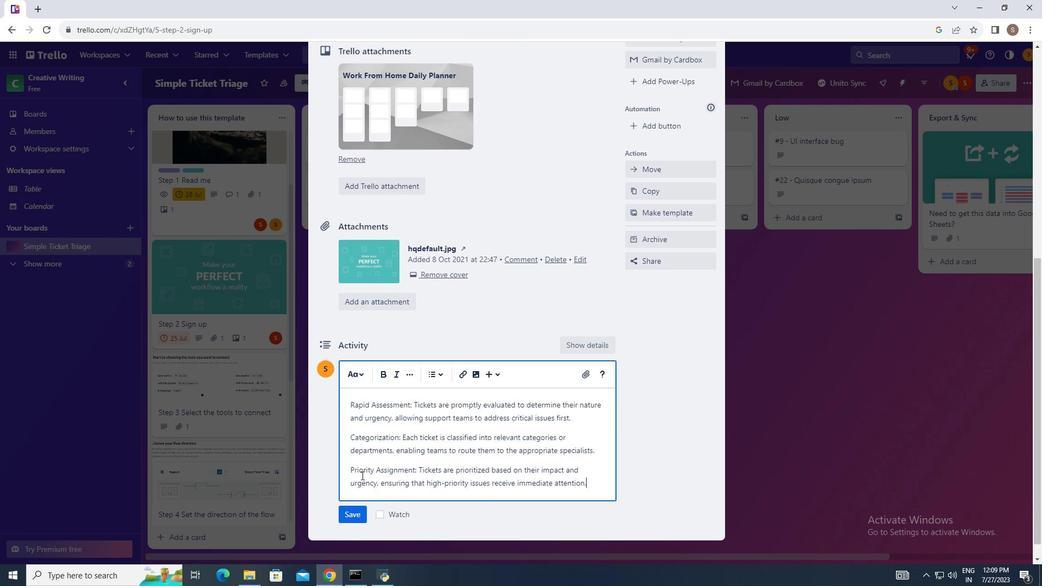 
Action: Mouse moved to (357, 499)
Screenshot: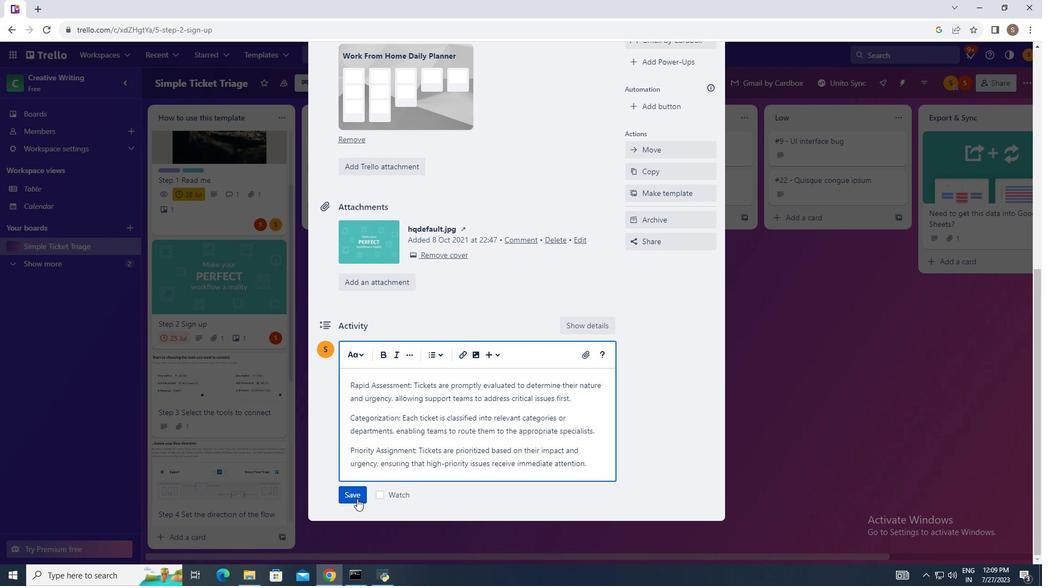 
Action: Mouse pressed left at (357, 499)
Screenshot: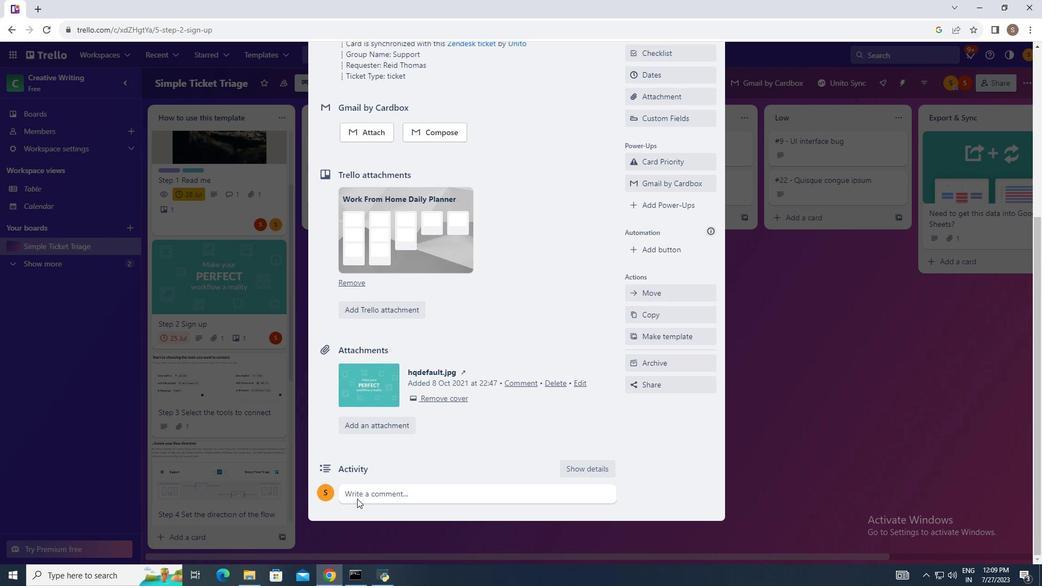 
Action: Mouse moved to (617, 352)
Screenshot: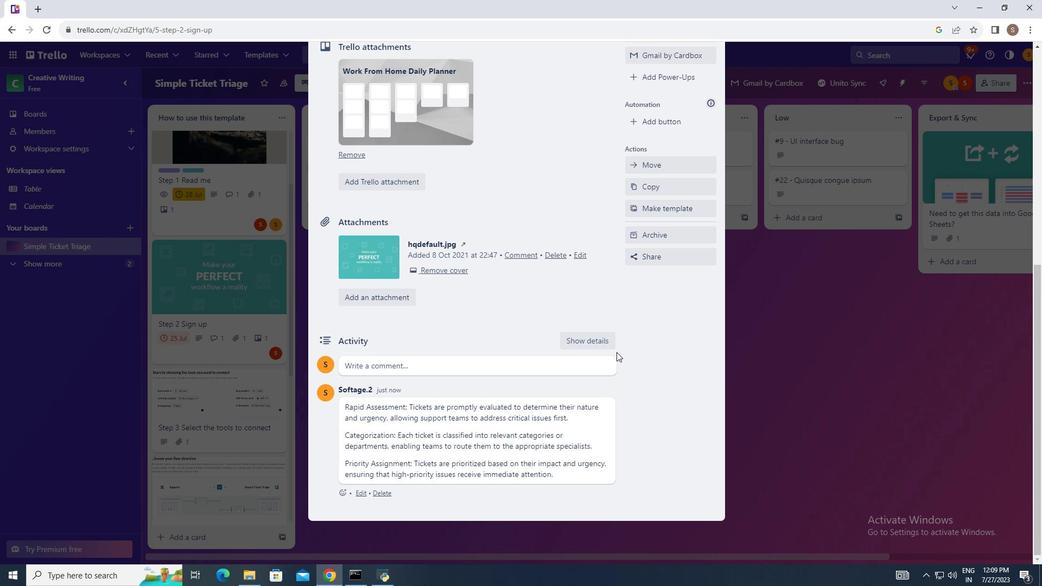 
Action: Mouse scrolled (617, 353) with delta (0, 0)
Screenshot: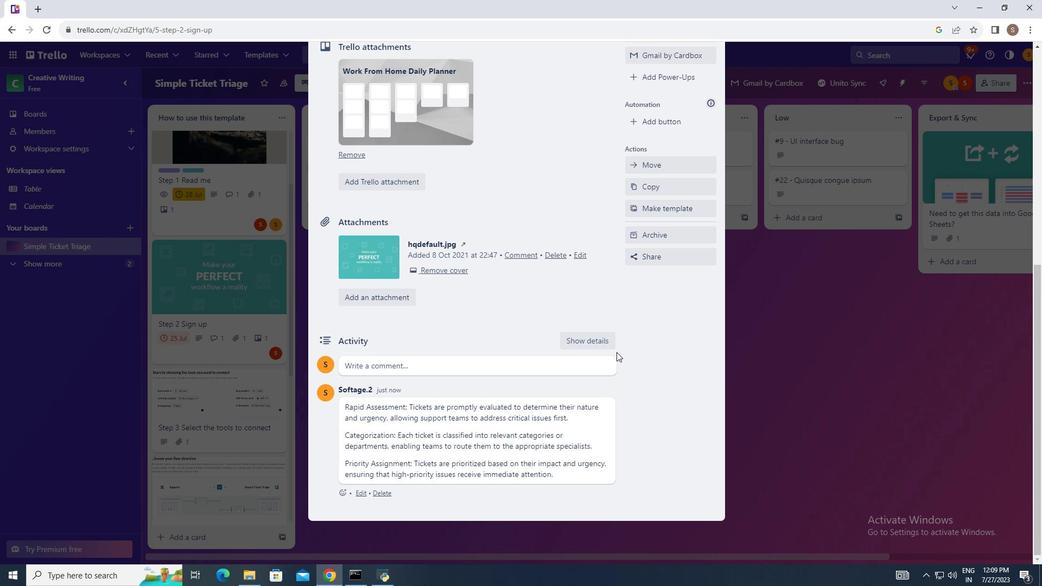 
Action: Mouse moved to (617, 352)
Screenshot: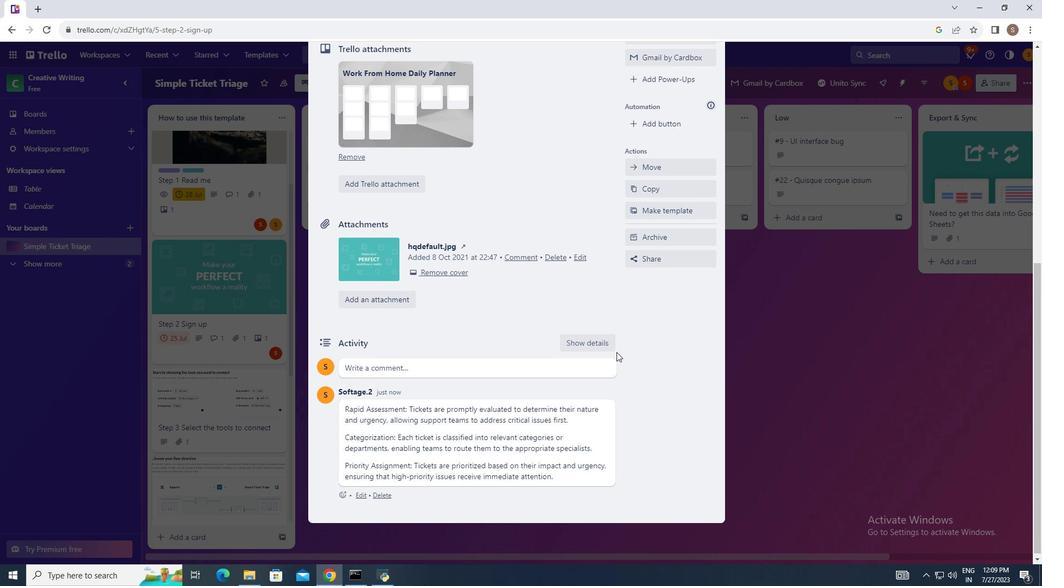 
Action: Mouse scrolled (617, 353) with delta (0, 0)
Screenshot: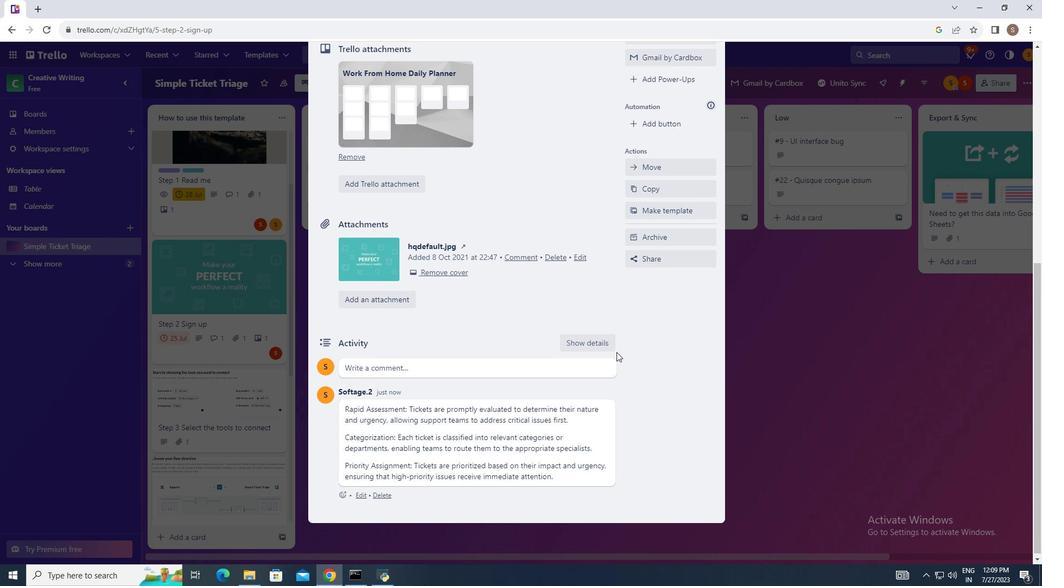 
Action: Mouse scrolled (617, 353) with delta (0, 0)
Screenshot: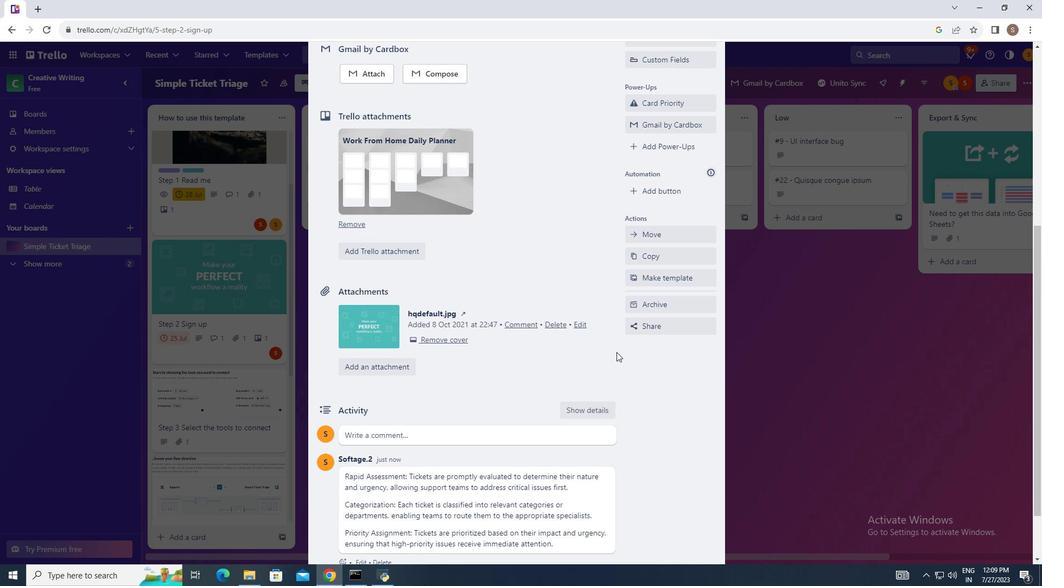 
Action: Mouse scrolled (617, 353) with delta (0, 0)
Screenshot: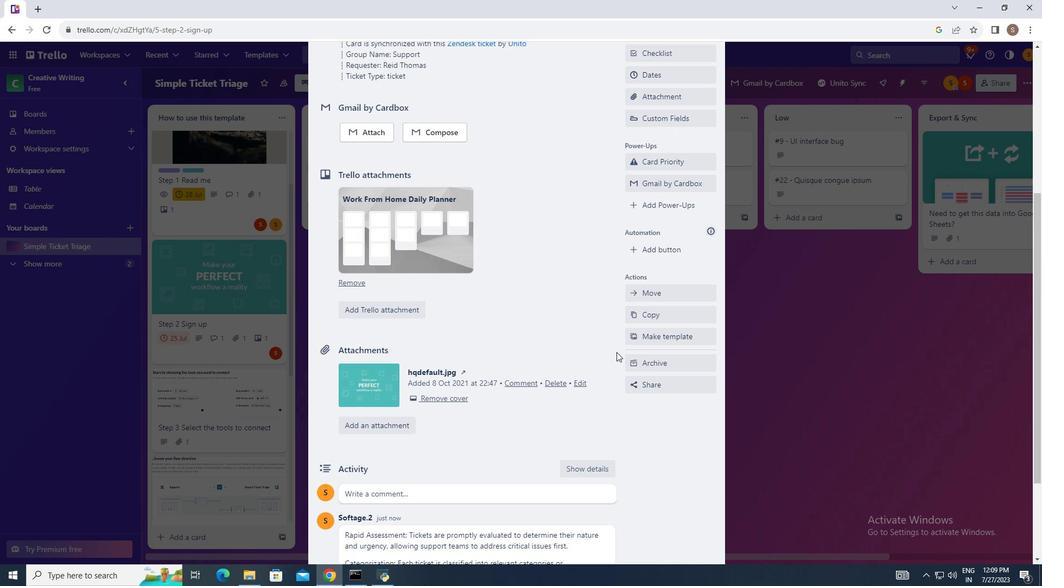 
Action: Mouse scrolled (617, 353) with delta (0, 0)
Screenshot: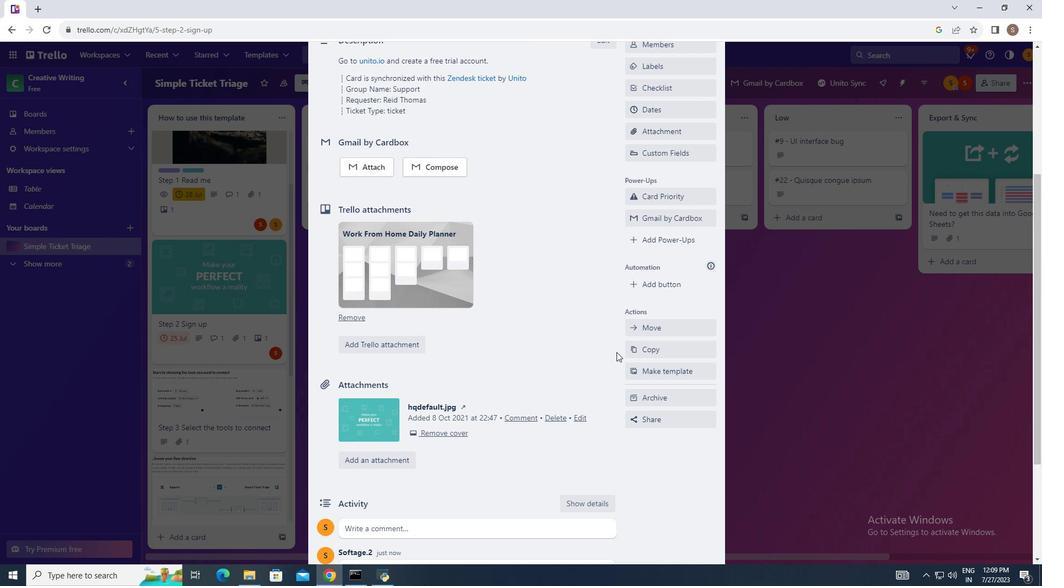 
Action: Mouse moved to (618, 349)
Screenshot: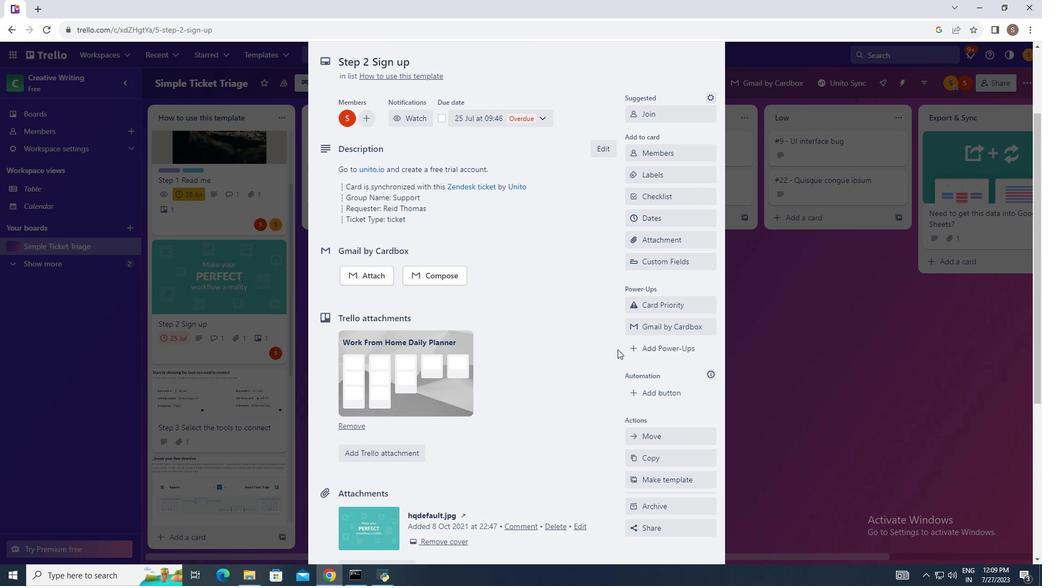 
Action: Mouse scrolled (618, 349) with delta (0, 0)
Screenshot: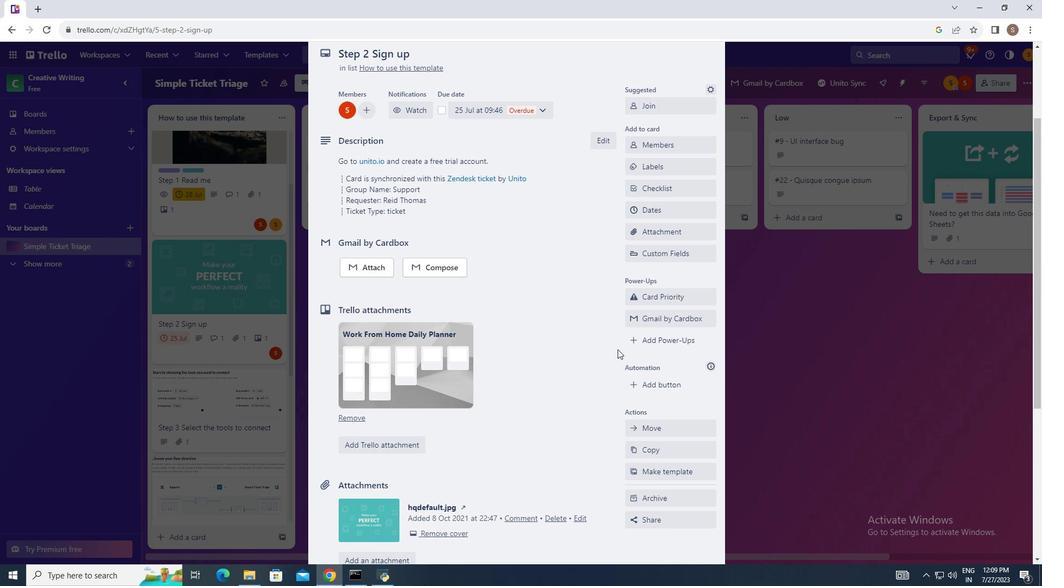 
Action: Mouse moved to (598, 263)
Screenshot: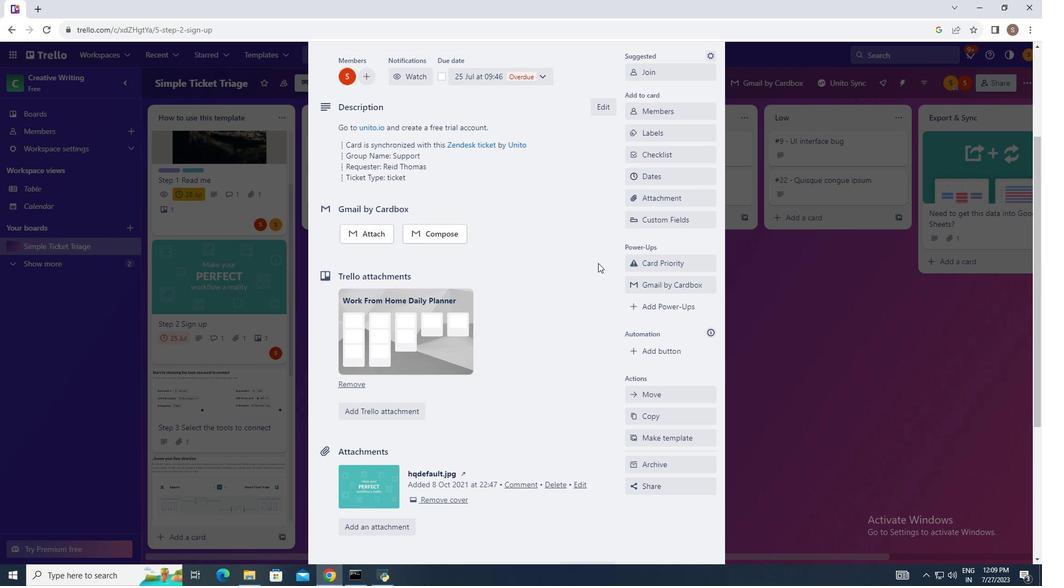 
Action: Mouse scrolled (598, 263) with delta (0, 0)
Screenshot: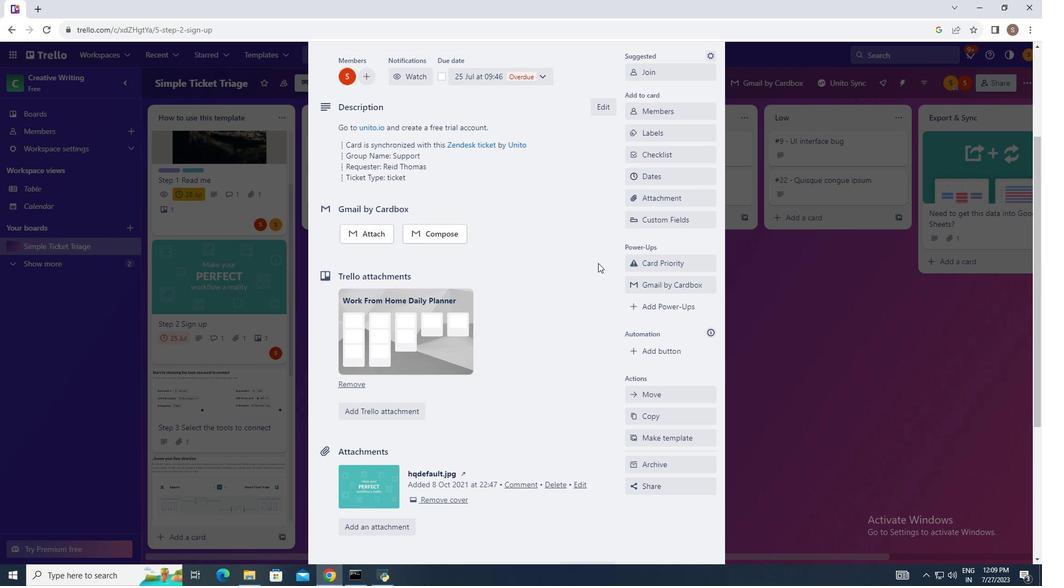 
Action: Mouse scrolled (598, 263) with delta (0, 0)
Screenshot: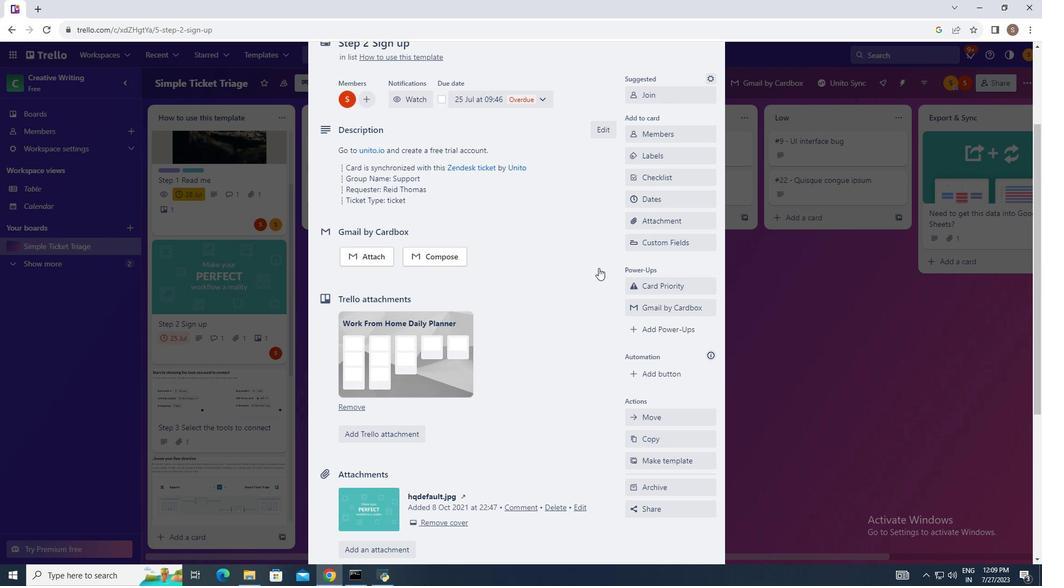 
Action: Mouse scrolled (598, 263) with delta (0, 0)
Screenshot: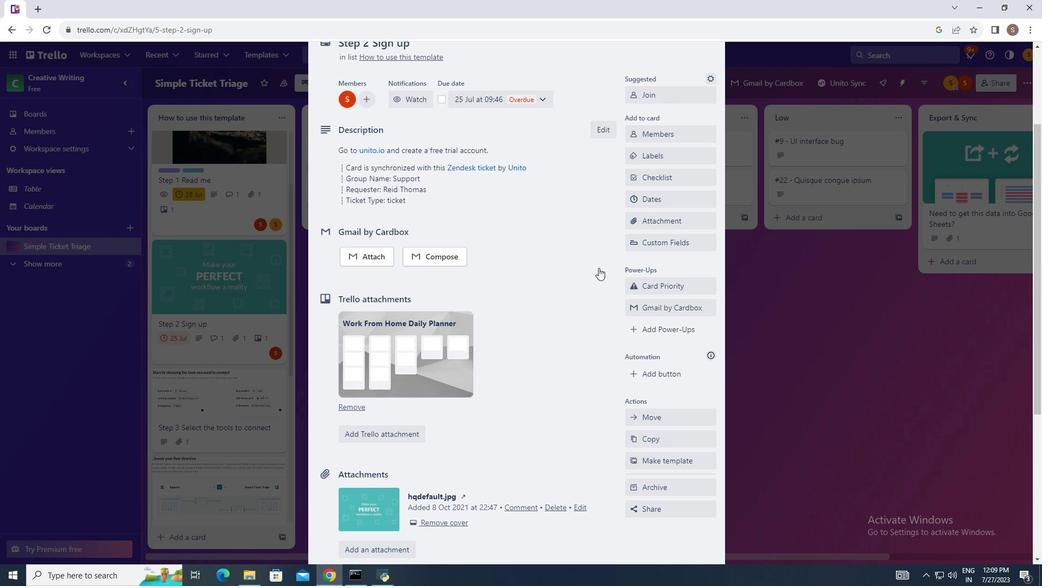 
Action: Mouse moved to (600, 272)
Screenshot: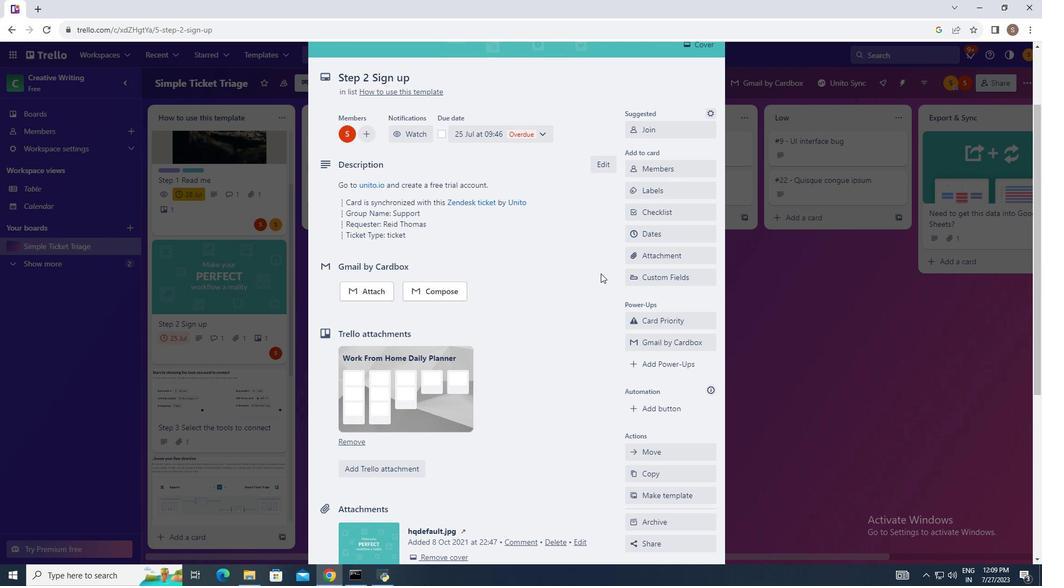 
Action: Mouse scrolled (600, 271) with delta (0, 0)
Screenshot: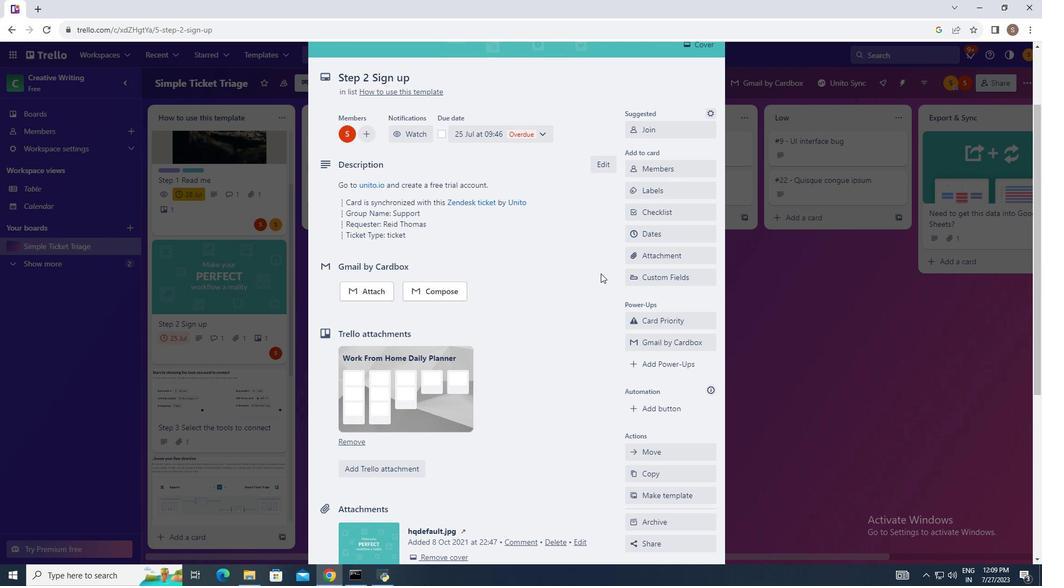 
Action: Mouse moved to (705, 185)
Screenshot: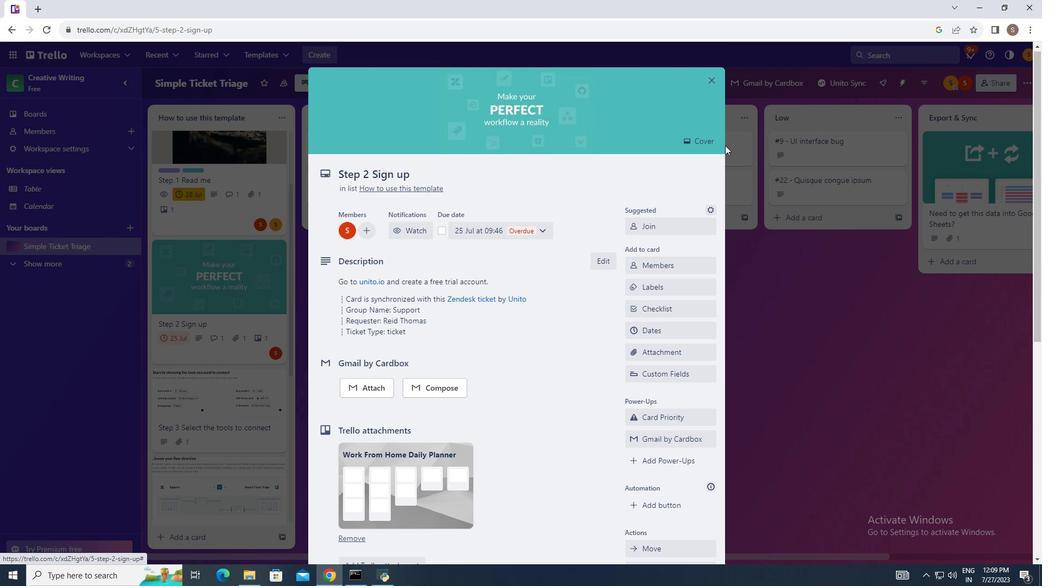 
Action: Mouse scrolled (653, 253) with delta (0, 0)
Screenshot: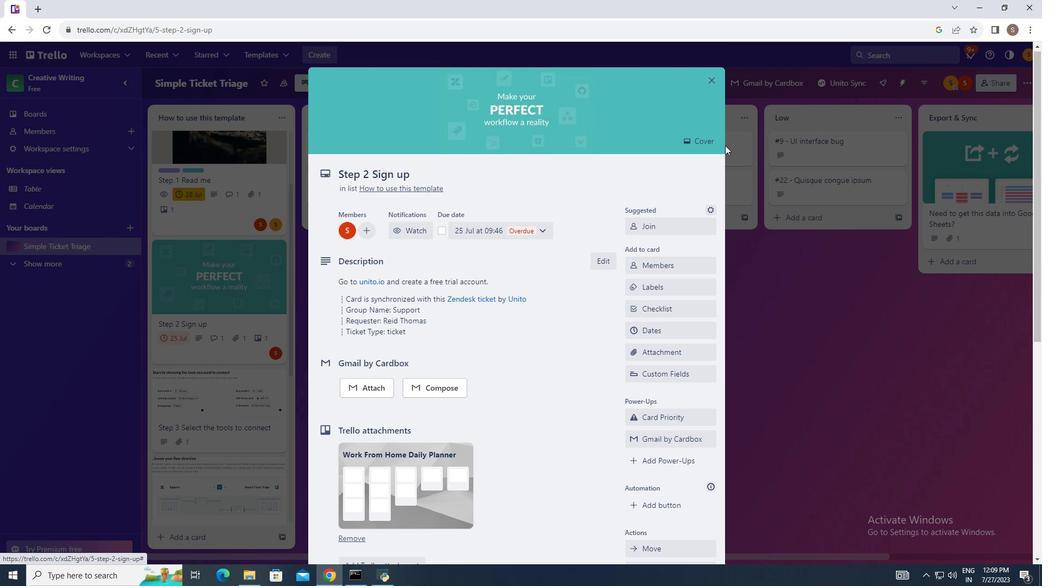 
Action: Mouse moved to (722, 154)
Screenshot: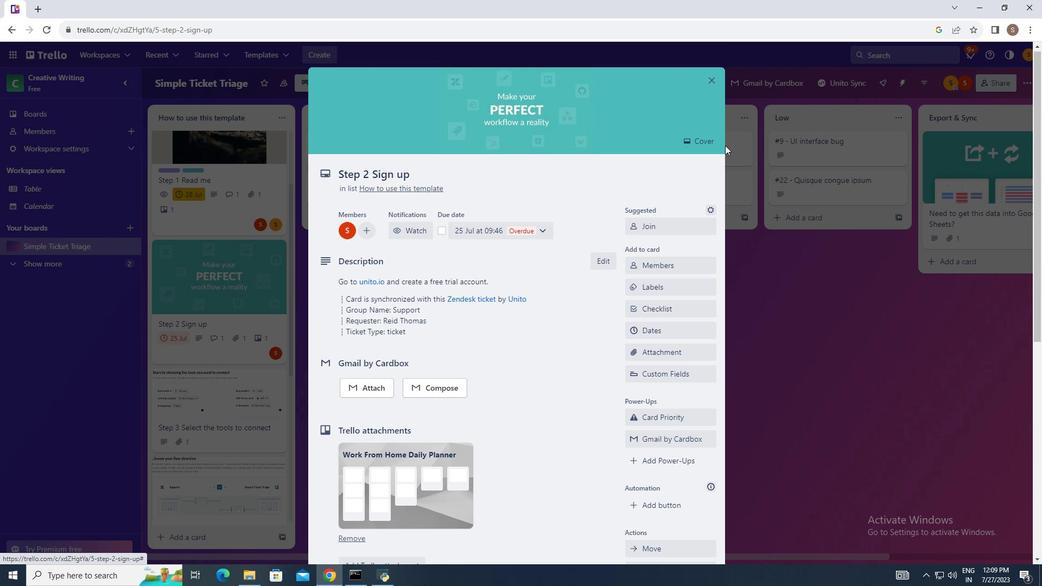 
Action: Mouse scrolled (663, 242) with delta (0, 0)
Screenshot: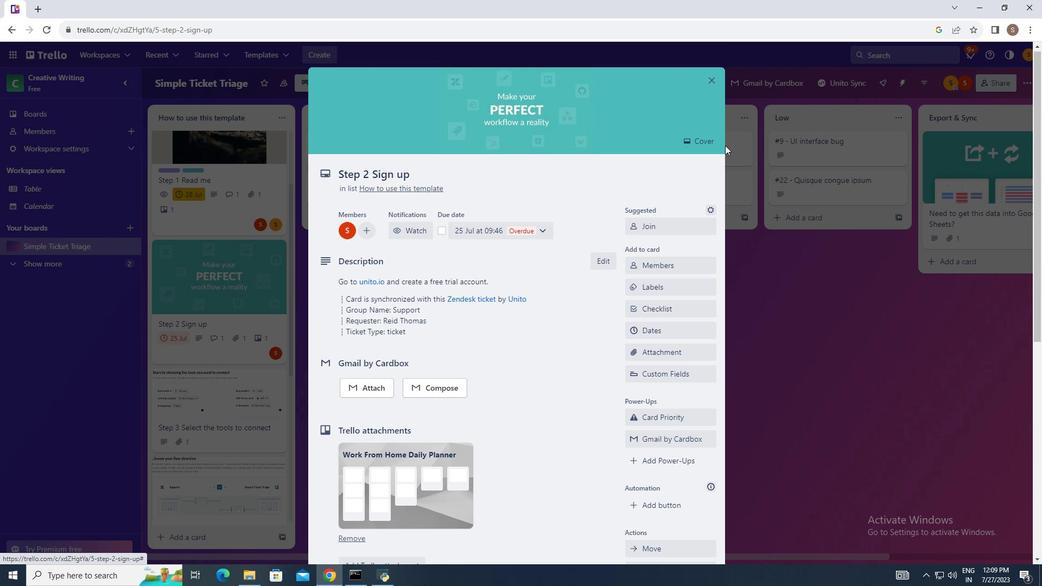 
Action: Mouse moved to (694, 151)
Screenshot: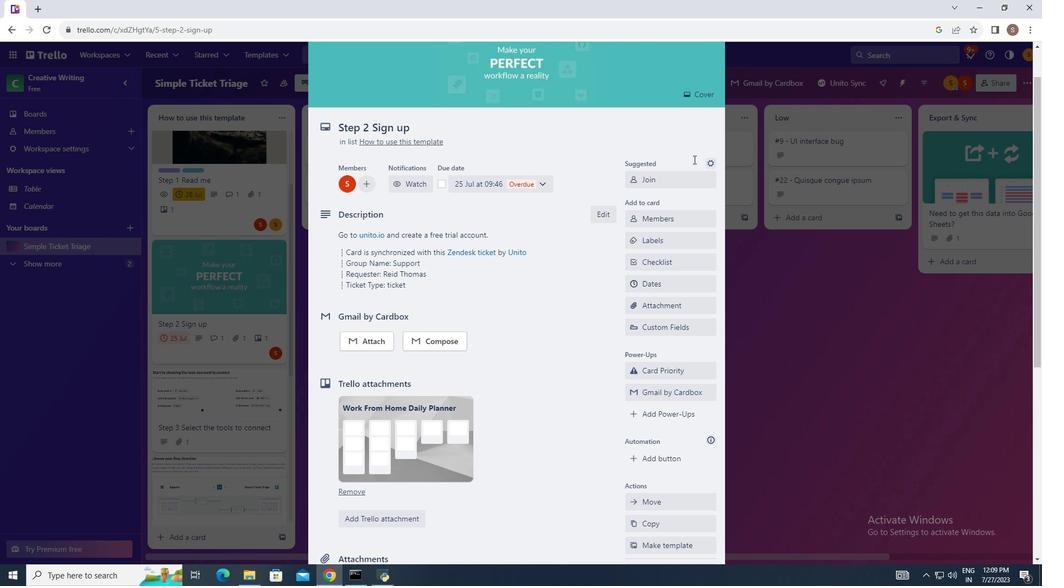 
Action: Mouse scrolled (694, 152) with delta (0, 0)
Screenshot: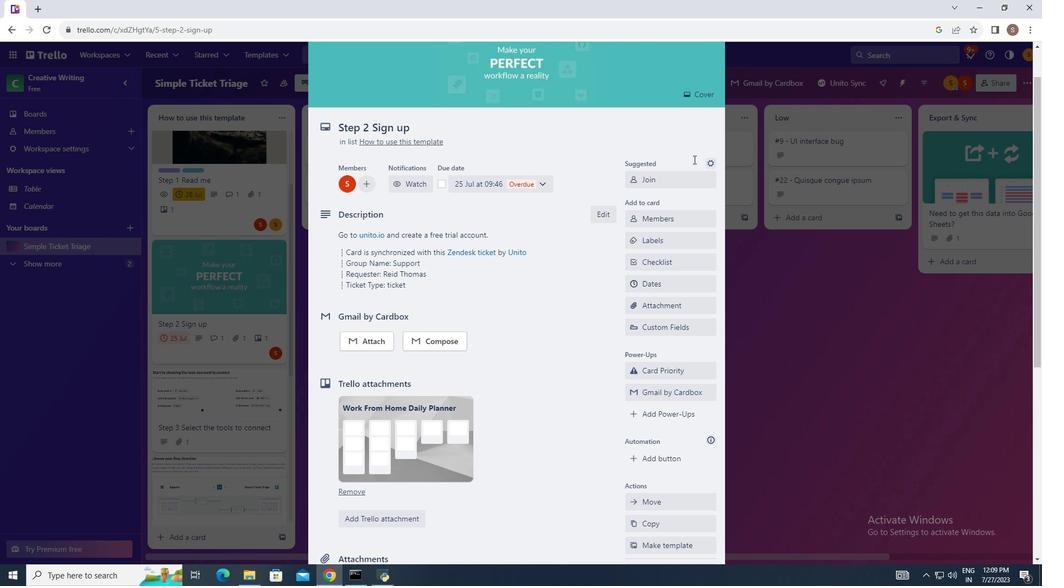 
Action: Mouse moved to (694, 156)
Screenshot: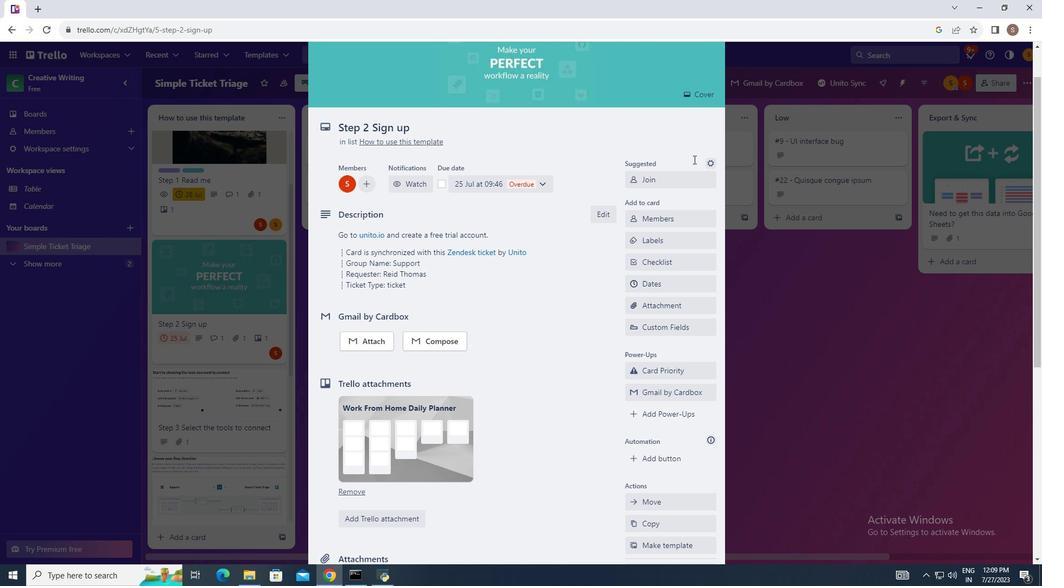 
Action: Mouse scrolled (694, 156) with delta (0, 0)
Screenshot: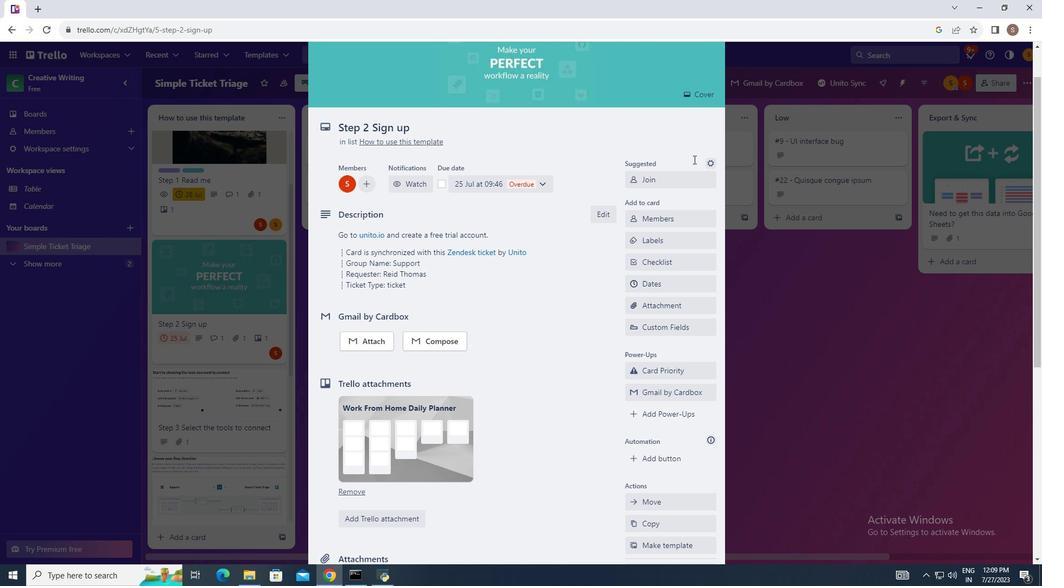 
Action: Mouse moved to (694, 159)
Screenshot: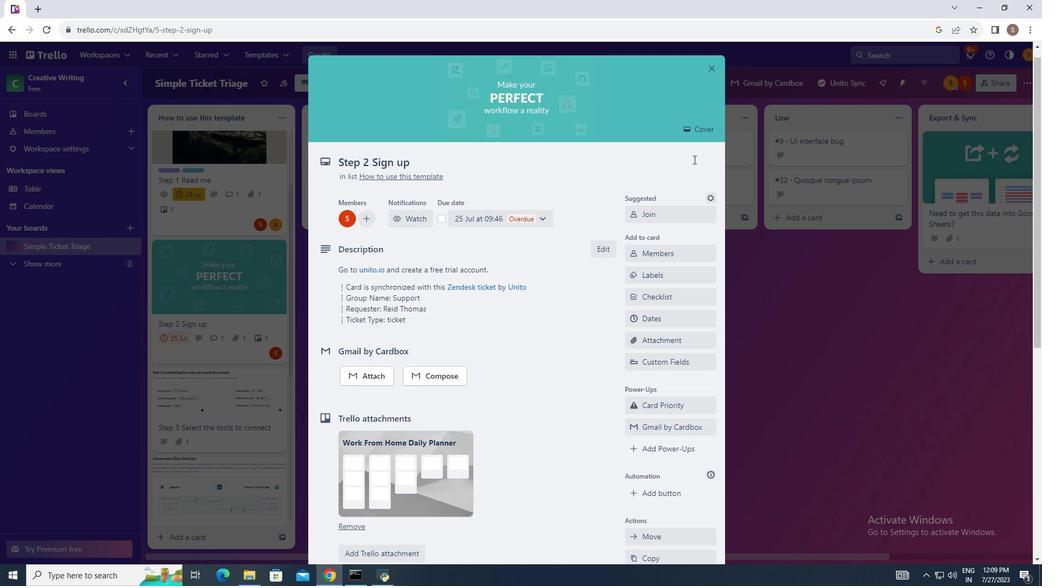 
Action: Mouse scrolled (694, 159) with delta (0, 0)
Screenshot: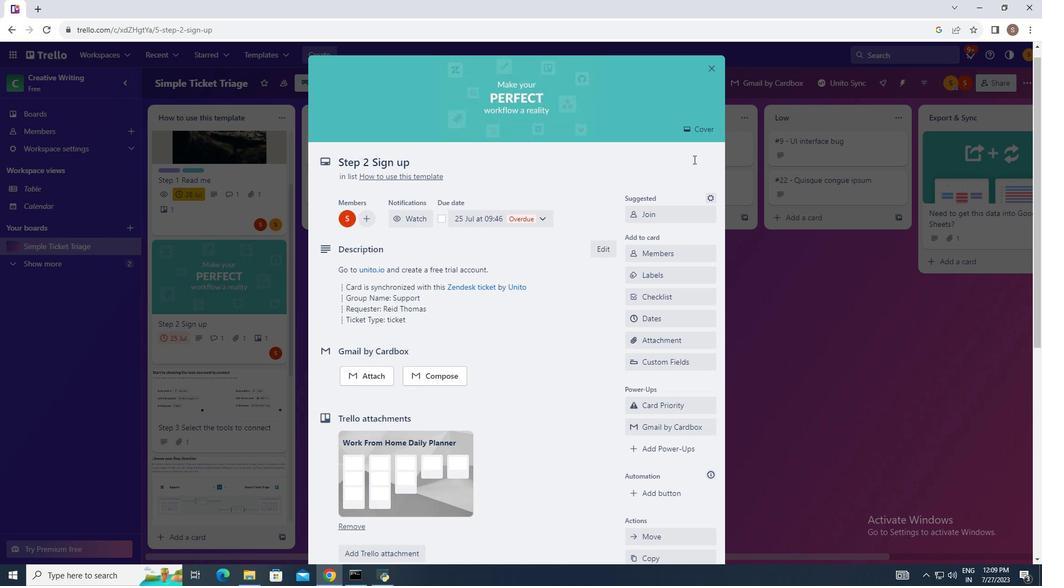 
Action: Mouse moved to (696, 141)
Screenshot: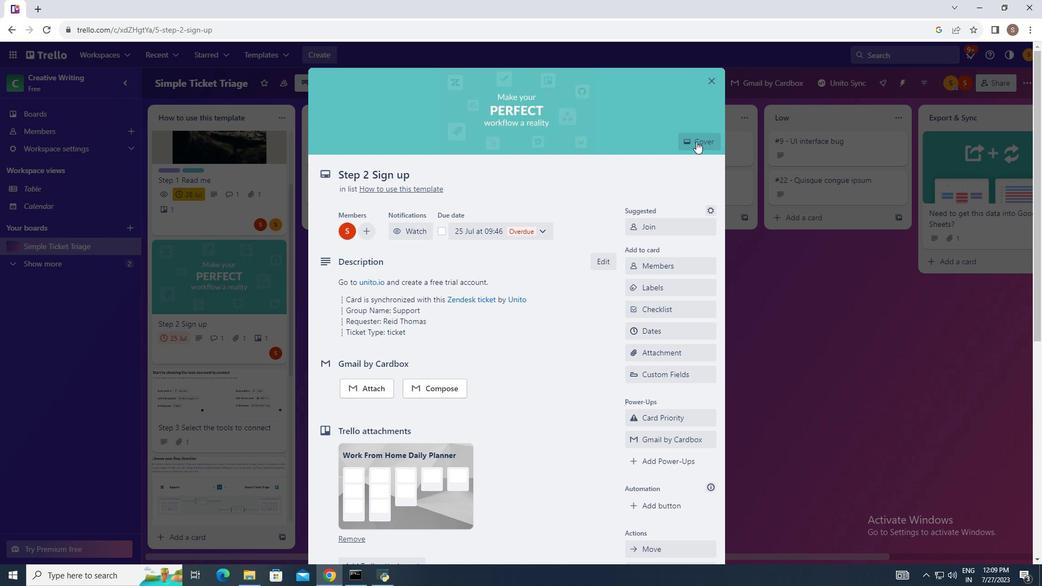 
Action: Mouse pressed left at (696, 141)
Screenshot: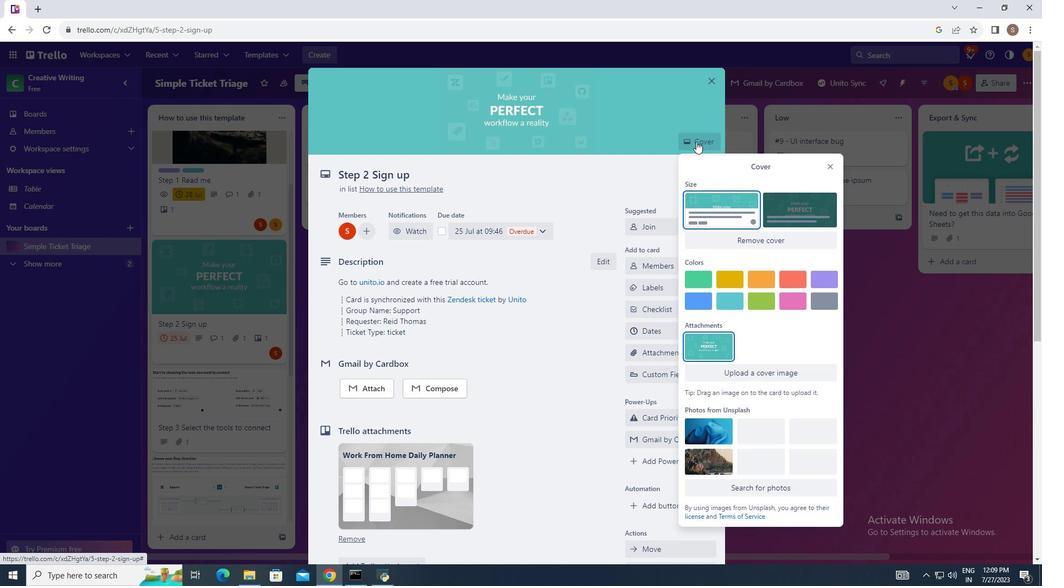 
Action: Mouse moved to (761, 280)
Screenshot: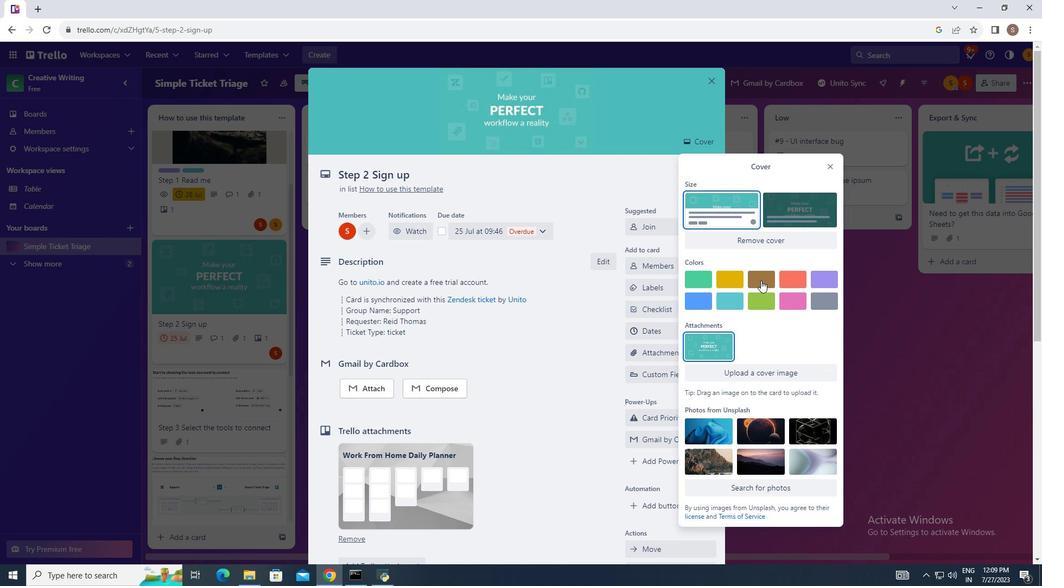 
Action: Mouse pressed left at (761, 280)
